 Task: Monitor real estate trends in Denver, Colorado, to see changes in median home prices.
Action: Mouse moved to (347, 208)
Screenshot: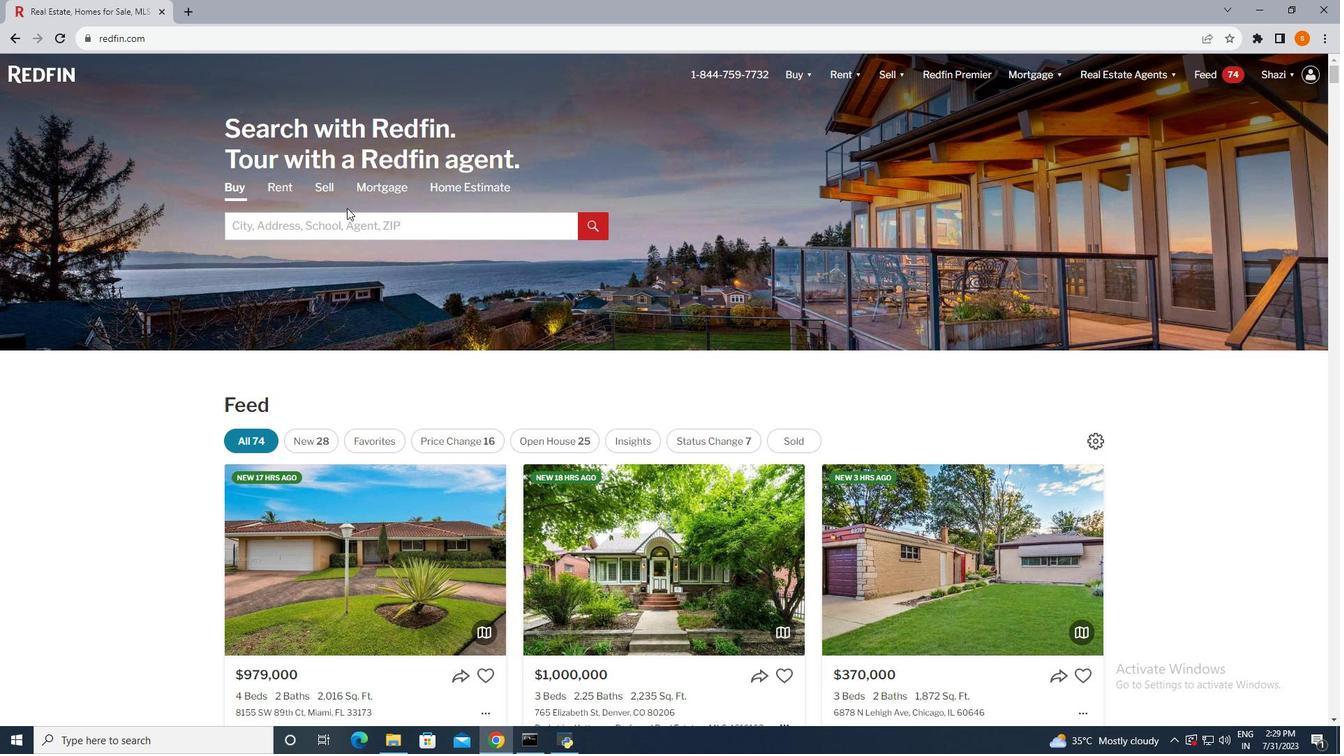 
Action: Mouse pressed left at (347, 208)
Screenshot: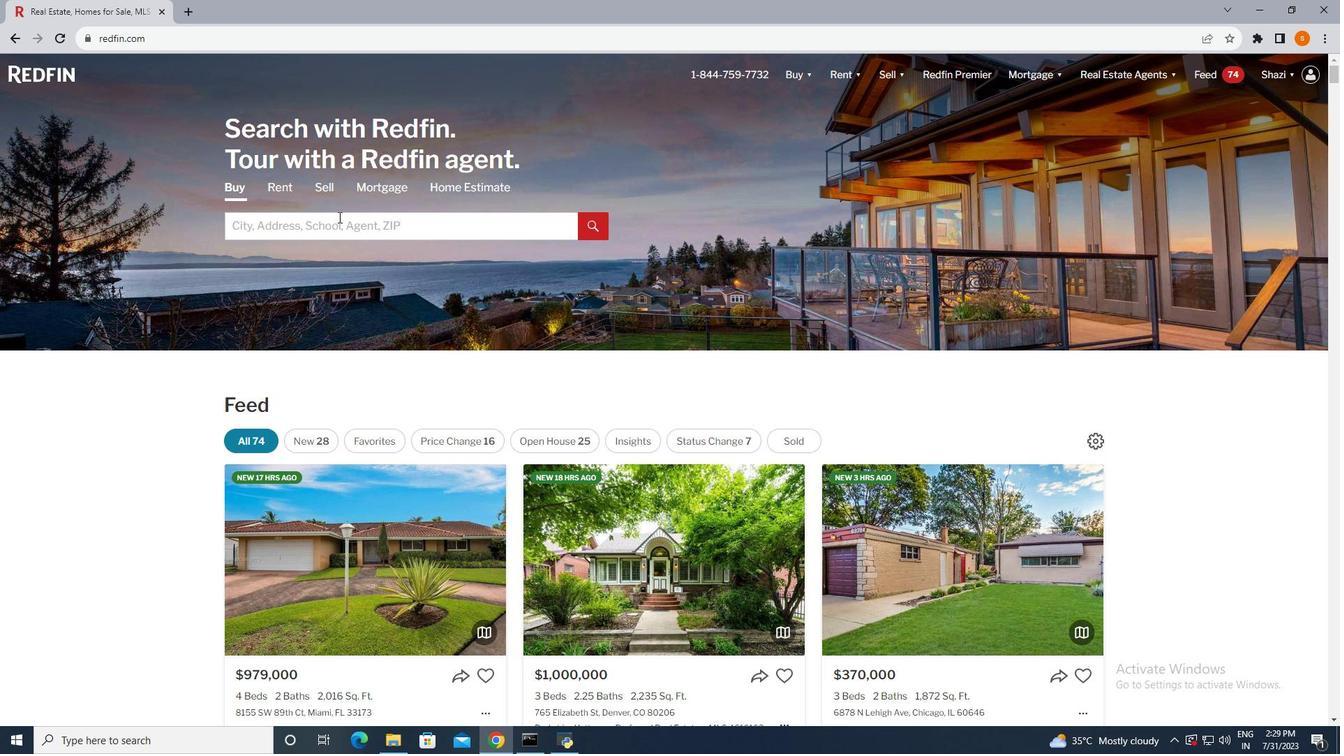 
Action: Mouse moved to (330, 228)
Screenshot: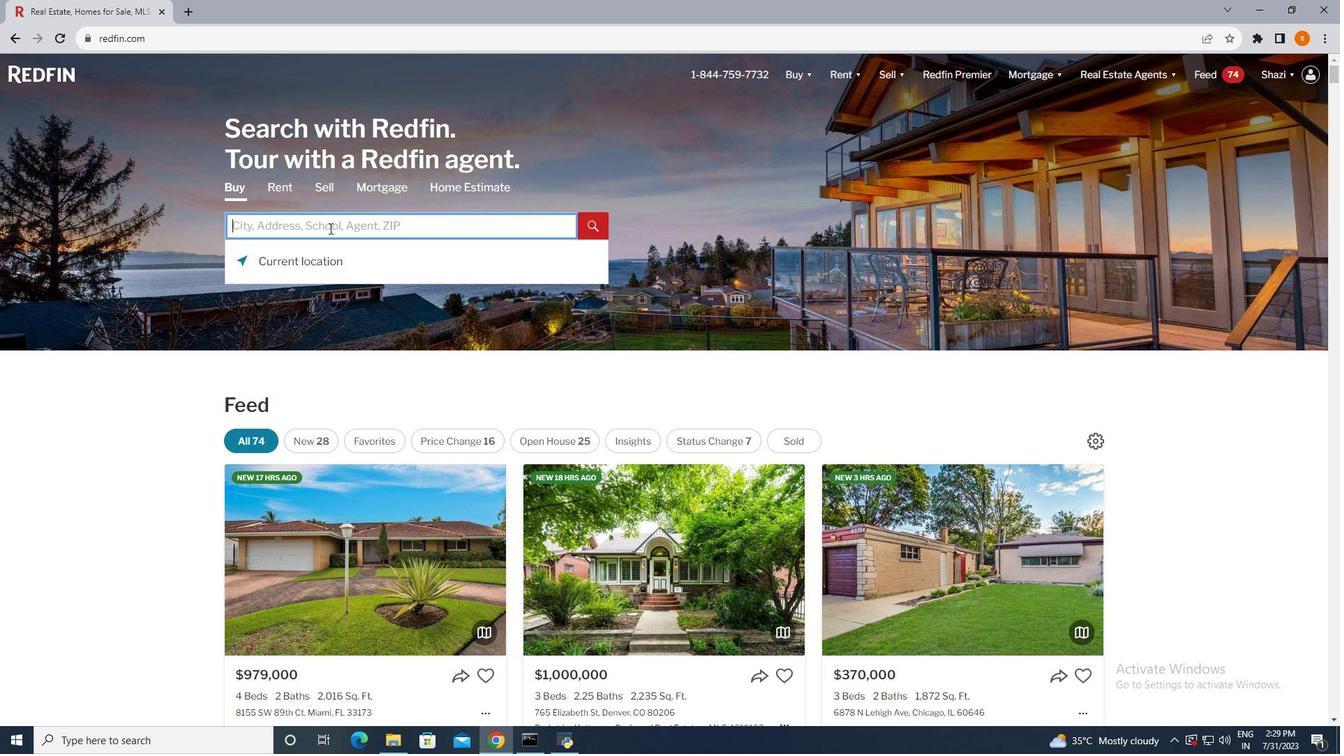 
Action: Mouse pressed left at (330, 228)
Screenshot: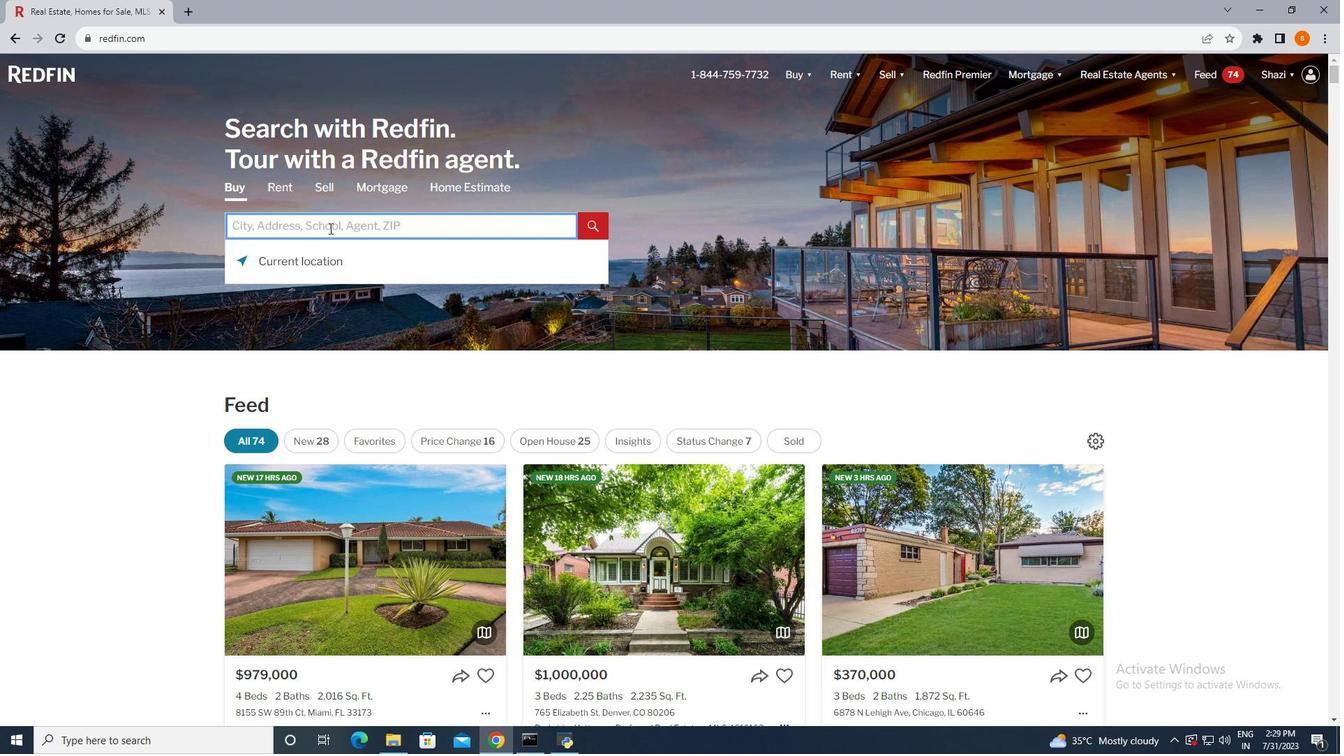 
Action: Mouse moved to (329, 228)
Screenshot: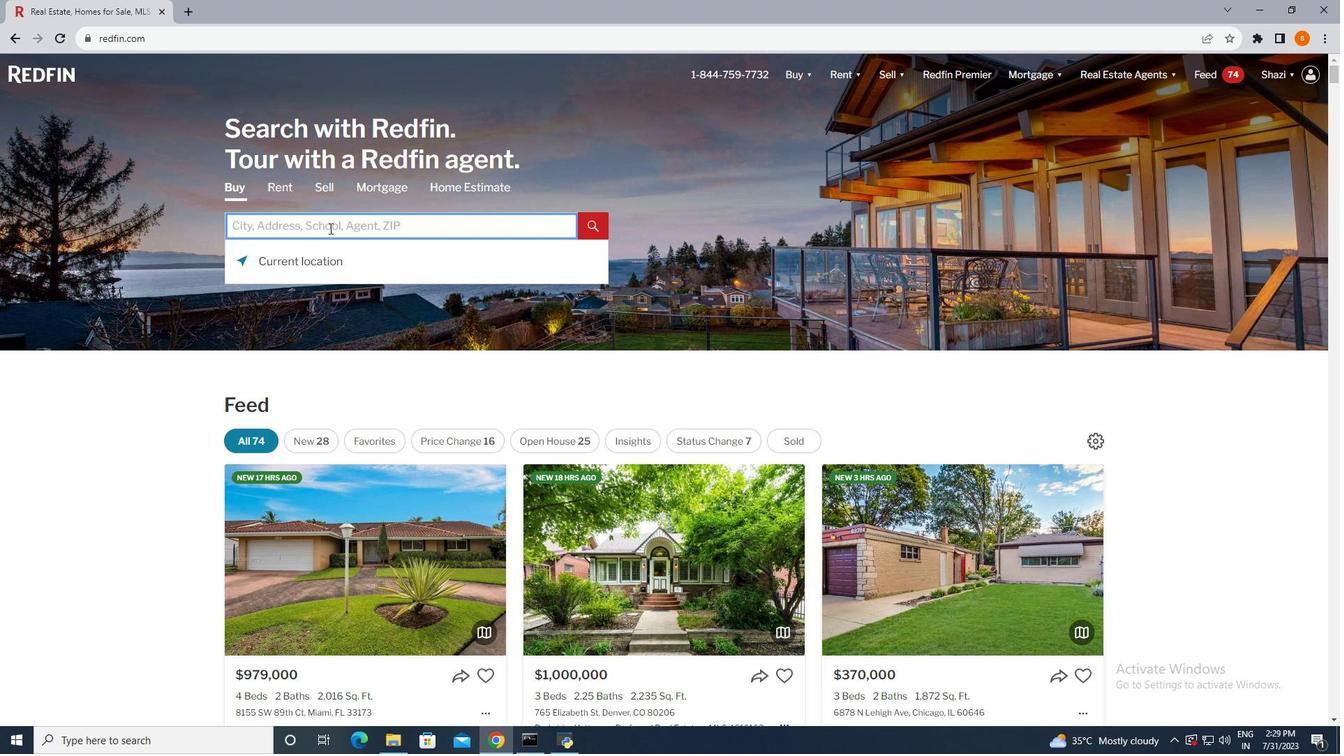 
Action: Key pressed <Key.shift>Denver,<Key.space><Key.shift>Colorado<Key.enter>
Screenshot: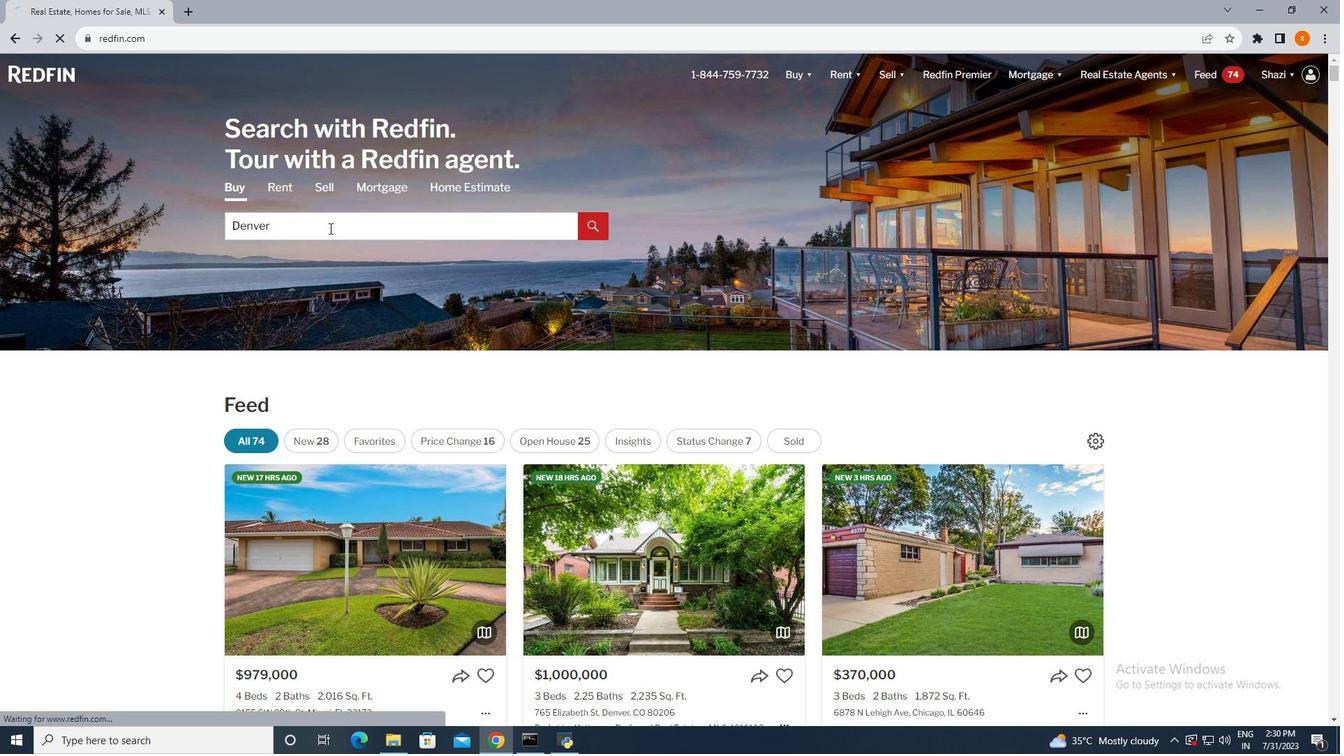 
Action: Mouse moved to (1108, 215)
Screenshot: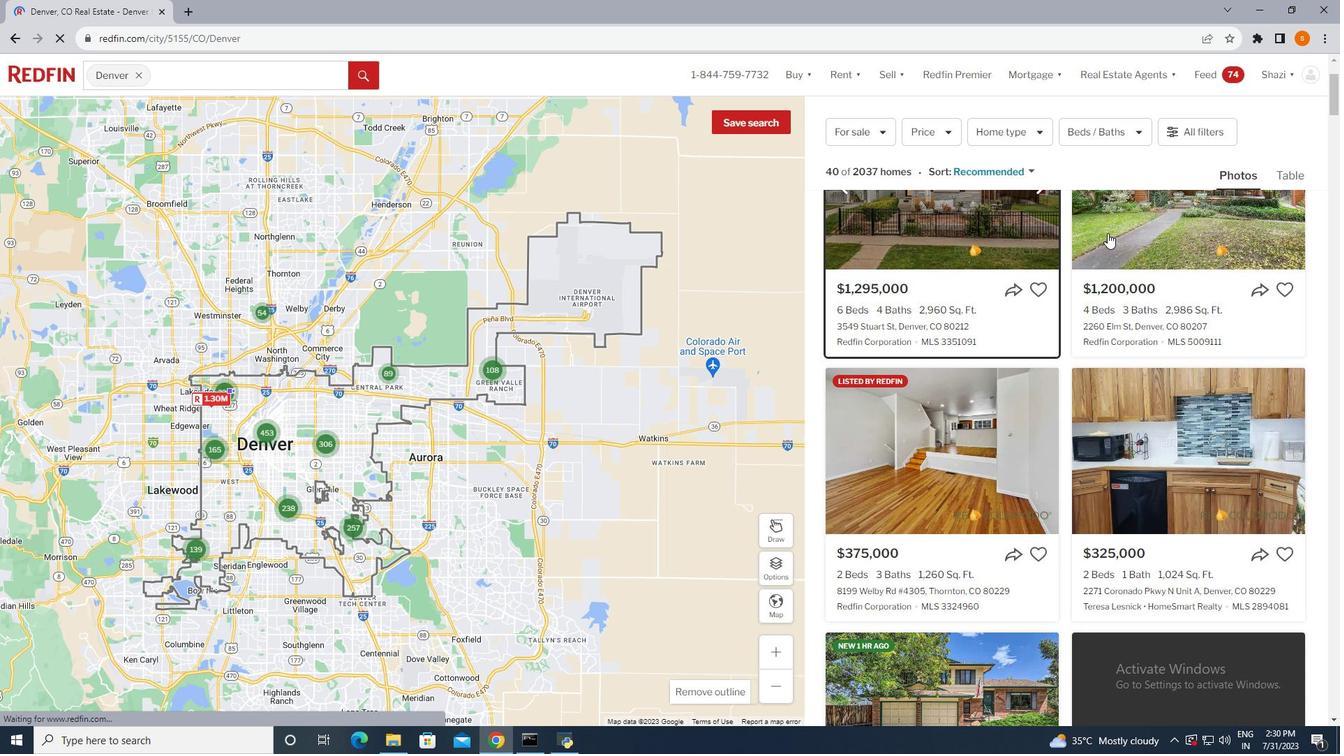 
Action: Mouse scrolled (1108, 214) with delta (0, 0)
Screenshot: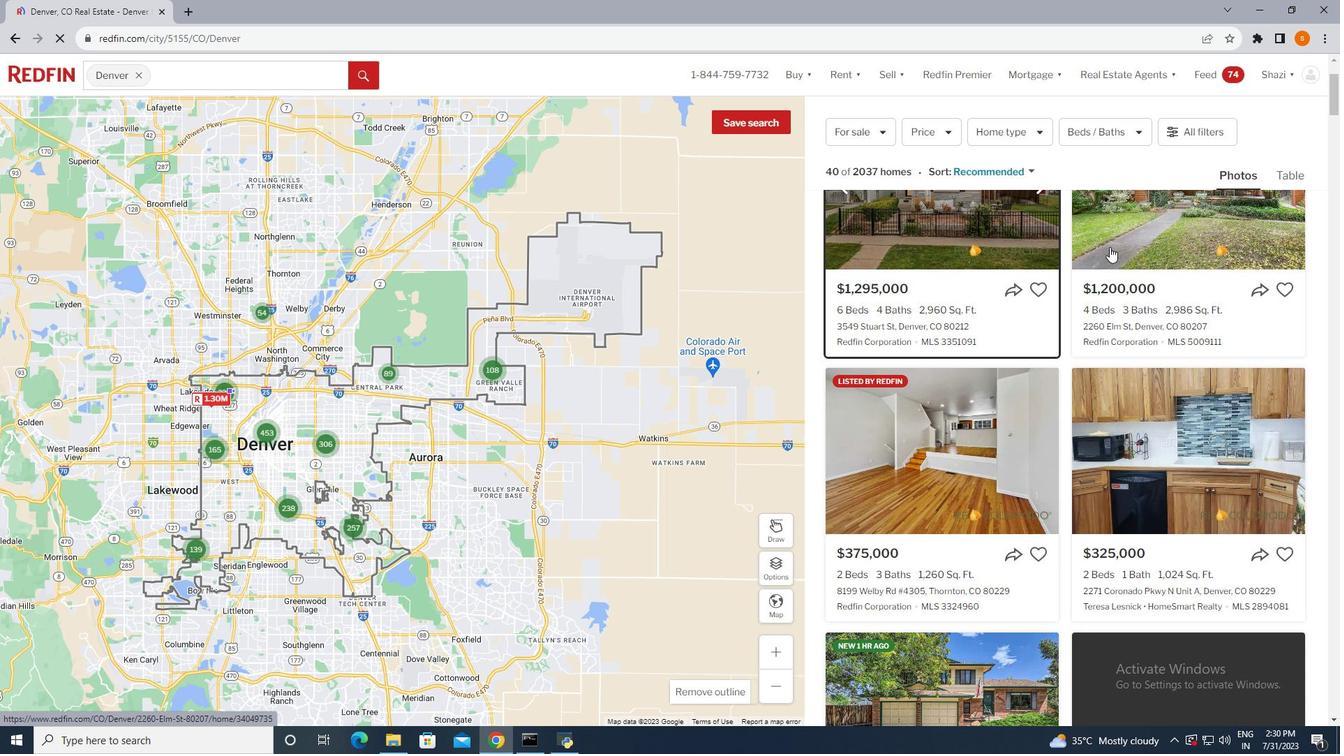 
Action: Mouse scrolled (1108, 214) with delta (0, 0)
Screenshot: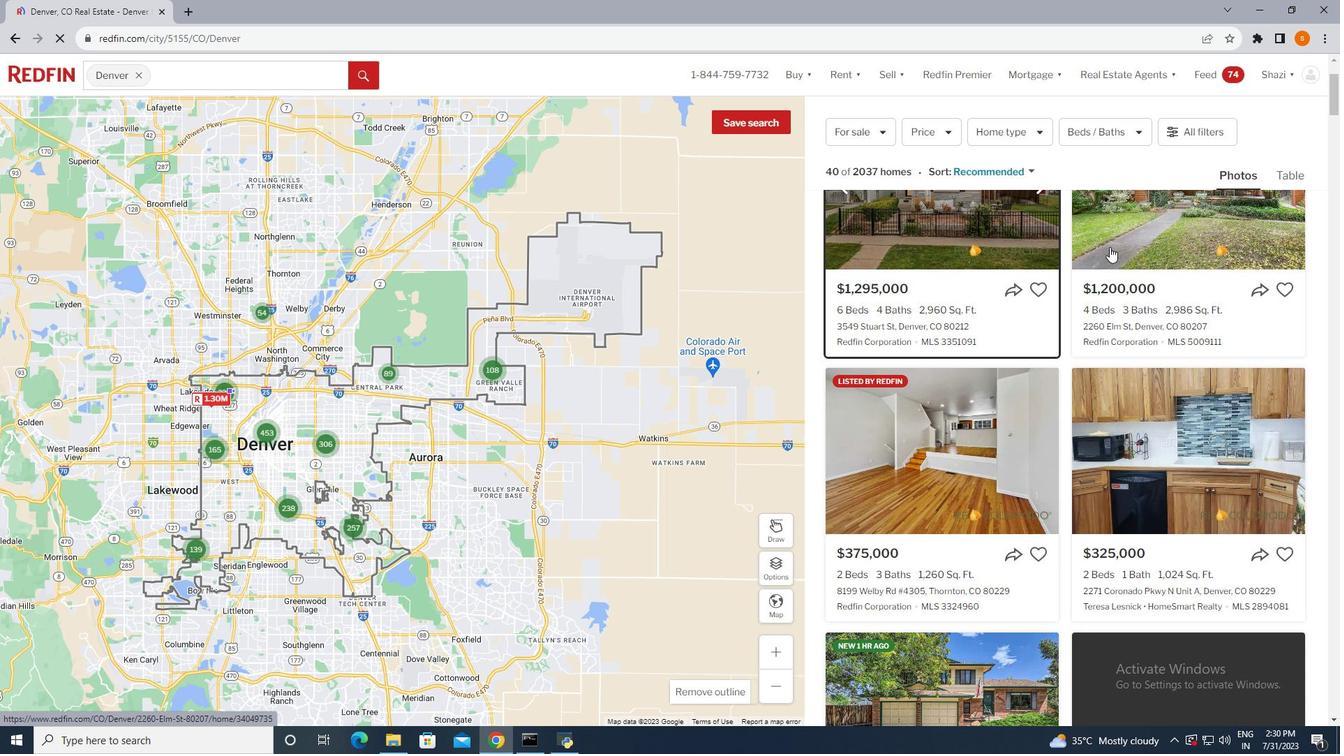 
Action: Mouse moved to (1110, 247)
Screenshot: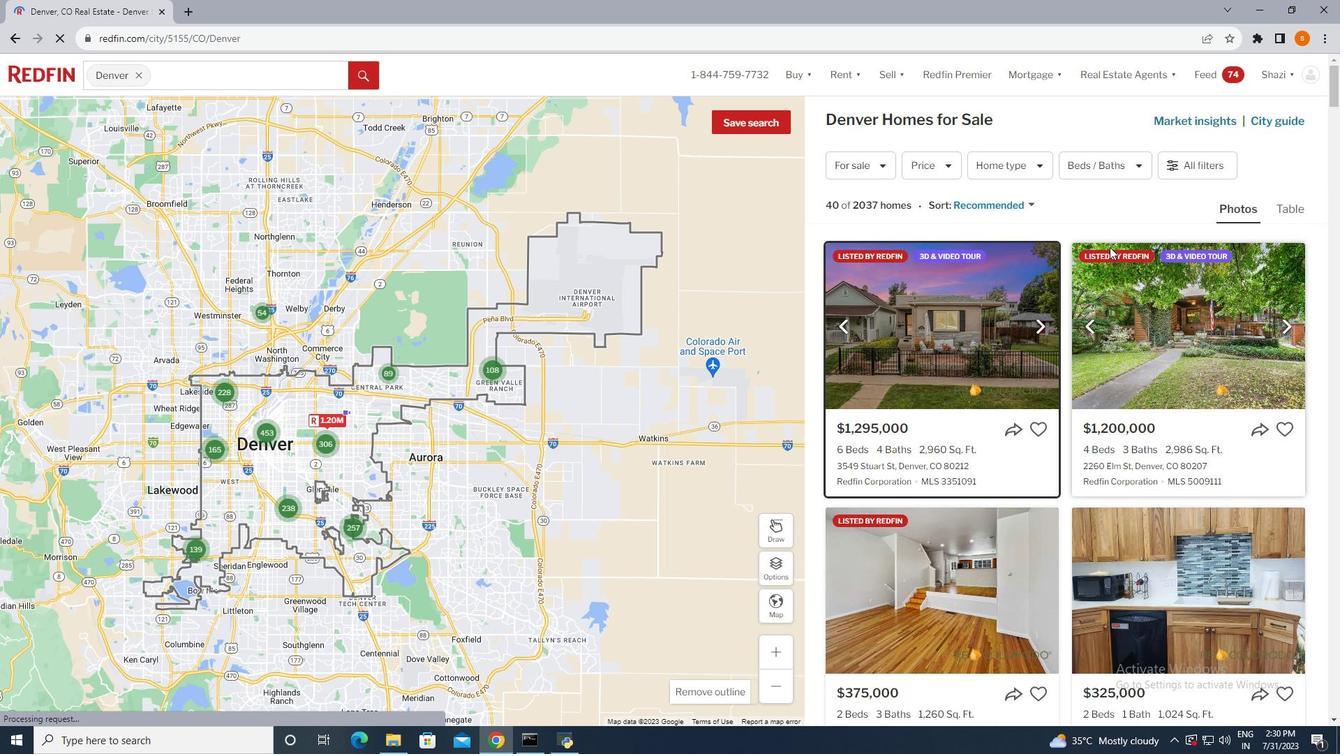 
Action: Mouse scrolled (1110, 247) with delta (0, 0)
Screenshot: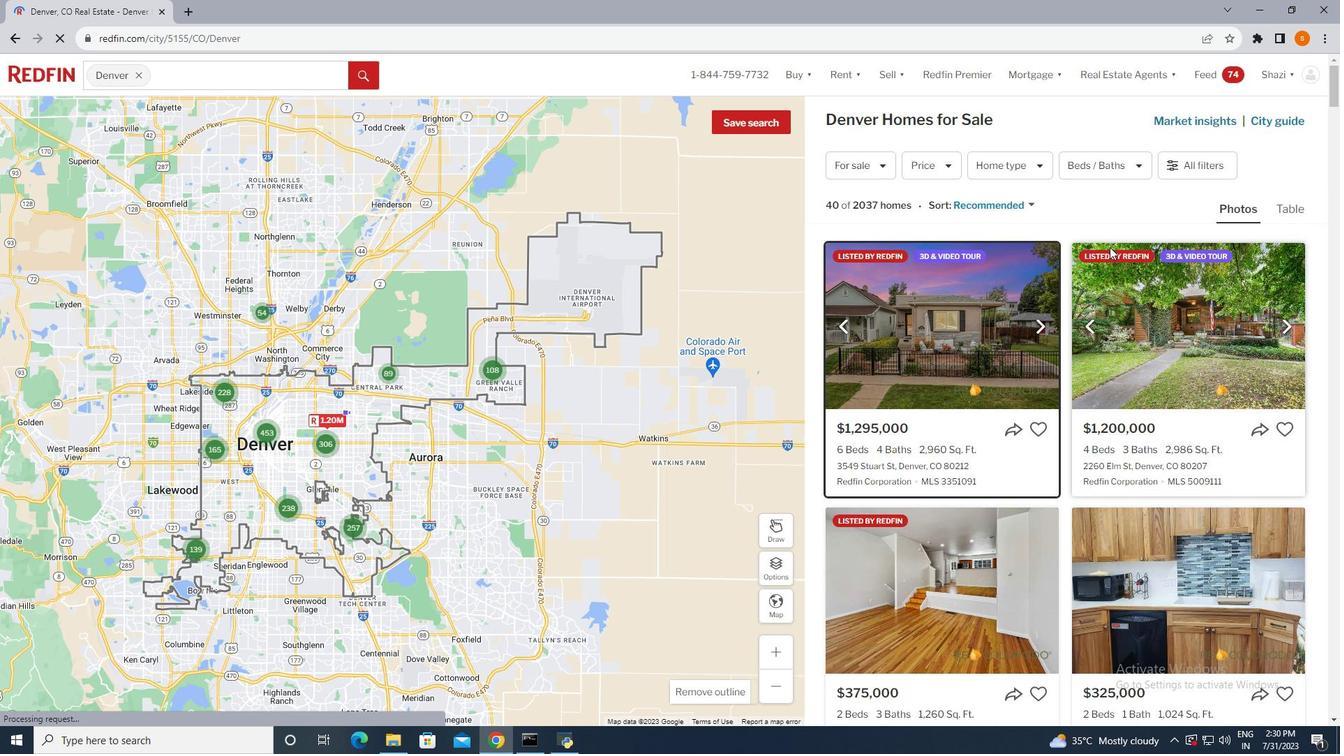 
Action: Mouse scrolled (1110, 247) with delta (0, 0)
Screenshot: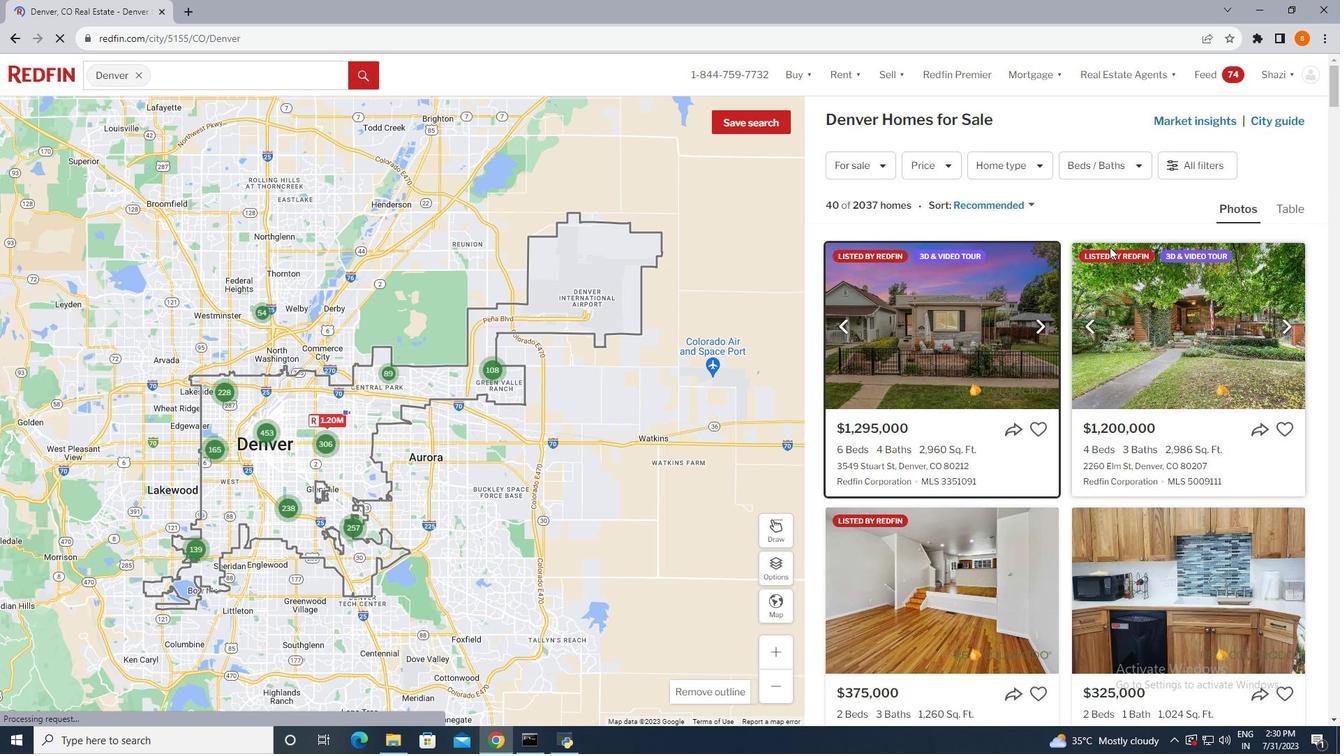 
Action: Mouse moved to (918, 329)
Screenshot: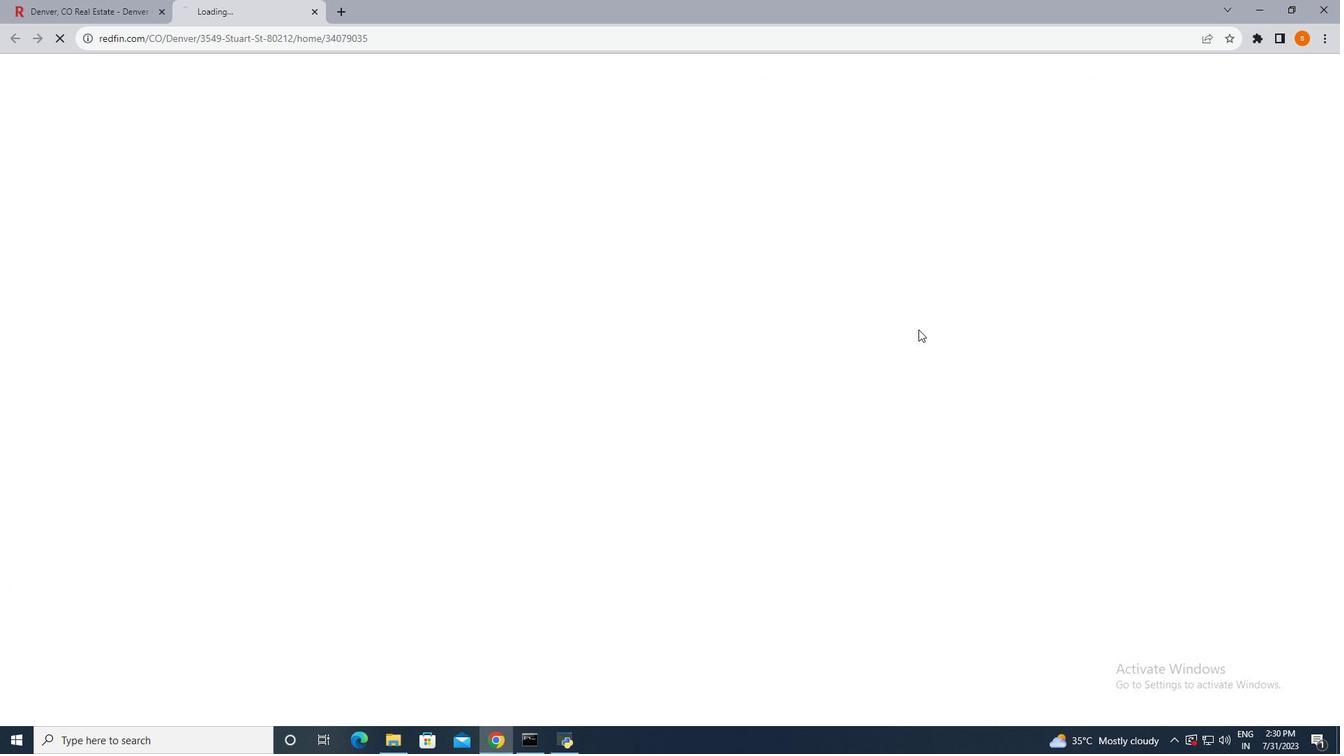 
Action: Mouse pressed left at (918, 329)
Screenshot: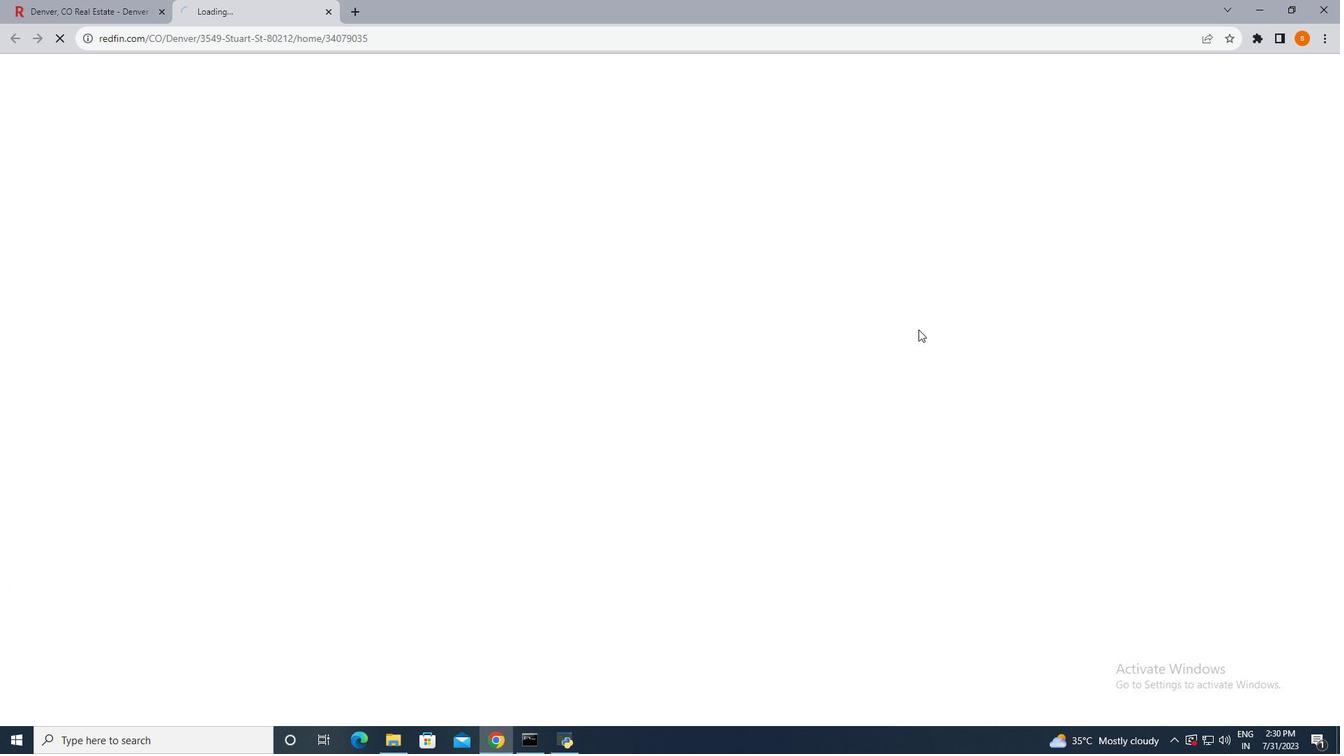 
Action: Mouse moved to (579, 330)
Screenshot: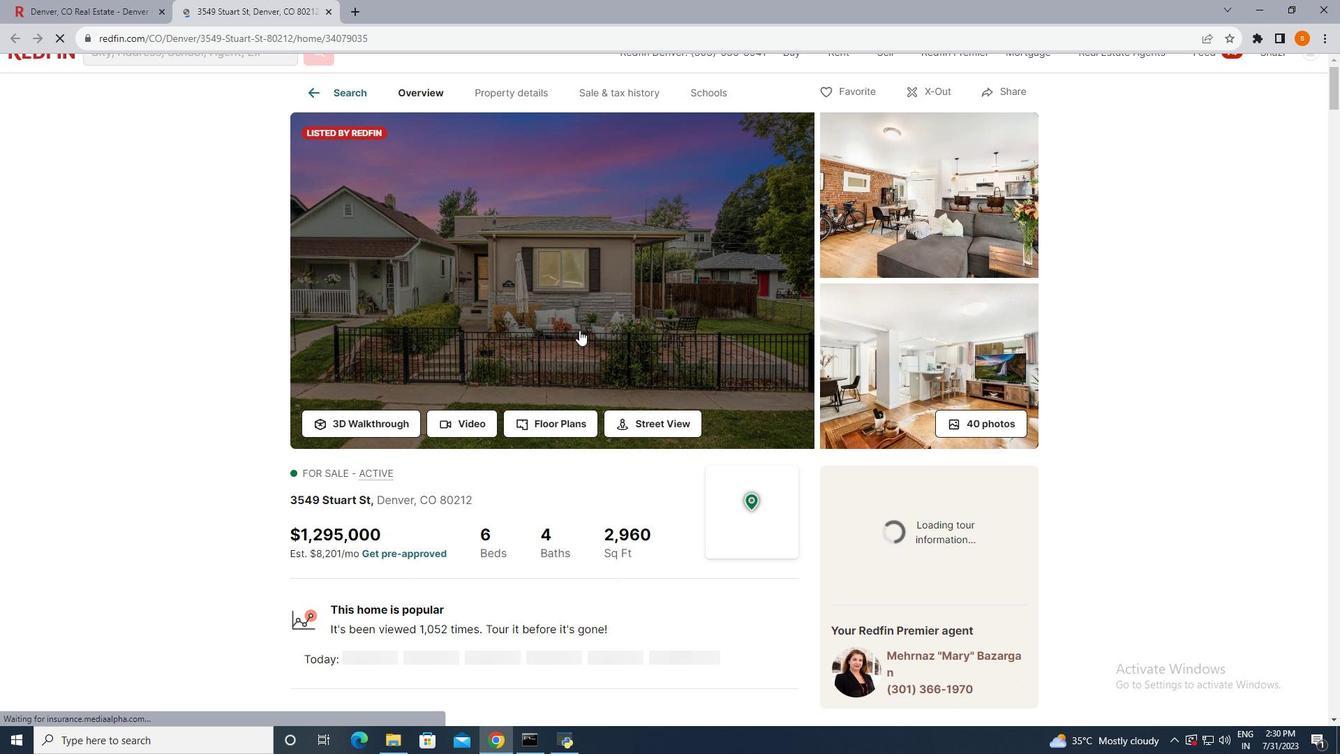 
Action: Mouse scrolled (579, 329) with delta (0, 0)
Screenshot: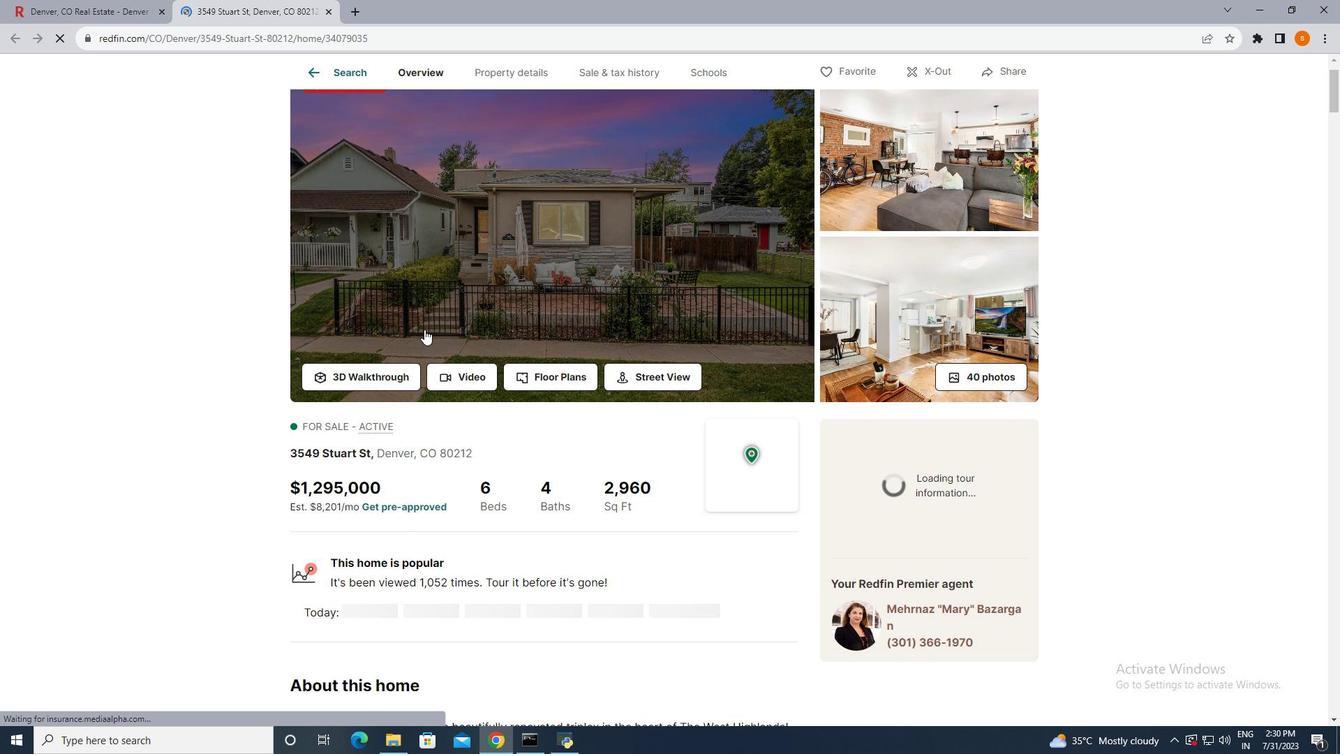 
Action: Mouse moved to (446, 373)
Screenshot: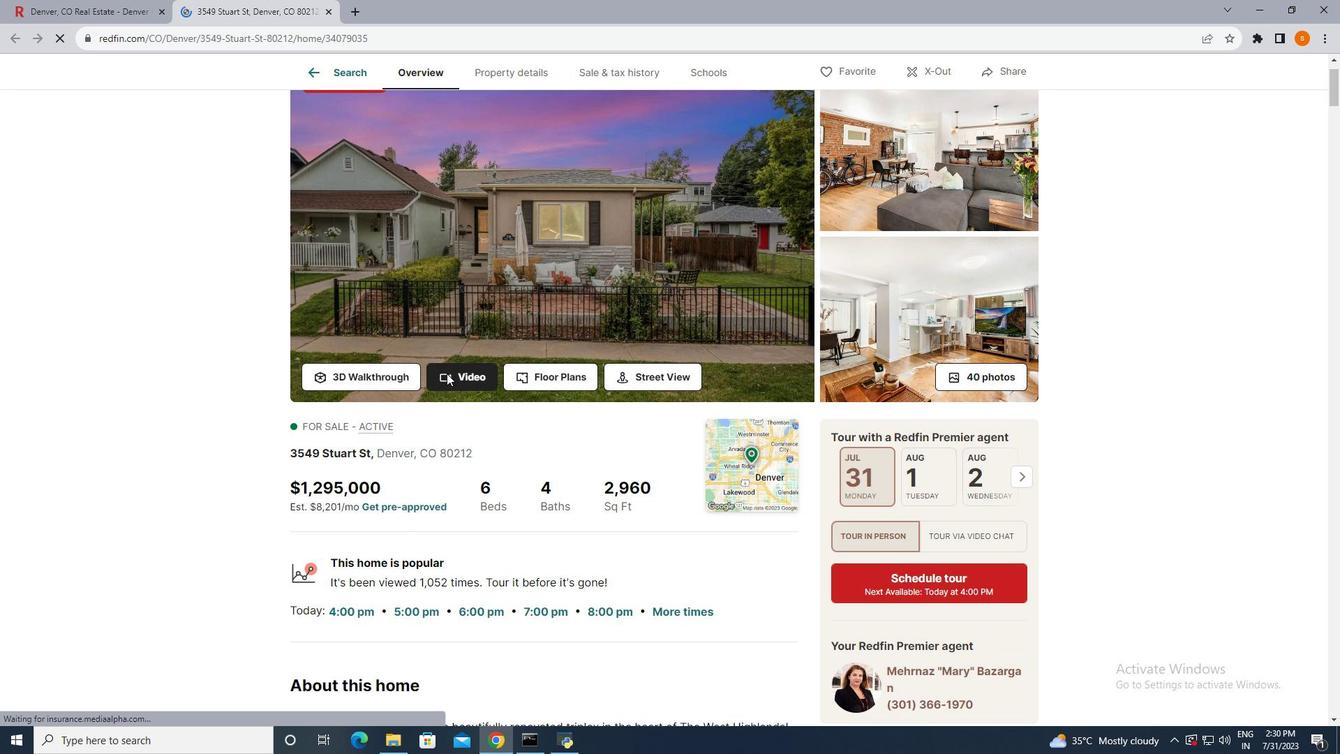 
Action: Mouse pressed left at (446, 373)
Screenshot: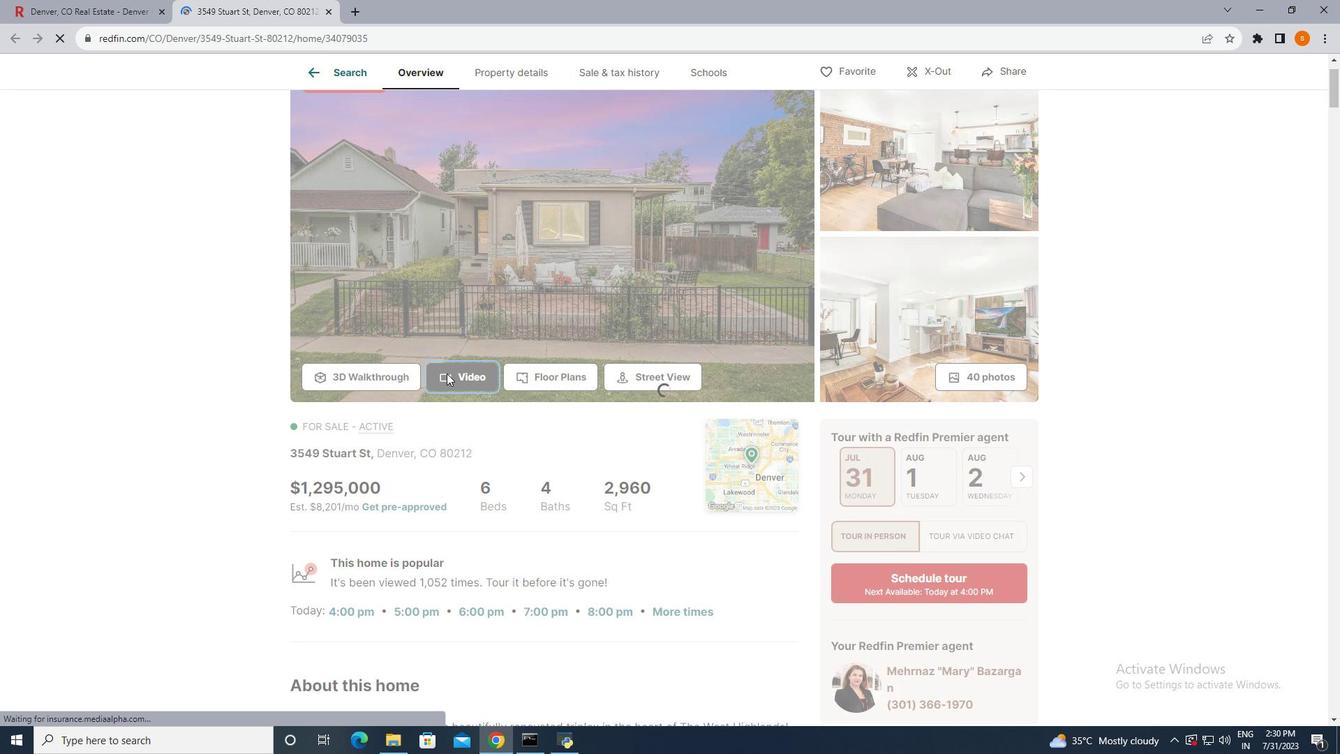 
Action: Mouse moved to (1293, 92)
Screenshot: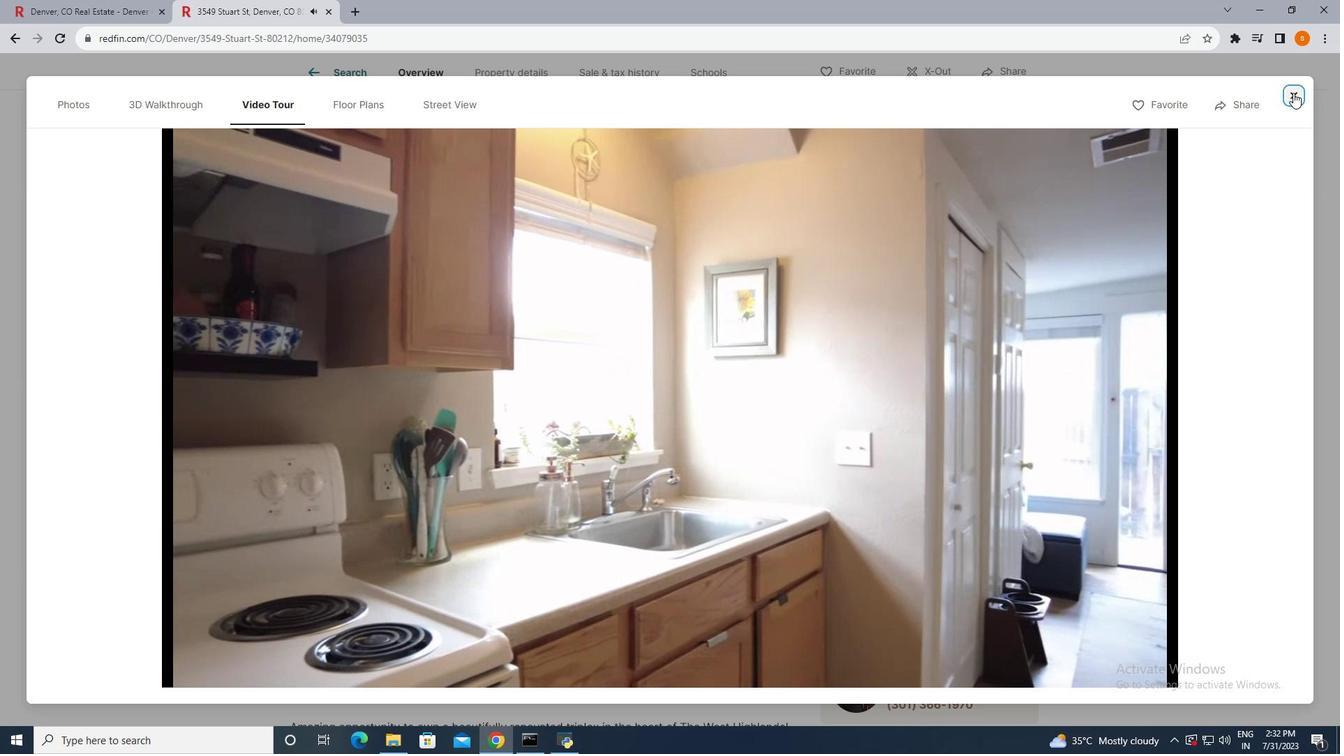 
Action: Mouse pressed left at (1293, 92)
Screenshot: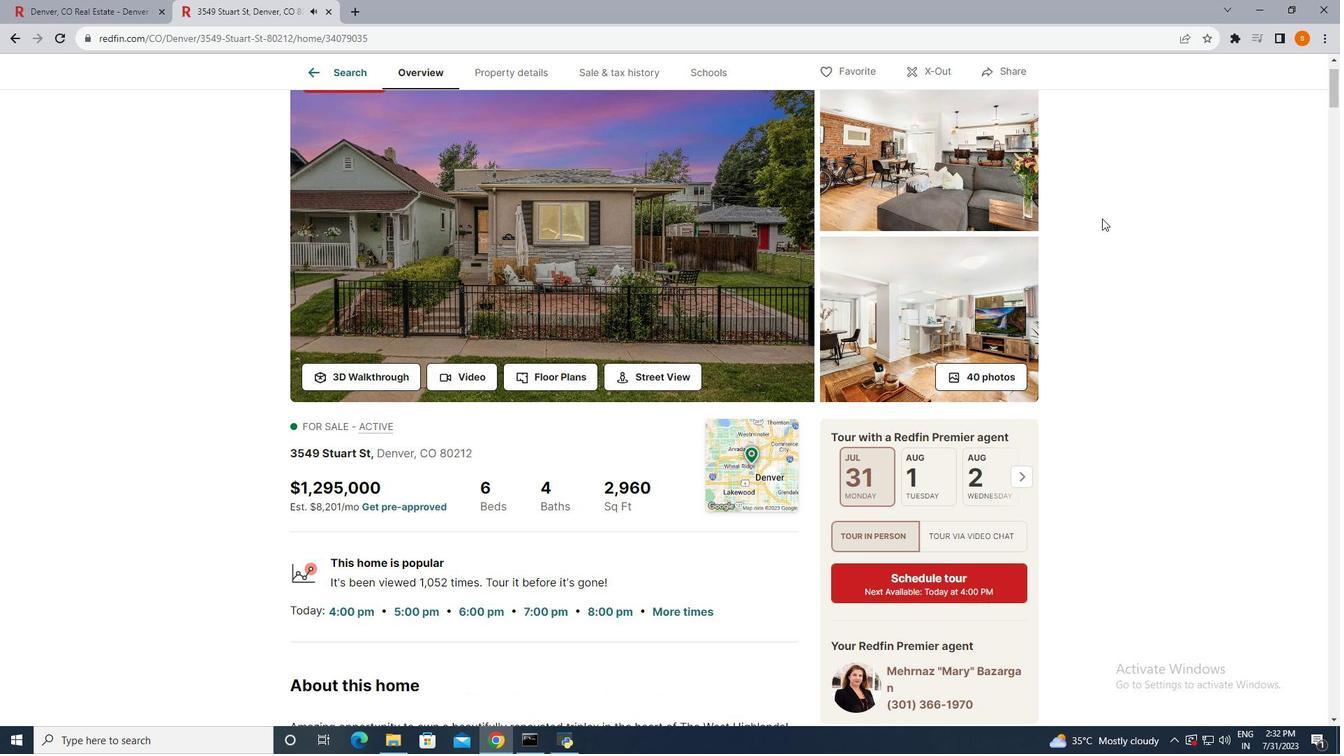 
Action: Mouse moved to (481, 78)
Screenshot: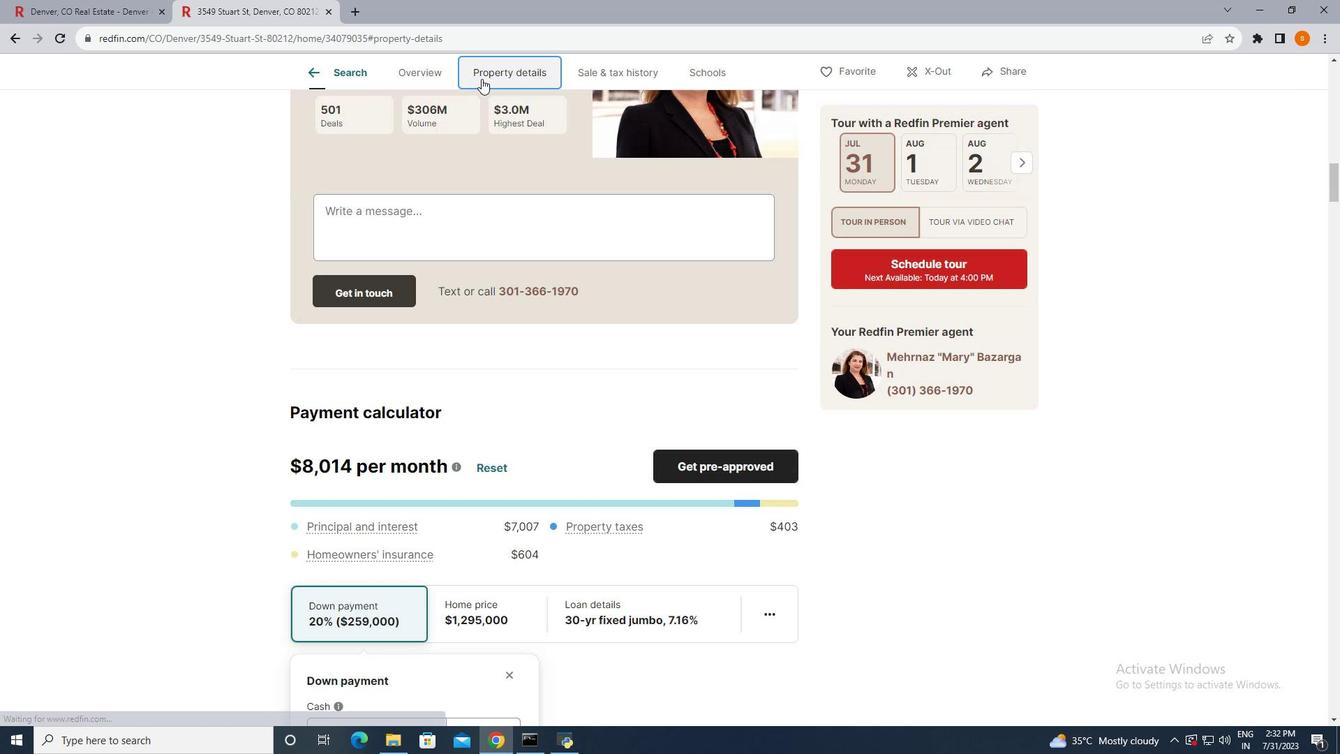 
Action: Mouse pressed left at (481, 78)
Screenshot: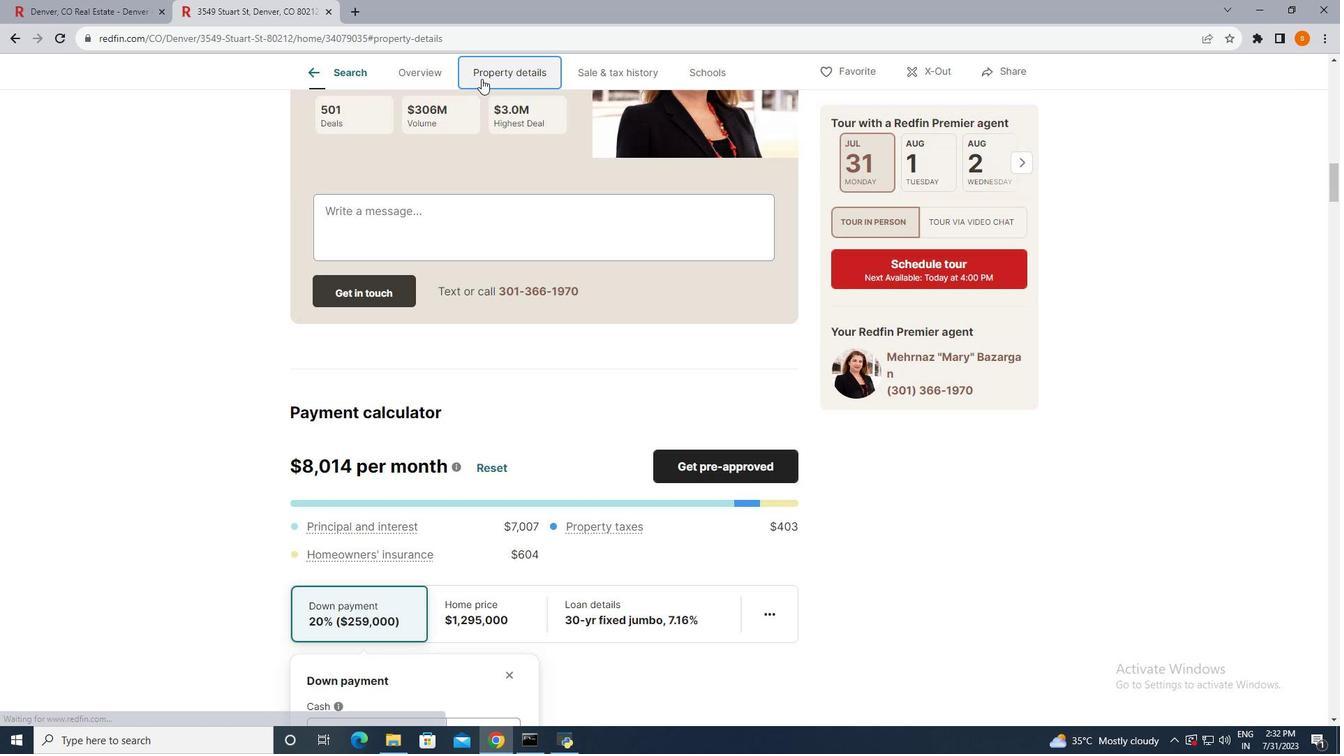 
Action: Mouse moved to (462, 407)
Screenshot: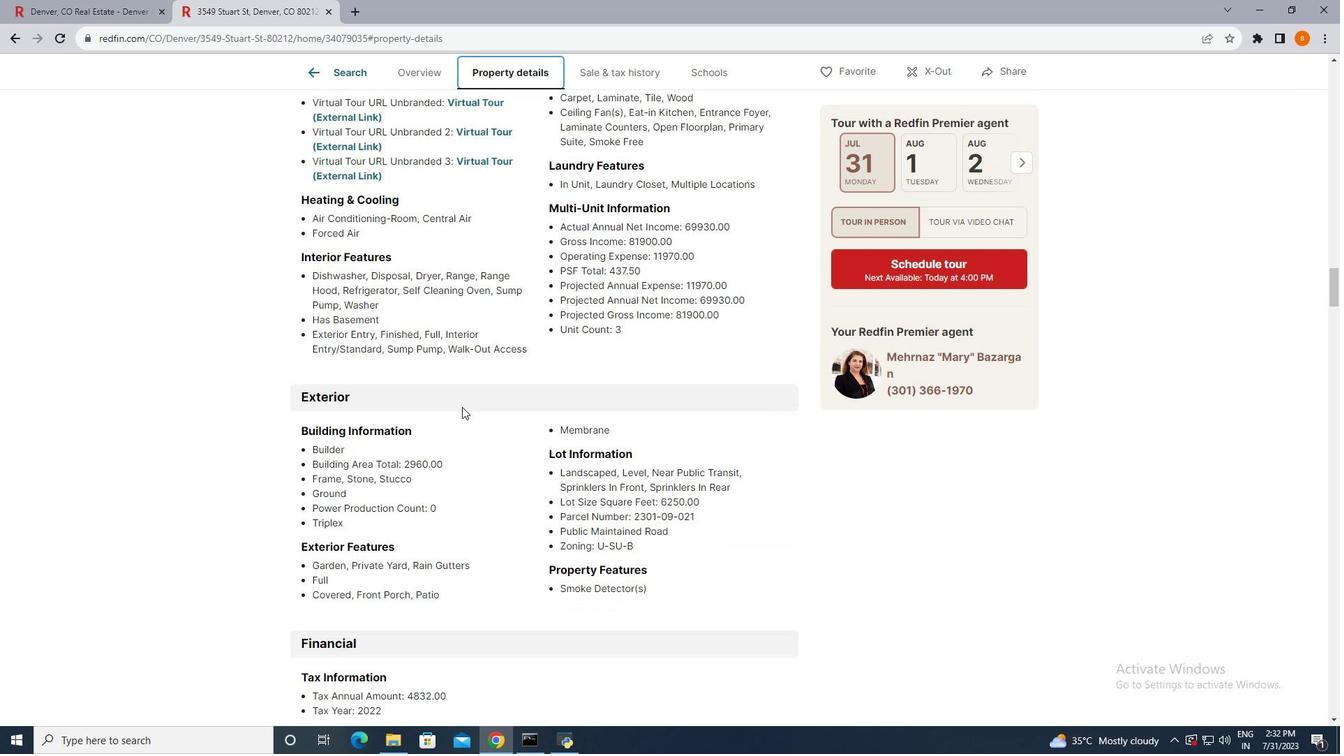 
Action: Mouse scrolled (462, 406) with delta (0, 0)
Screenshot: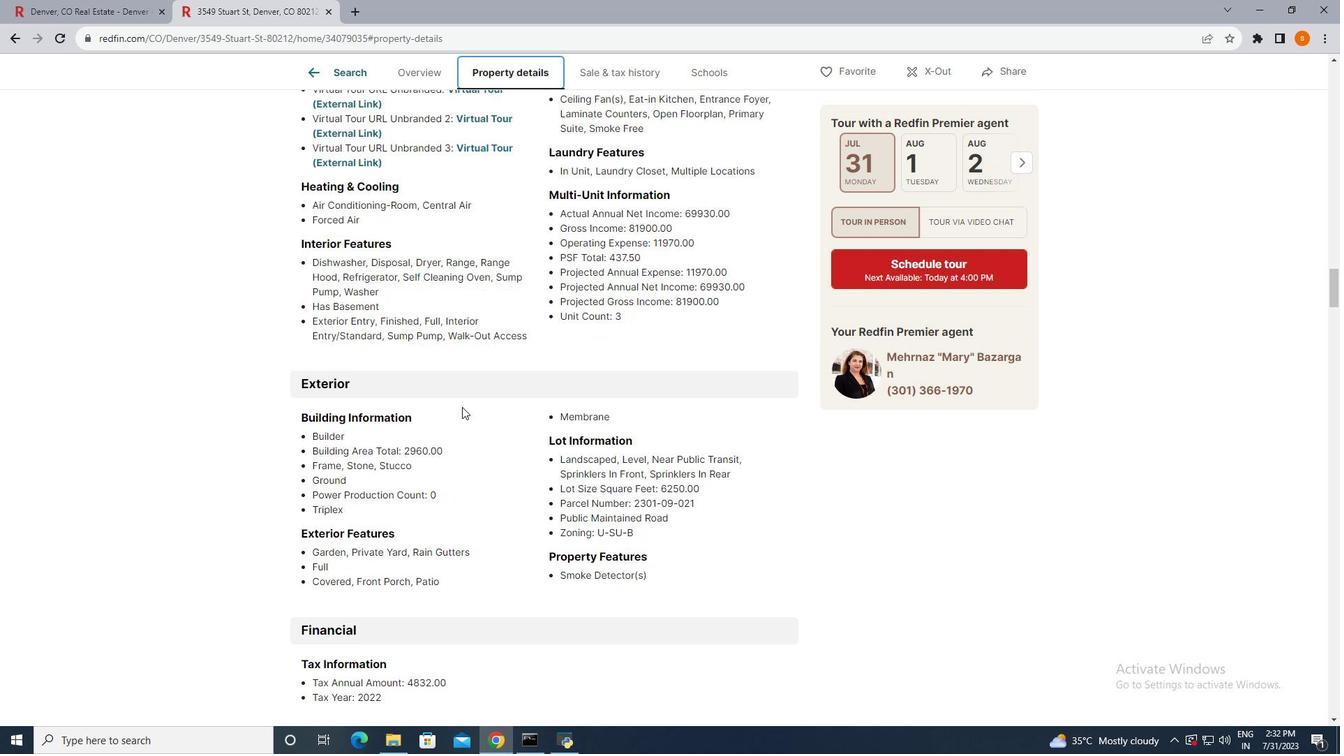 
Action: Mouse scrolled (462, 406) with delta (0, 0)
Screenshot: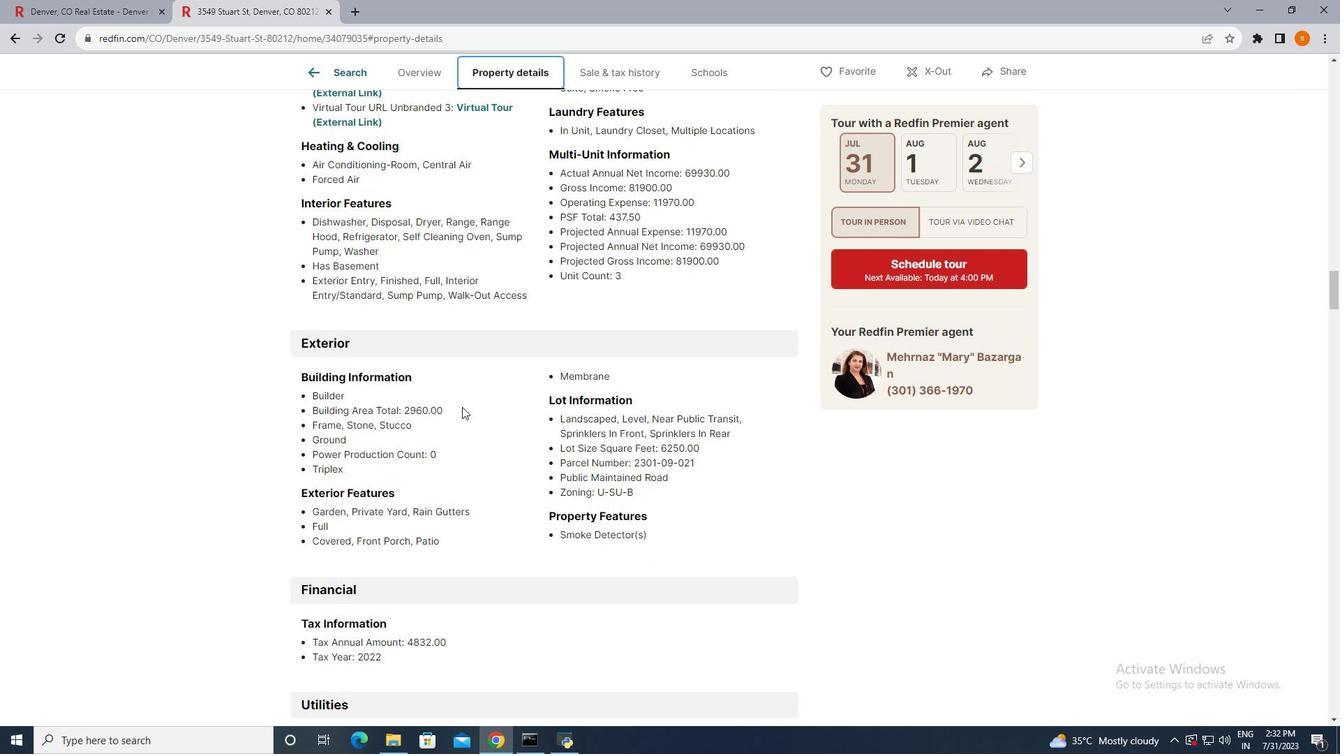 
Action: Mouse scrolled (462, 406) with delta (0, 0)
Screenshot: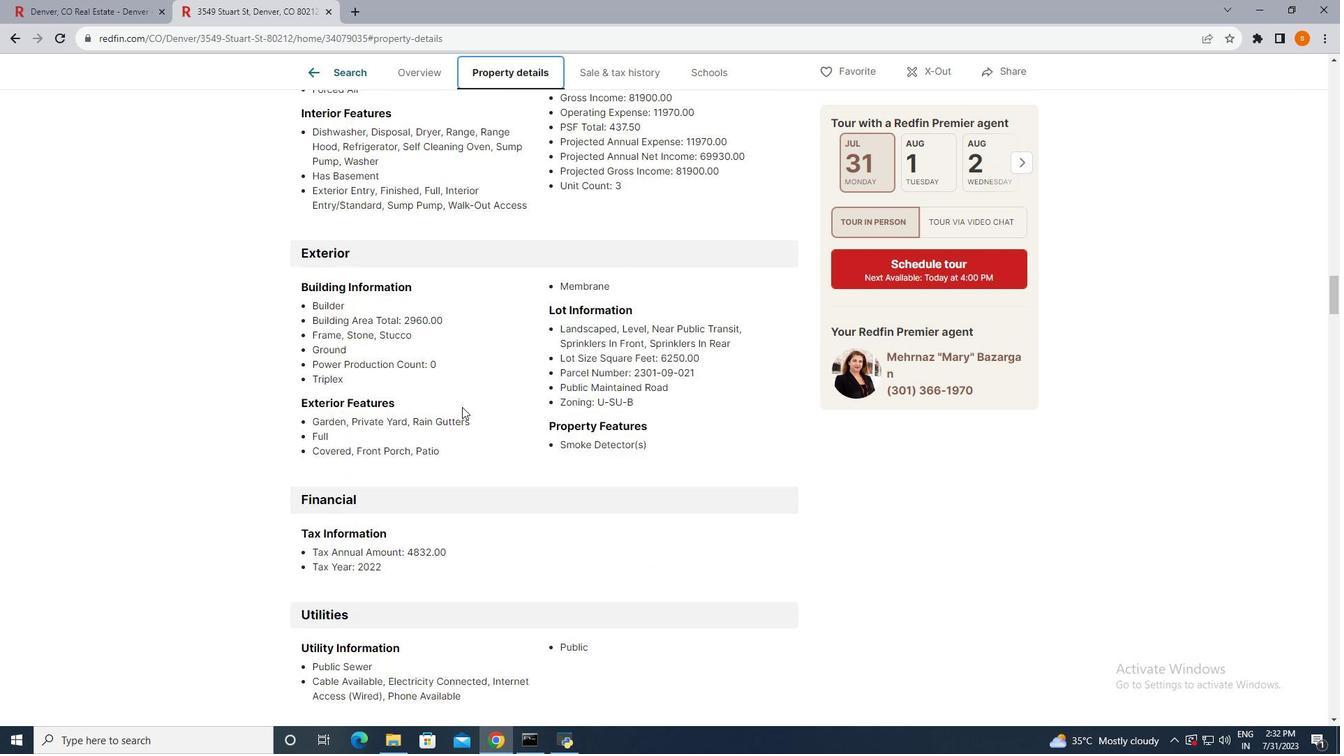 
Action: Mouse scrolled (462, 406) with delta (0, 0)
Screenshot: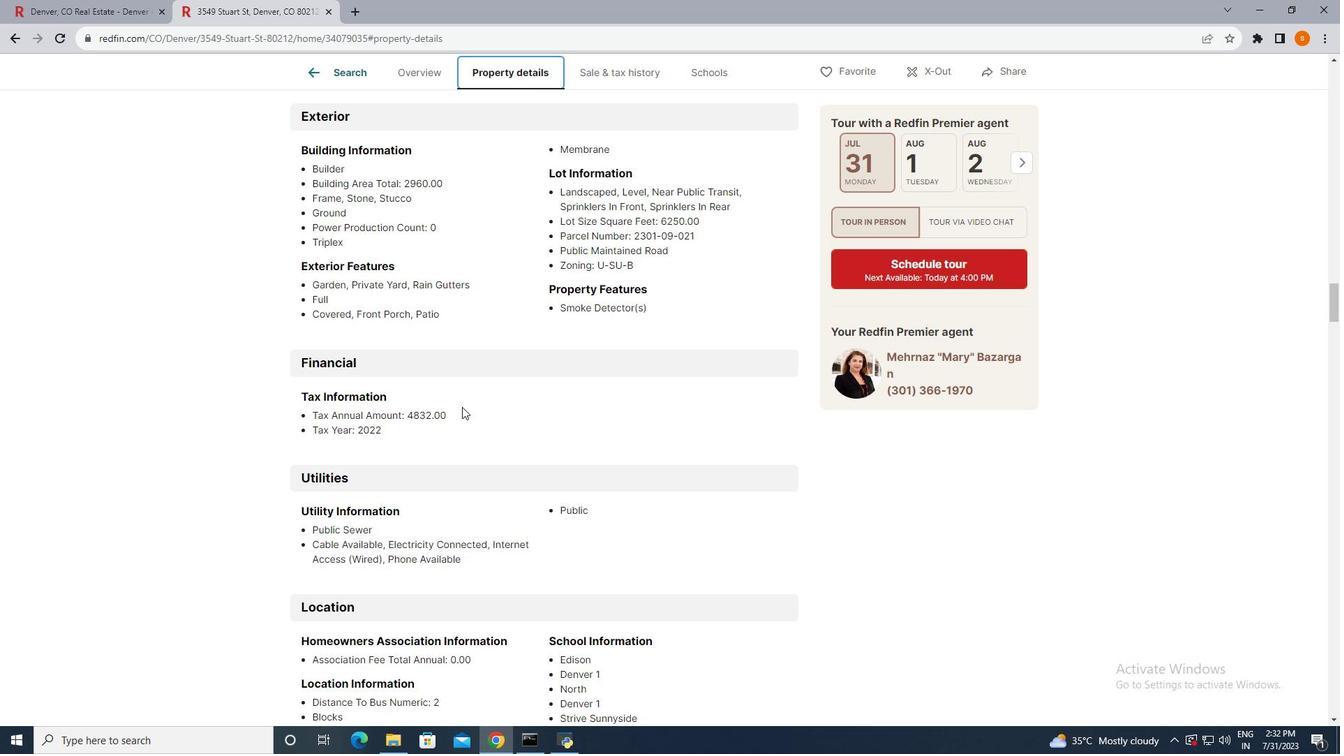 
Action: Mouse scrolled (462, 406) with delta (0, 0)
Screenshot: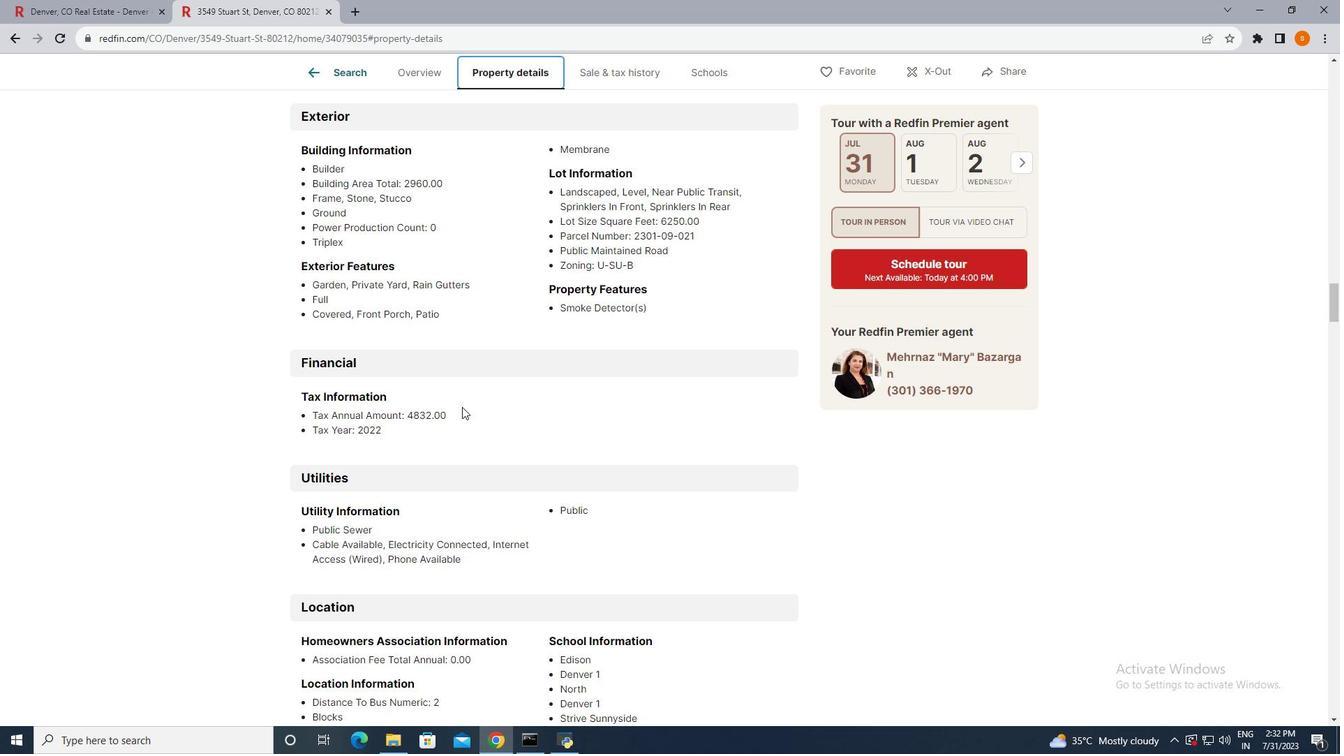
Action: Mouse scrolled (462, 406) with delta (0, 0)
Screenshot: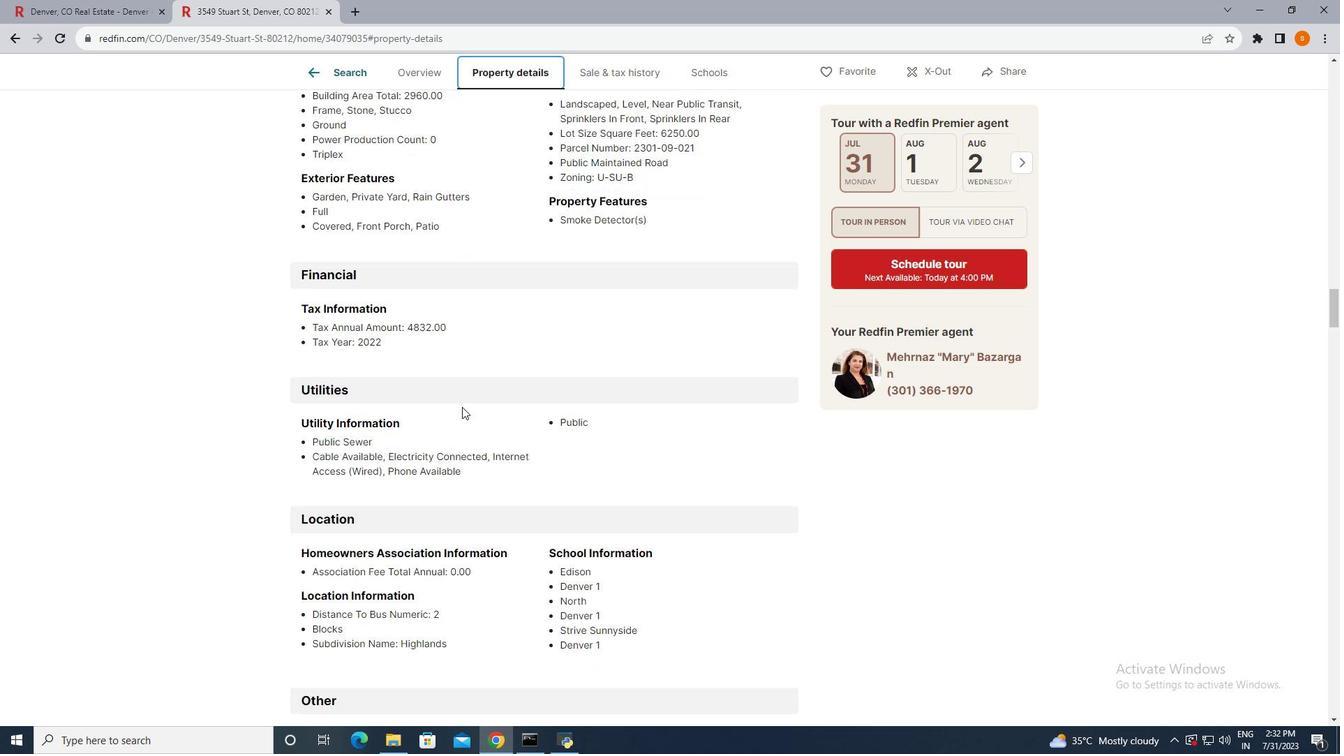 
Action: Mouse scrolled (462, 406) with delta (0, 0)
Screenshot: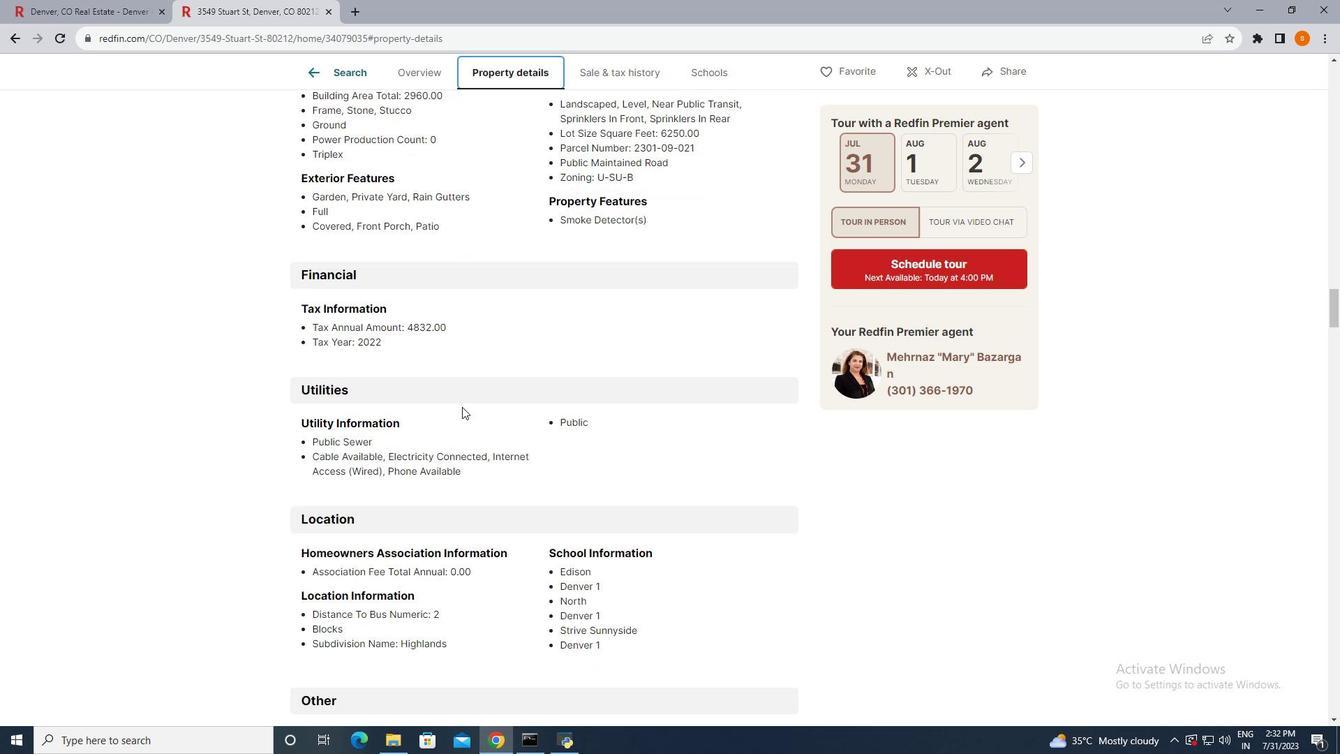 
Action: Mouse scrolled (462, 406) with delta (0, 0)
Screenshot: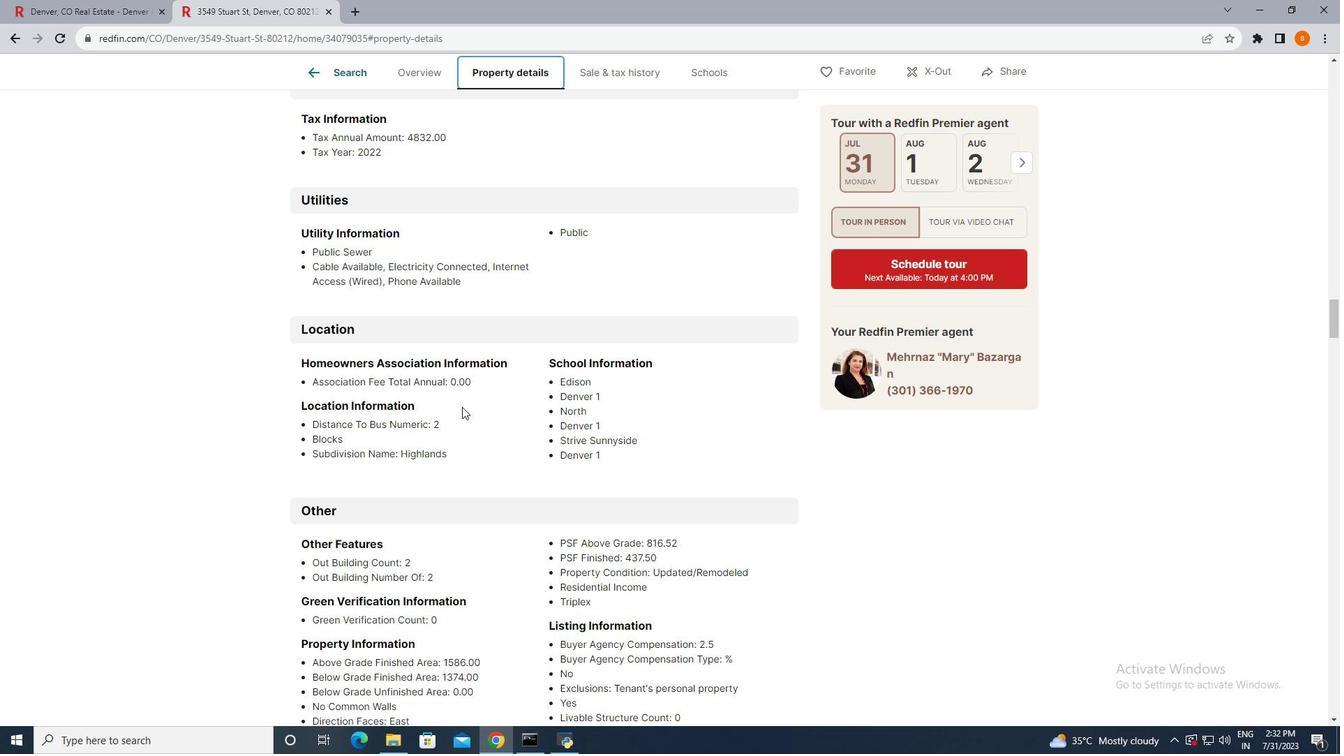 
Action: Mouse scrolled (462, 406) with delta (0, 0)
Screenshot: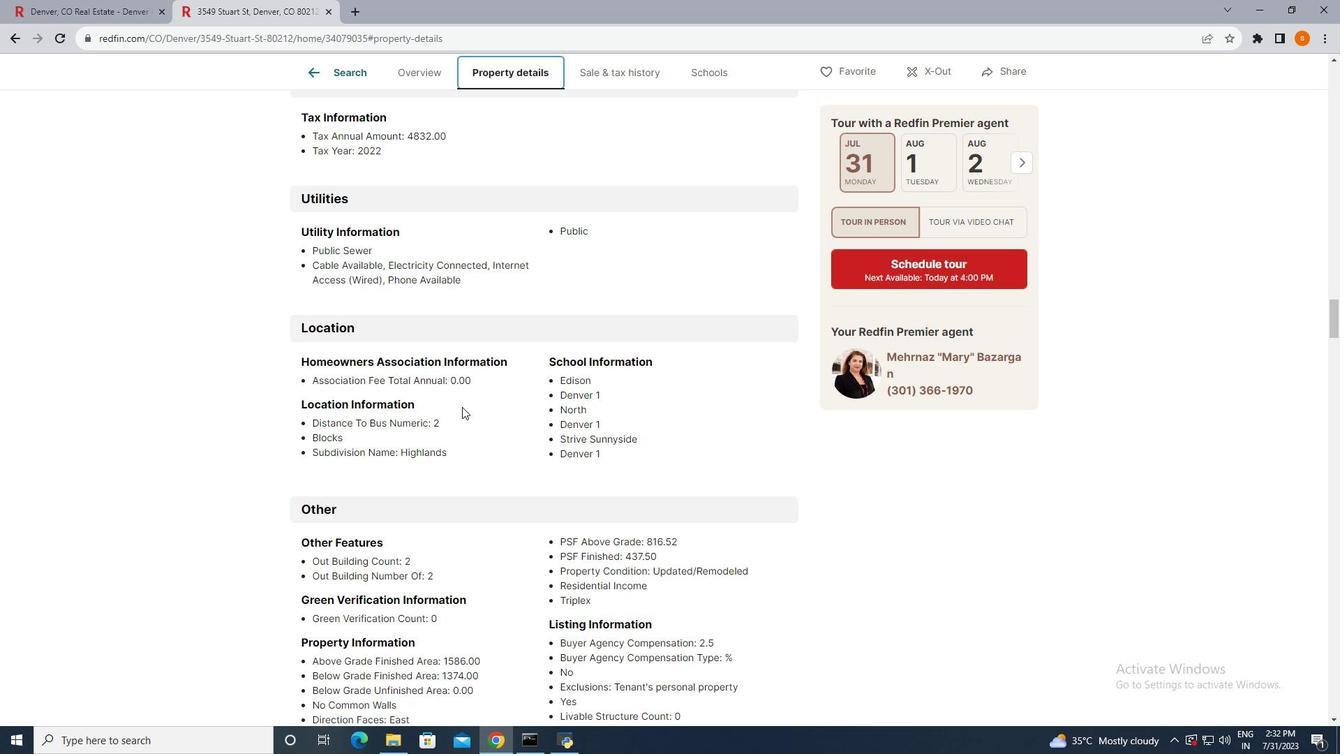 
Action: Mouse scrolled (462, 406) with delta (0, 0)
Screenshot: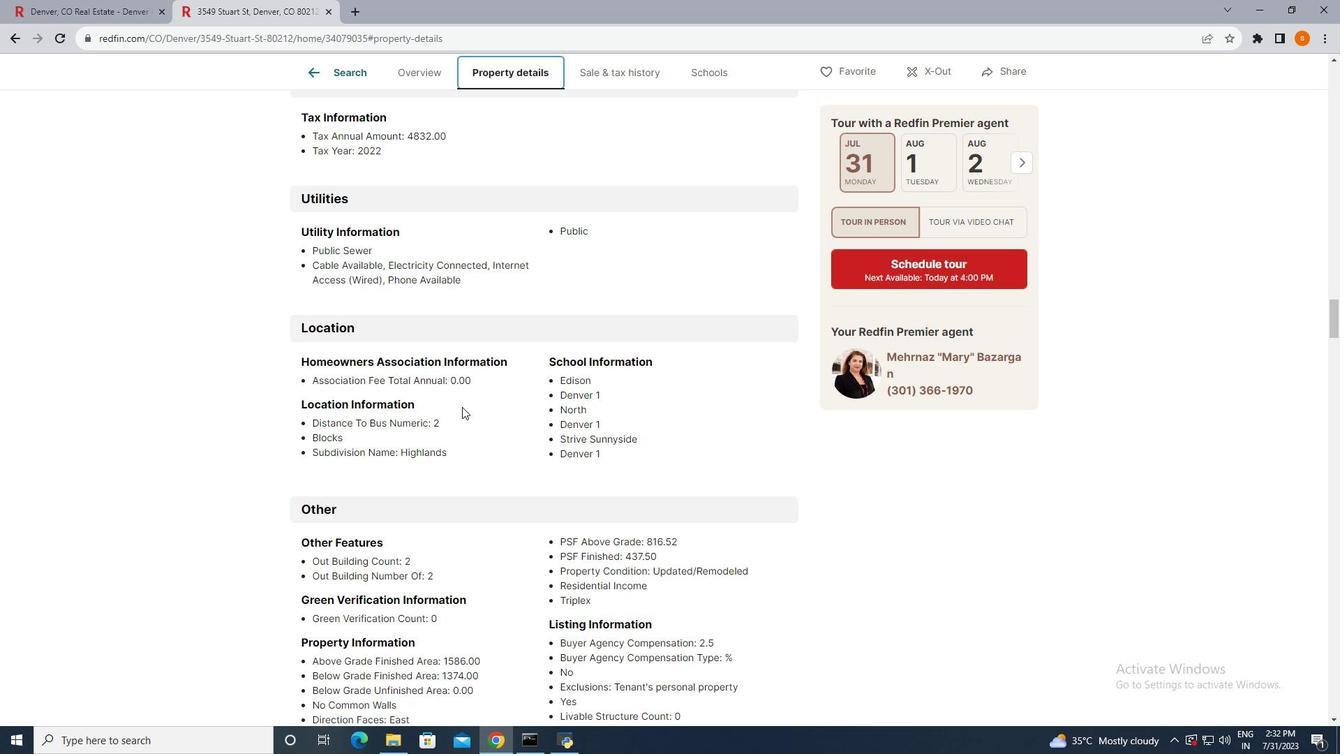 
Action: Mouse scrolled (462, 406) with delta (0, 0)
Screenshot: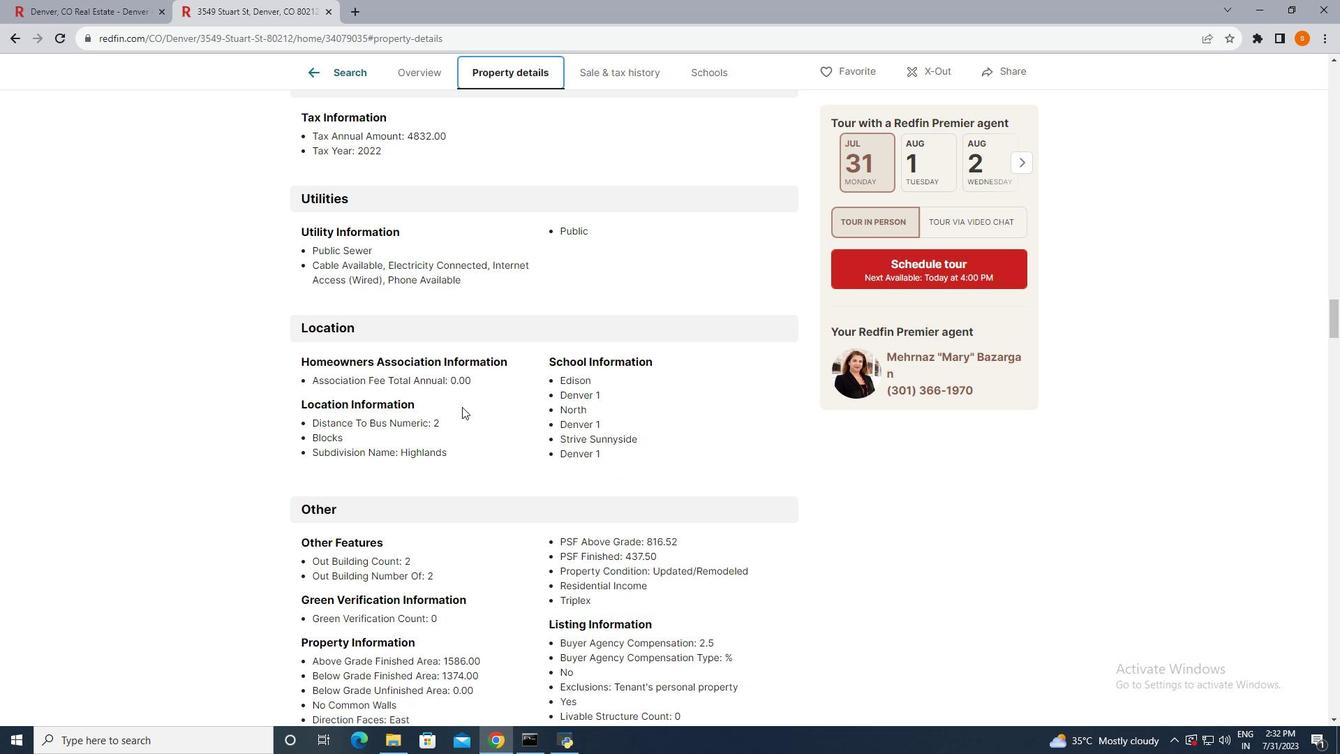 
Action: Mouse scrolled (462, 406) with delta (0, 0)
Screenshot: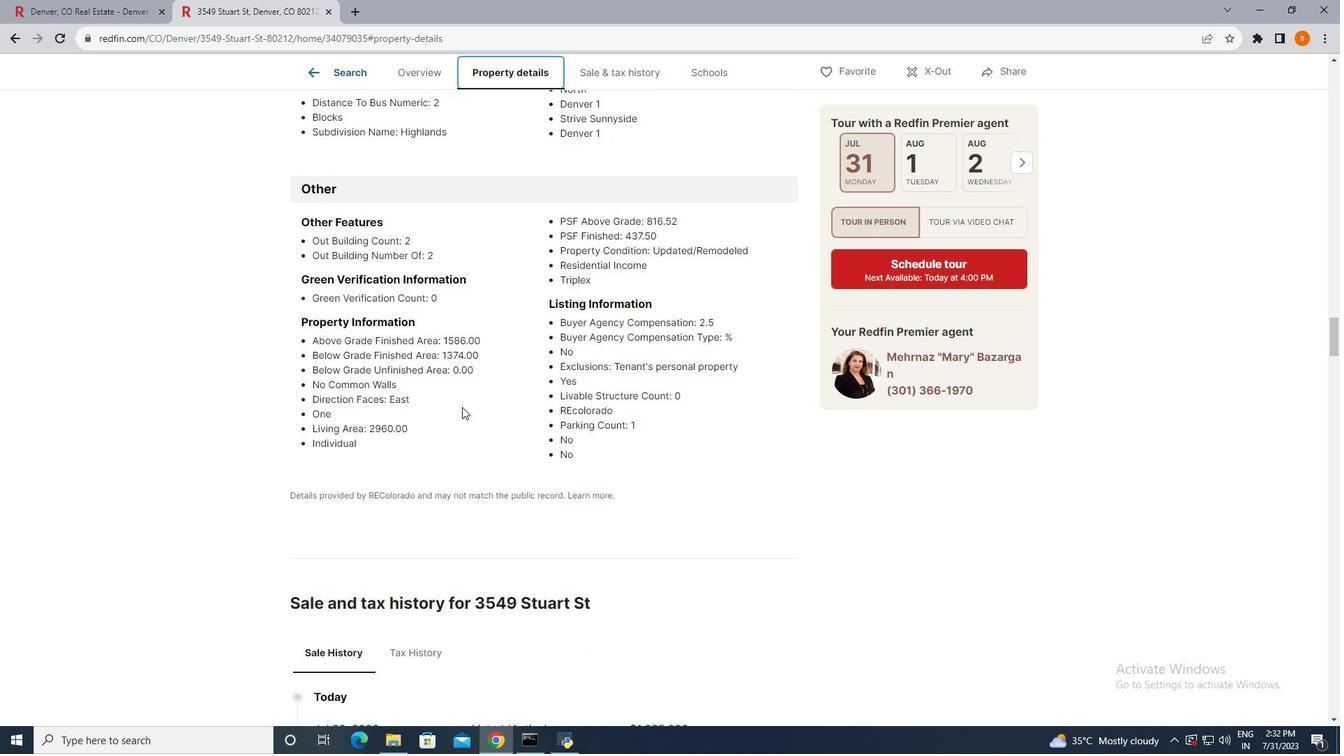 
Action: Mouse scrolled (462, 406) with delta (0, 0)
Screenshot: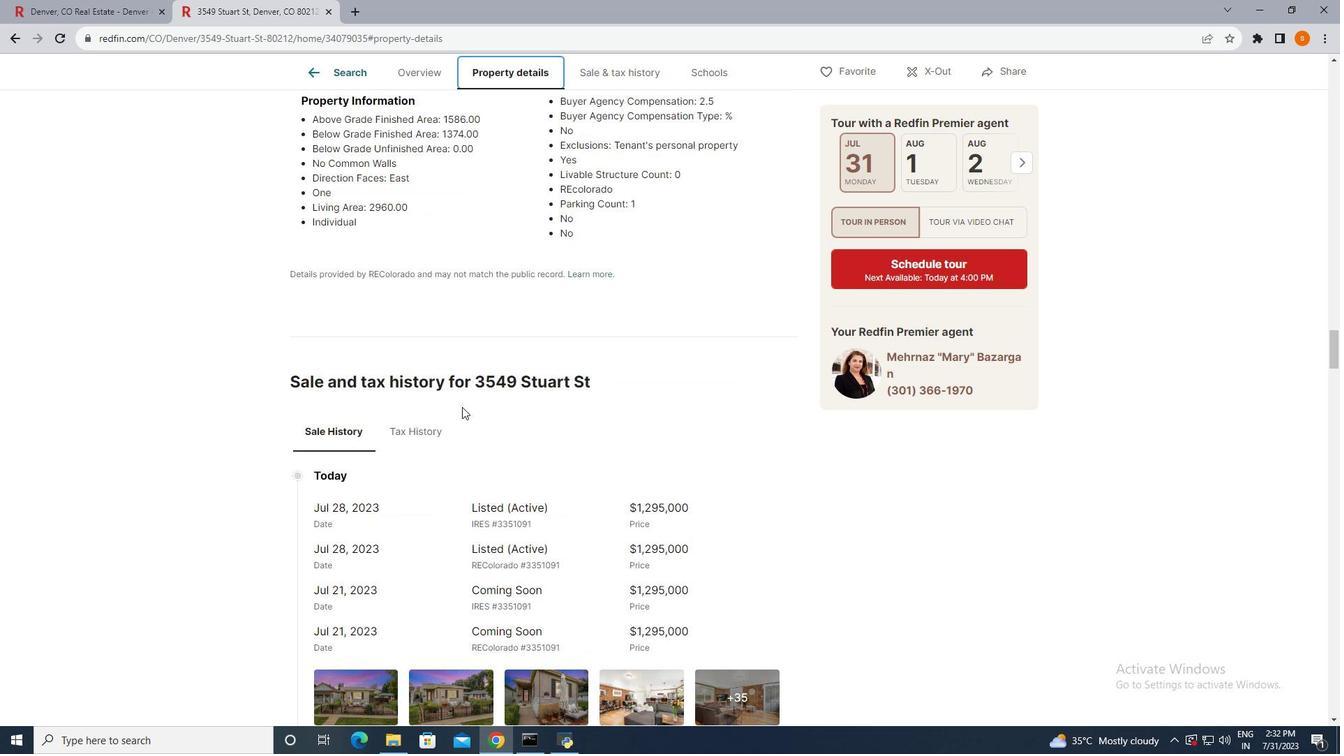 
Action: Mouse scrolled (462, 406) with delta (0, 0)
Screenshot: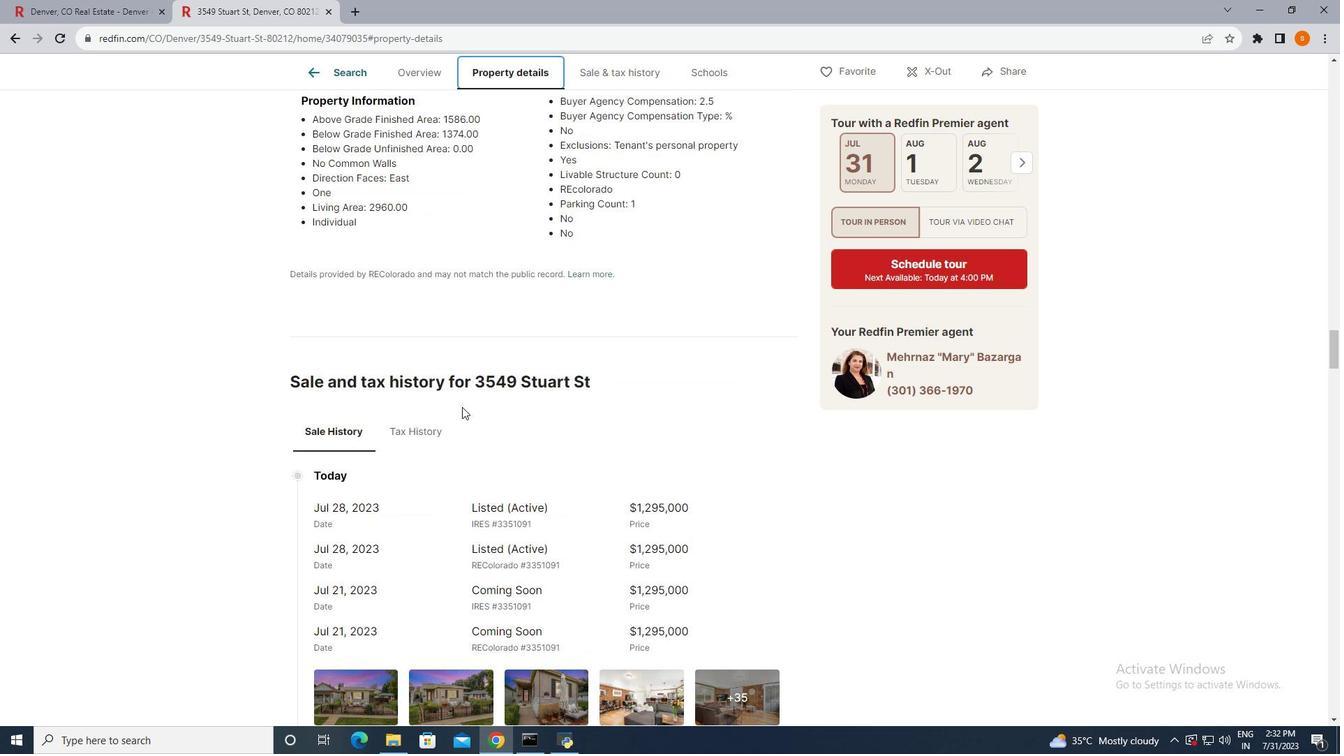 
Action: Mouse scrolled (462, 406) with delta (0, 0)
Screenshot: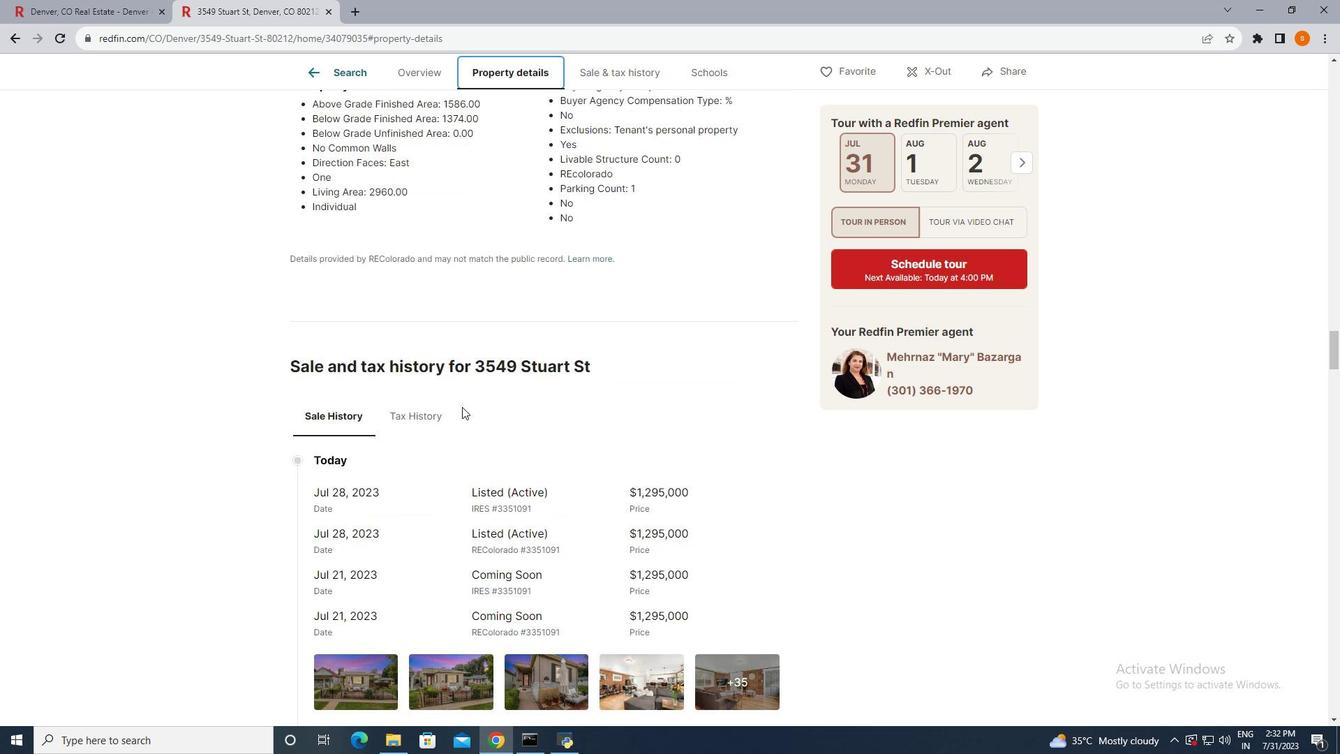 
Action: Mouse scrolled (462, 406) with delta (0, 0)
Screenshot: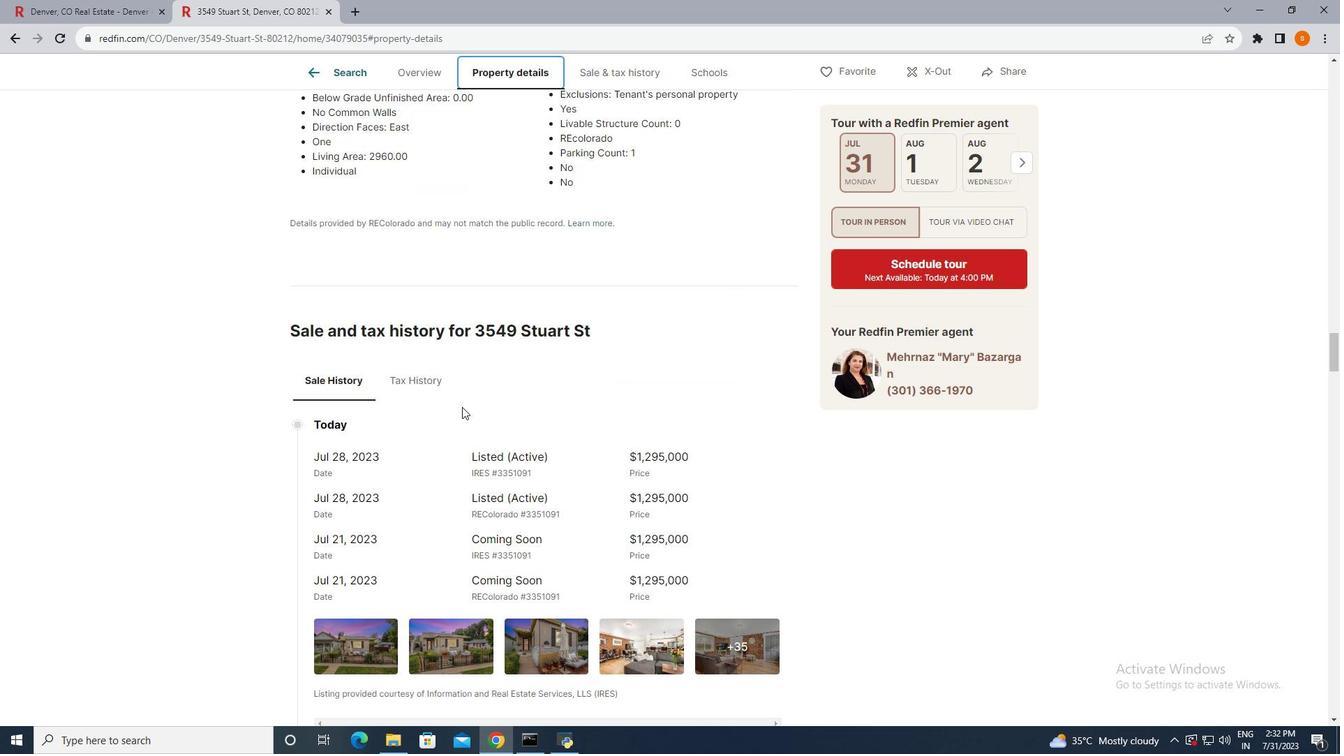 
Action: Mouse scrolled (462, 406) with delta (0, 0)
Screenshot: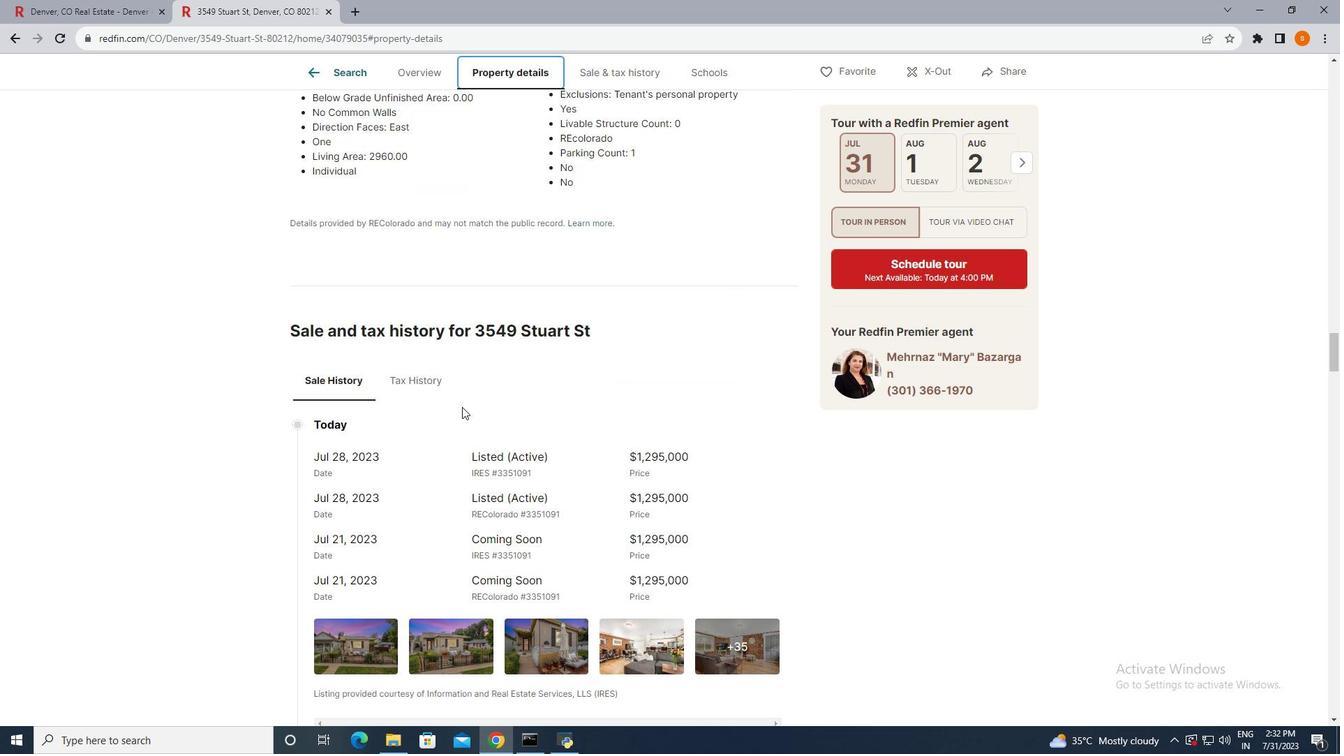 
Action: Mouse scrolled (462, 406) with delta (0, 0)
Screenshot: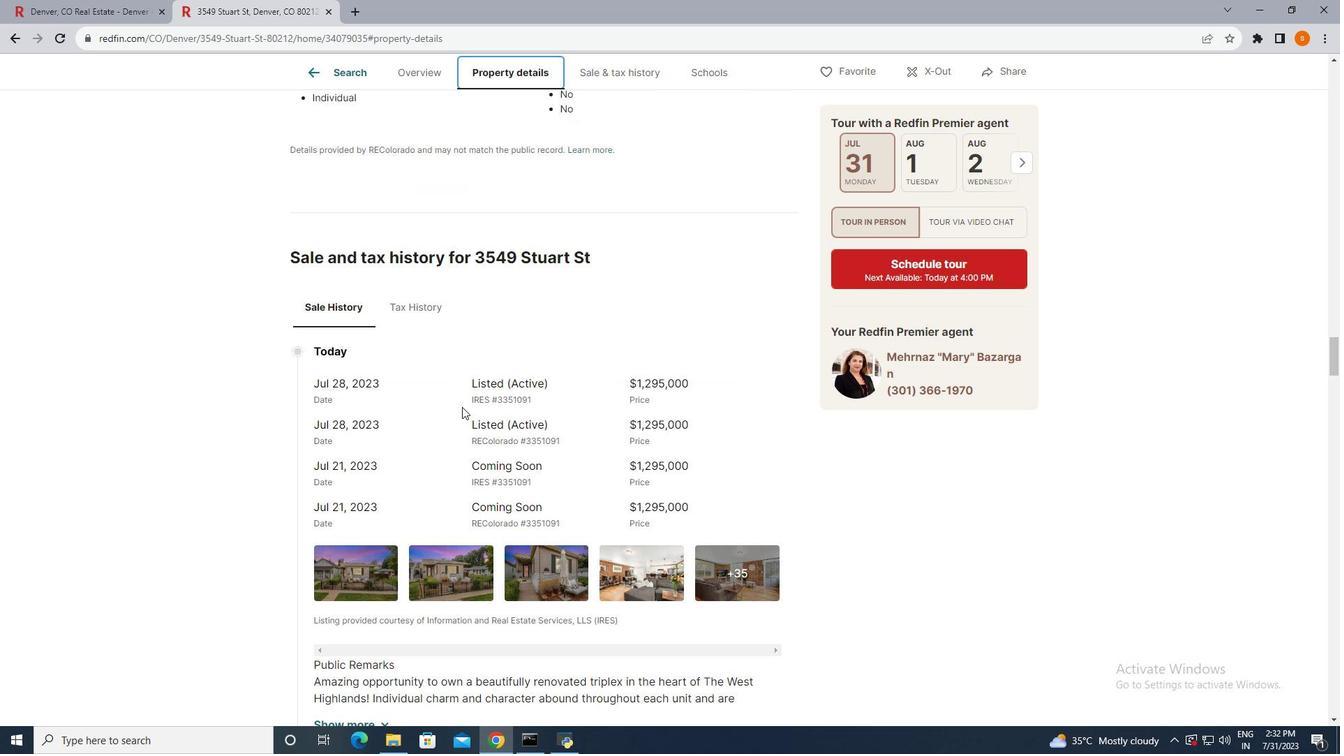 
Action: Mouse scrolled (462, 406) with delta (0, 0)
Screenshot: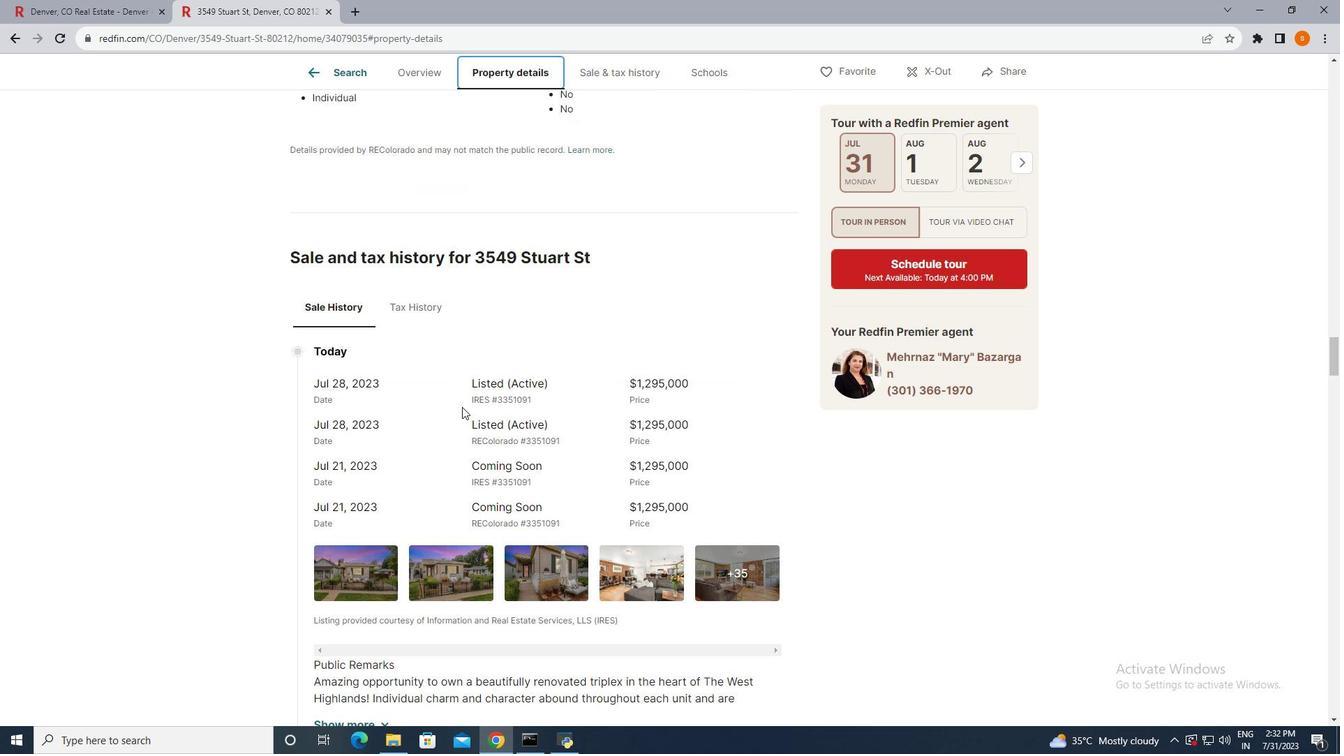 
Action: Mouse scrolled (462, 406) with delta (0, 0)
Screenshot: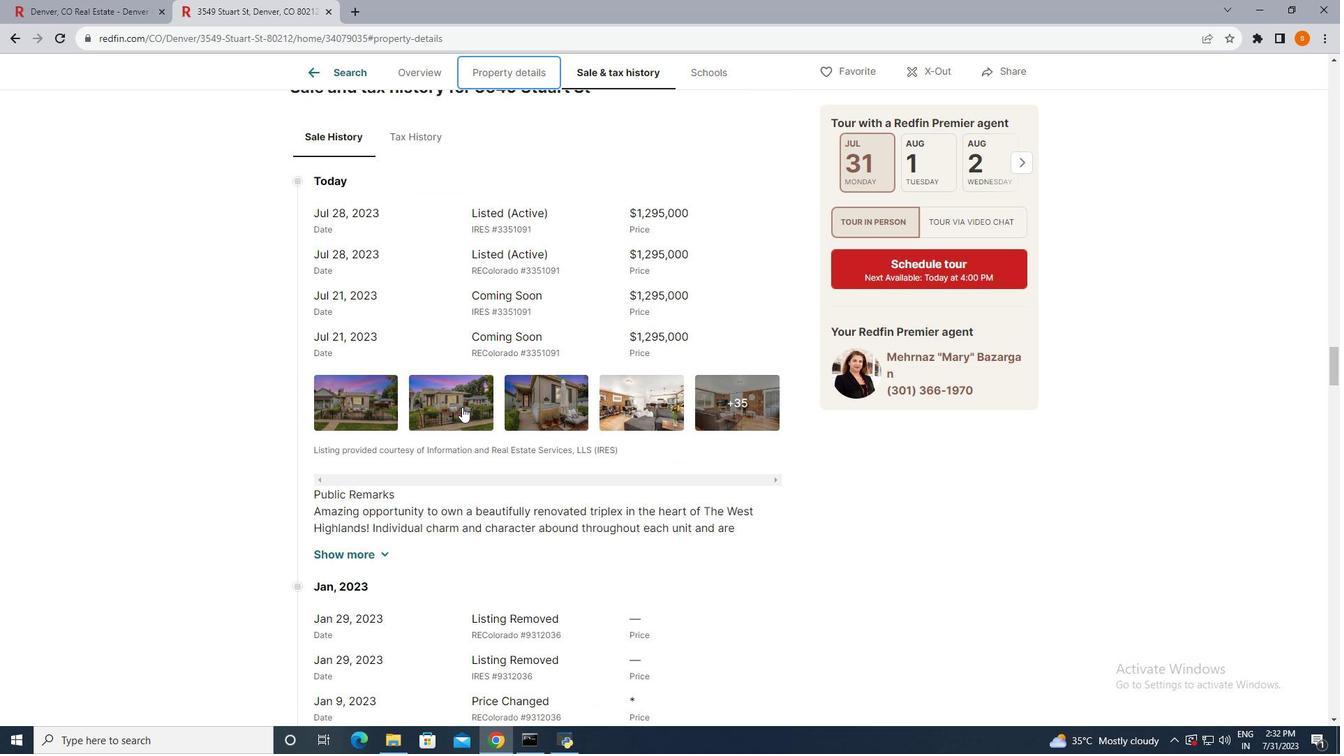 
Action: Mouse scrolled (462, 406) with delta (0, 0)
Screenshot: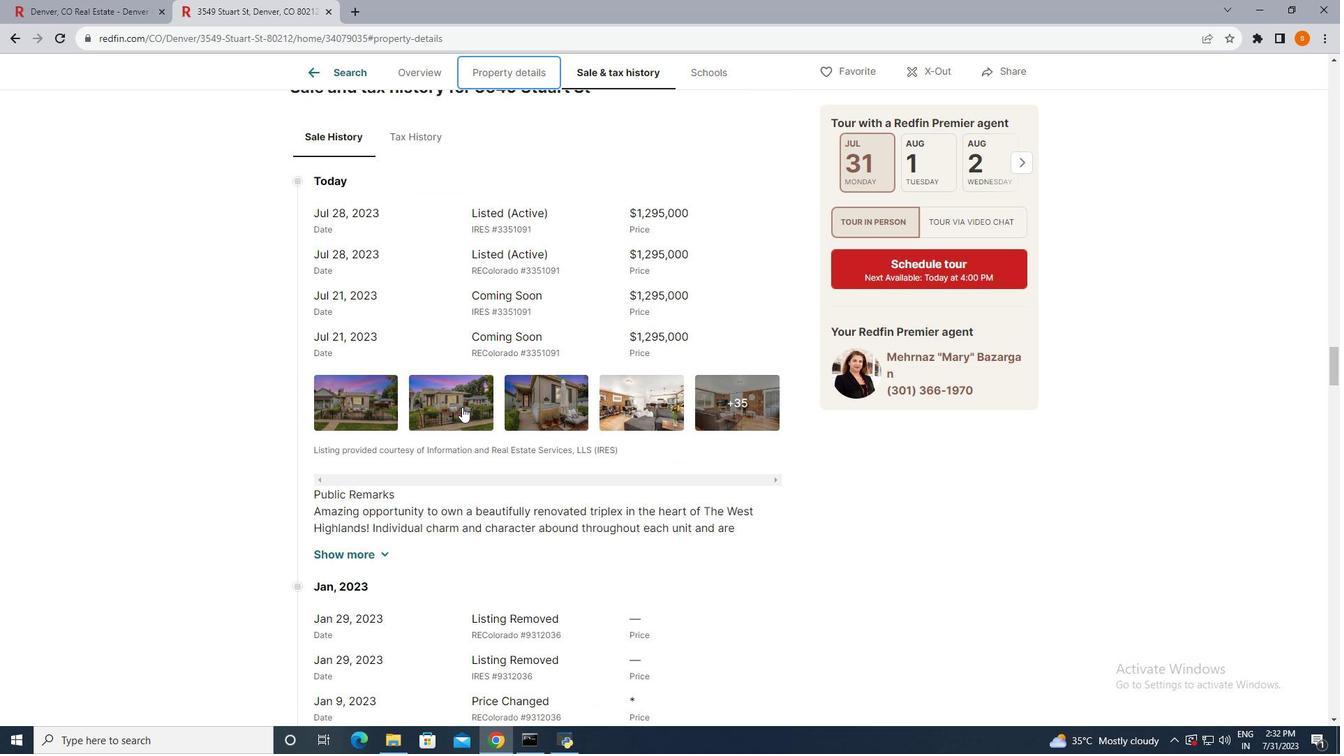 
Action: Mouse scrolled (462, 406) with delta (0, 0)
Screenshot: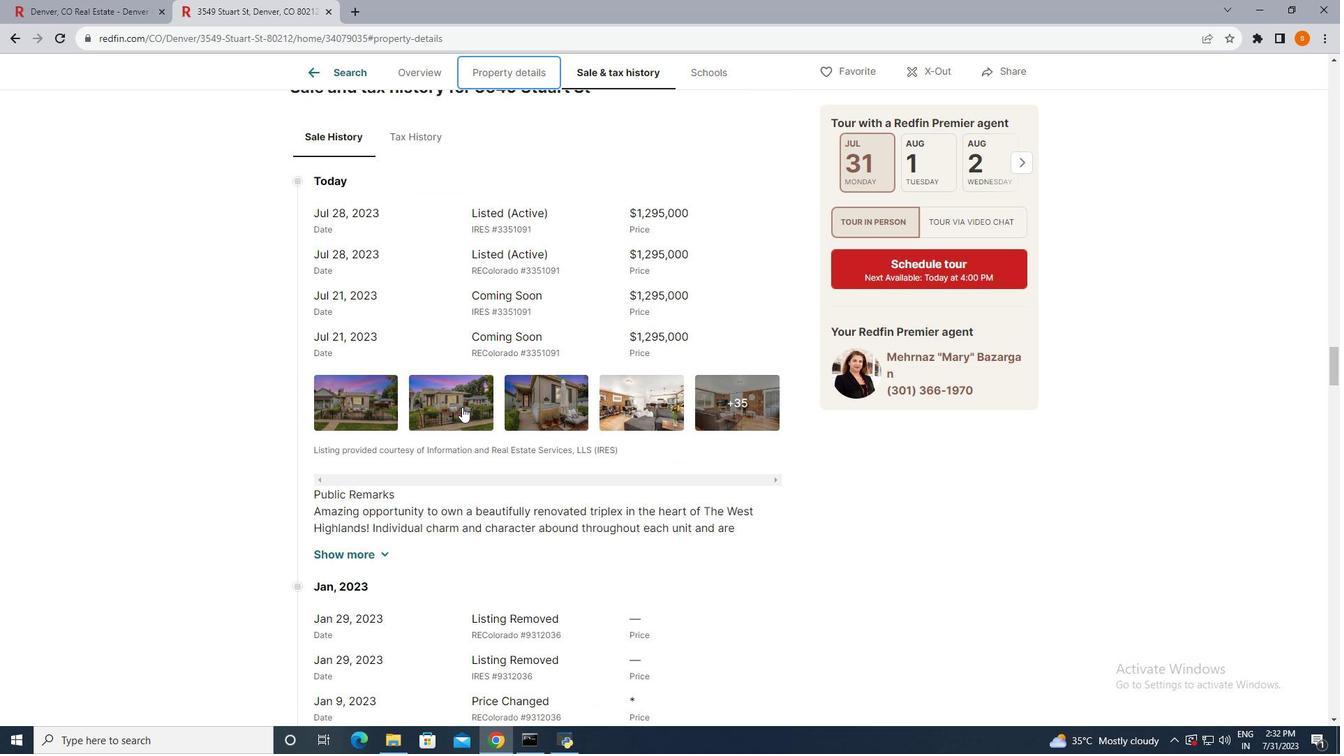 
Action: Mouse scrolled (462, 406) with delta (0, 0)
Screenshot: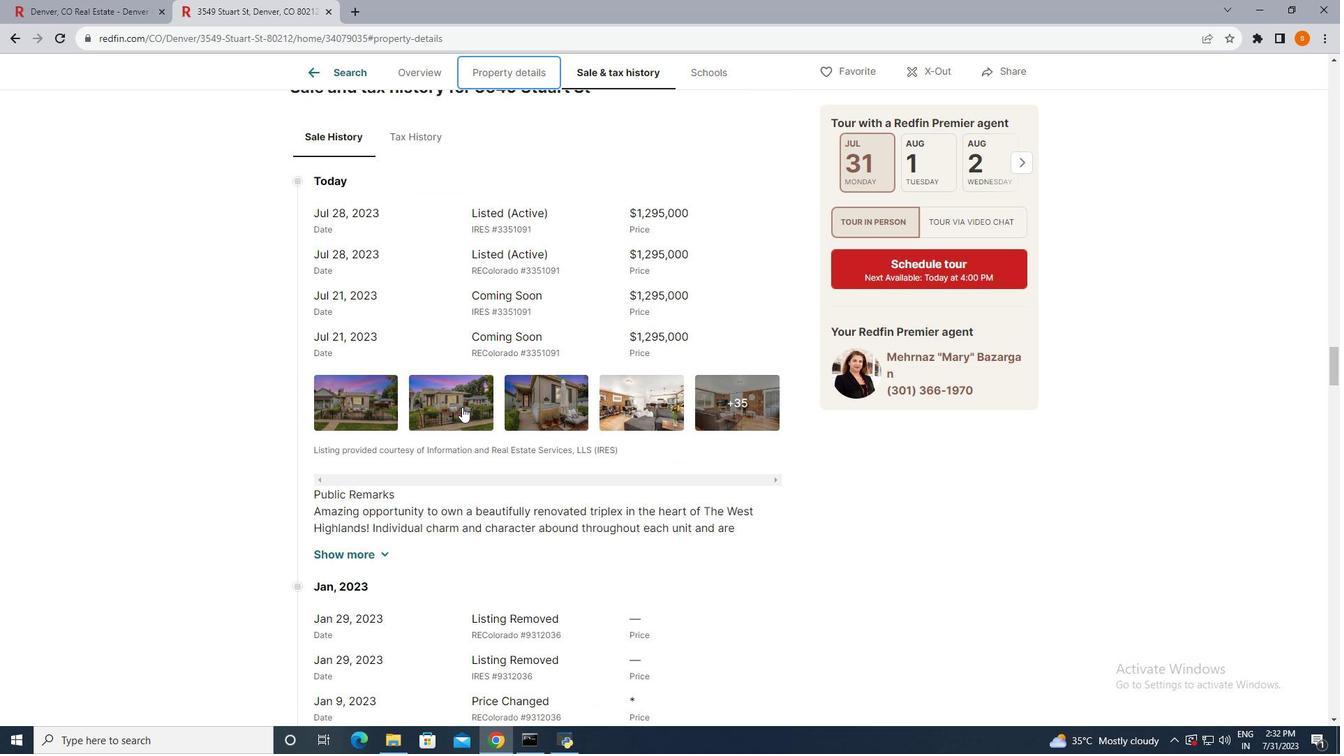 
Action: Mouse scrolled (462, 406) with delta (0, 0)
Screenshot: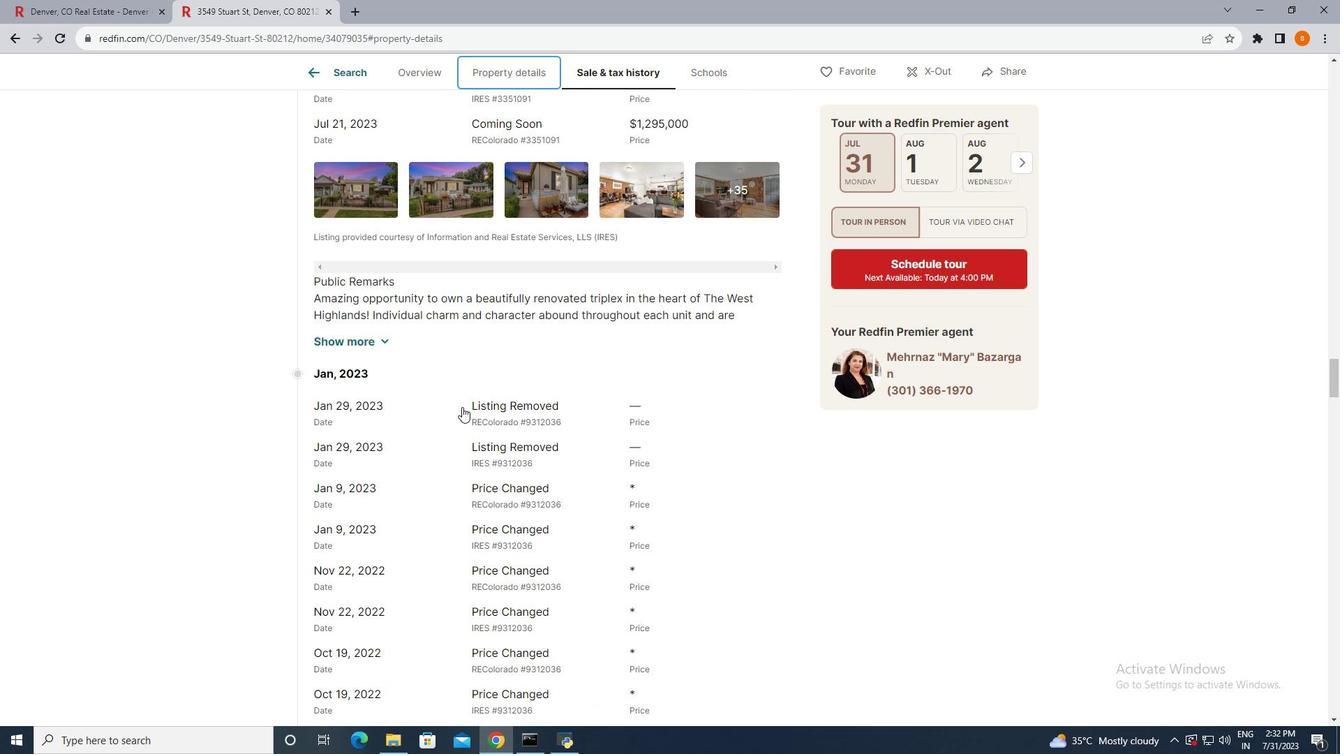 
Action: Mouse scrolled (462, 406) with delta (0, 0)
Screenshot: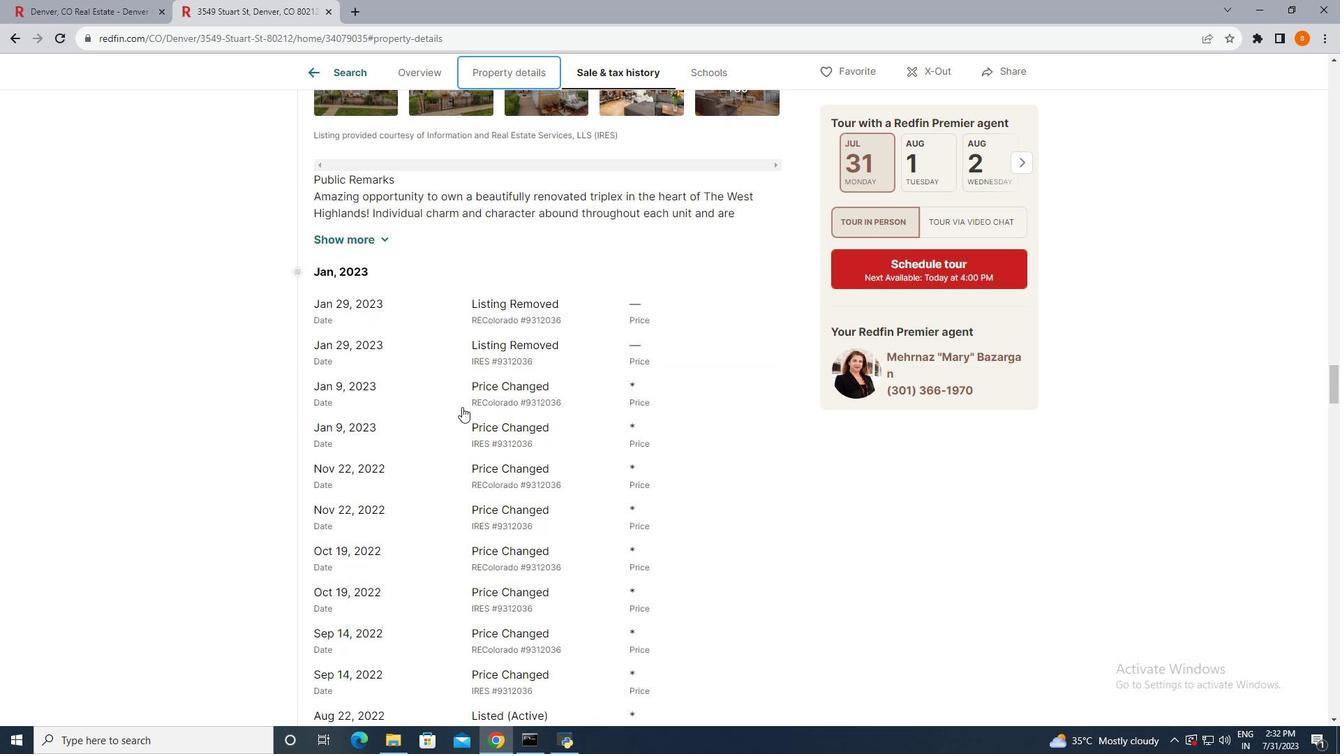 
Action: Mouse scrolled (462, 406) with delta (0, 0)
Screenshot: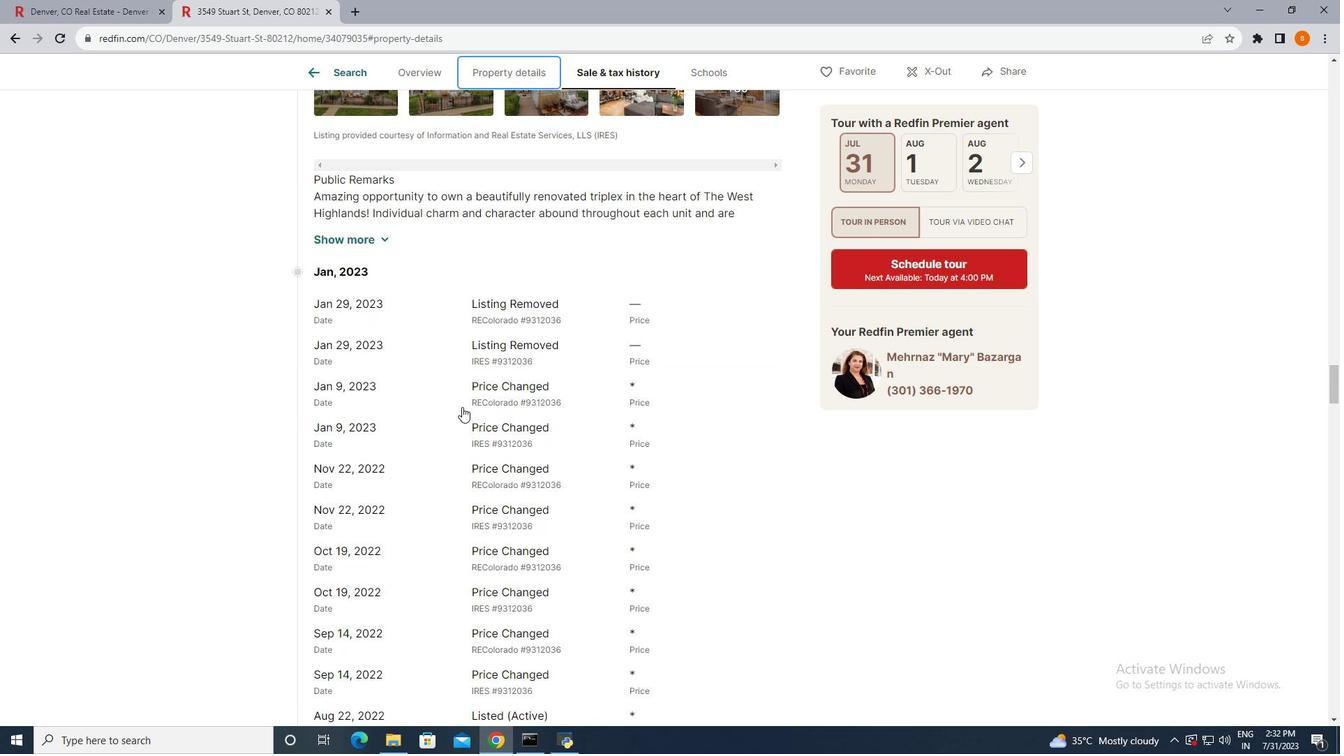 
Action: Mouse scrolled (462, 406) with delta (0, 0)
Screenshot: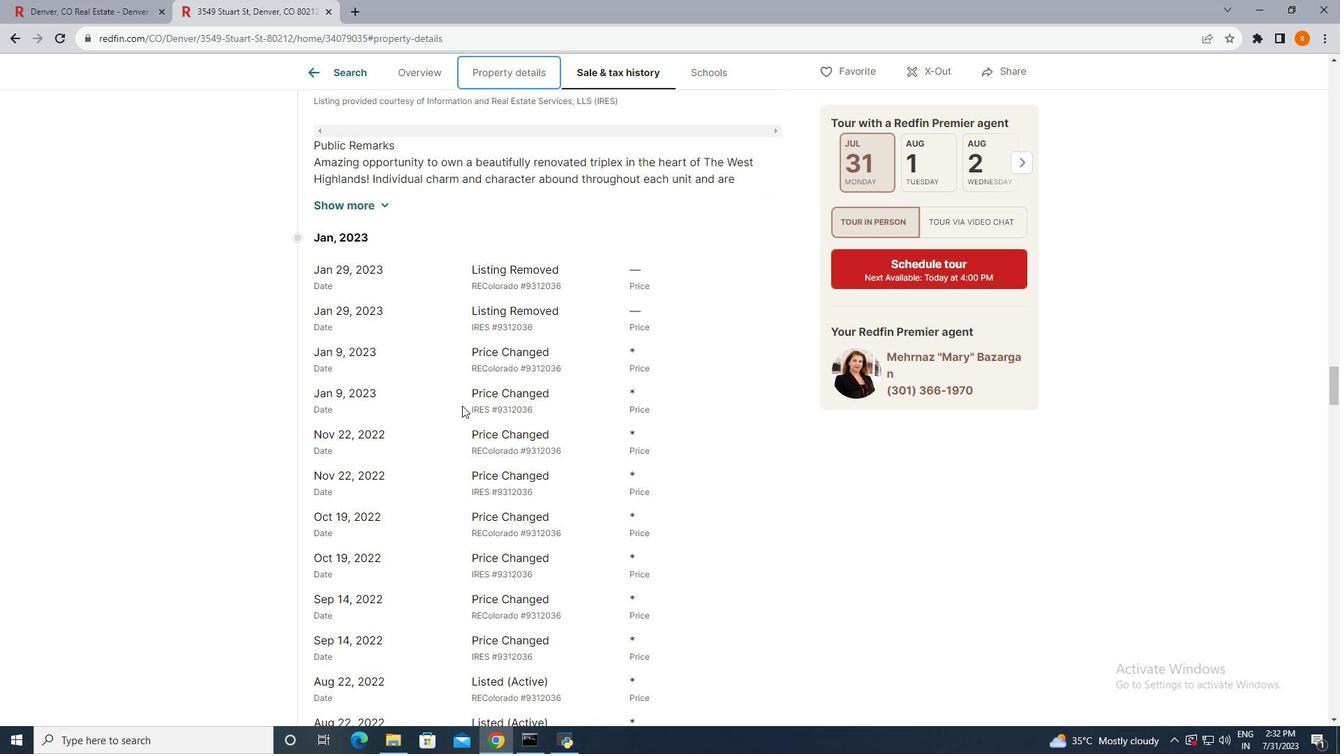
Action: Mouse scrolled (462, 406) with delta (0, 0)
Screenshot: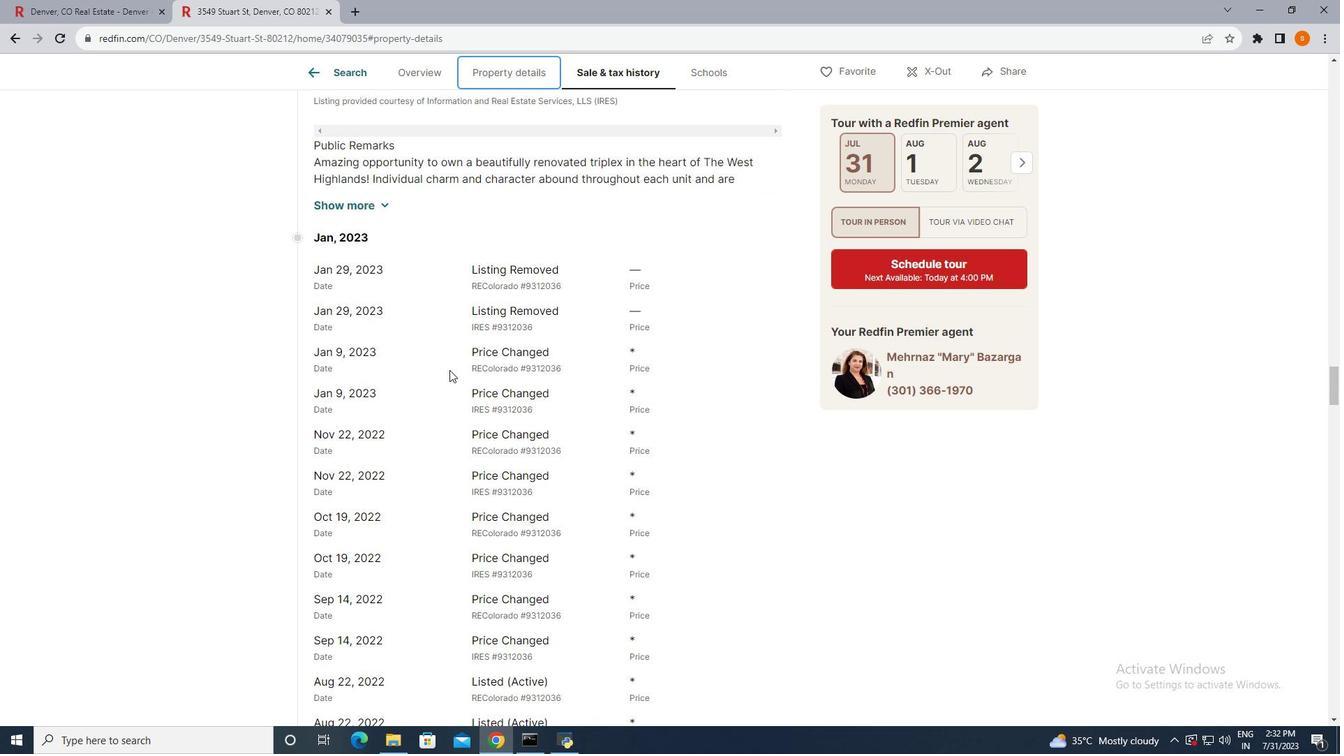
Action: Mouse moved to (372, 201)
Screenshot: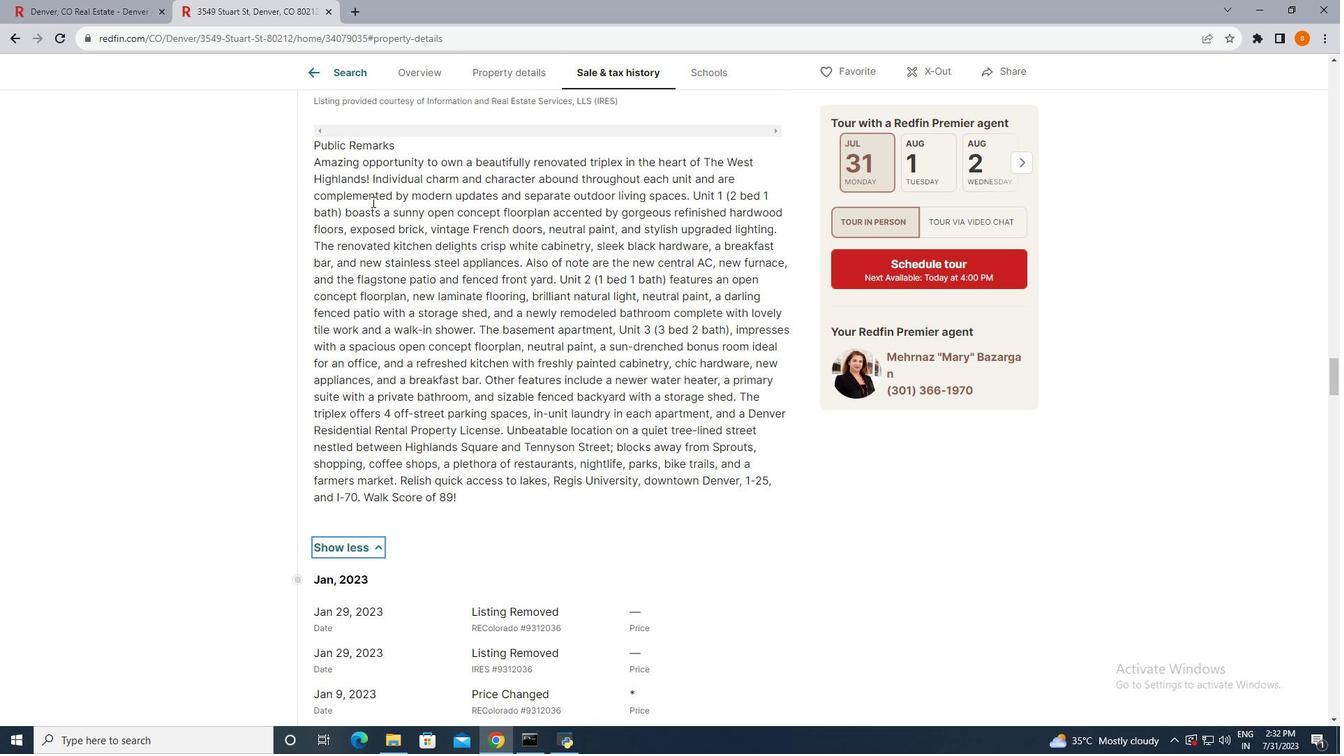
Action: Mouse pressed left at (372, 201)
Screenshot: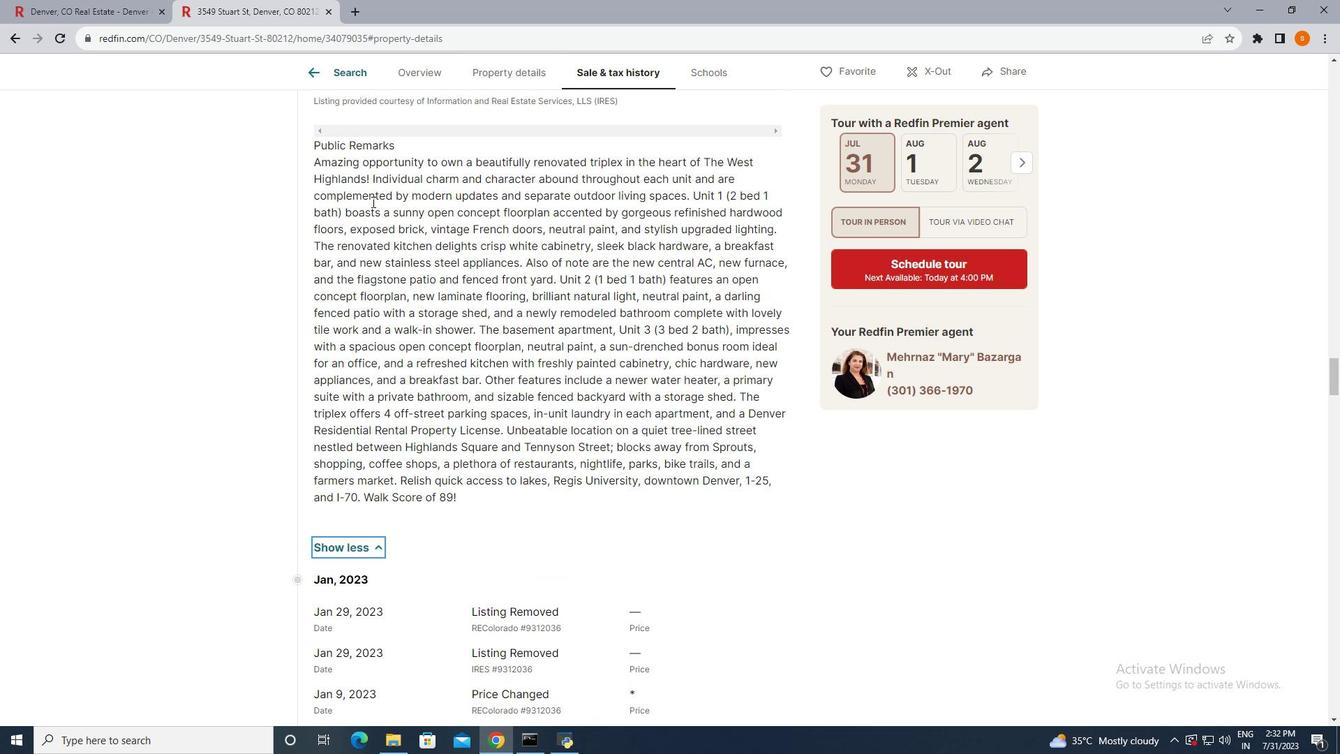 
Action: Mouse moved to (390, 338)
Screenshot: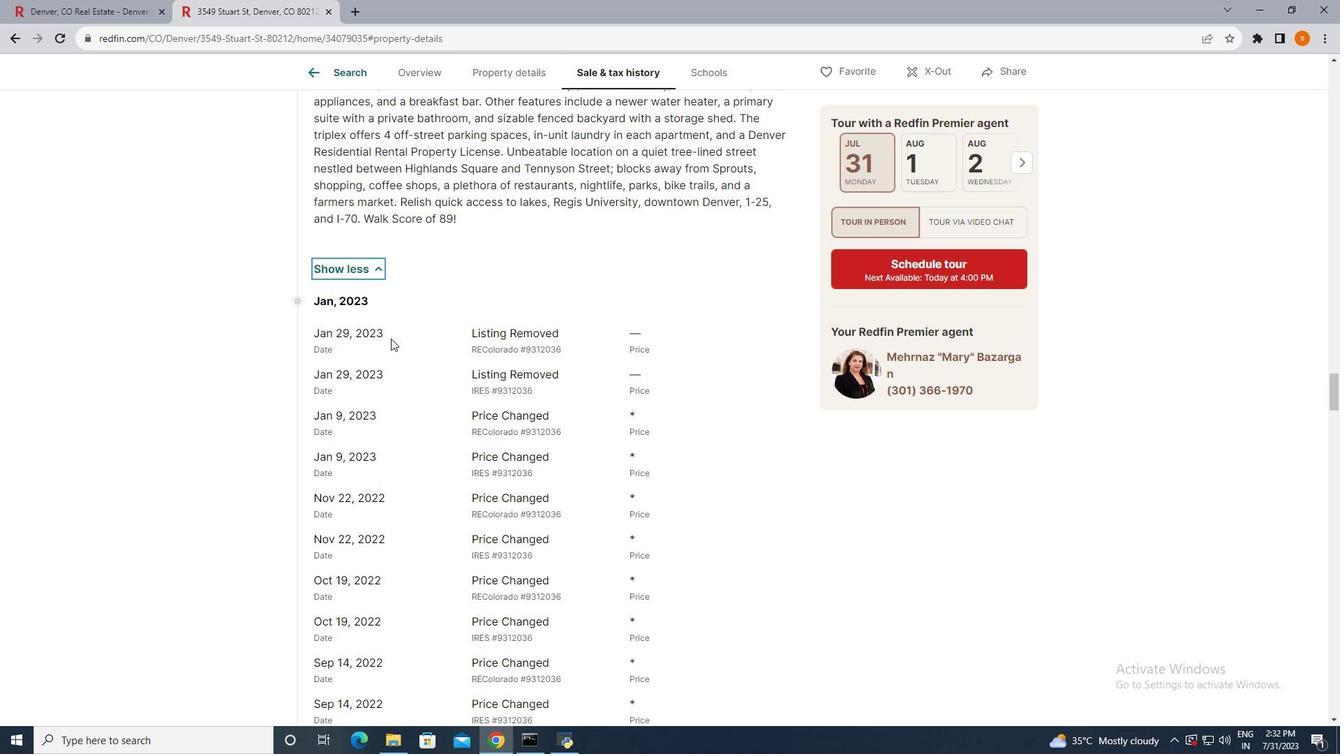 
Action: Mouse scrolled (390, 337) with delta (0, 0)
Screenshot: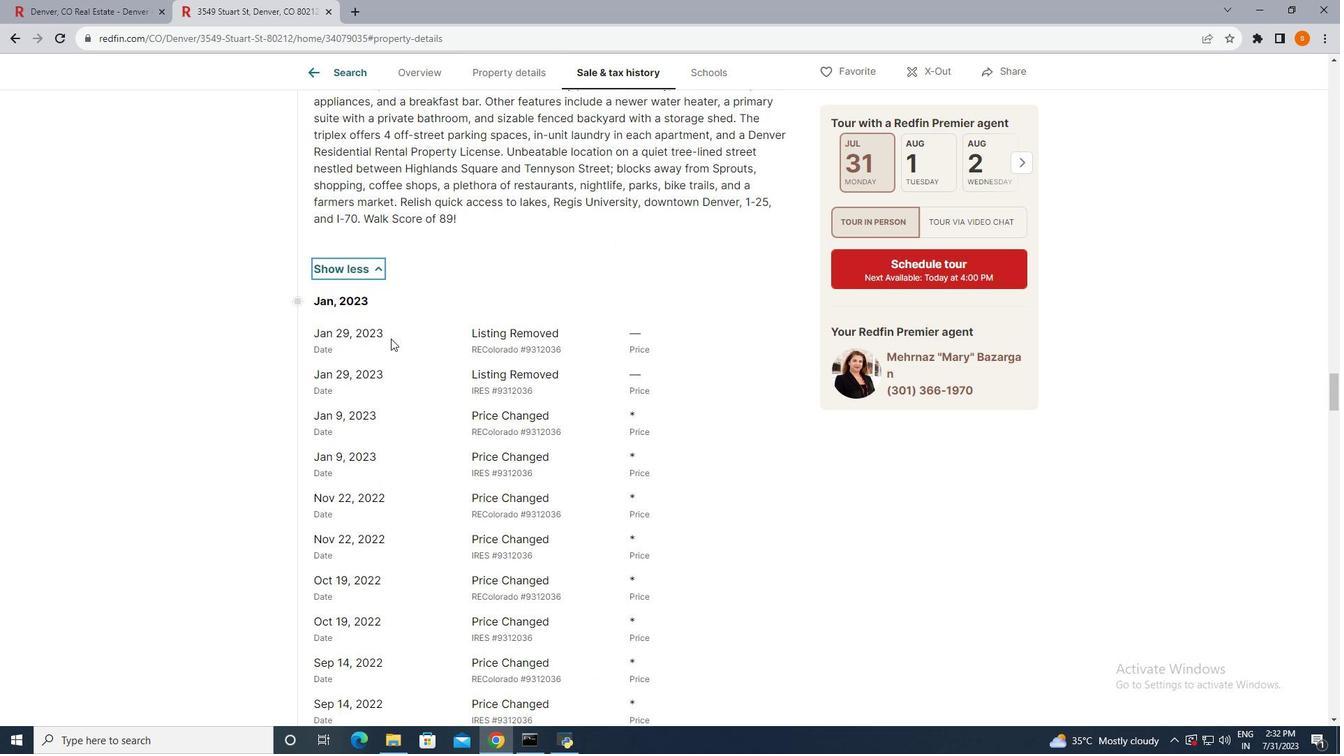 
Action: Mouse scrolled (390, 337) with delta (0, 0)
Screenshot: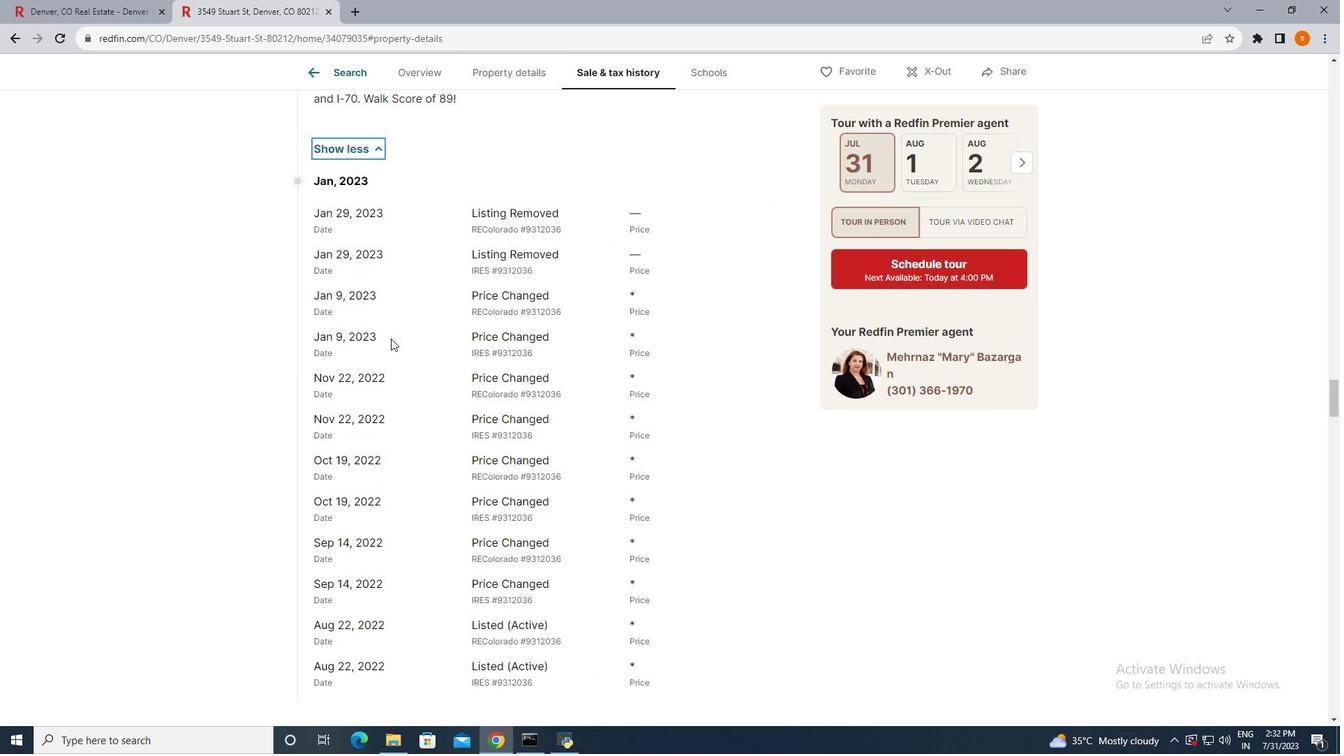 
Action: Mouse scrolled (390, 337) with delta (0, 0)
Screenshot: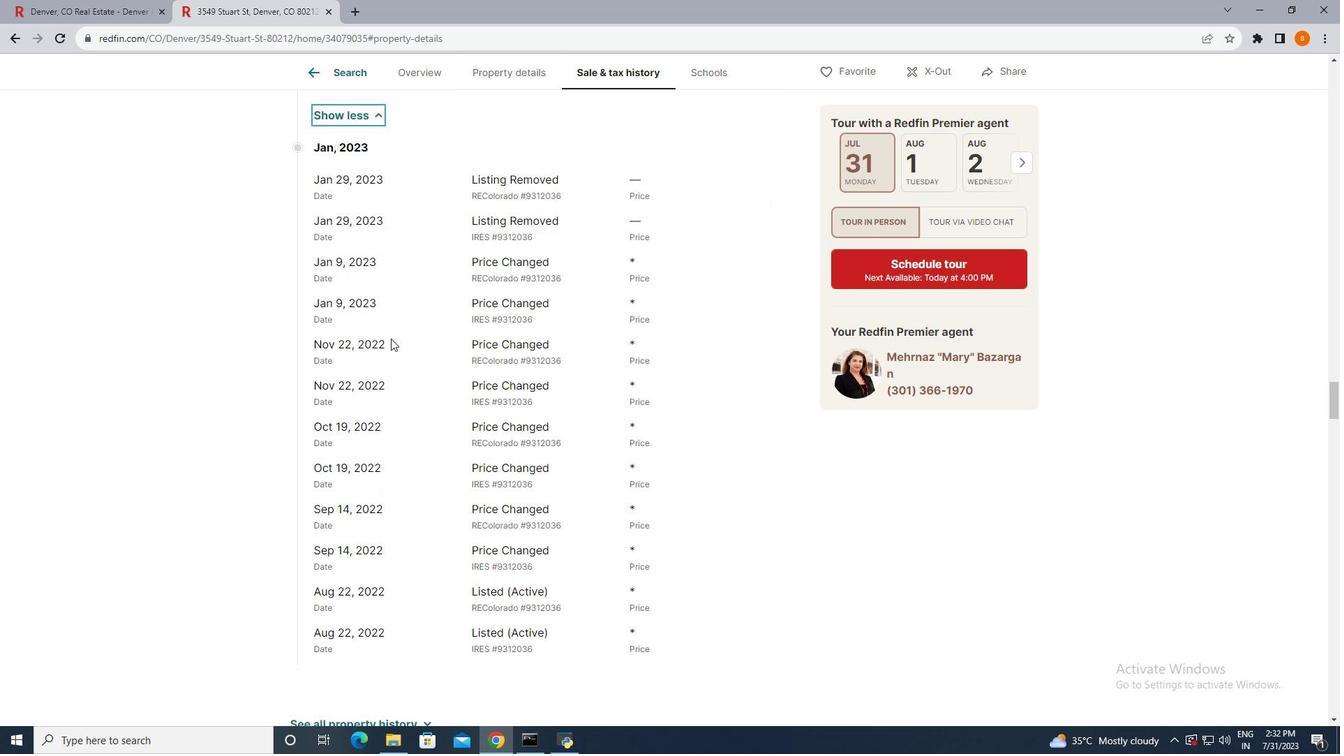 
Action: Mouse scrolled (390, 337) with delta (0, 0)
Screenshot: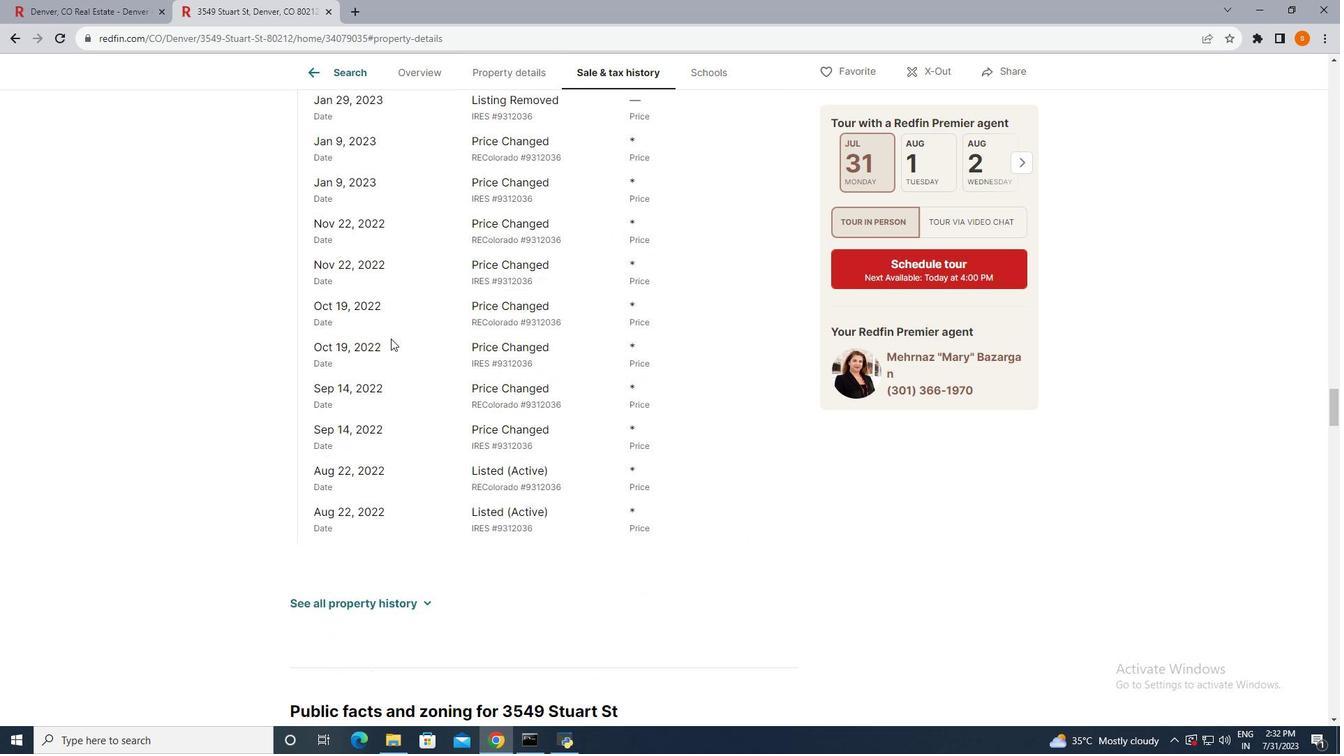 
Action: Mouse scrolled (390, 337) with delta (0, 0)
Screenshot: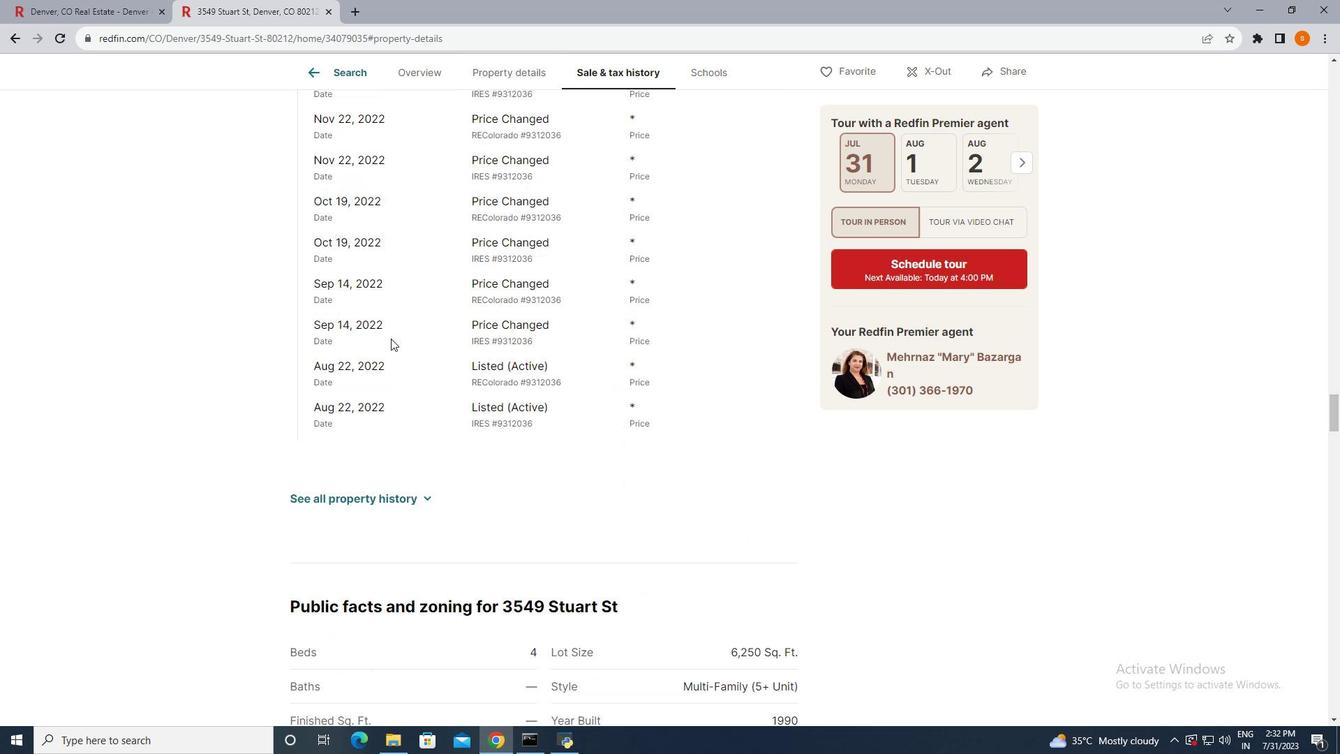 
Action: Mouse scrolled (390, 337) with delta (0, 0)
Screenshot: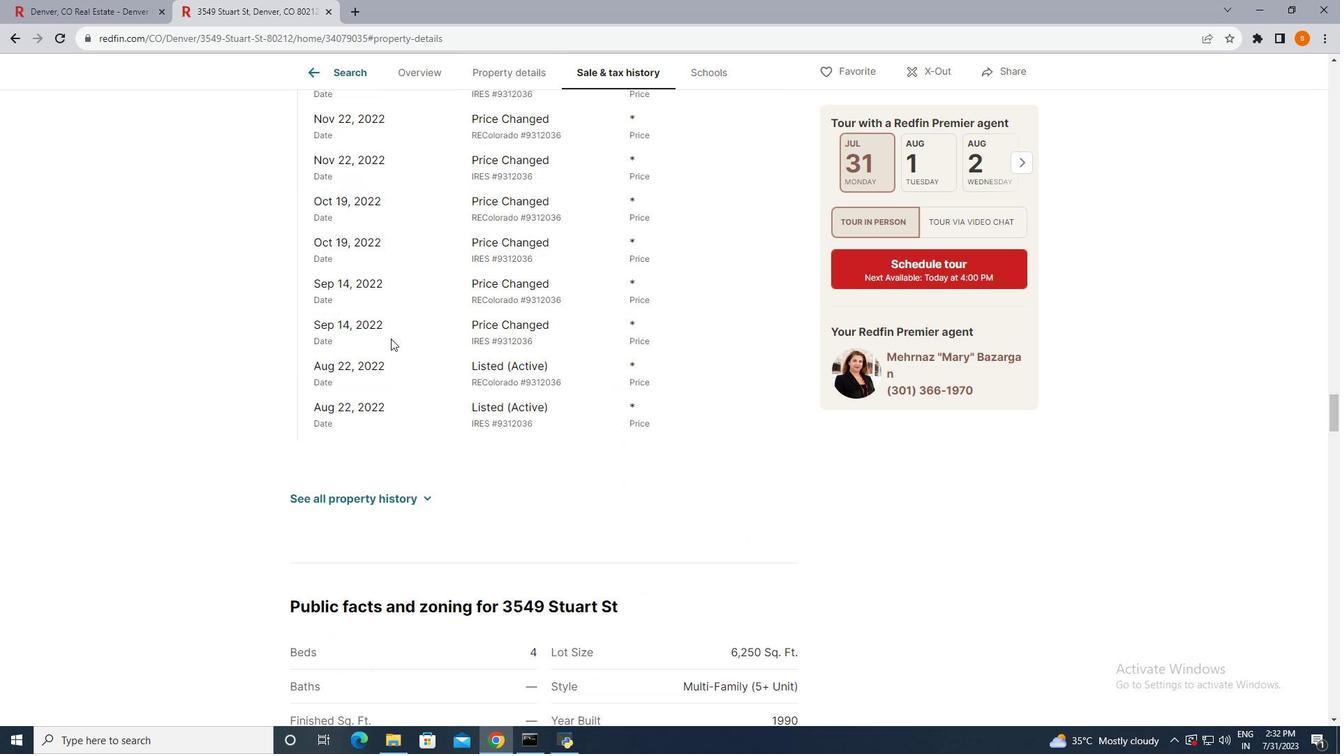 
Action: Mouse scrolled (390, 337) with delta (0, 0)
Screenshot: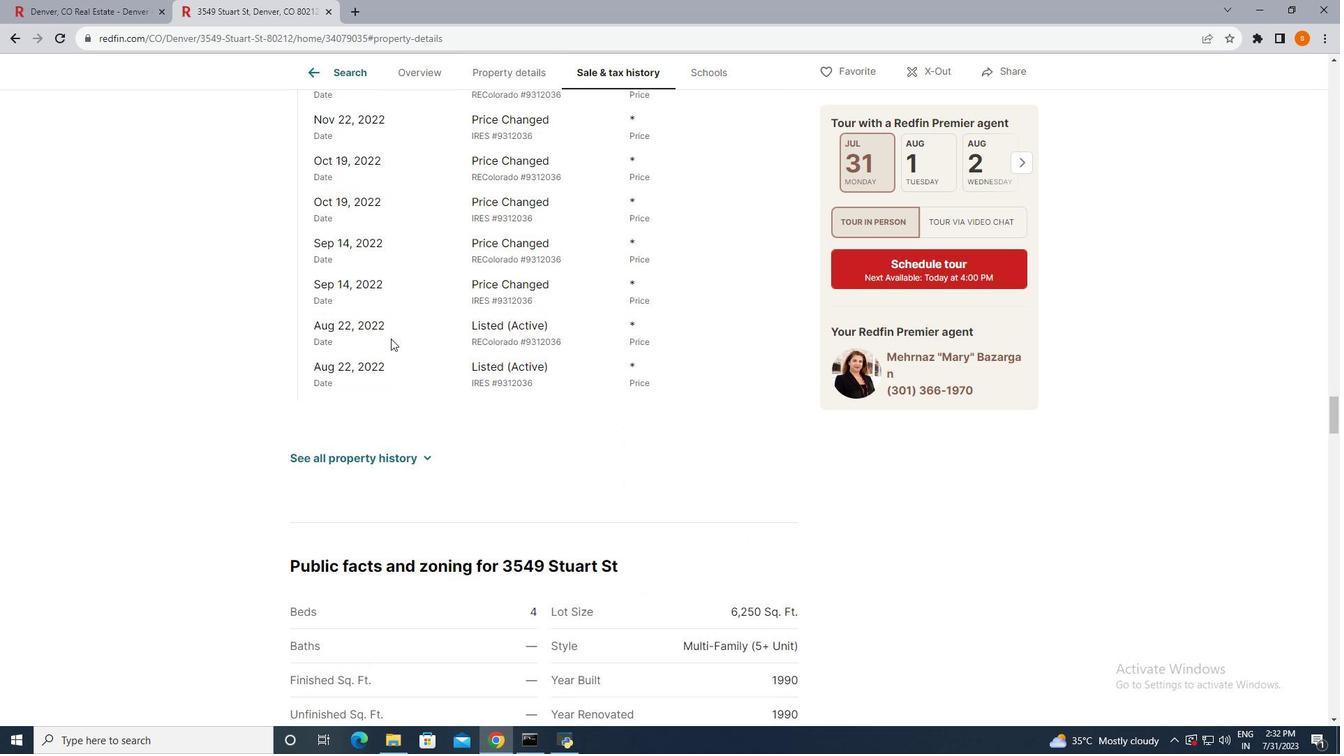 
Action: Mouse scrolled (390, 337) with delta (0, 0)
Screenshot: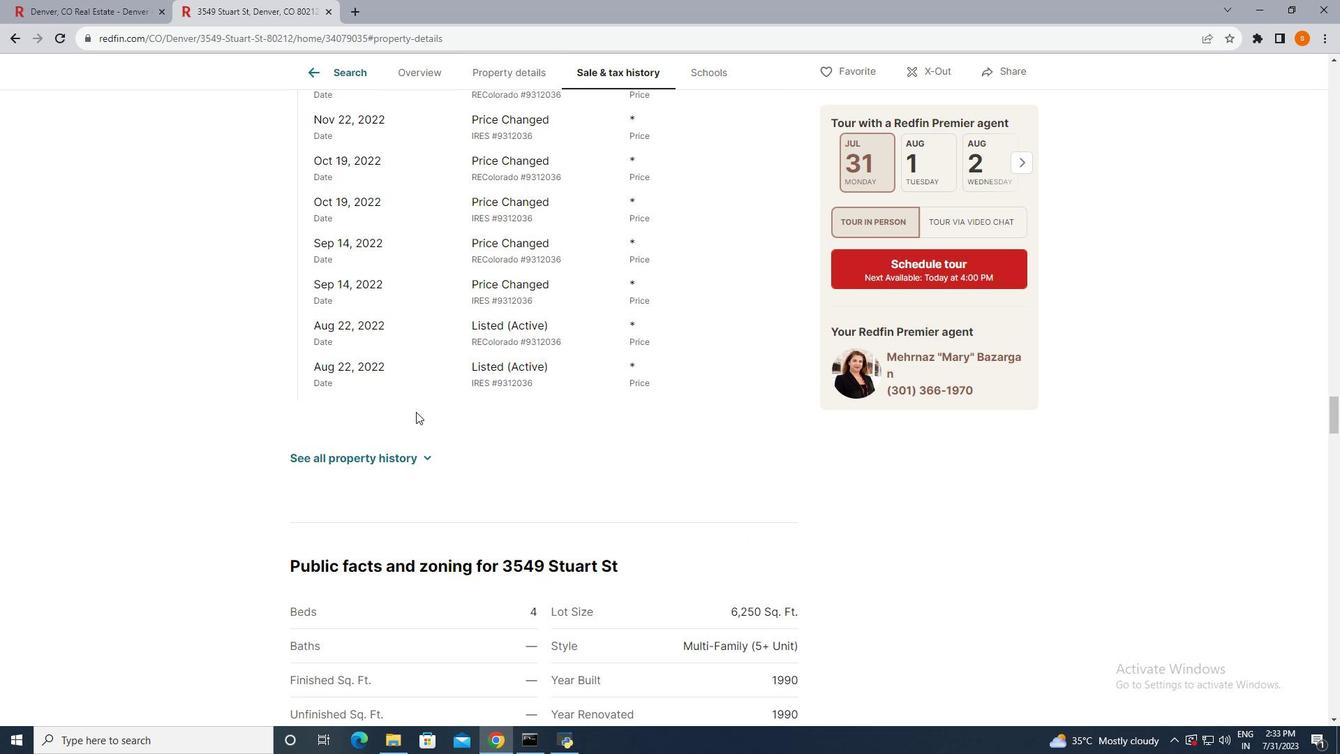 
Action: Mouse scrolled (390, 337) with delta (0, 0)
Screenshot: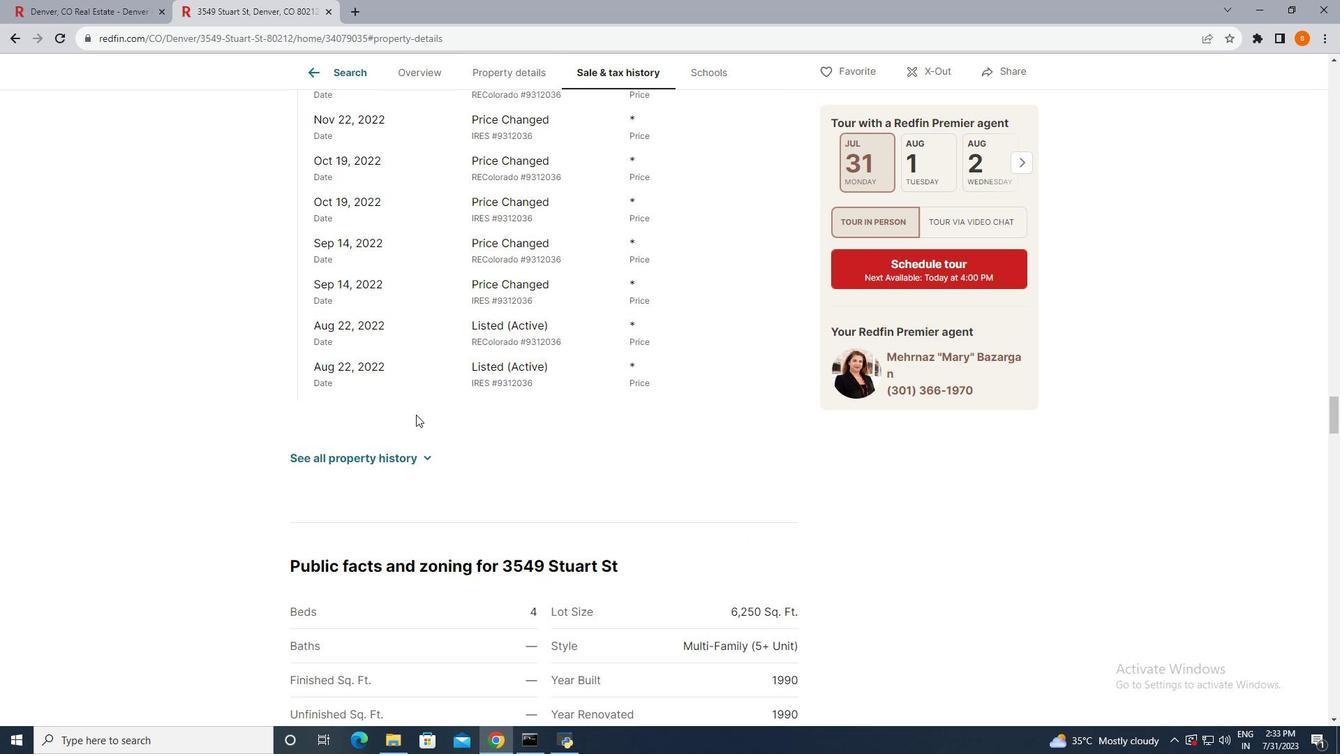 
Action: Mouse scrolled (390, 337) with delta (0, 0)
Screenshot: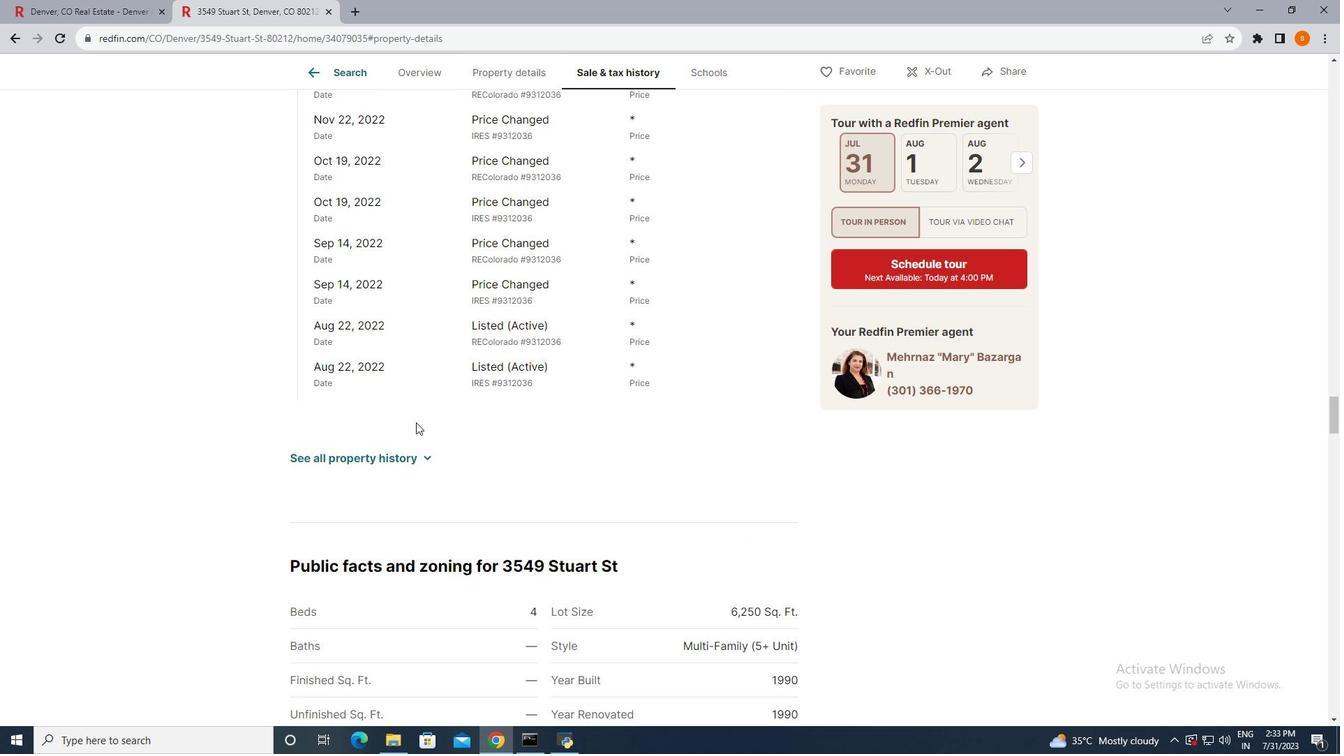 
Action: Mouse moved to (414, 448)
Screenshot: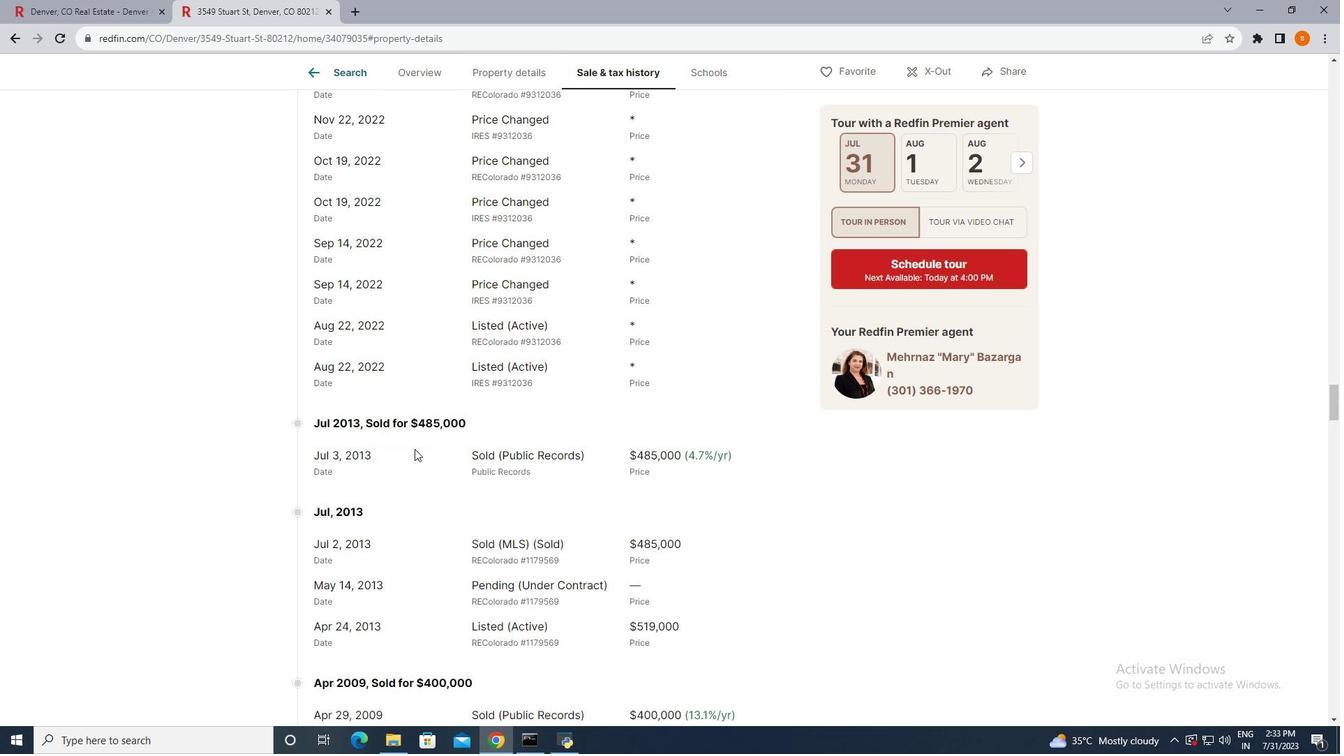 
Action: Mouse pressed left at (414, 448)
Screenshot: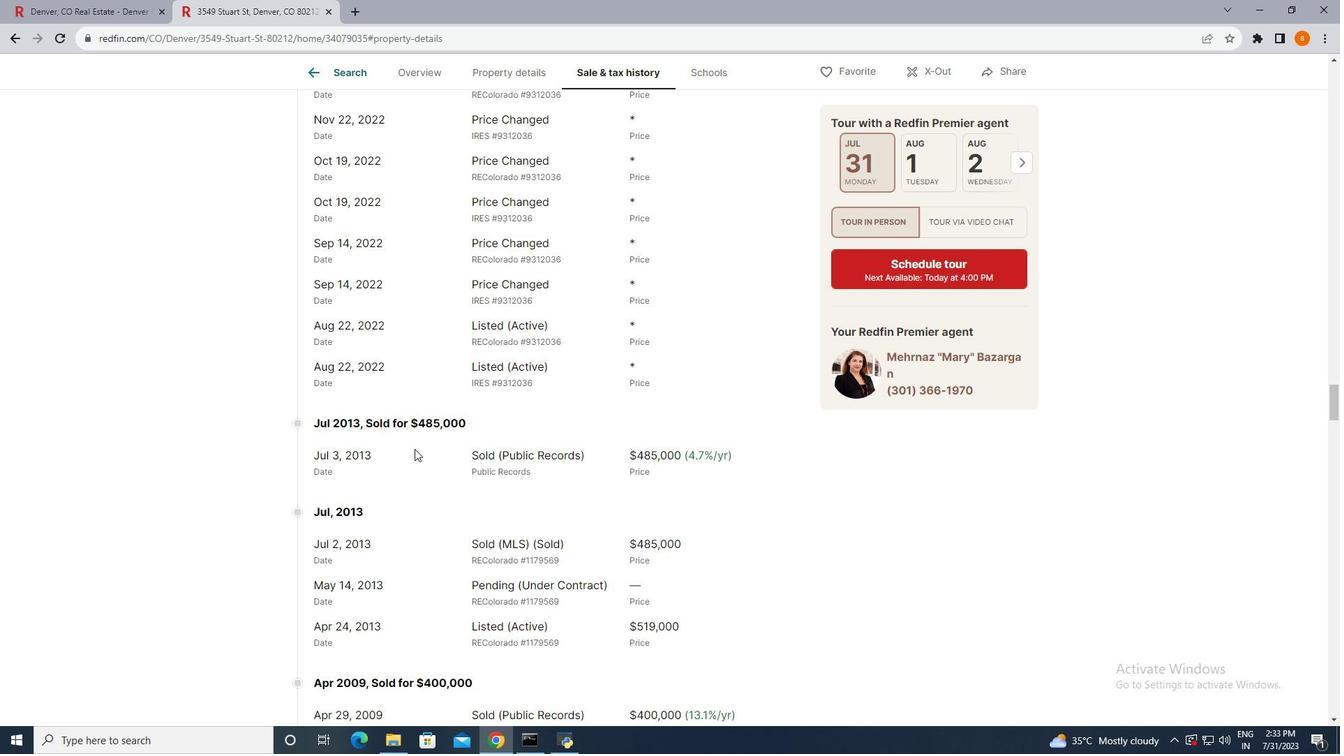 
Action: Mouse moved to (437, 432)
Screenshot: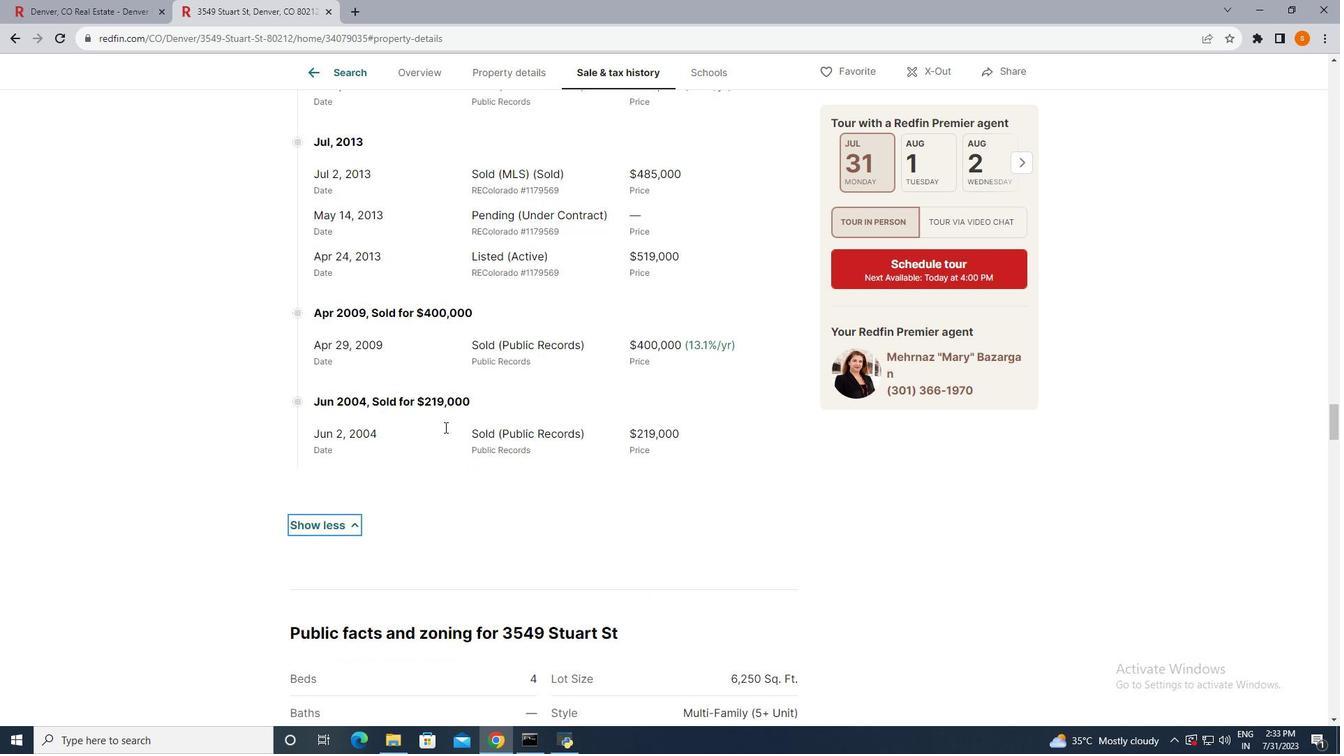 
Action: Mouse scrolled (437, 431) with delta (0, 0)
Screenshot: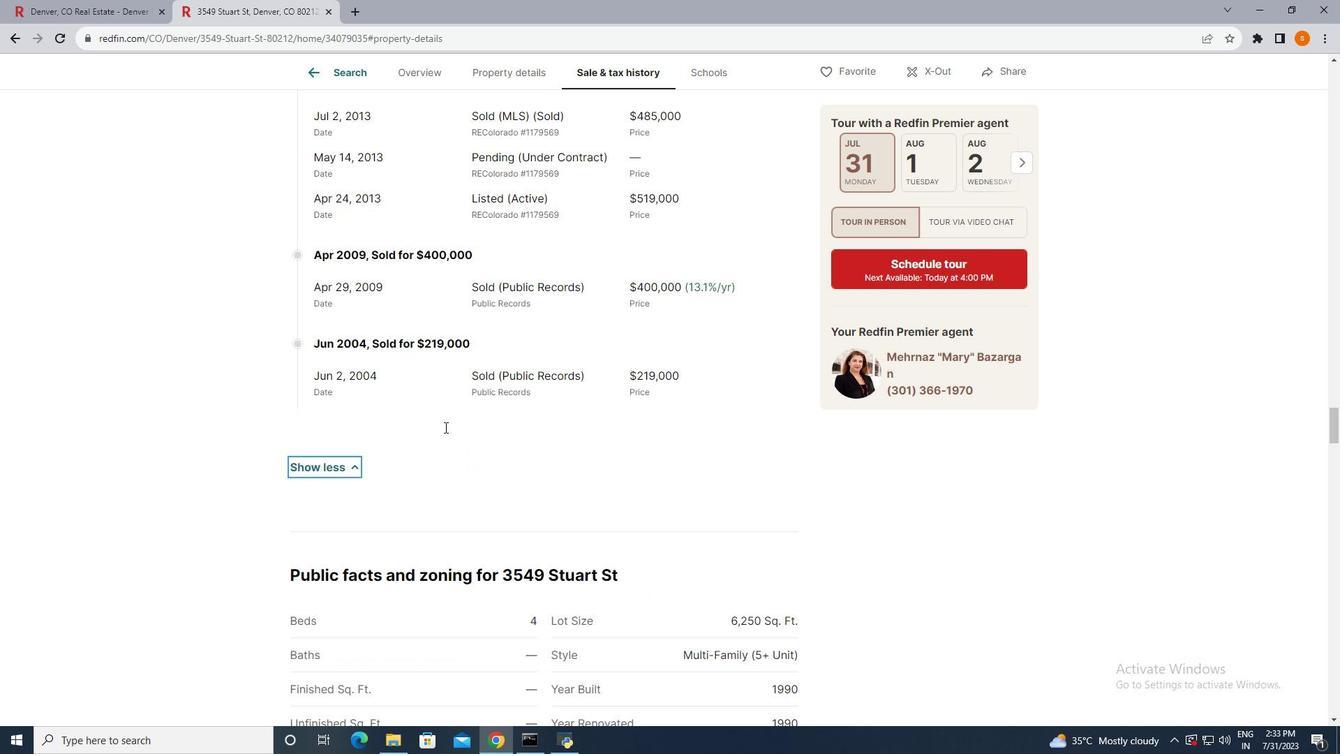 
Action: Mouse scrolled (437, 431) with delta (0, 0)
Screenshot: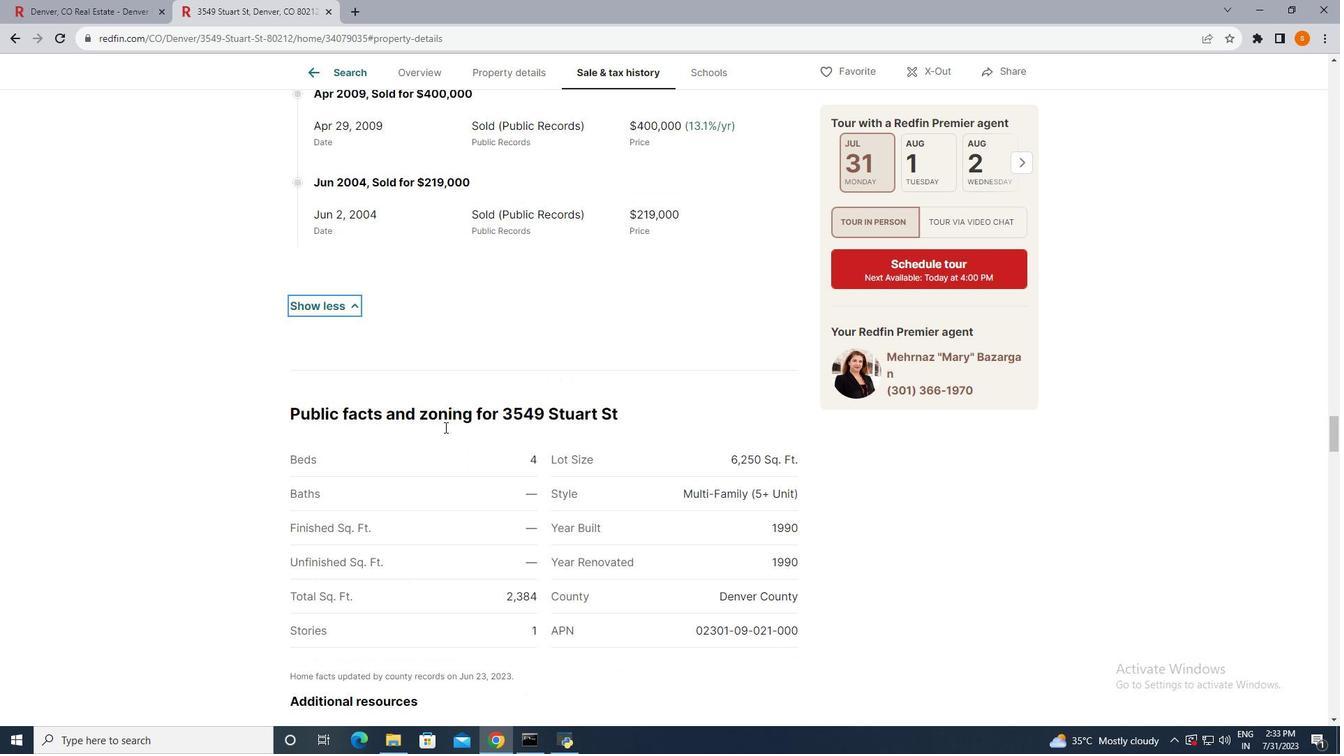 
Action: Mouse scrolled (437, 431) with delta (0, 0)
Screenshot: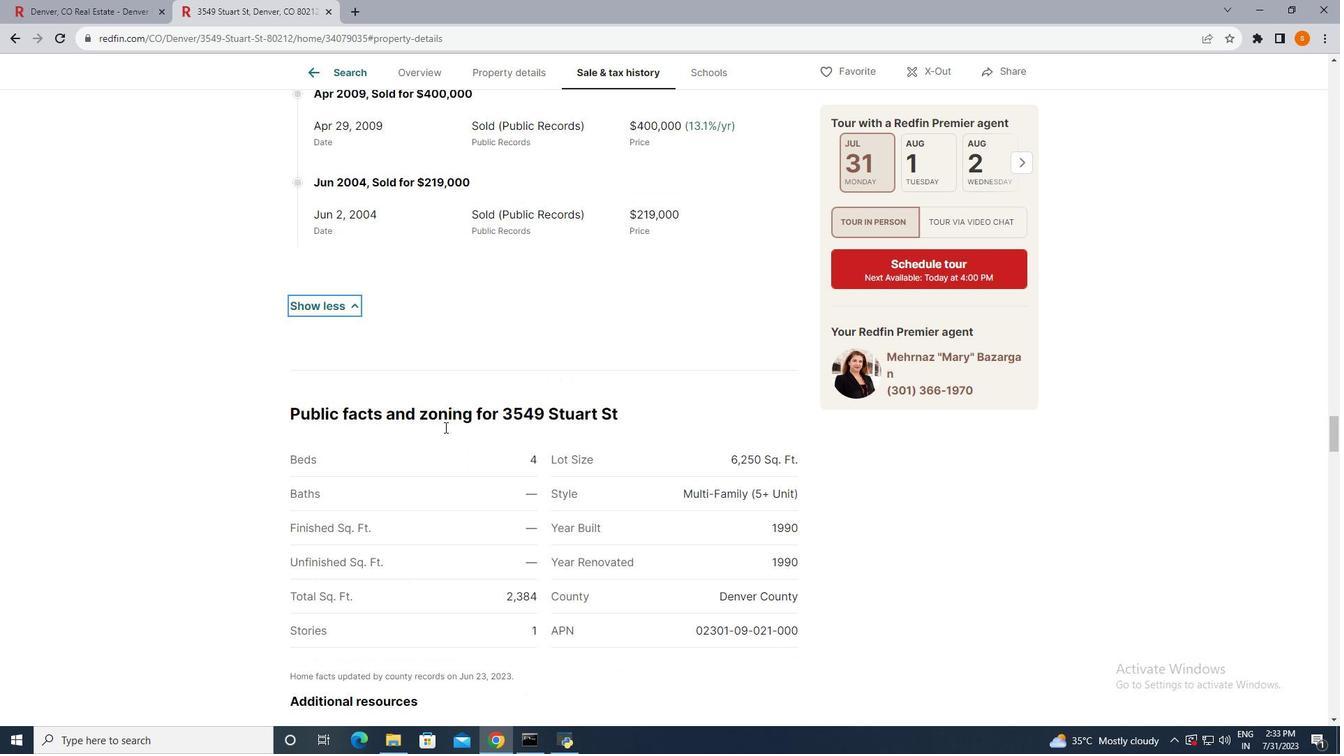 
Action: Mouse scrolled (437, 431) with delta (0, 0)
Screenshot: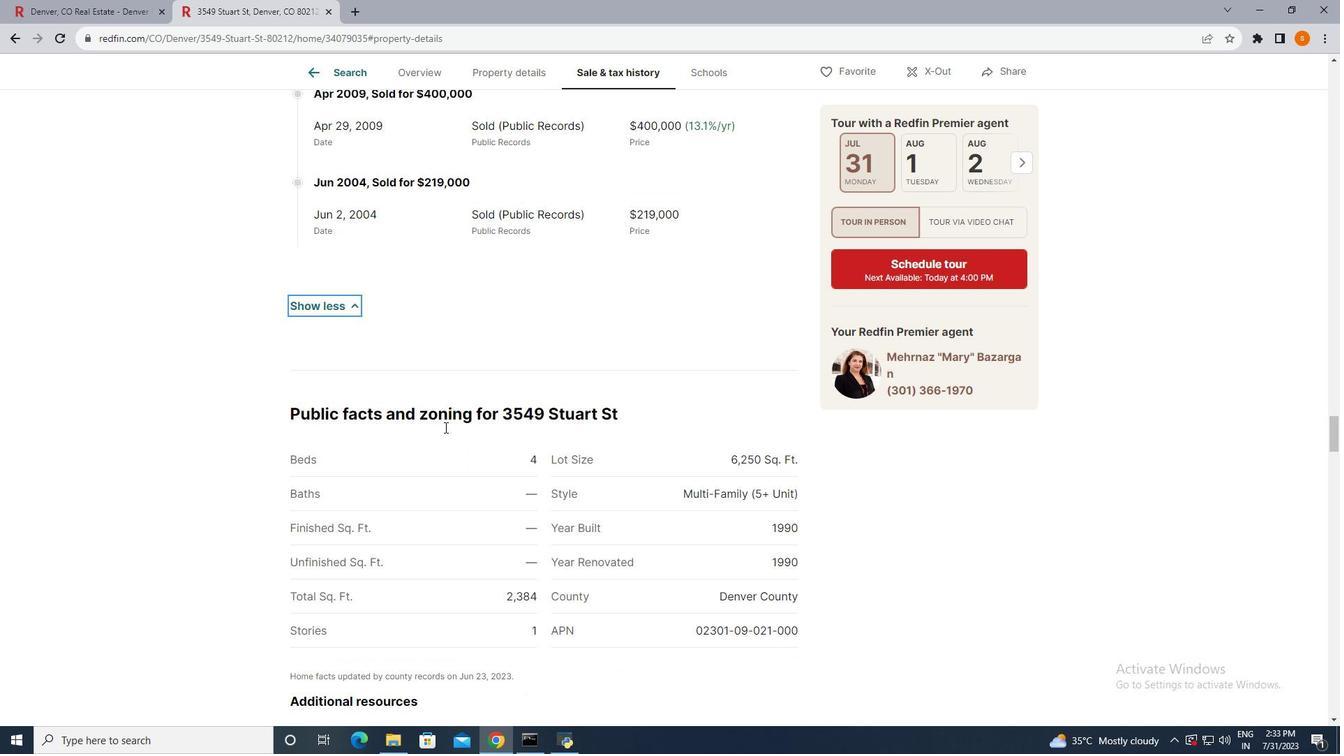 
Action: Mouse scrolled (437, 431) with delta (0, 0)
Screenshot: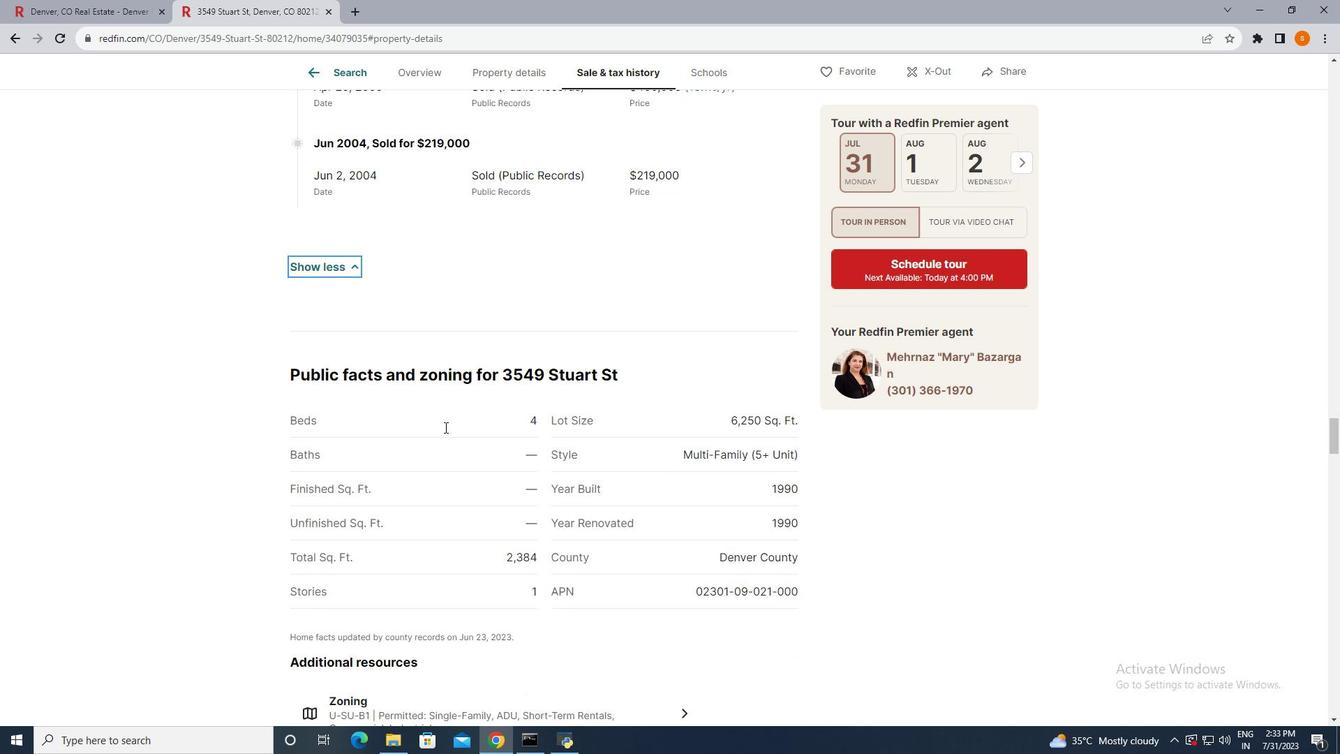 
Action: Mouse moved to (444, 427)
Screenshot: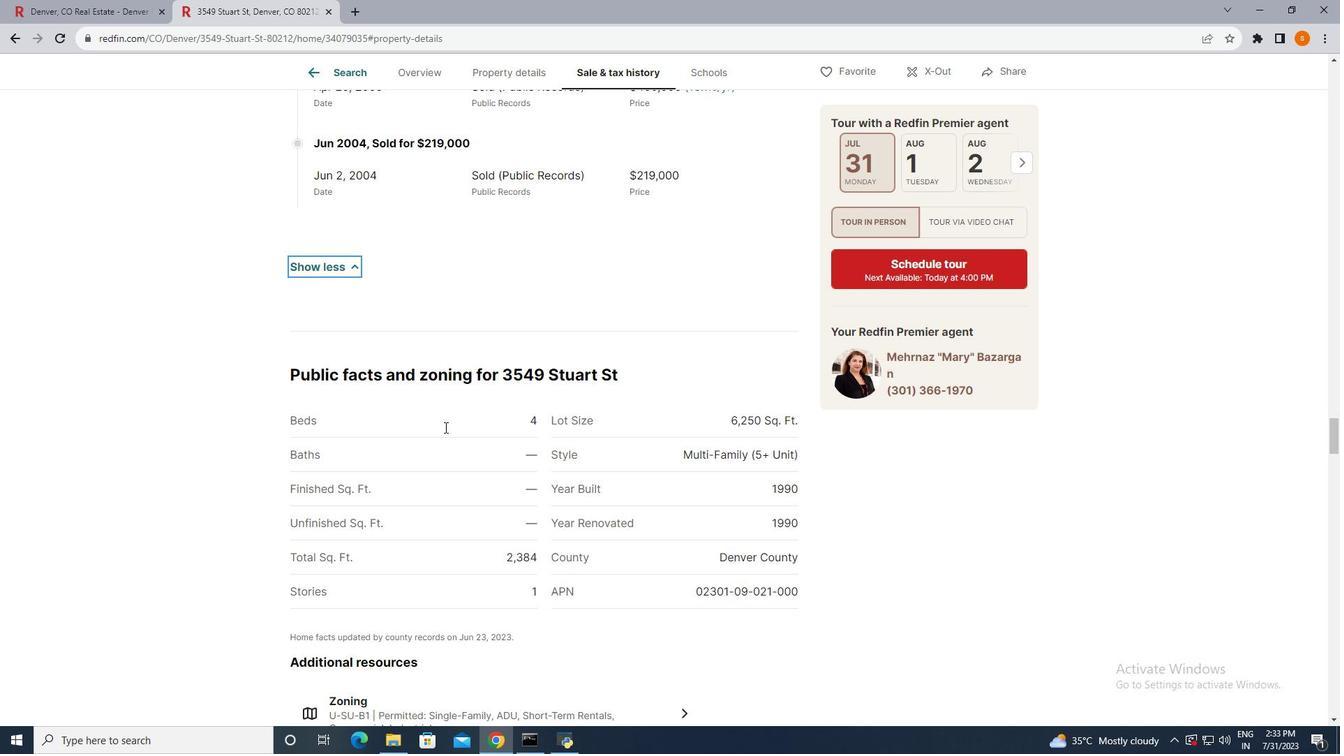 
Action: Mouse scrolled (444, 426) with delta (0, 0)
Screenshot: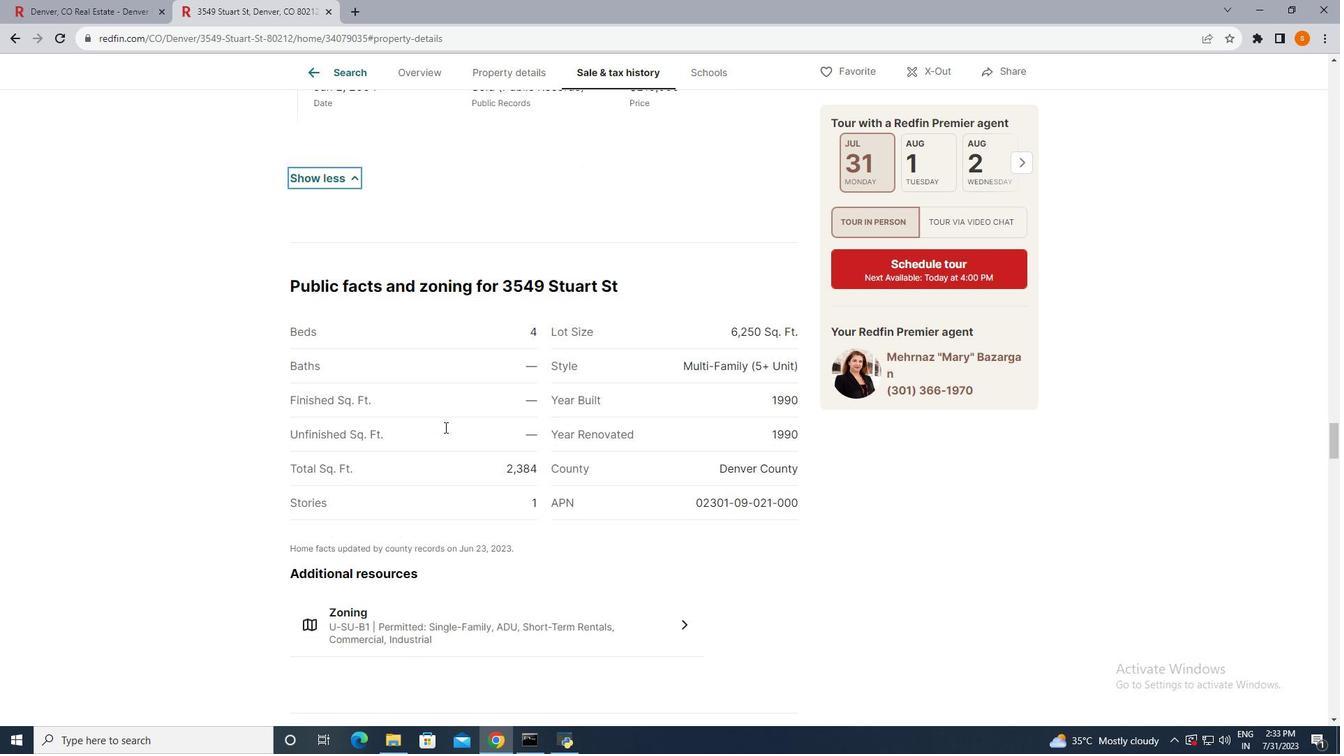 
Action: Mouse scrolled (444, 426) with delta (0, 0)
Screenshot: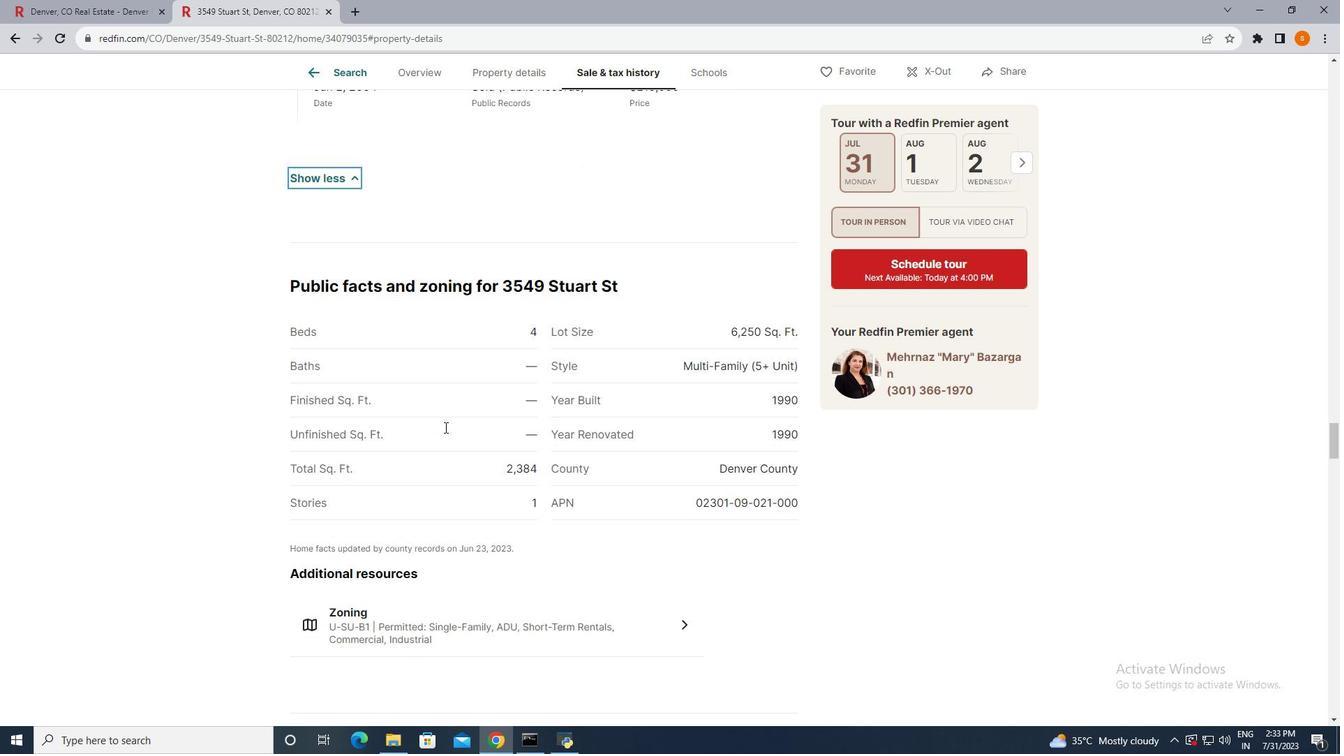
Action: Mouse scrolled (444, 426) with delta (0, 0)
Screenshot: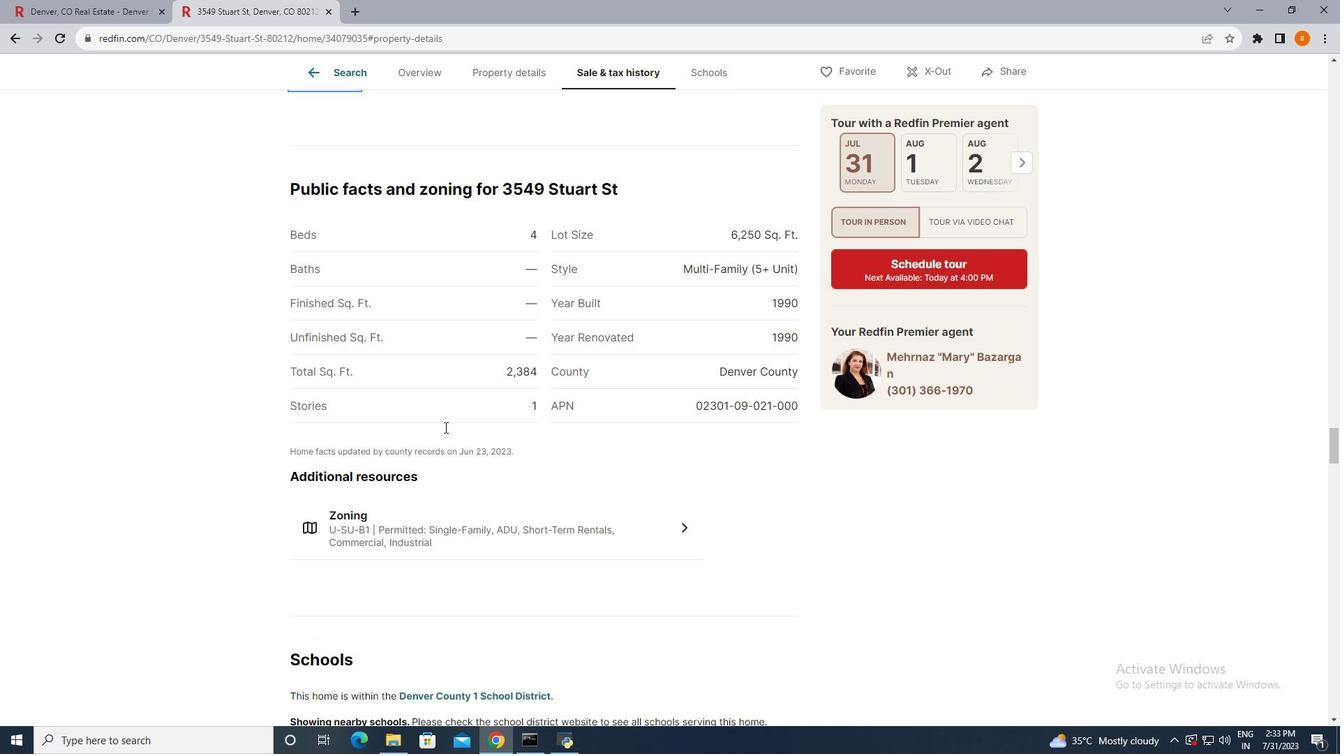 
Action: Mouse scrolled (444, 426) with delta (0, 0)
Screenshot: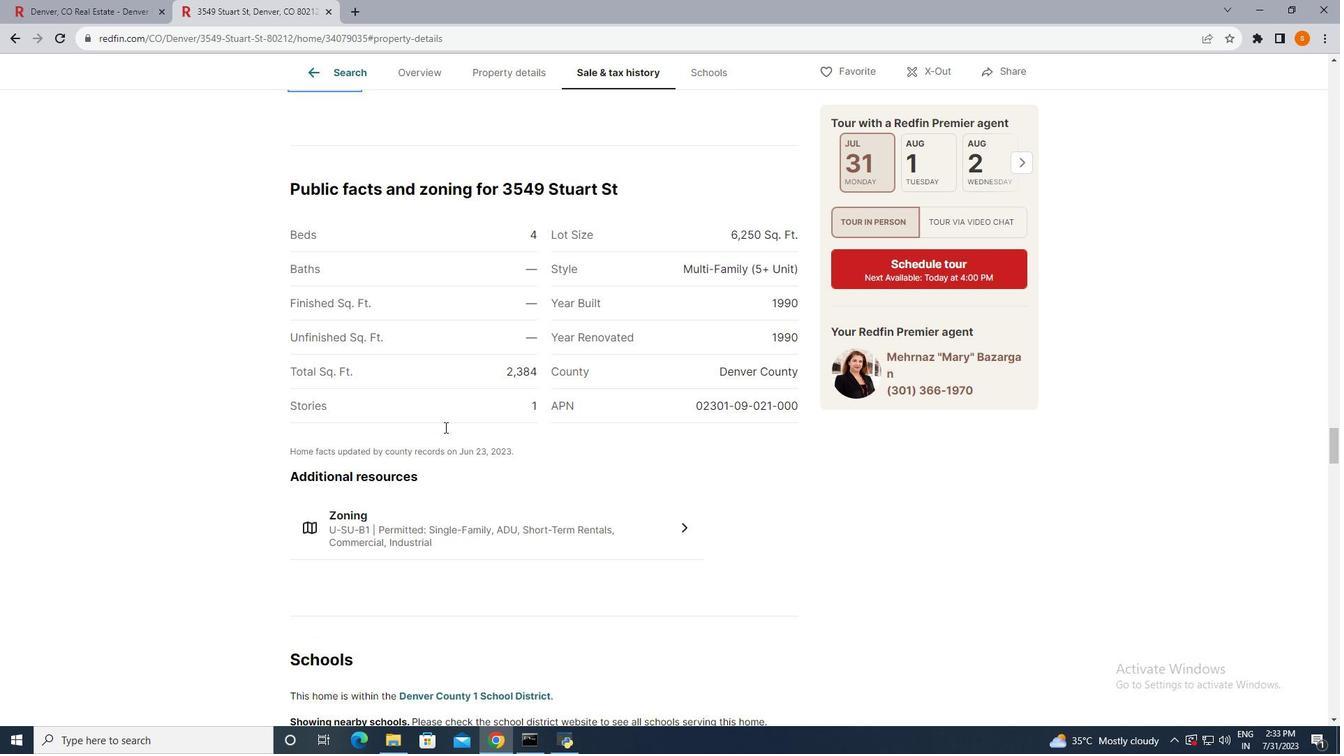 
Action: Mouse scrolled (444, 426) with delta (0, 0)
Screenshot: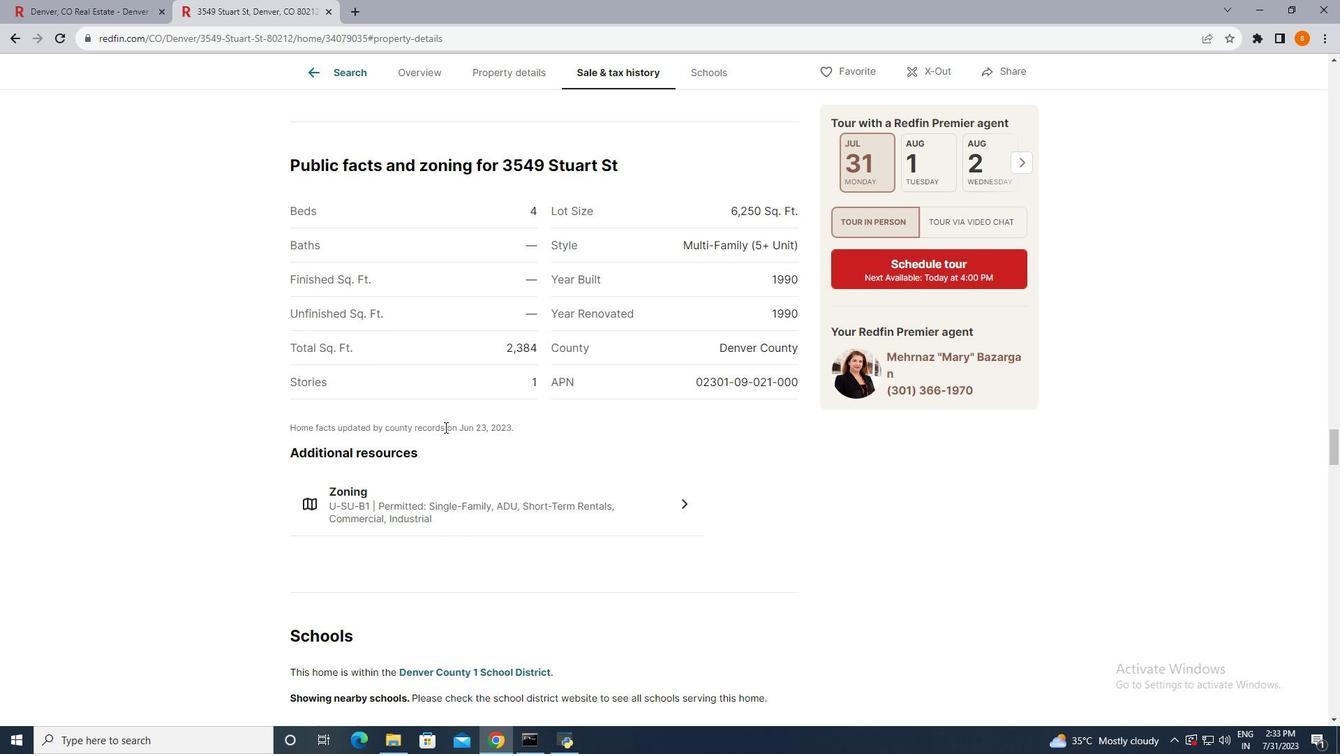 
Action: Mouse scrolled (444, 426) with delta (0, 0)
Screenshot: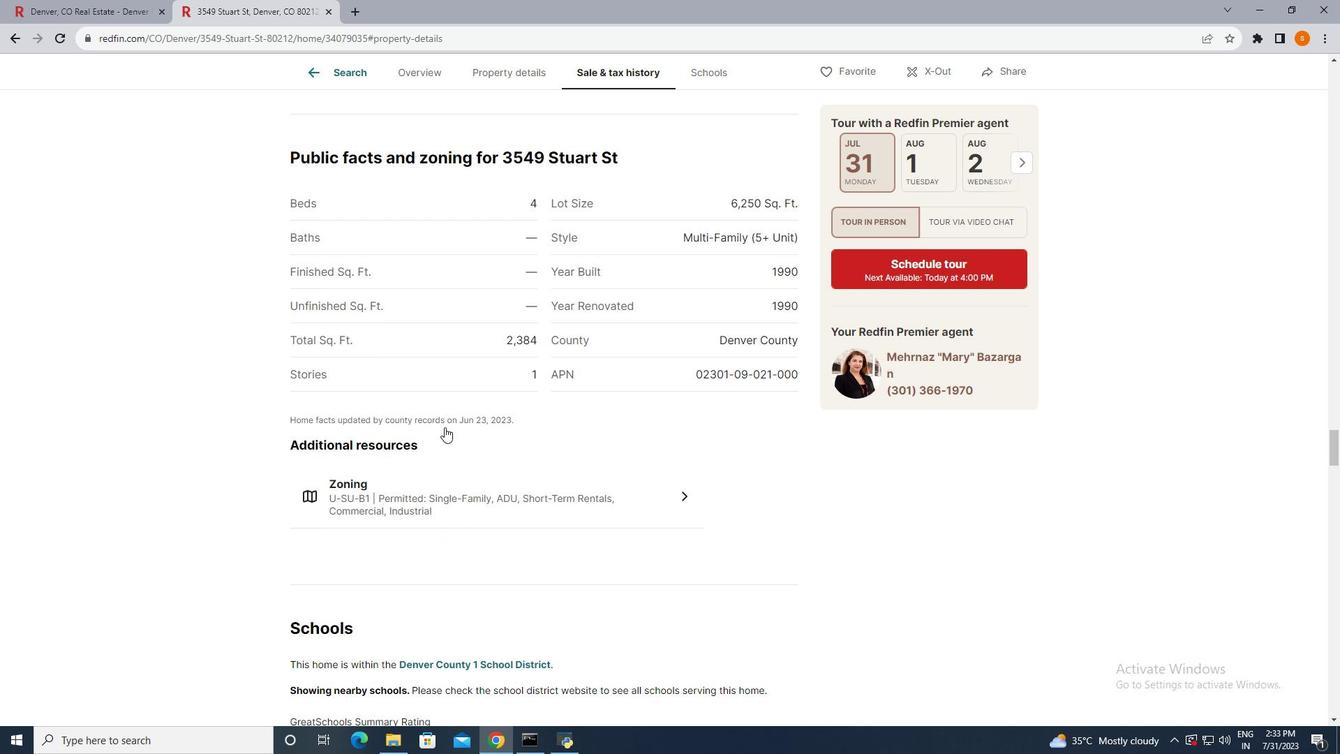 
Action: Mouse scrolled (444, 426) with delta (0, 0)
Screenshot: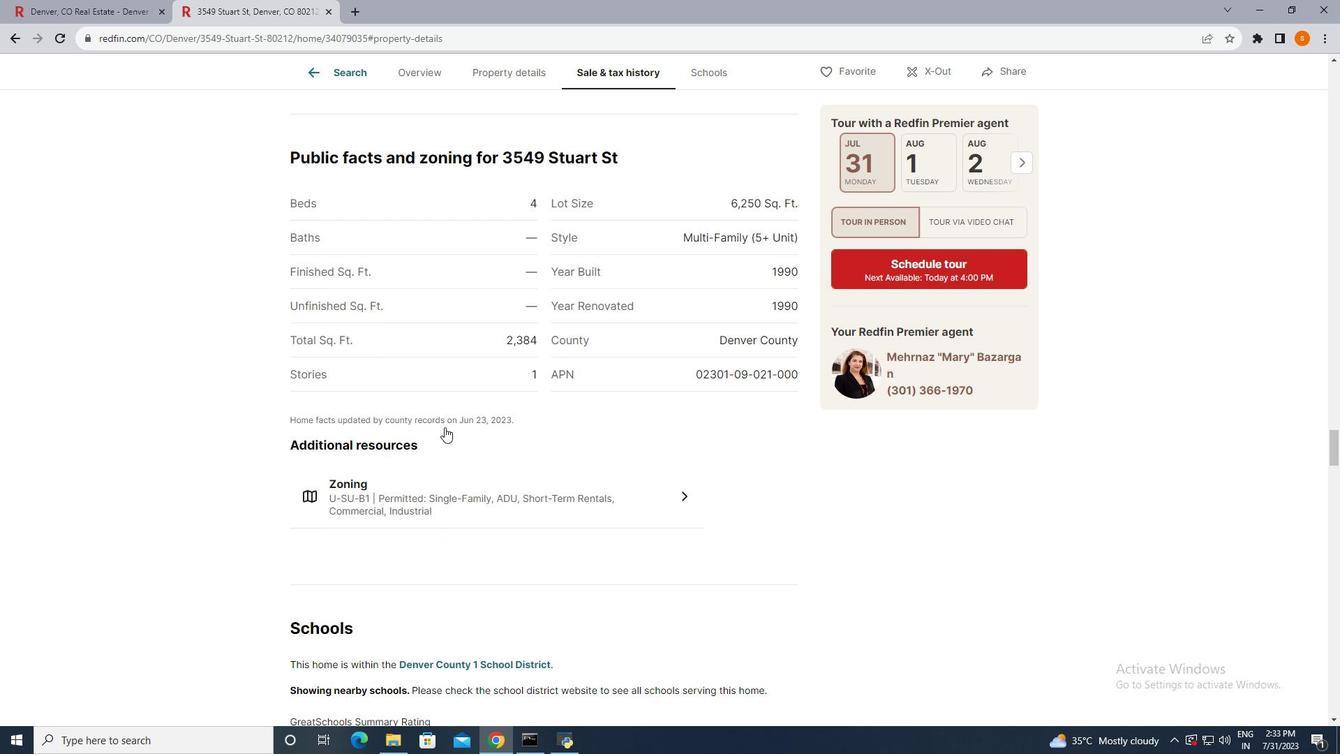 
Action: Mouse scrolled (444, 426) with delta (0, 0)
Screenshot: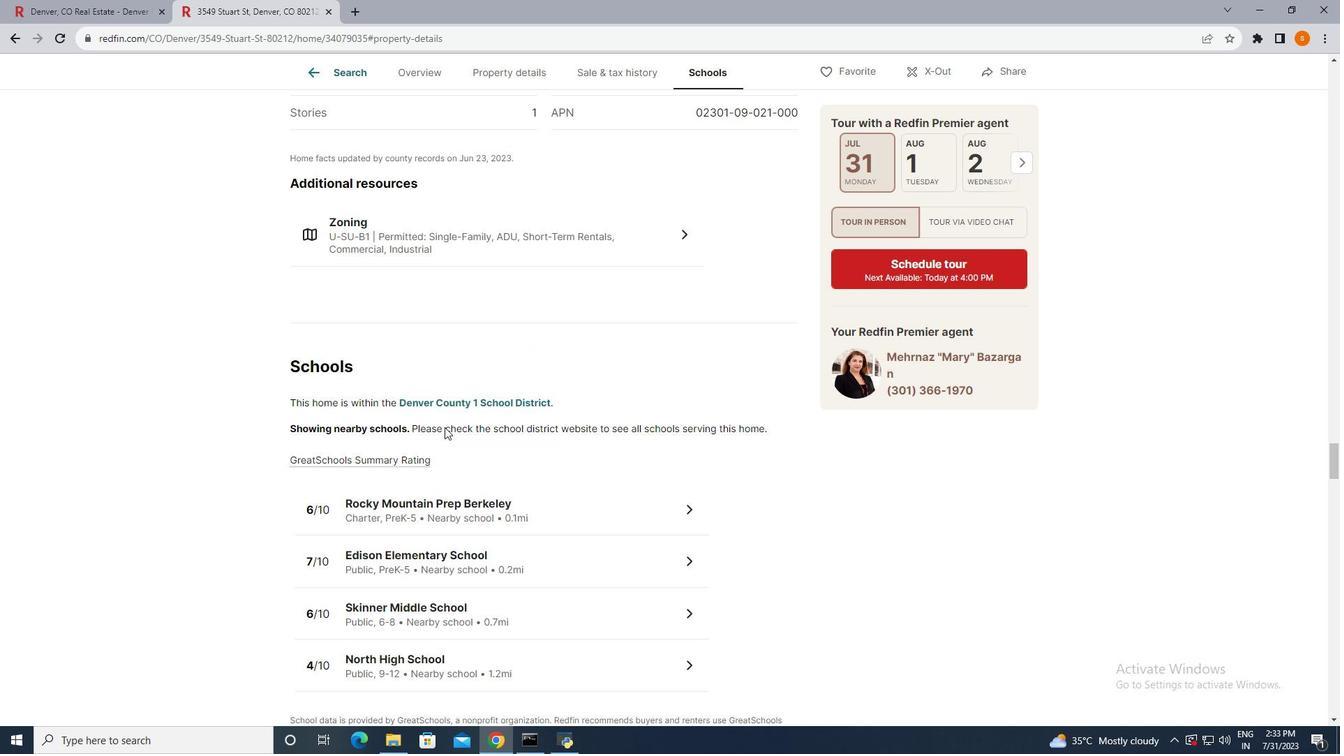 
Action: Mouse scrolled (444, 426) with delta (0, 0)
Screenshot: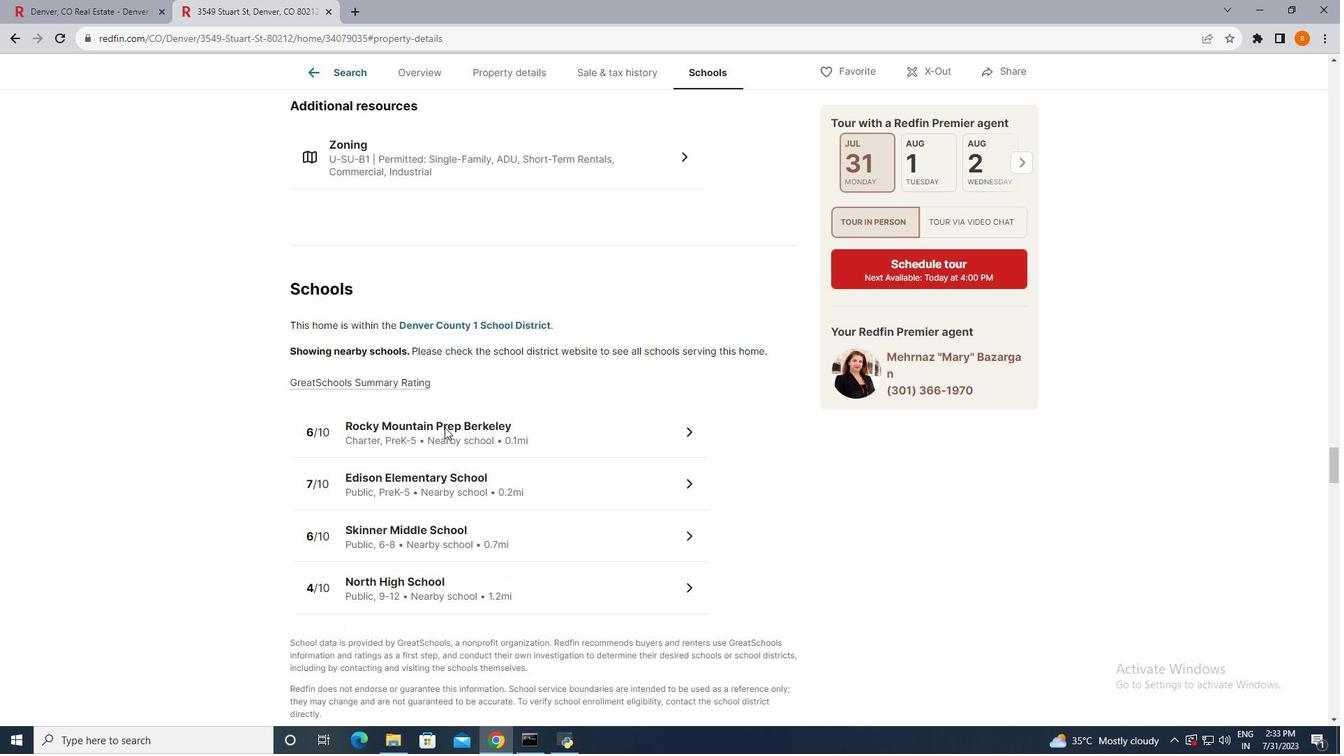 
Action: Mouse scrolled (444, 426) with delta (0, 0)
Screenshot: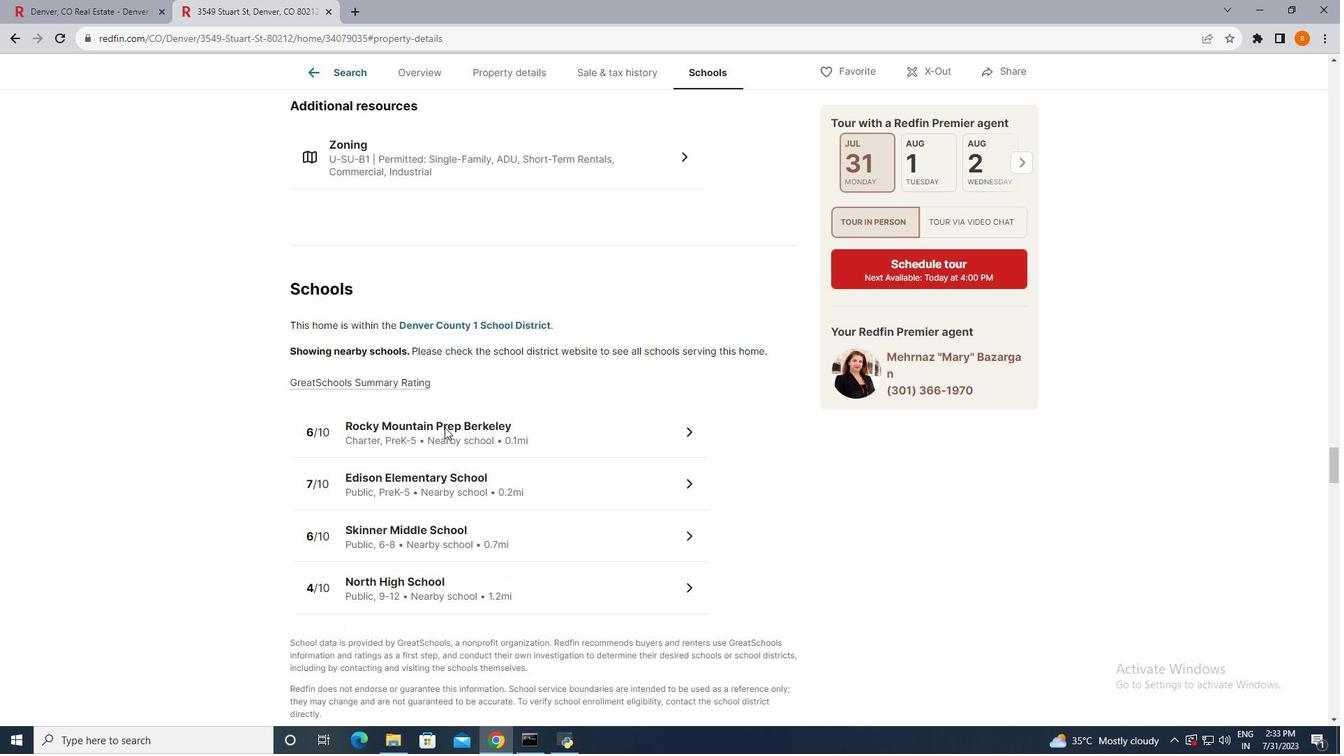
Action: Mouse scrolled (444, 426) with delta (0, 0)
Screenshot: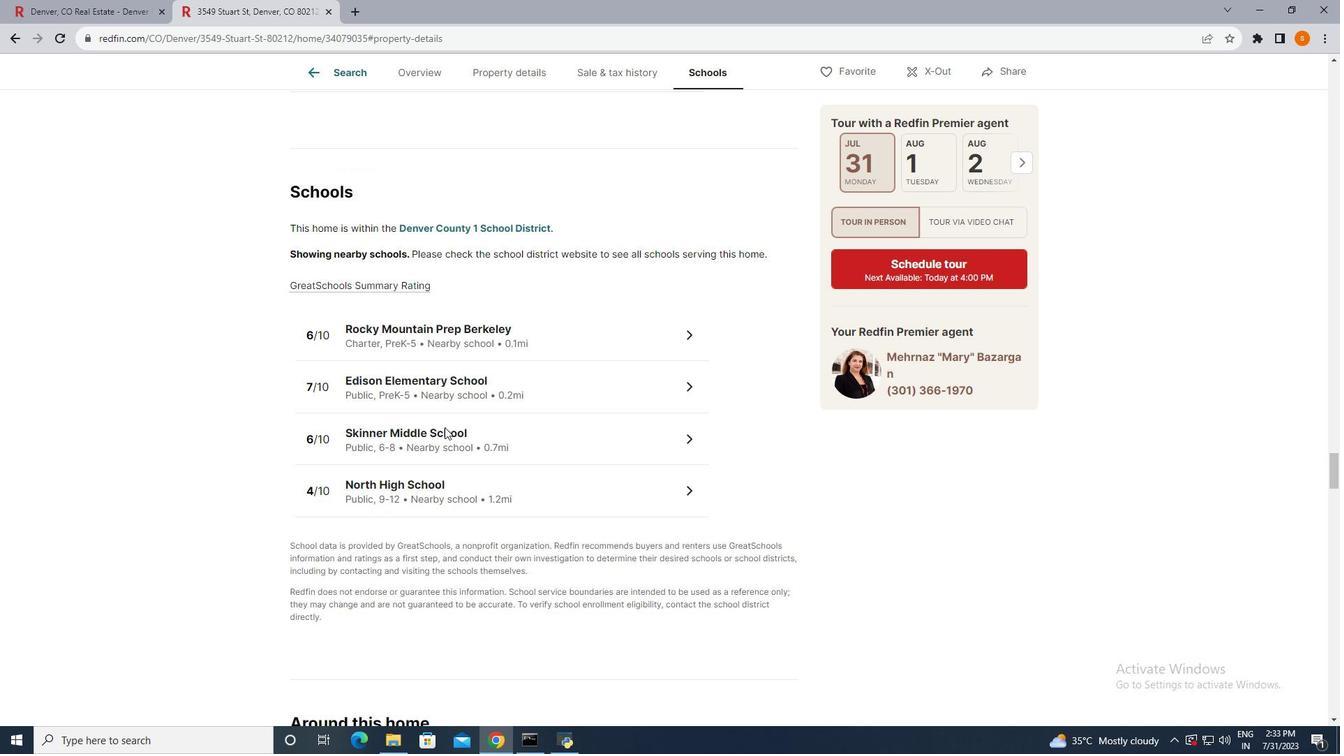 
Action: Mouse scrolled (444, 426) with delta (0, 0)
Screenshot: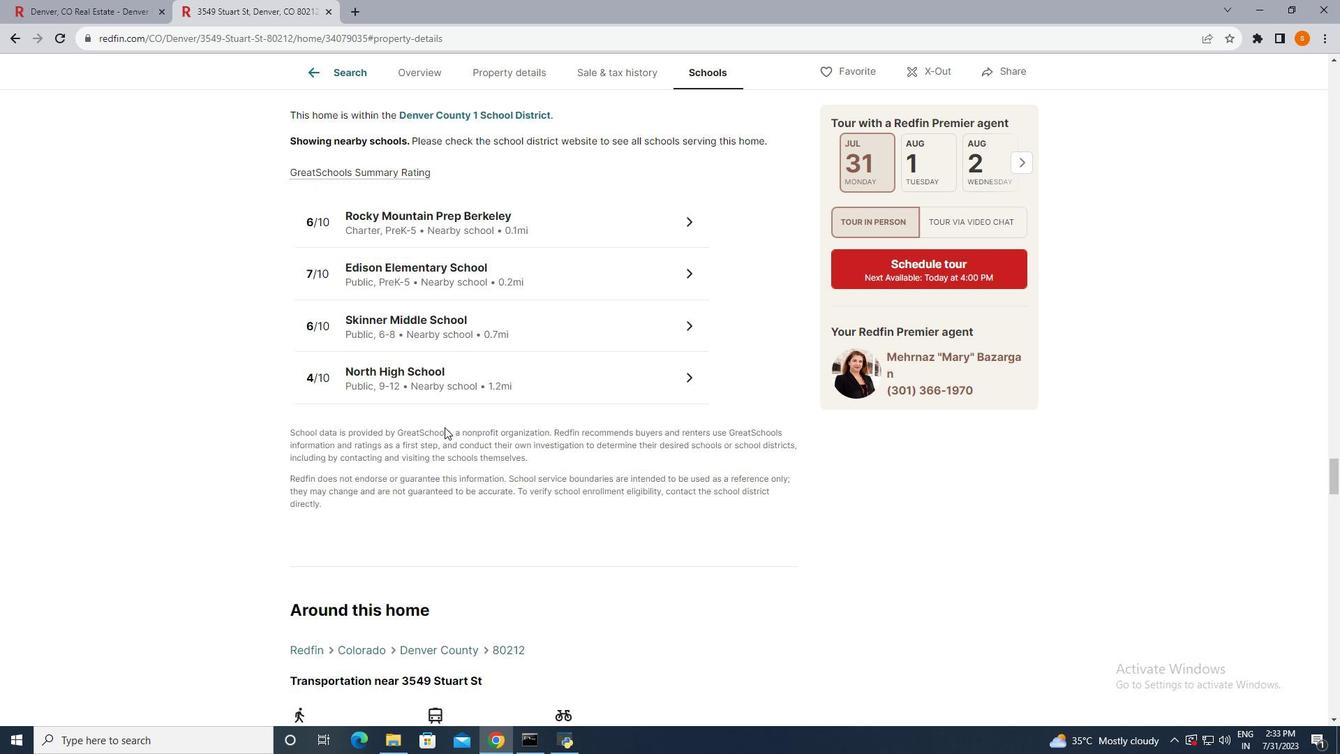 
Action: Mouse scrolled (444, 426) with delta (0, 0)
Screenshot: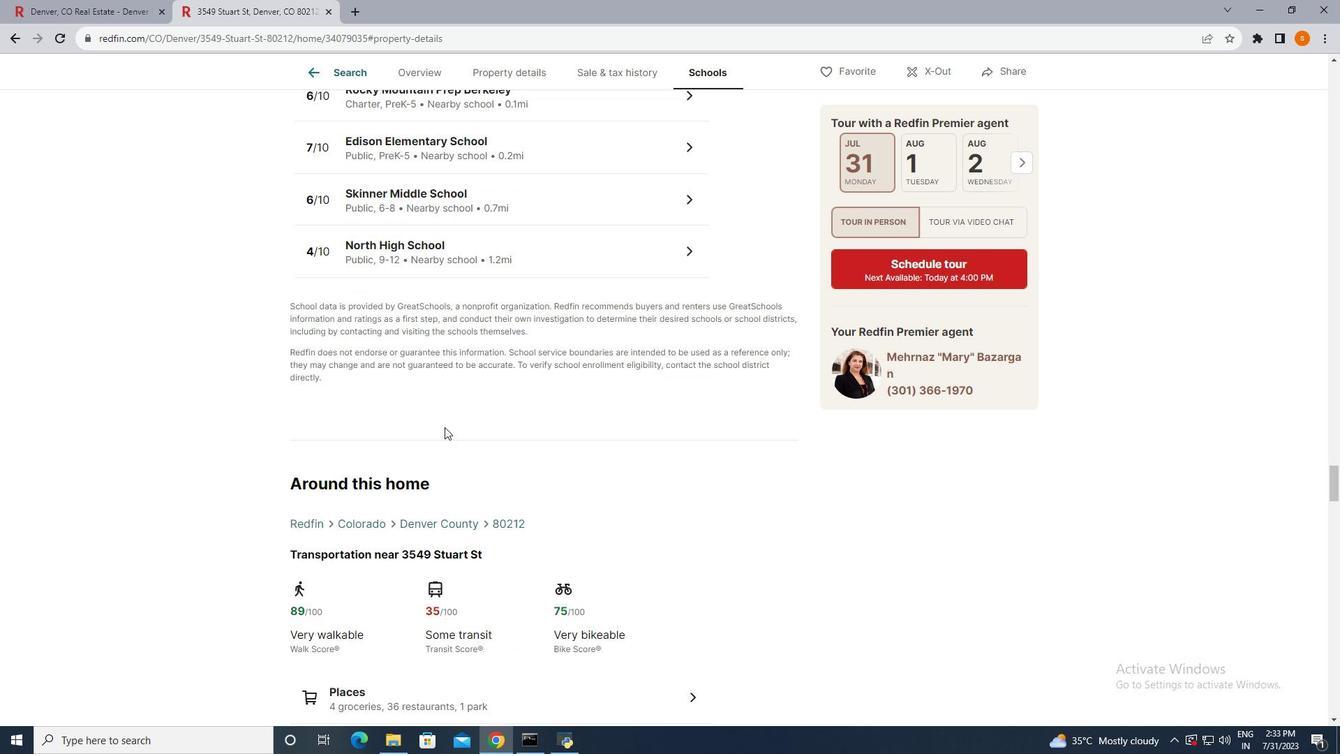 
Action: Mouse scrolled (444, 426) with delta (0, 0)
Screenshot: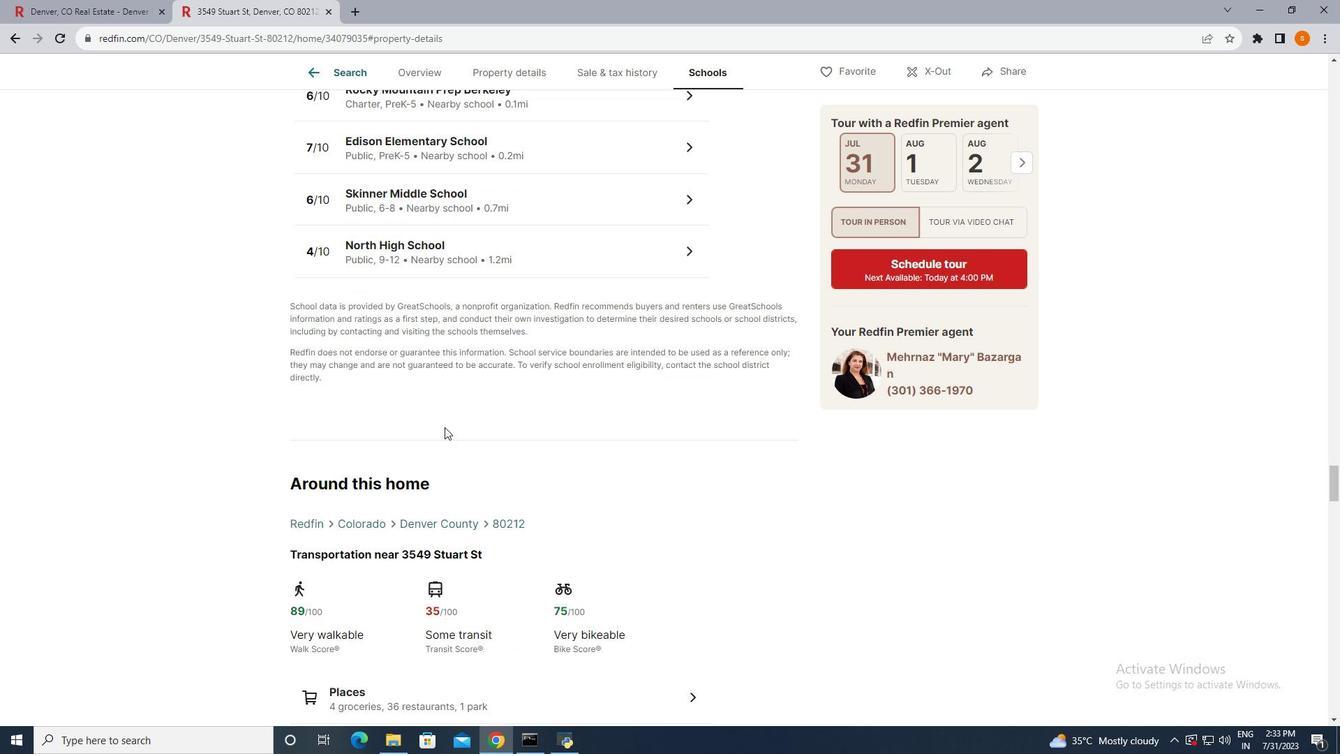 
Action: Mouse scrolled (444, 426) with delta (0, 0)
Screenshot: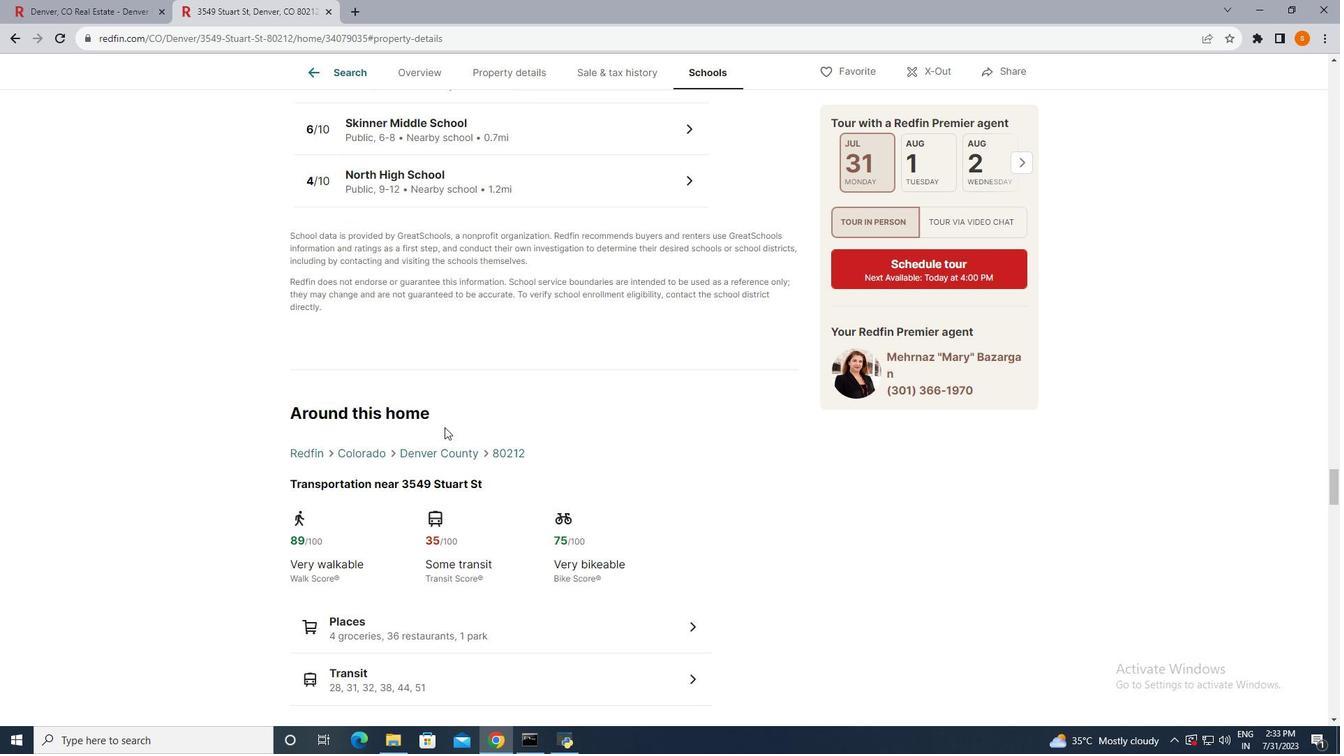 
Action: Mouse scrolled (444, 426) with delta (0, 0)
Screenshot: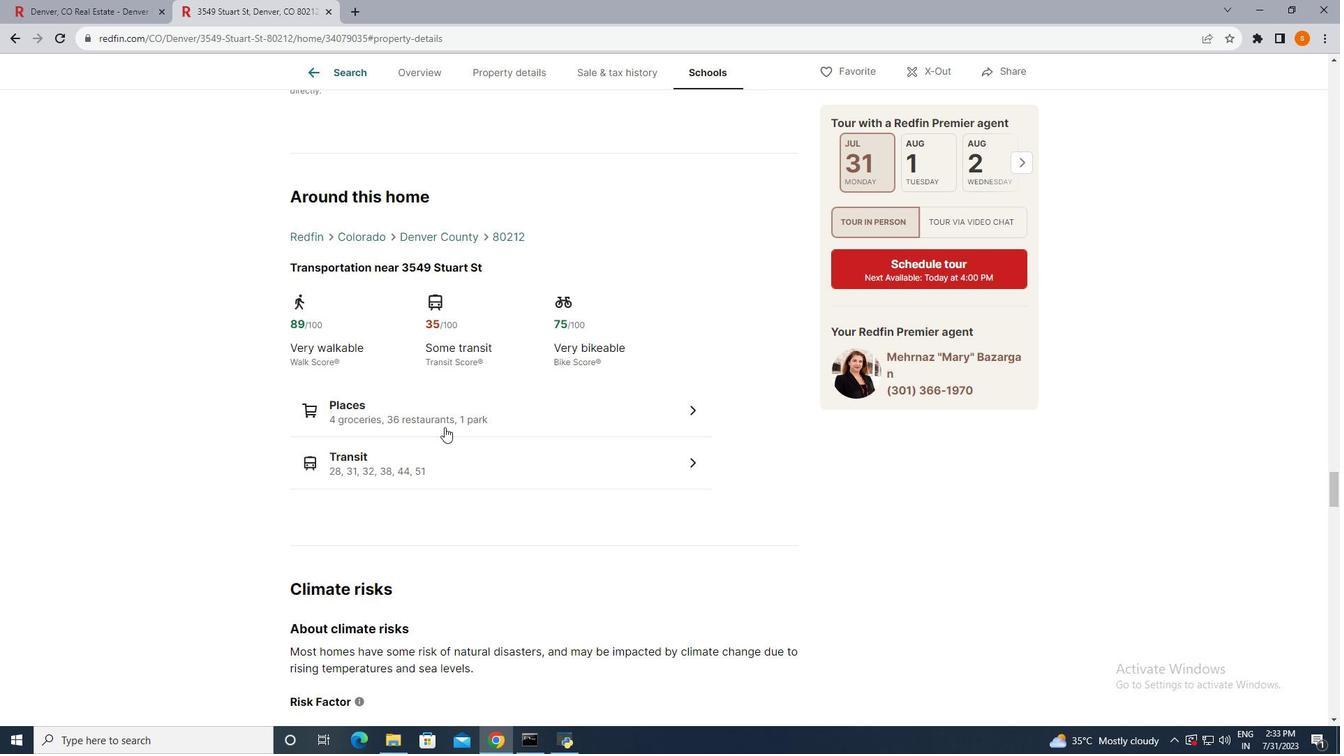 
Action: Mouse scrolled (444, 426) with delta (0, 0)
Screenshot: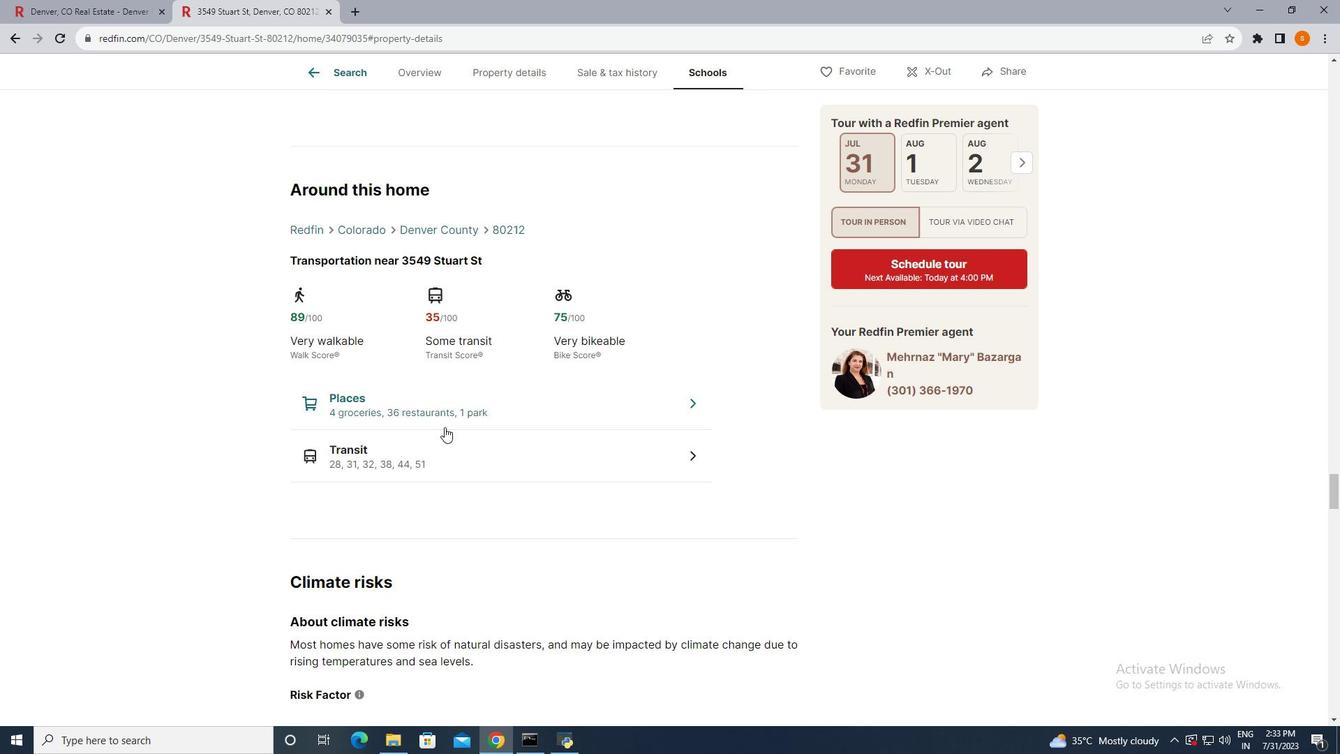 
Action: Mouse scrolled (444, 426) with delta (0, 0)
Screenshot: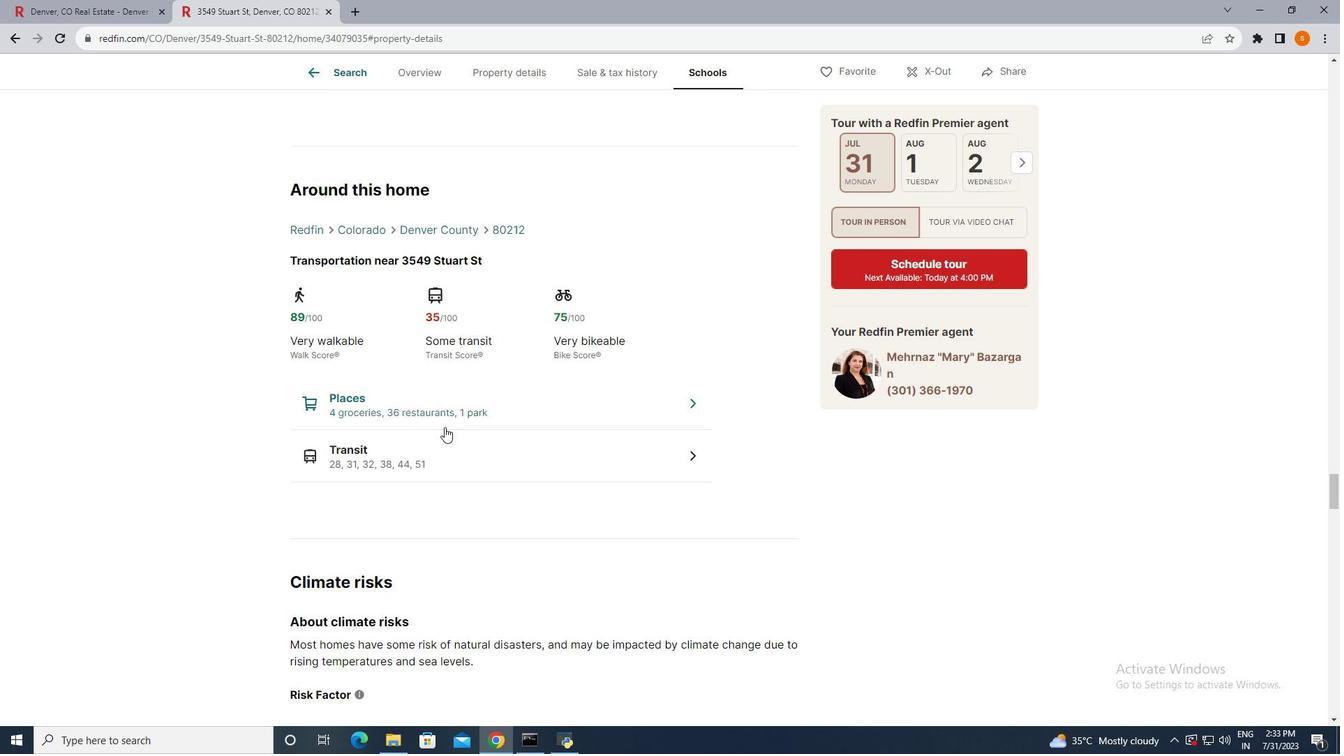 
Action: Mouse scrolled (444, 426) with delta (0, 0)
Screenshot: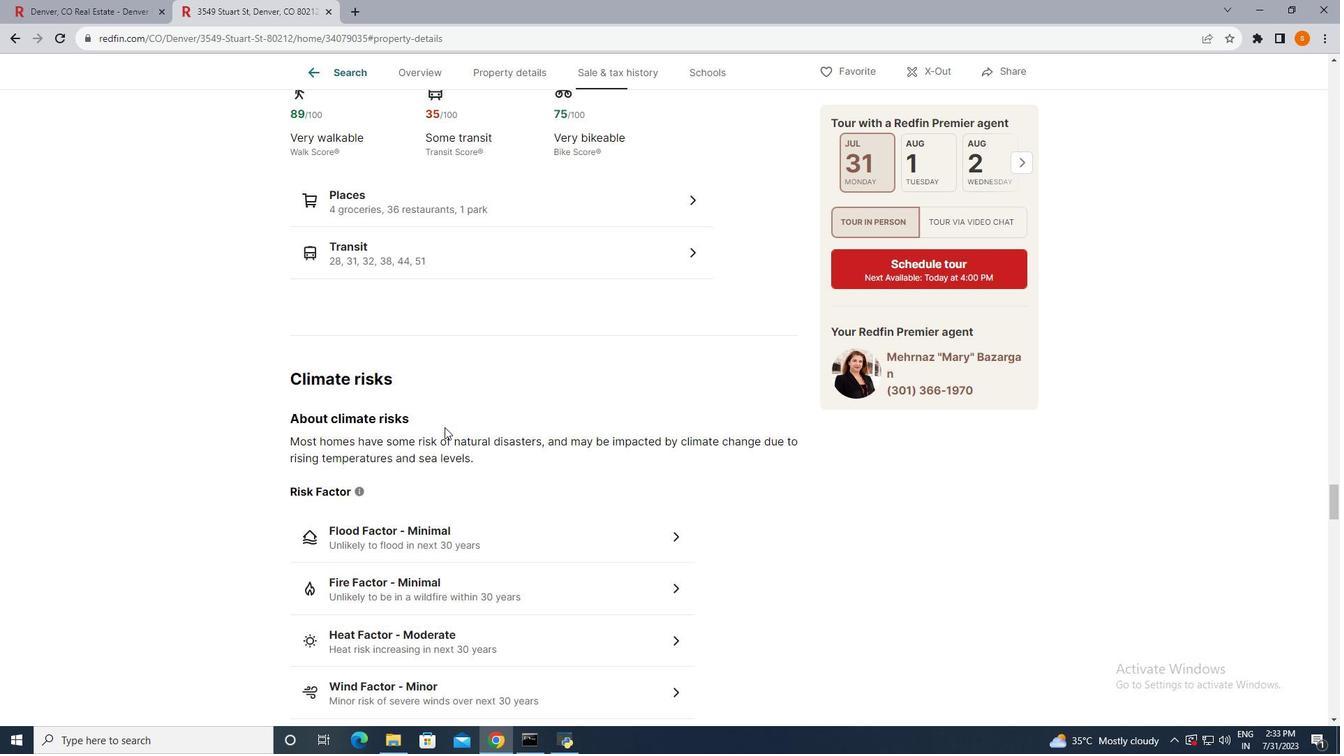 
Action: Mouse scrolled (444, 426) with delta (0, 0)
Screenshot: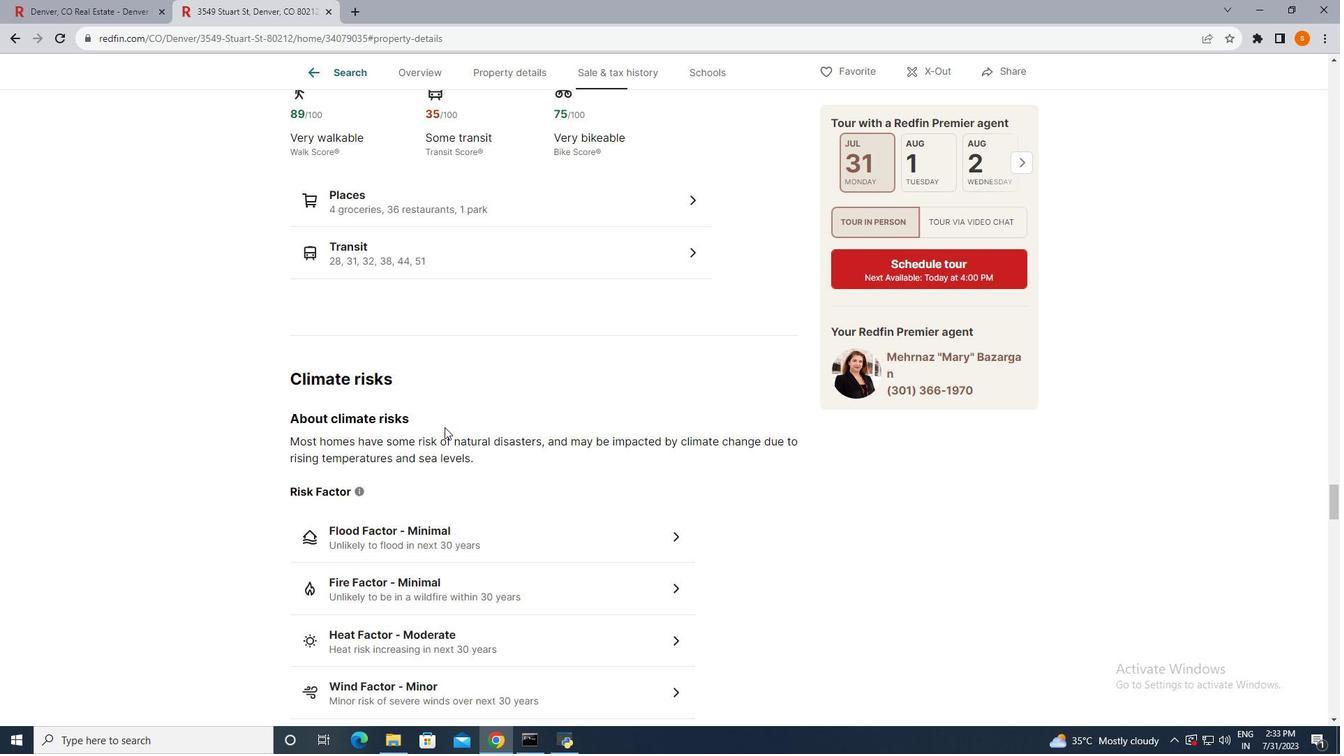 
Action: Mouse scrolled (444, 426) with delta (0, 0)
Screenshot: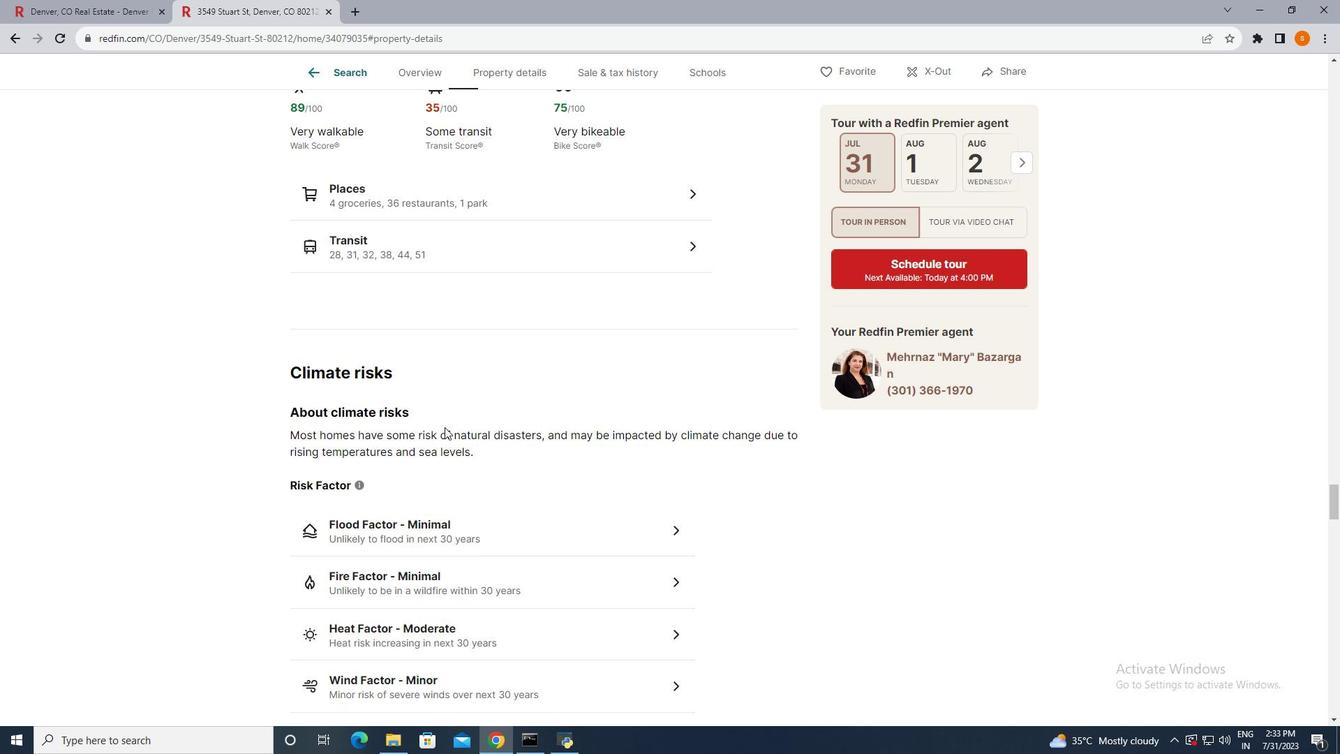 
Action: Mouse scrolled (444, 426) with delta (0, 0)
Screenshot: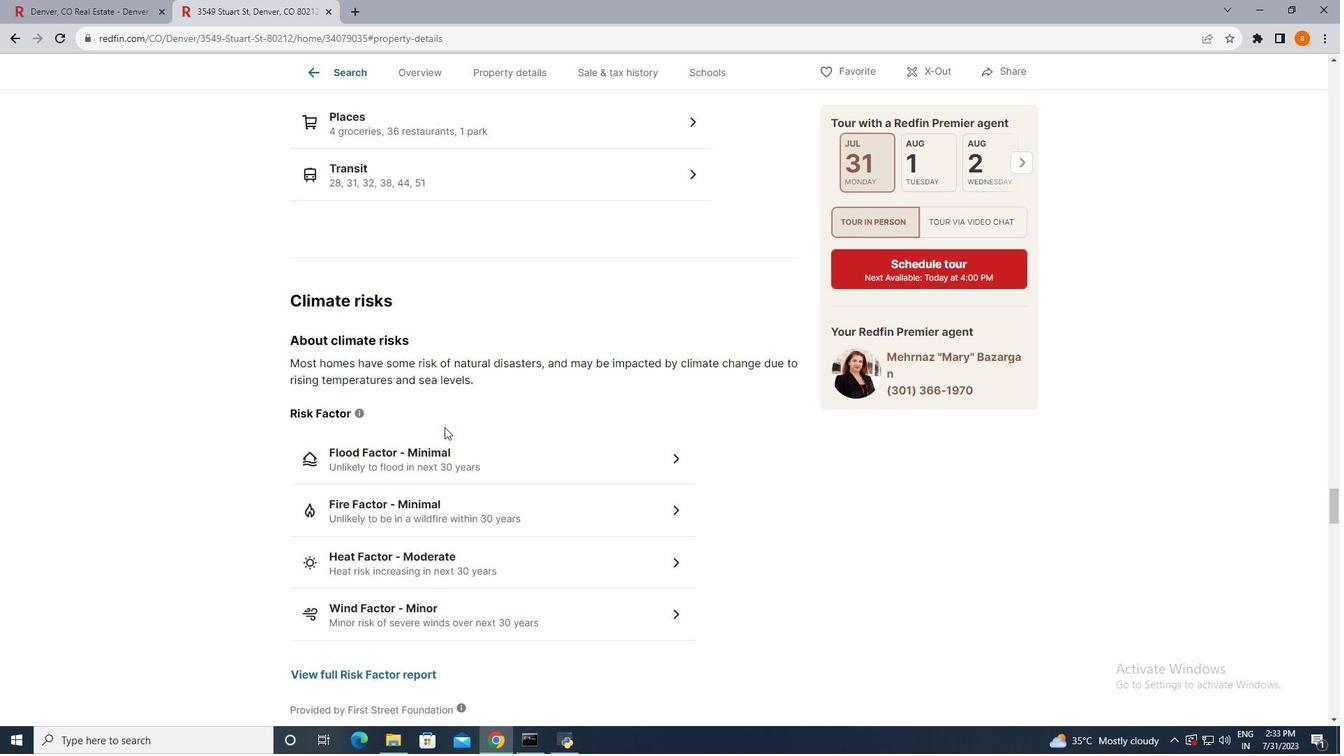 
Action: Mouse scrolled (444, 426) with delta (0, 0)
Screenshot: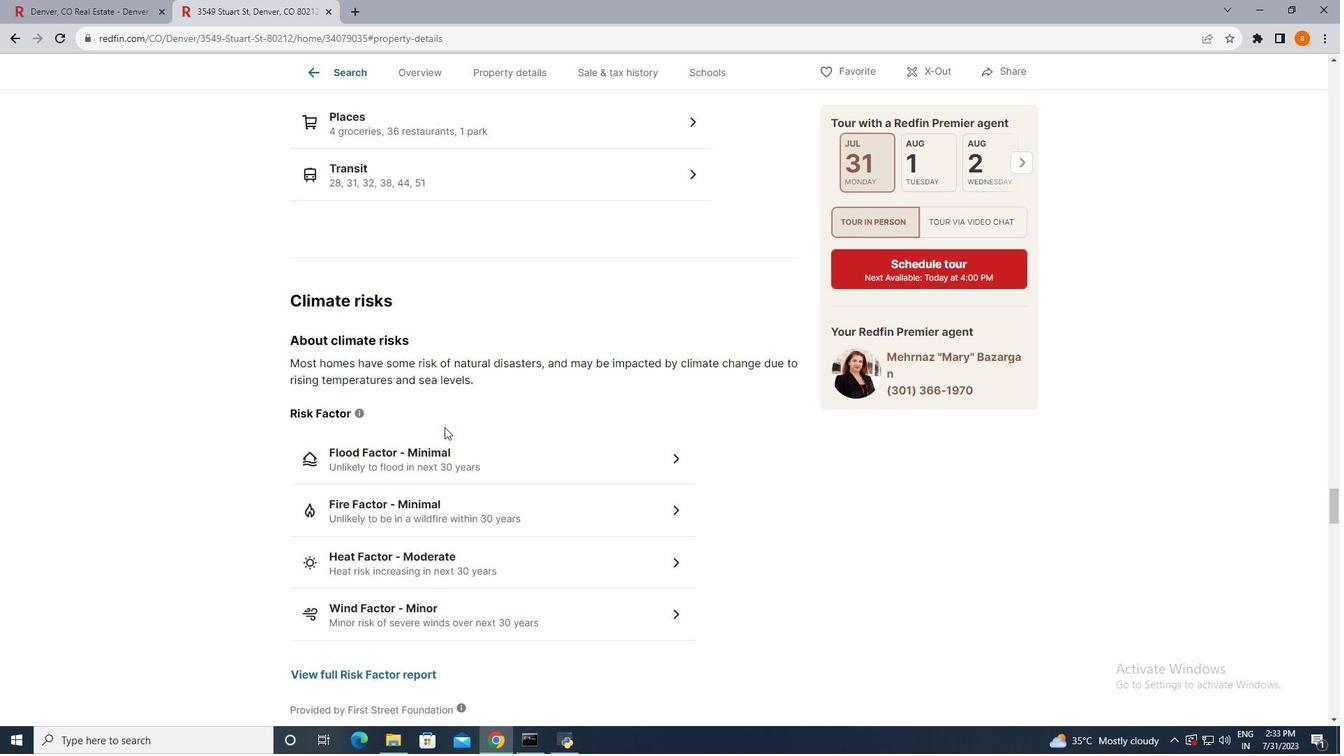 
Action: Mouse scrolled (444, 426) with delta (0, 0)
Screenshot: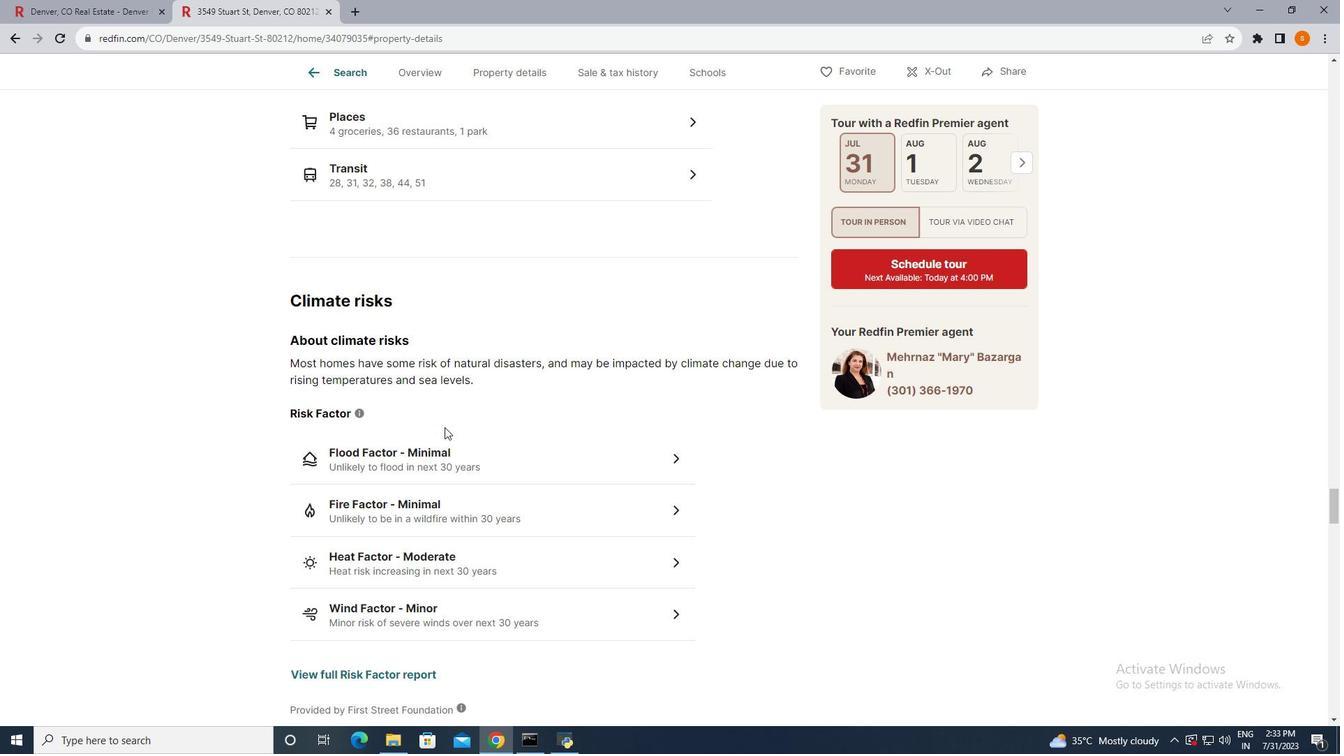 
Action: Mouse scrolled (444, 426) with delta (0, 0)
Screenshot: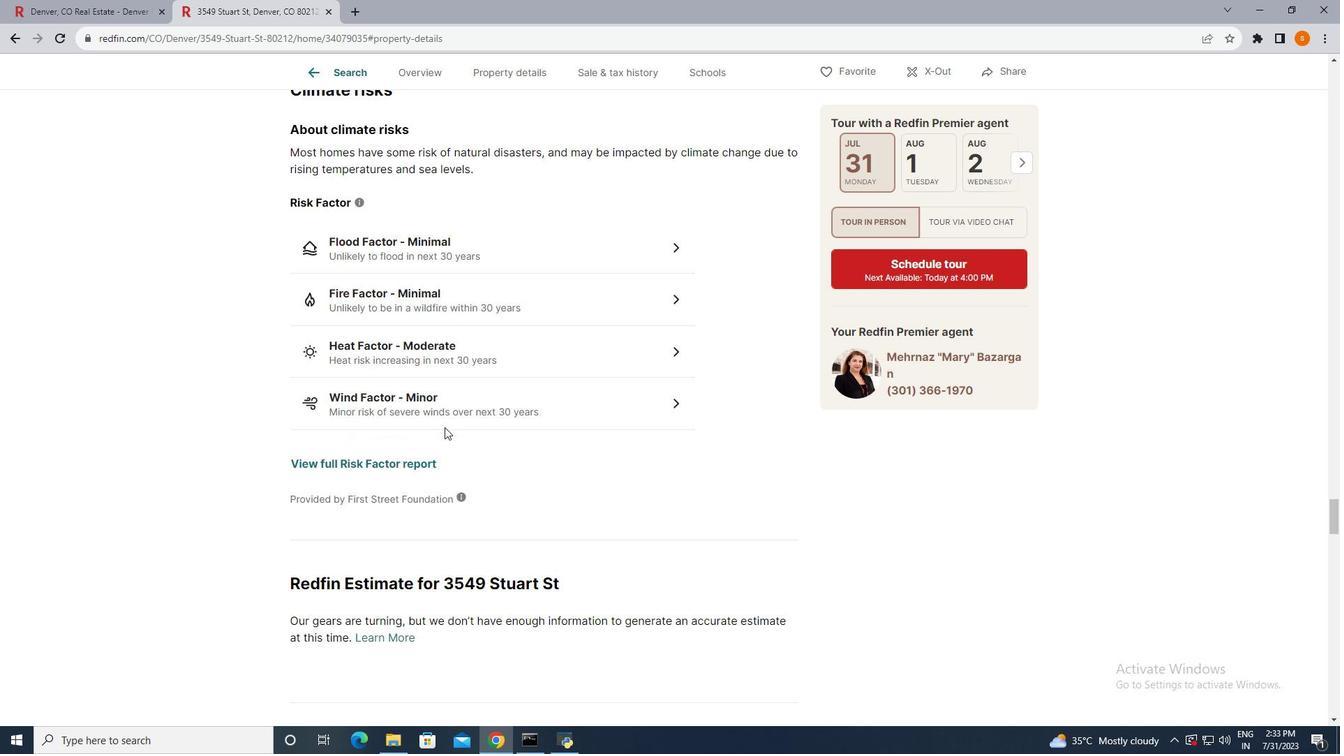 
Action: Mouse scrolled (444, 426) with delta (0, 0)
Screenshot: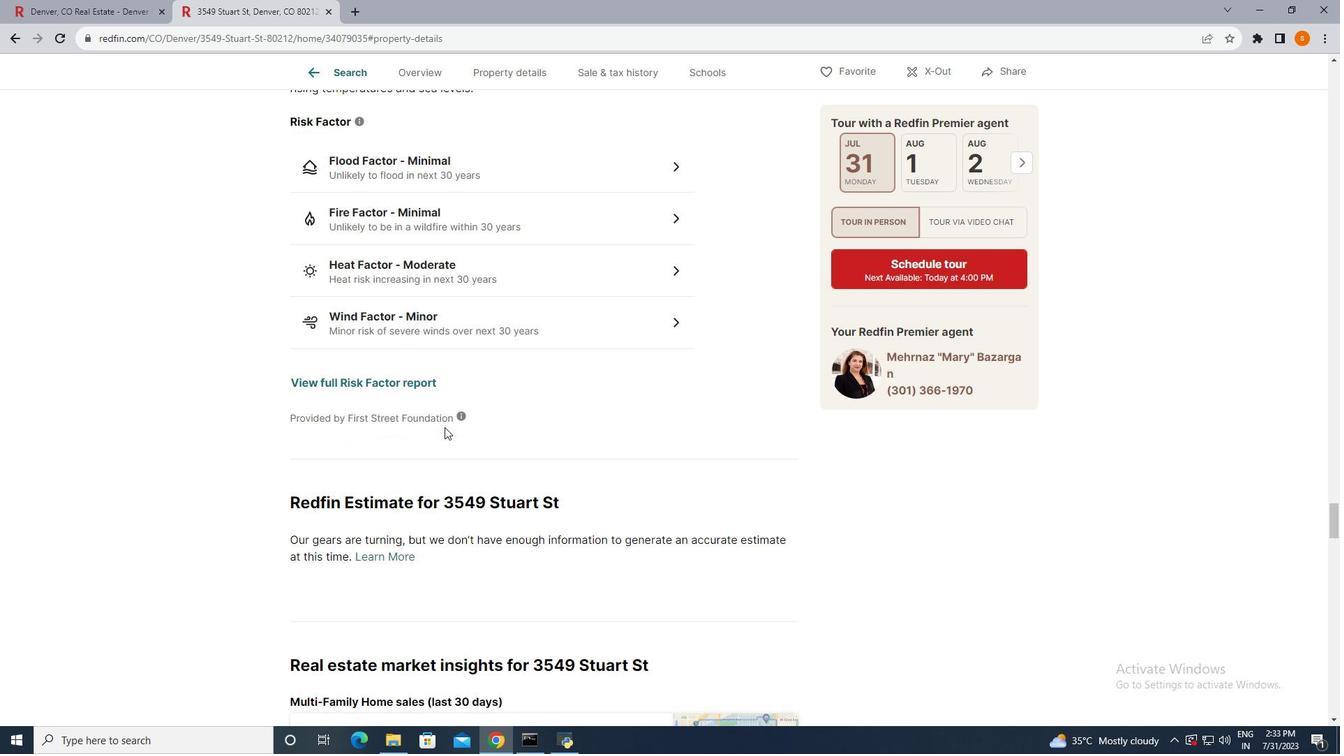 
Action: Mouse scrolled (444, 426) with delta (0, 0)
Screenshot: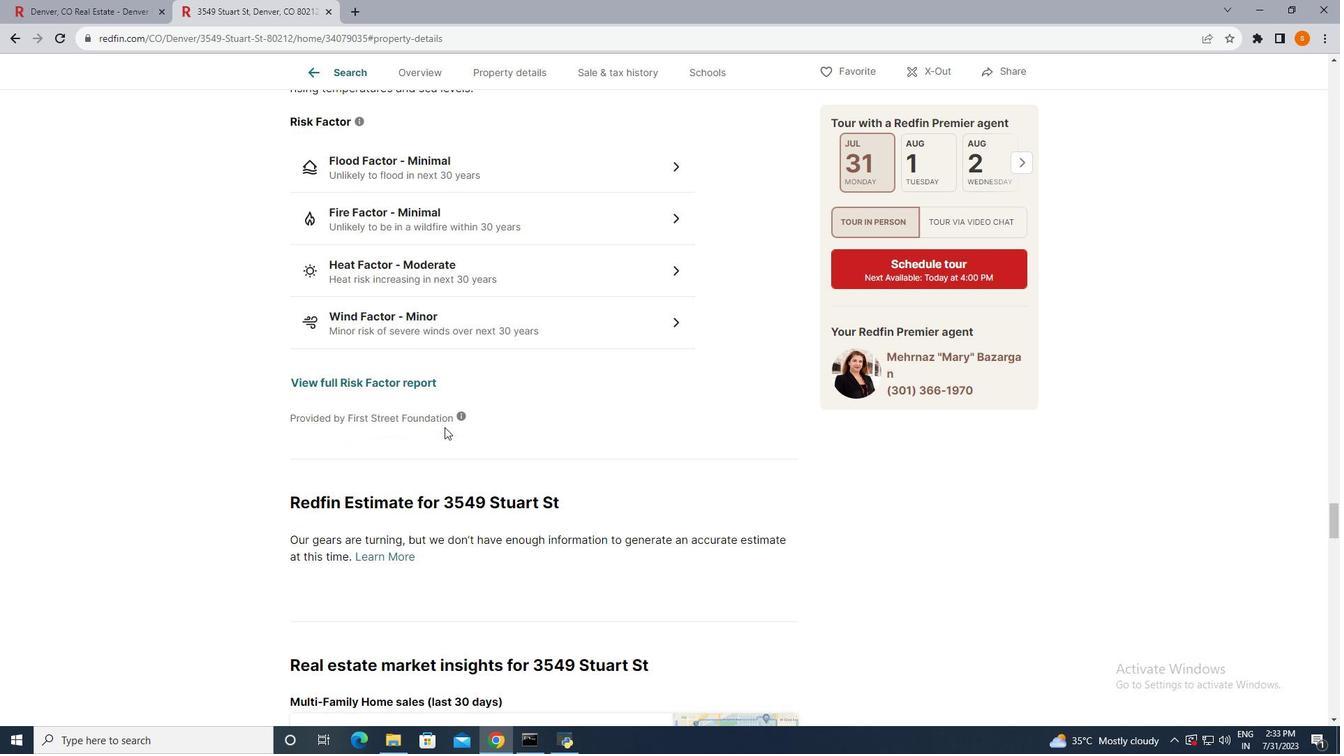 
Action: Mouse scrolled (444, 426) with delta (0, 0)
Screenshot: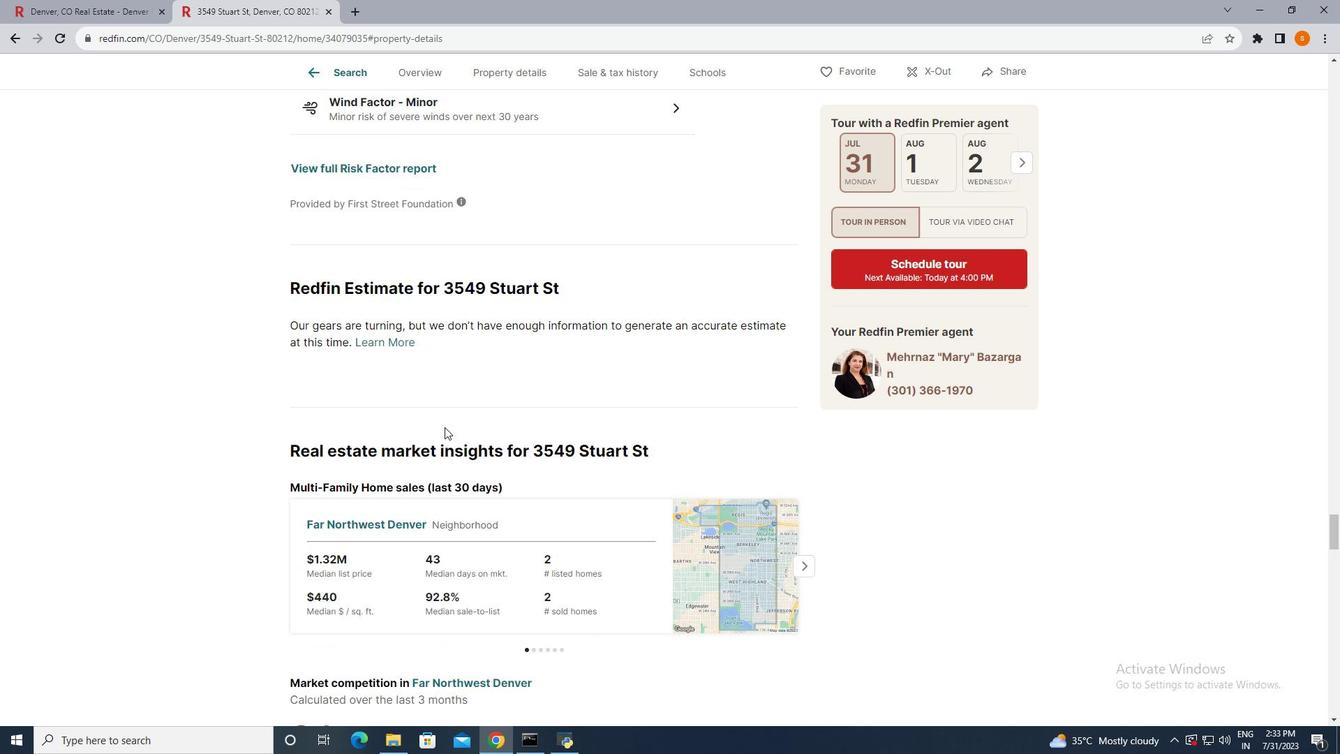 
Action: Mouse scrolled (444, 426) with delta (0, 0)
Screenshot: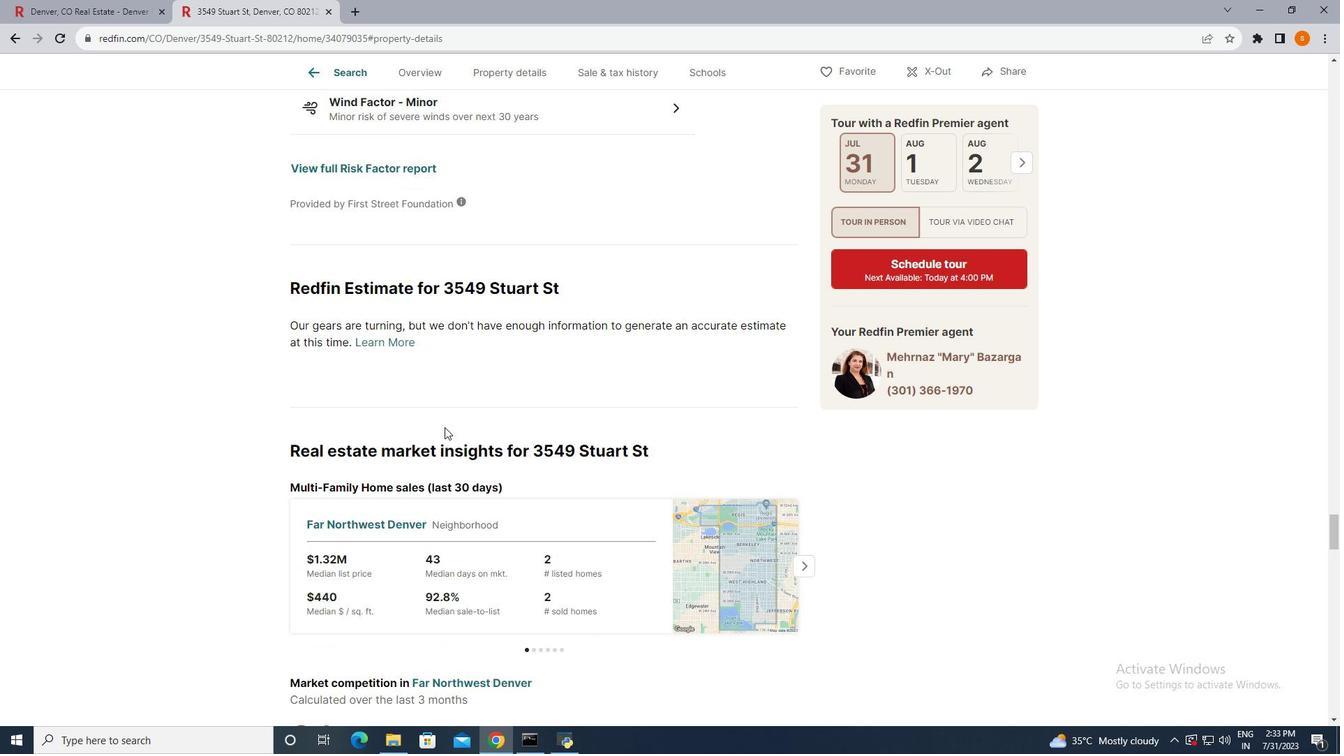 
Action: Mouse scrolled (444, 426) with delta (0, 0)
Screenshot: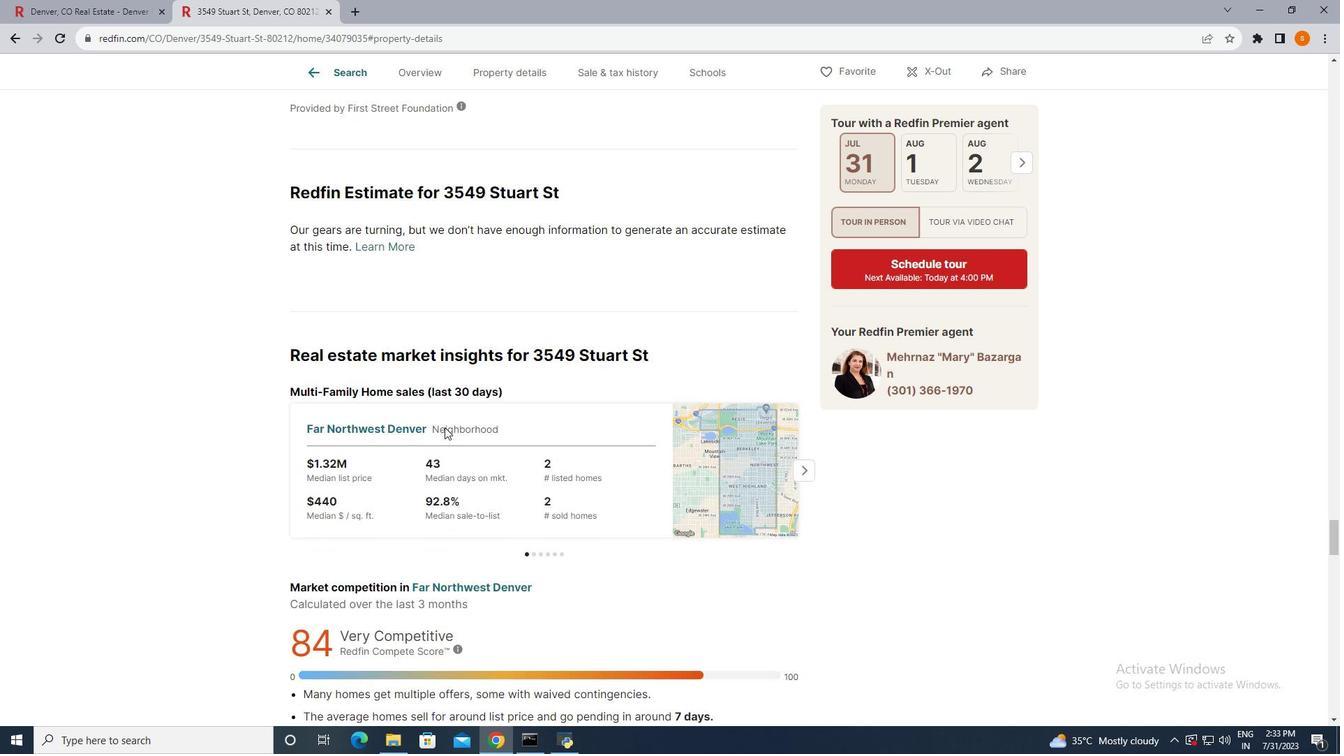 
Action: Mouse scrolled (444, 426) with delta (0, 0)
Screenshot: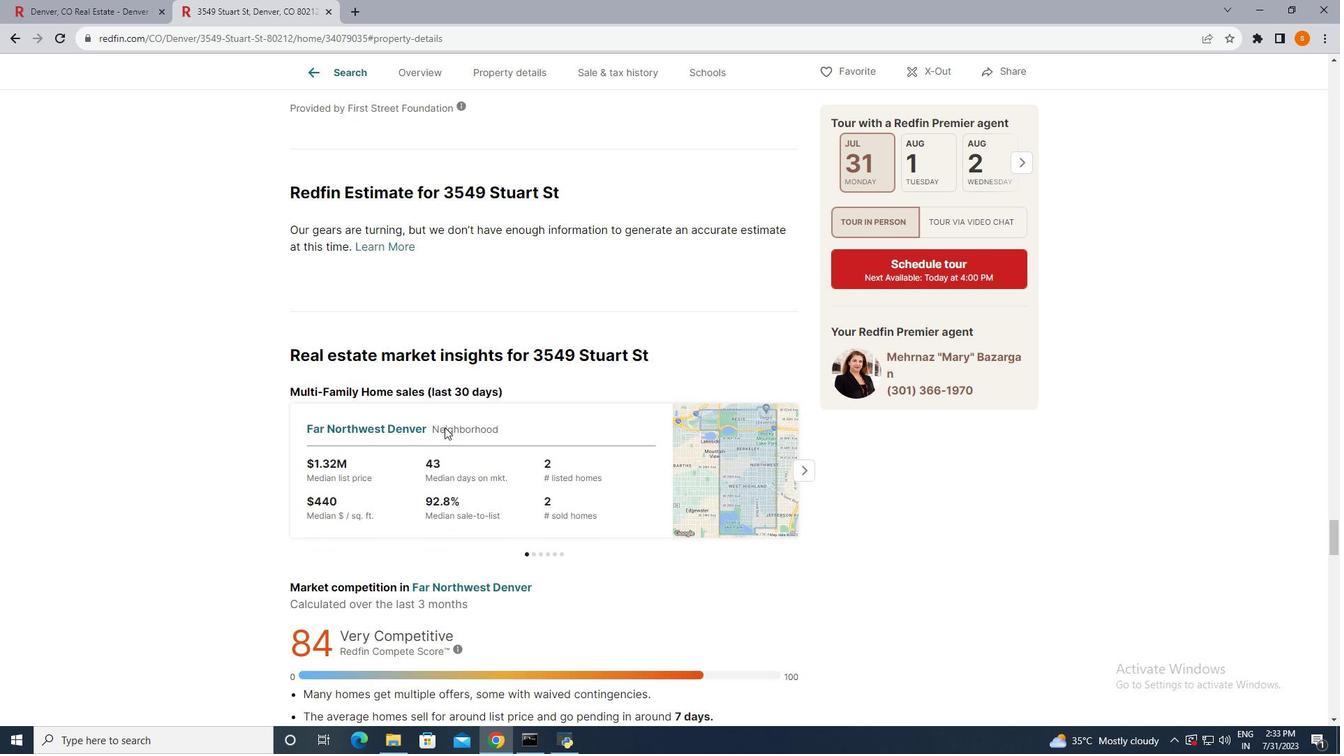 
Action: Mouse scrolled (444, 426) with delta (0, 0)
Screenshot: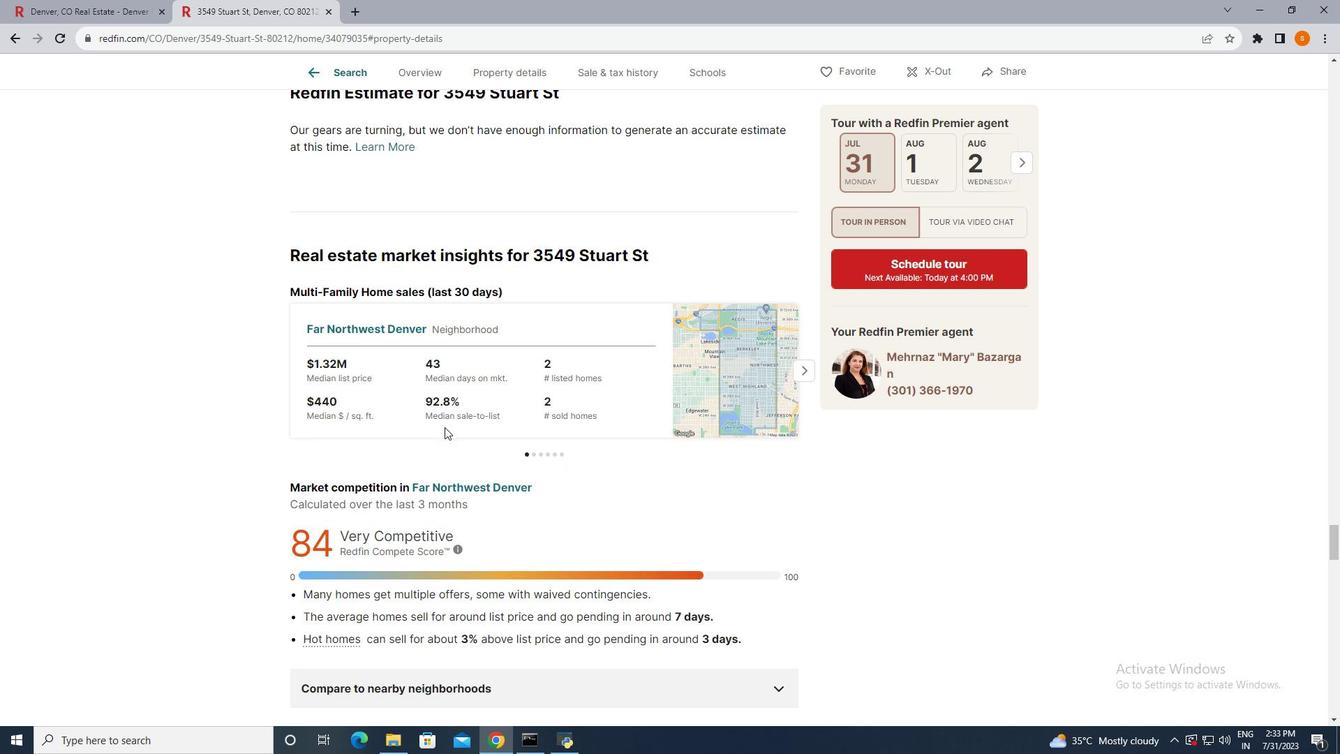 
Action: Mouse scrolled (444, 426) with delta (0, 0)
Screenshot: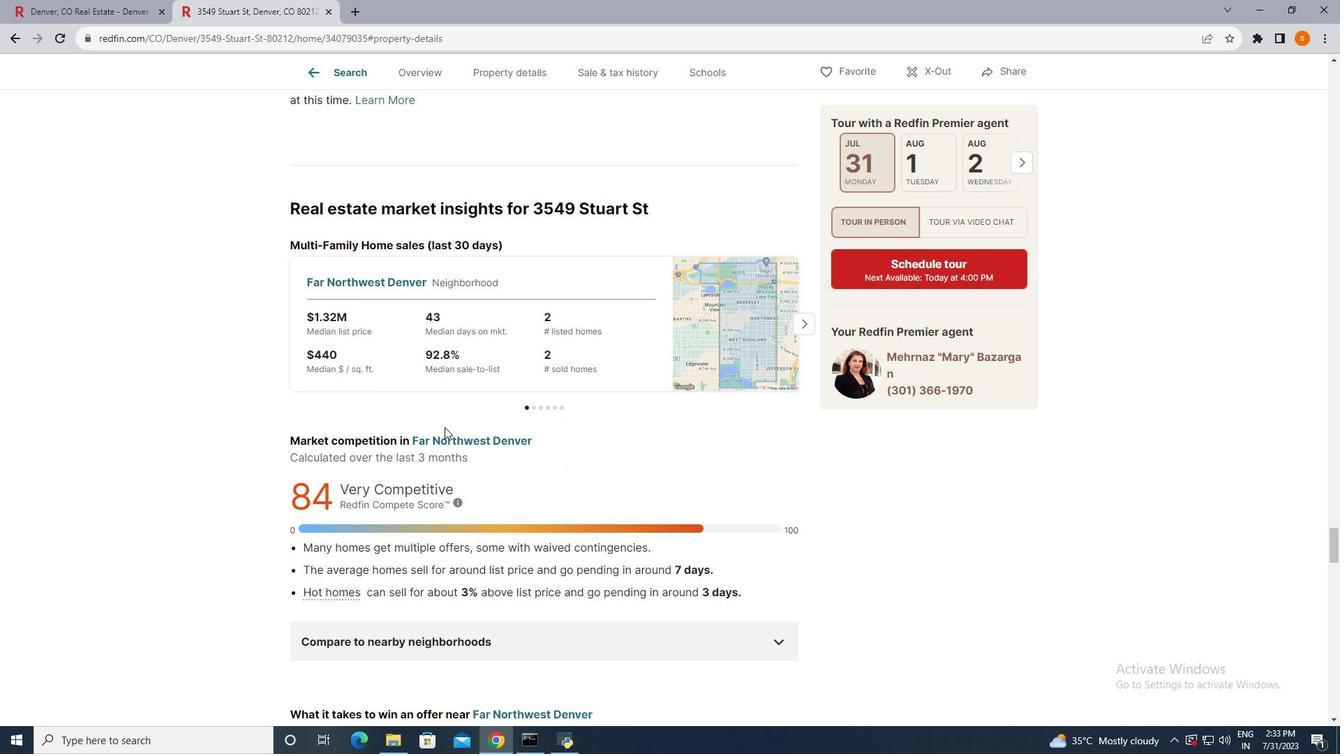 
Action: Mouse scrolled (444, 426) with delta (0, 0)
Screenshot: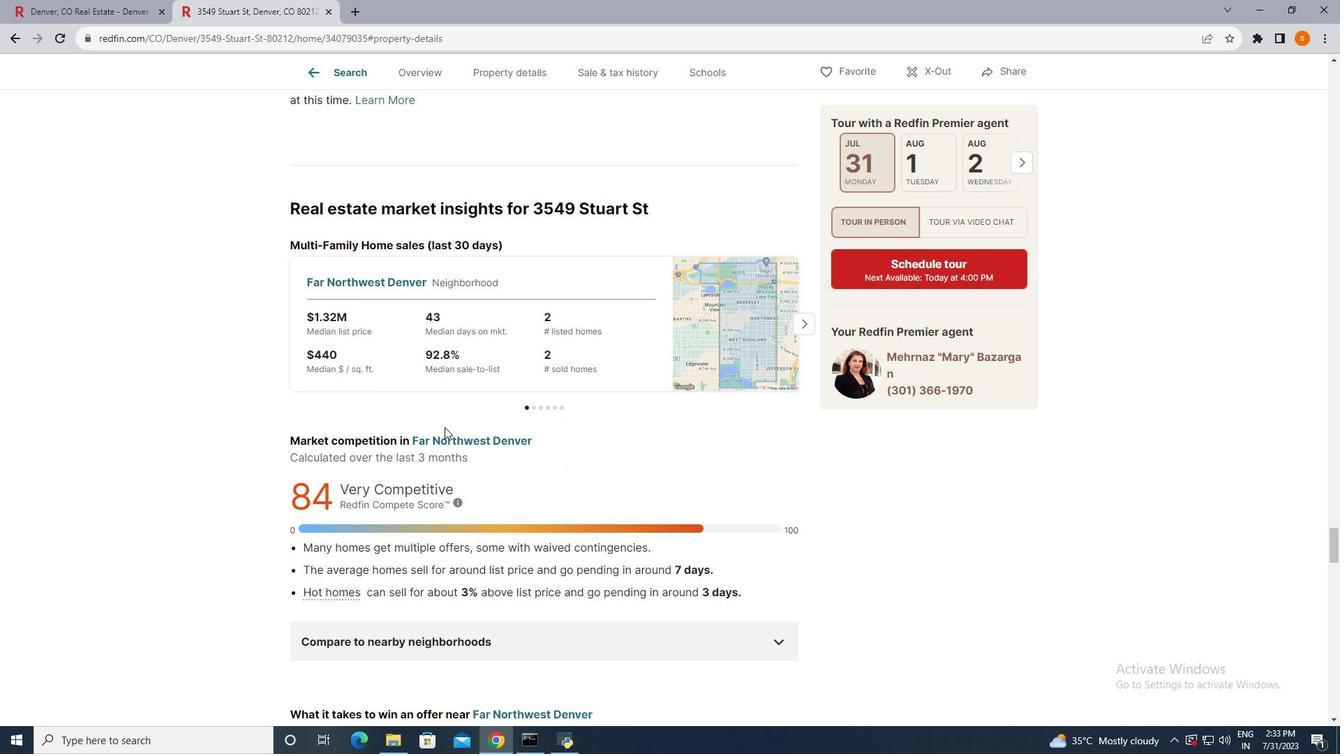 
Action: Mouse scrolled (444, 426) with delta (0, 0)
Screenshot: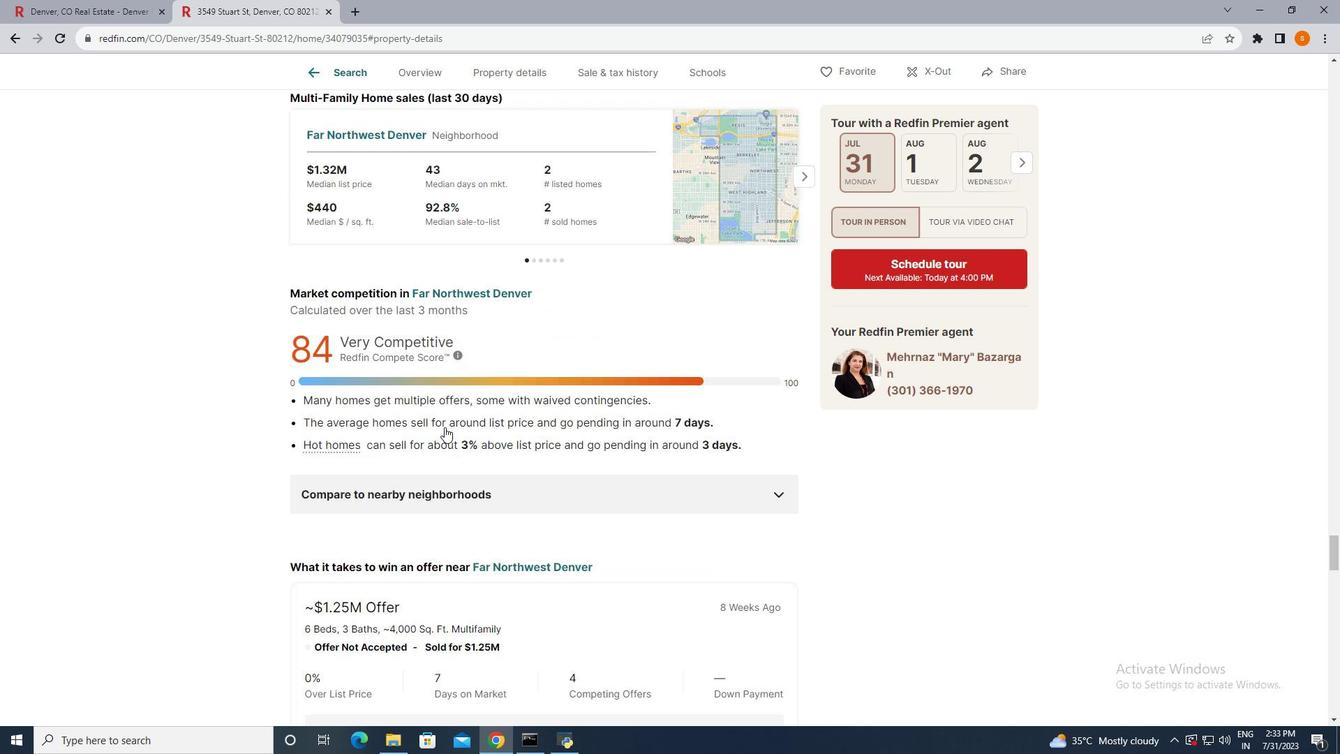 
Action: Mouse scrolled (444, 426) with delta (0, 0)
Screenshot: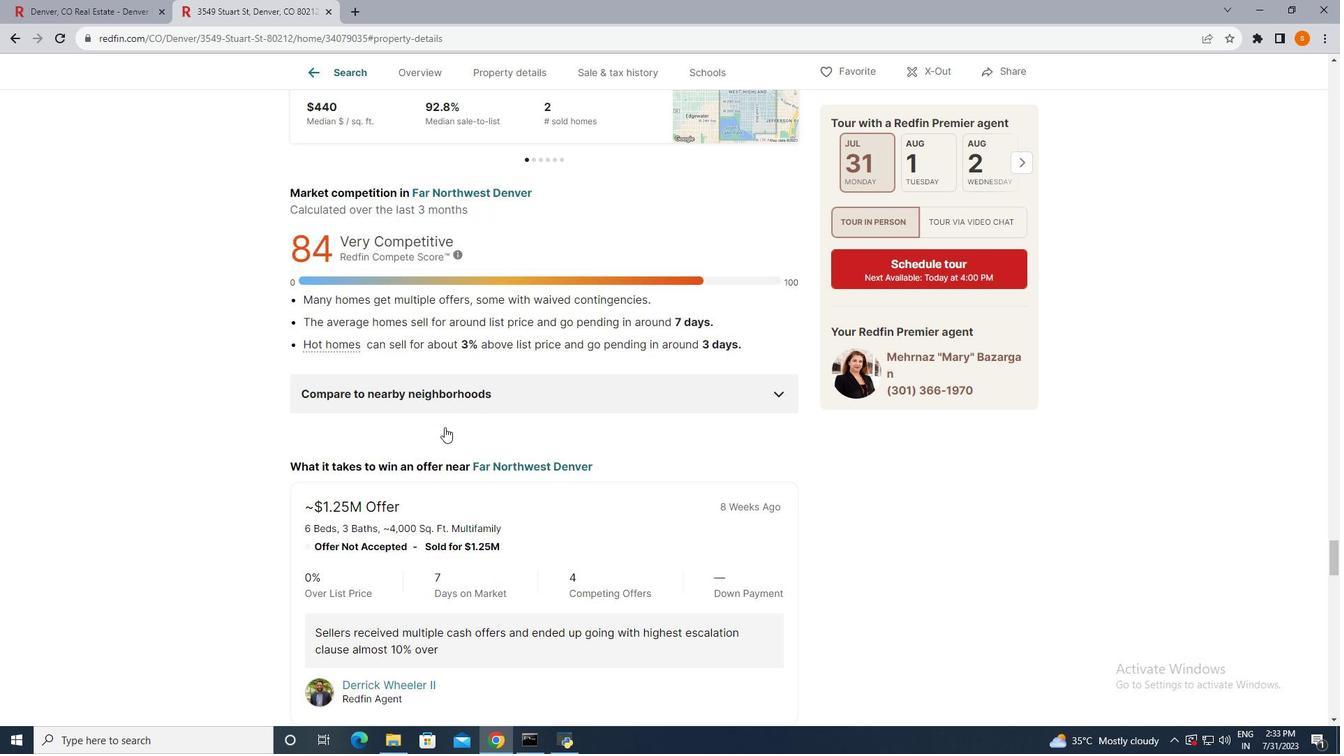 
Action: Mouse scrolled (444, 426) with delta (0, 0)
Screenshot: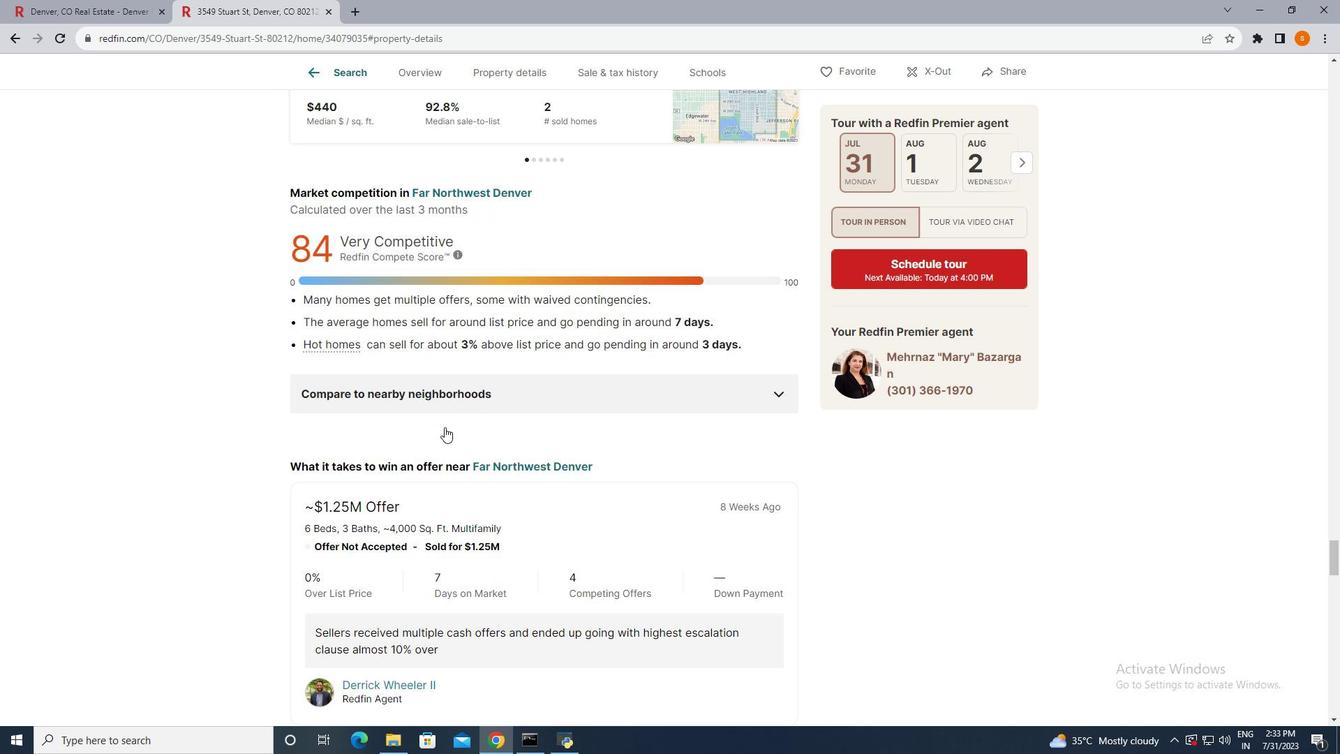 
Action: Mouse scrolled (444, 426) with delta (0, 0)
Screenshot: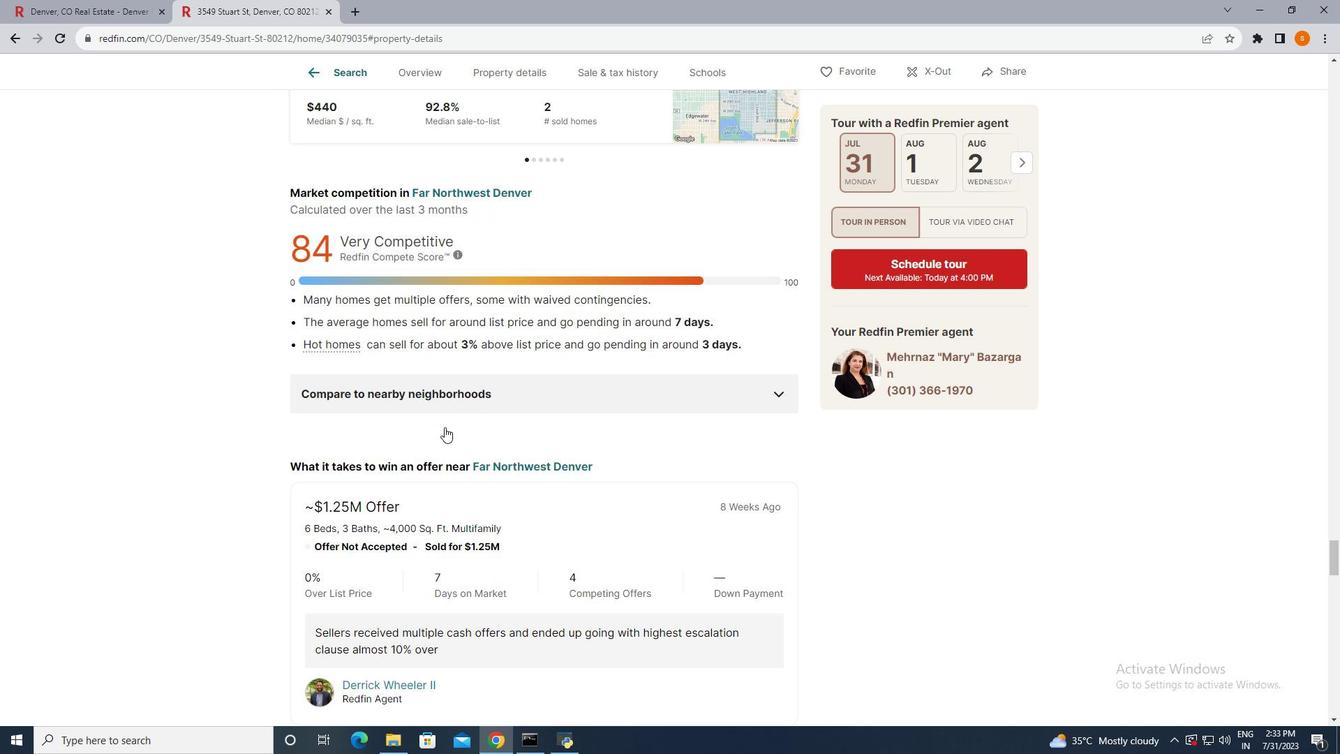
Action: Mouse scrolled (444, 426) with delta (0, 0)
Screenshot: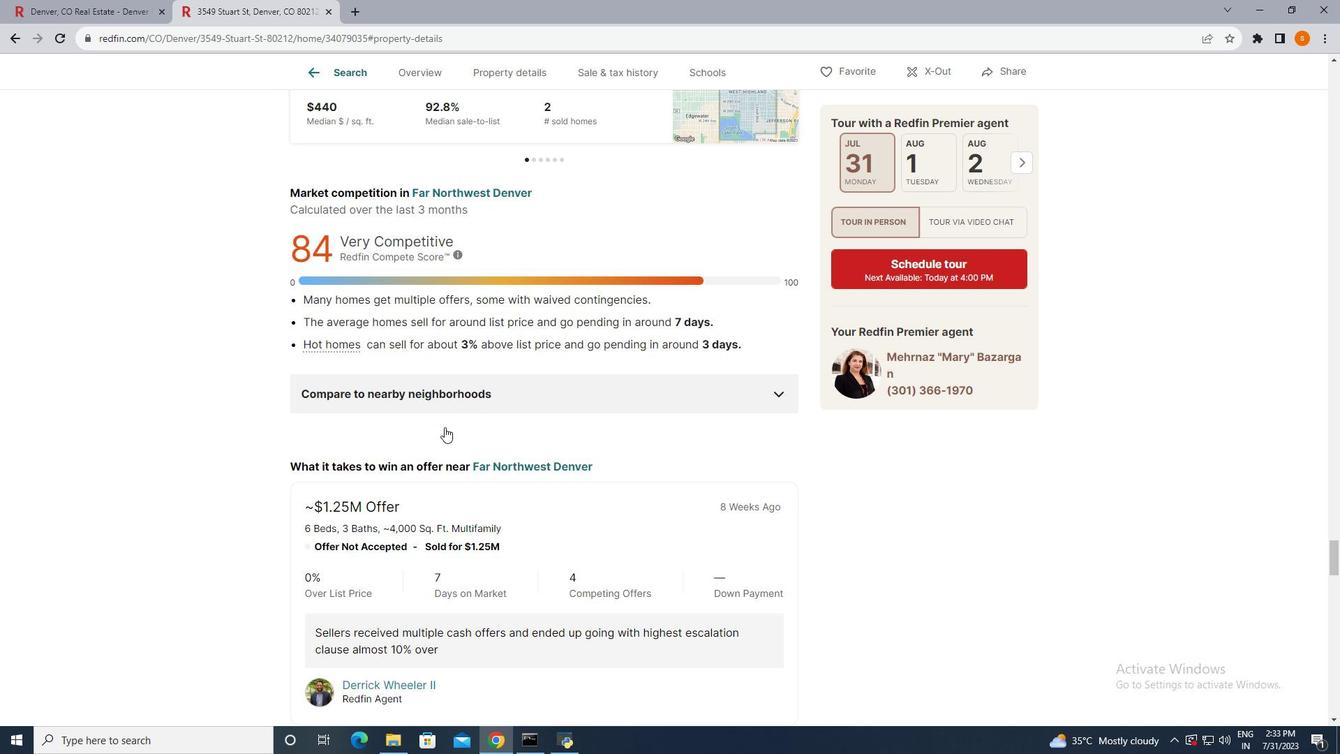 
Action: Mouse scrolled (444, 426) with delta (0, 0)
Screenshot: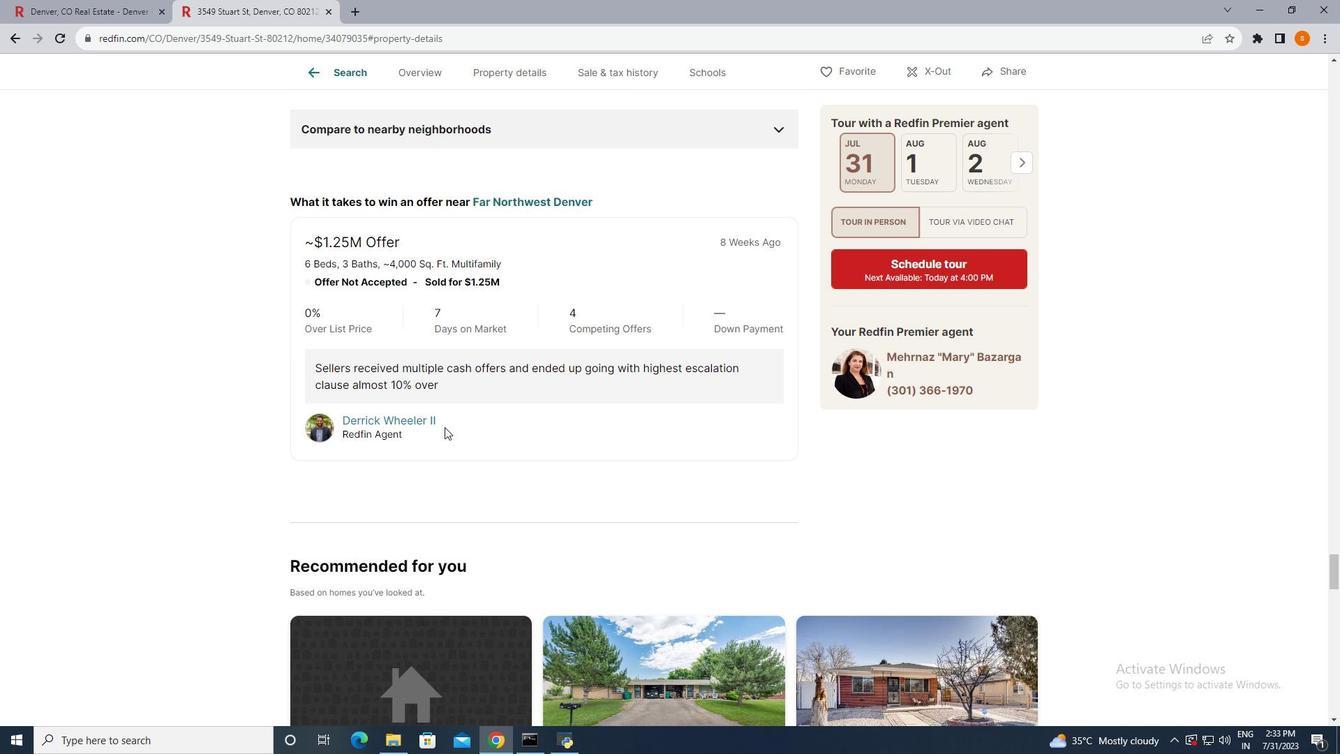 
Action: Mouse scrolled (444, 426) with delta (0, 0)
Screenshot: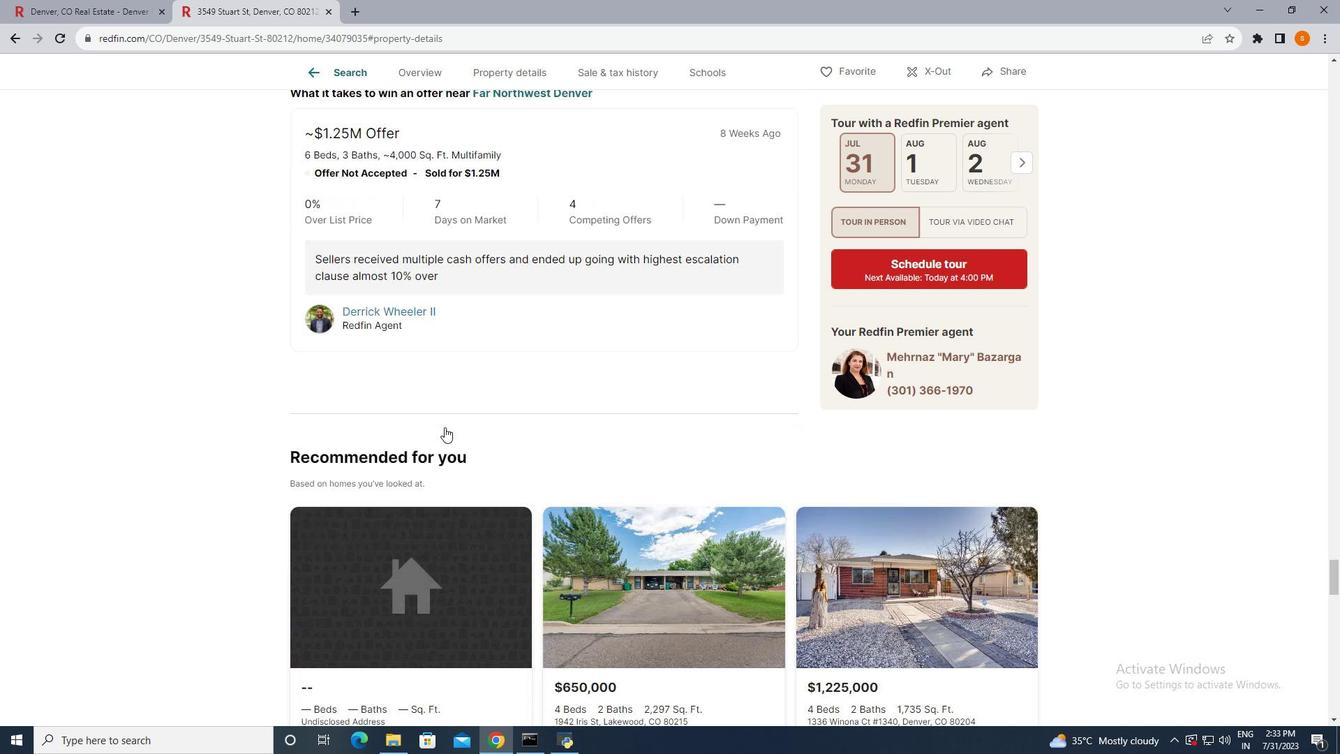 
Action: Mouse scrolled (444, 426) with delta (0, 0)
Screenshot: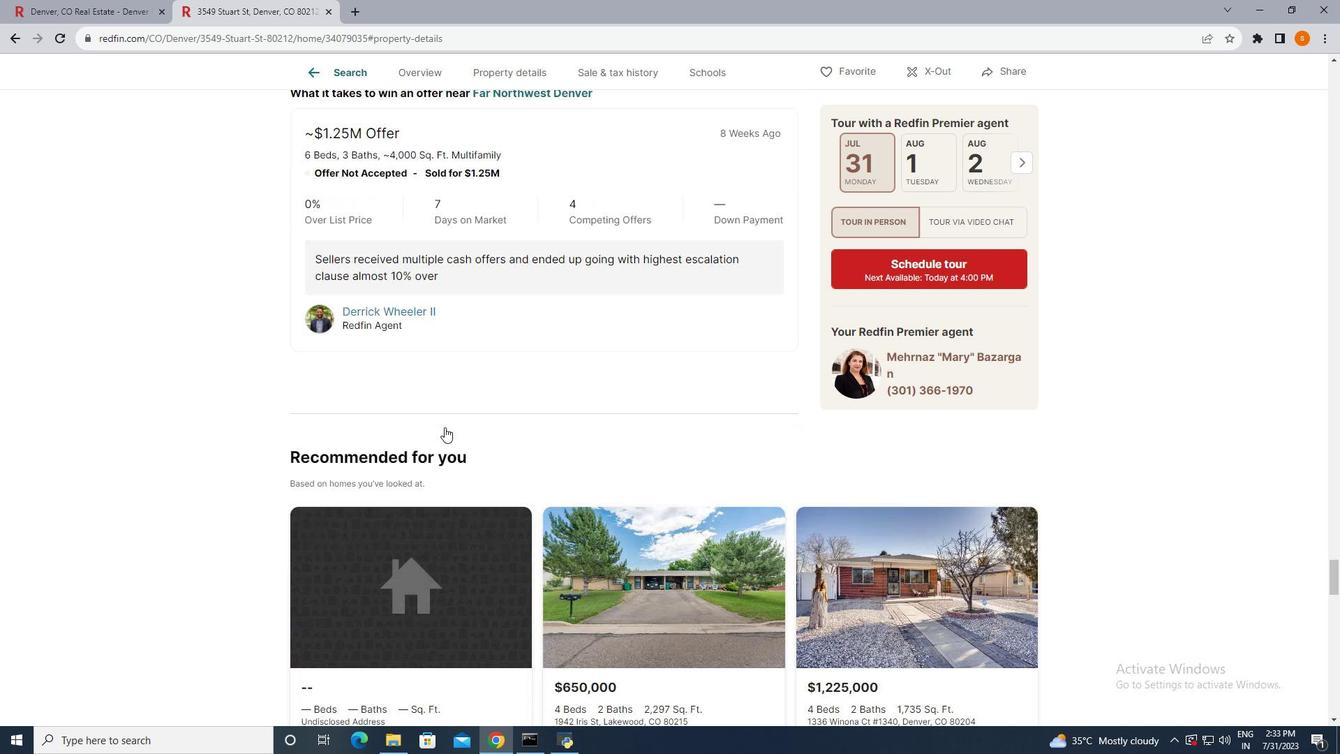 
Action: Mouse scrolled (444, 426) with delta (0, 0)
Screenshot: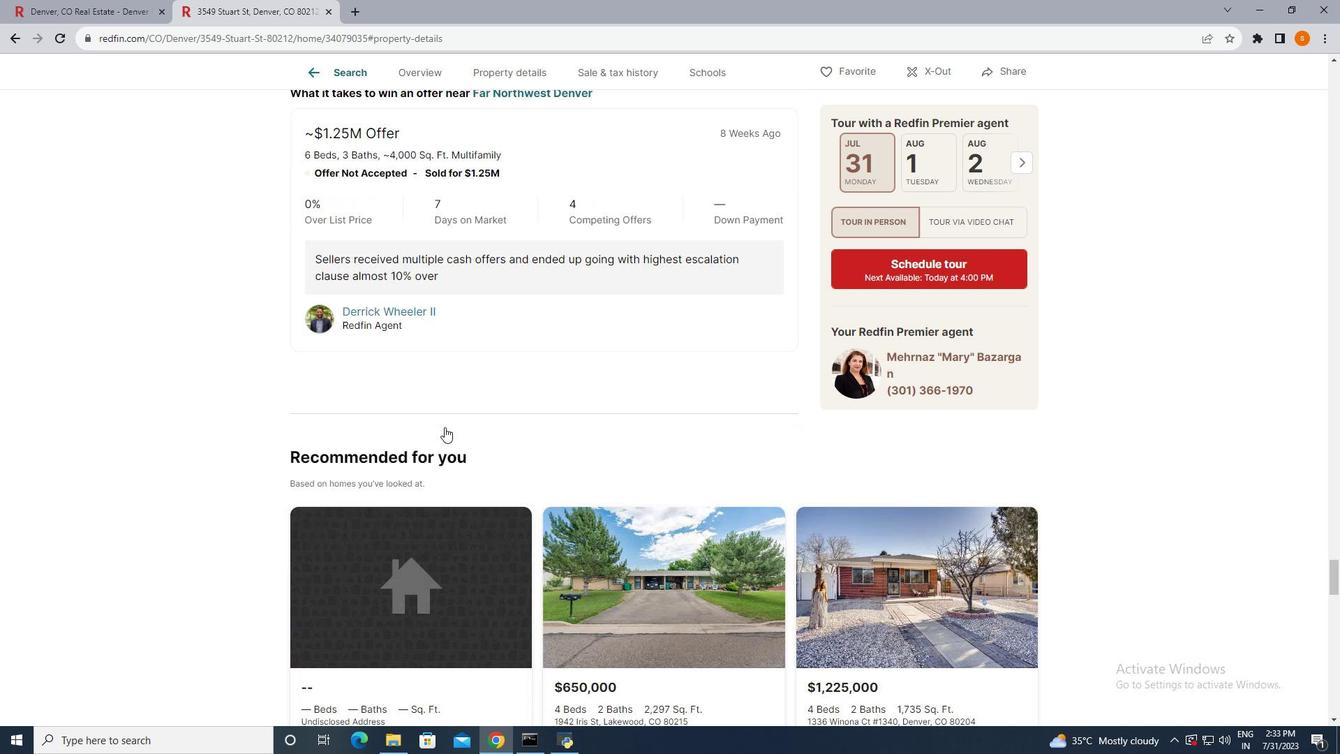 
Action: Mouse scrolled (444, 426) with delta (0, 0)
Screenshot: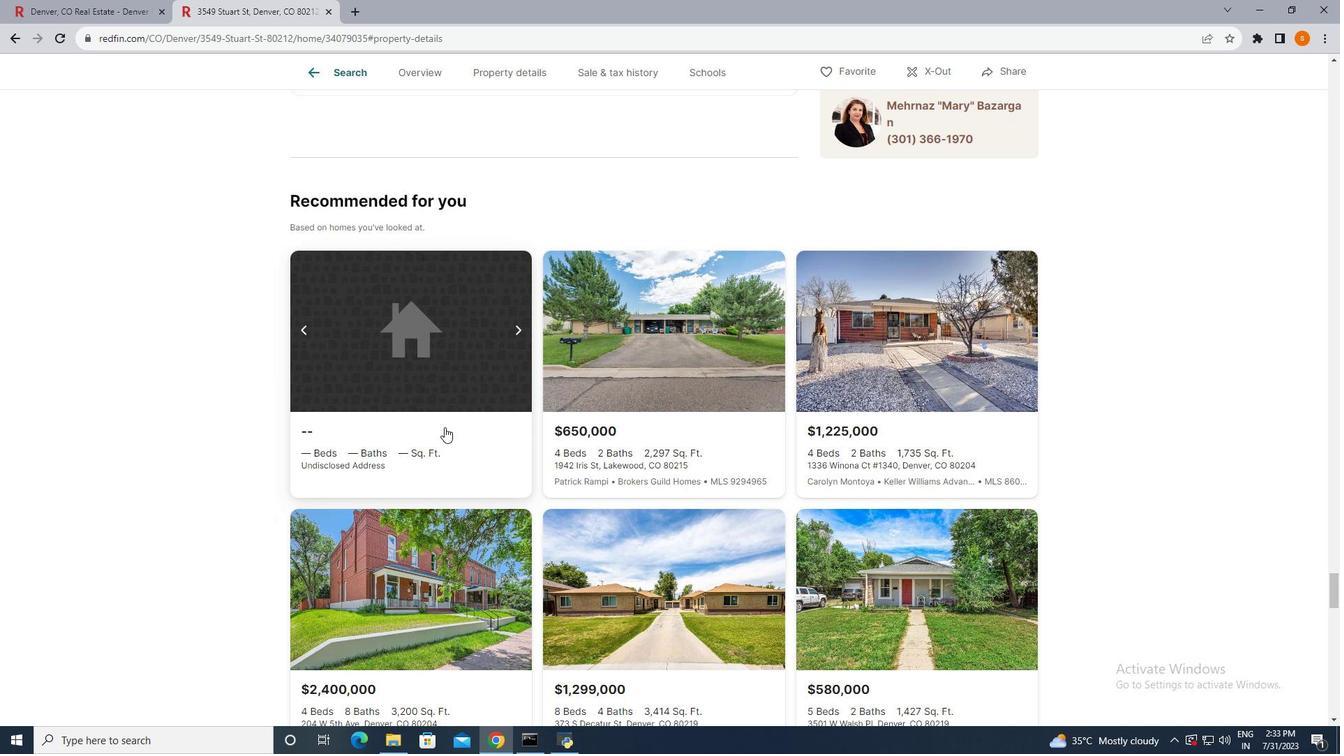 
Action: Mouse scrolled (444, 426) with delta (0, 0)
Screenshot: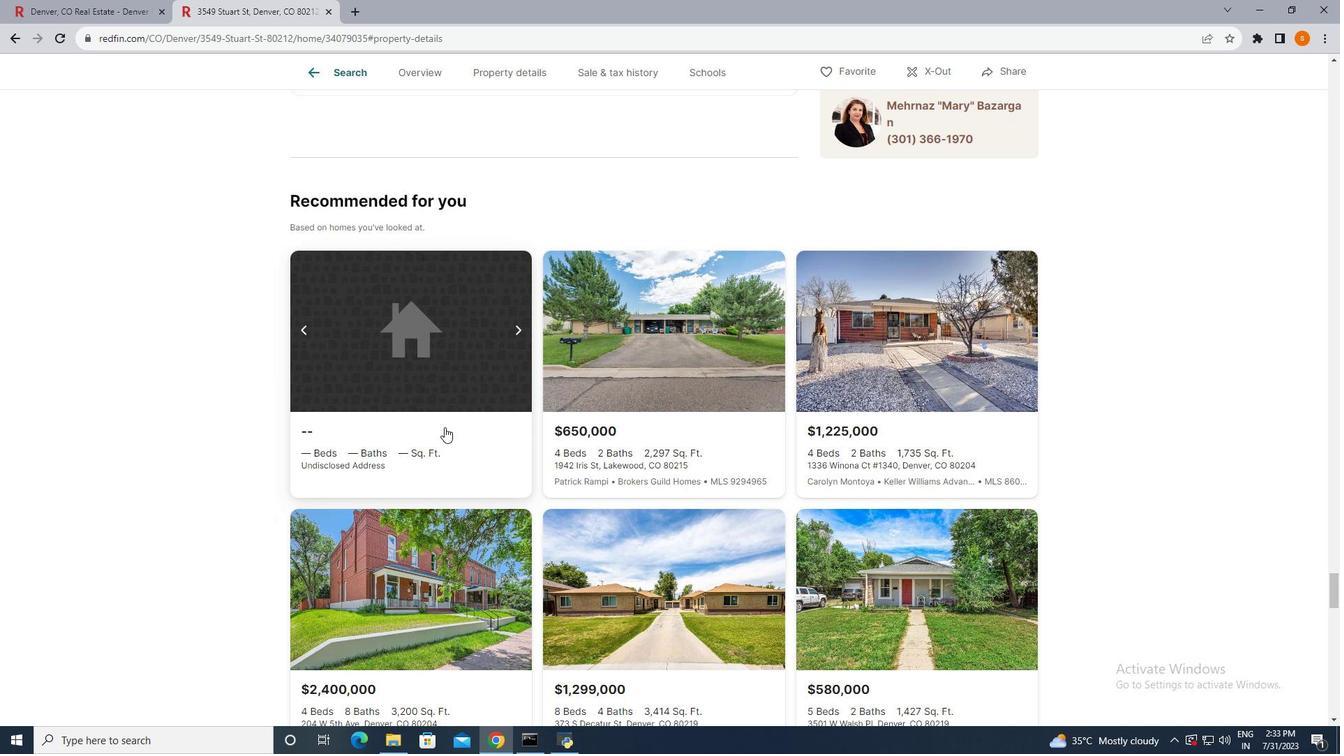 
Action: Mouse scrolled (444, 426) with delta (0, 0)
Screenshot: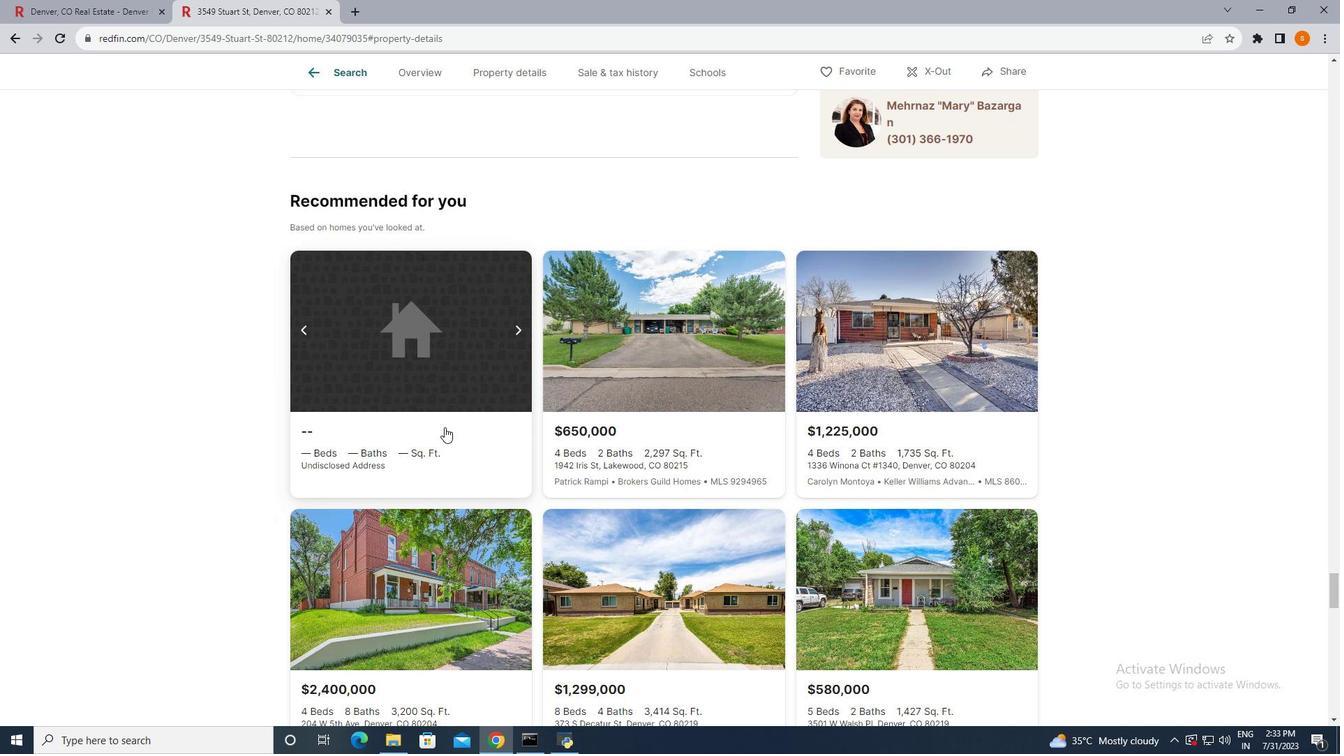 
Action: Mouse scrolled (444, 426) with delta (0, 0)
Screenshot: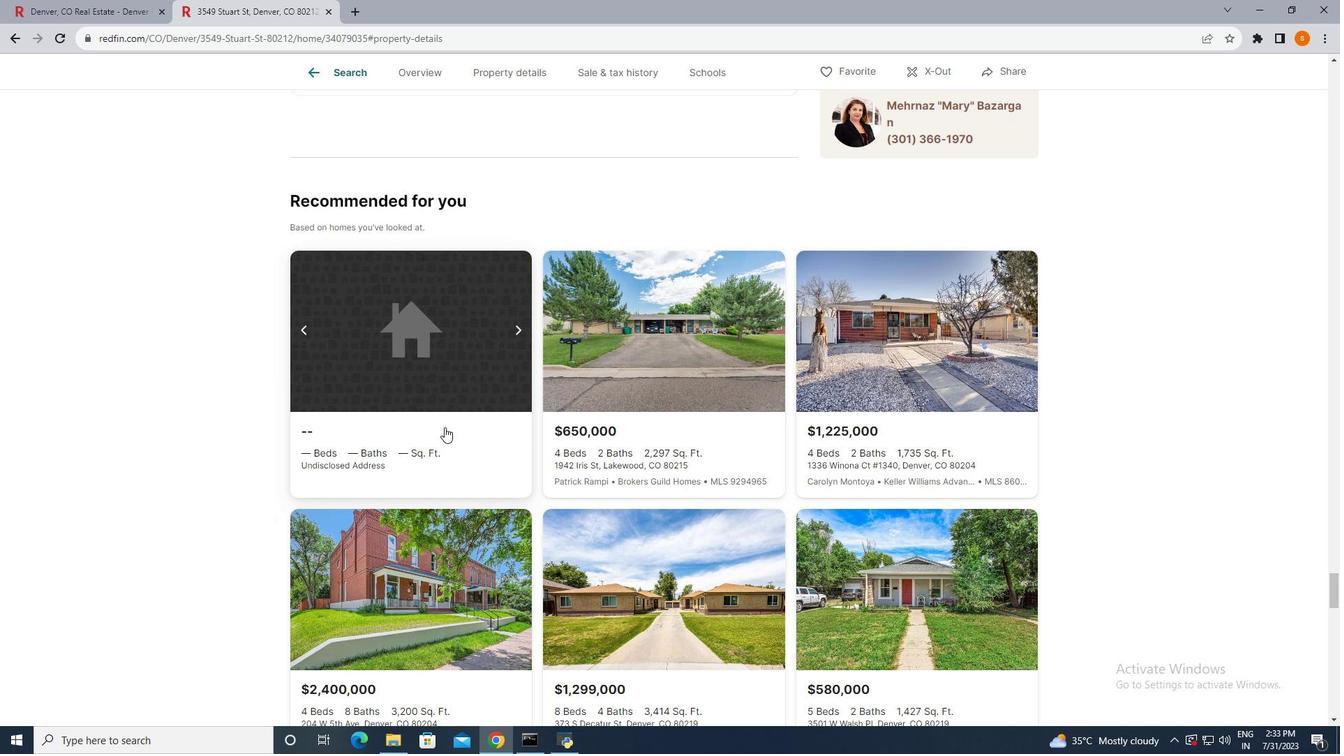 
Action: Mouse scrolled (444, 426) with delta (0, 0)
Screenshot: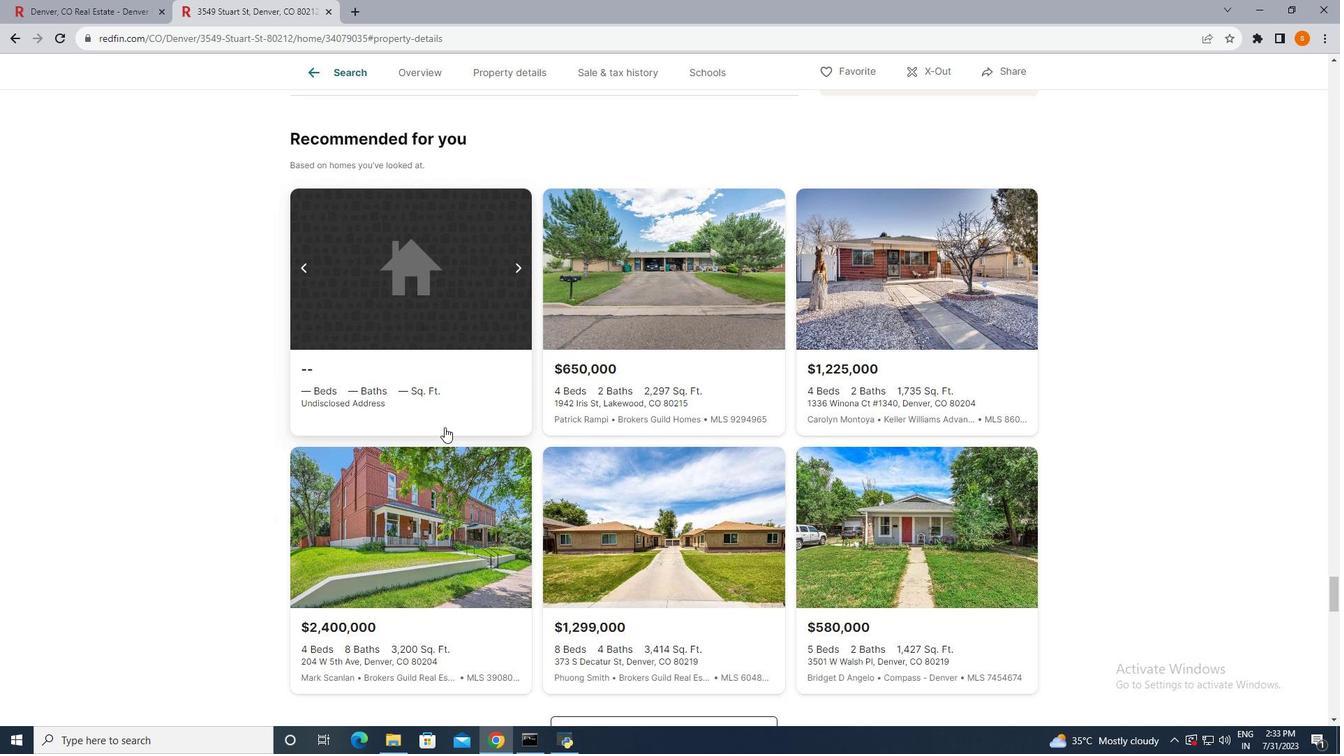 
Action: Mouse scrolled (444, 426) with delta (0, 0)
Screenshot: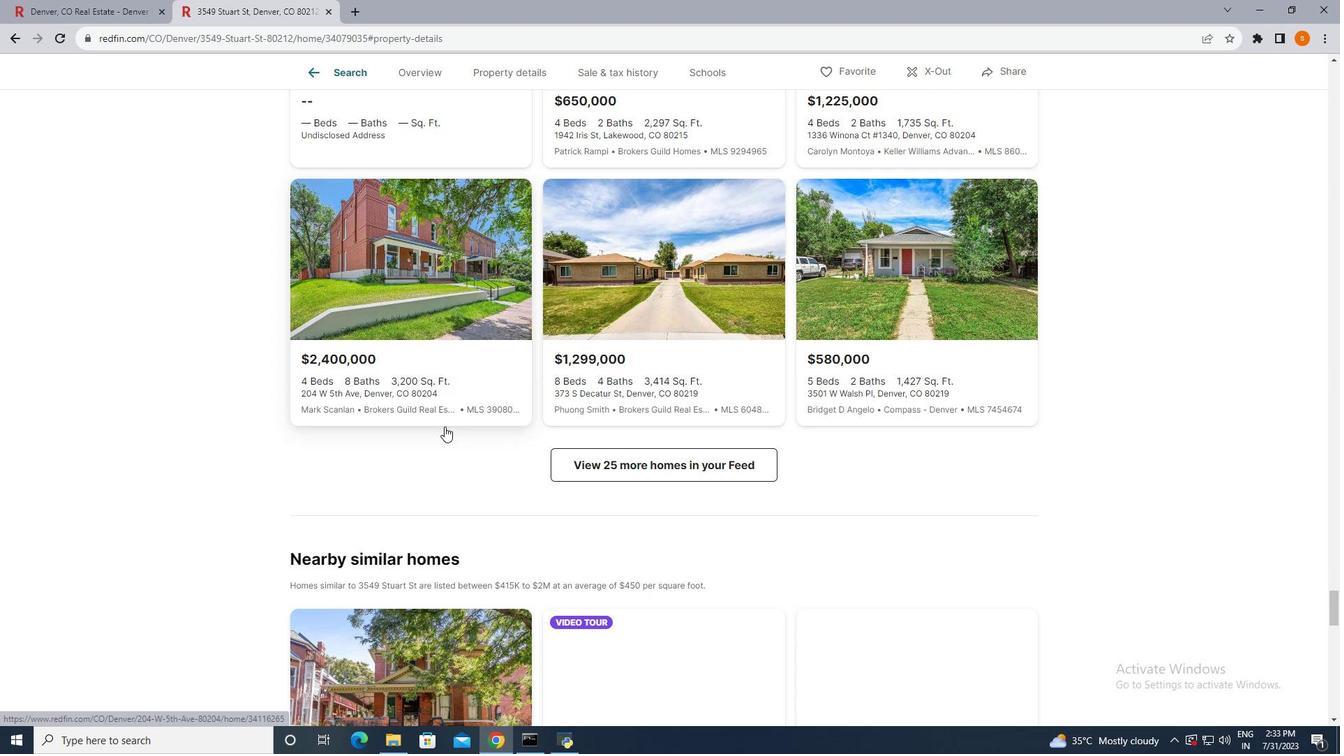 
Action: Mouse scrolled (444, 426) with delta (0, 0)
Screenshot: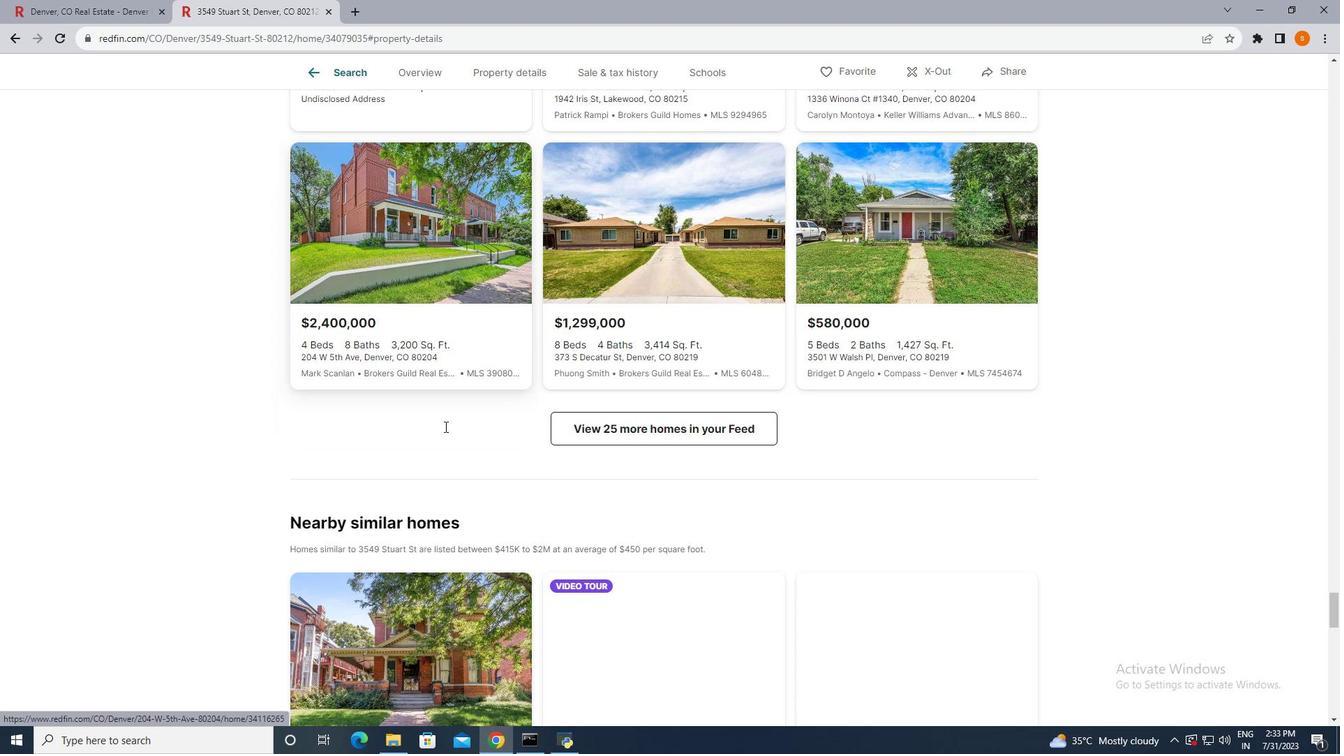 
Action: Mouse scrolled (444, 426) with delta (0, 0)
Screenshot: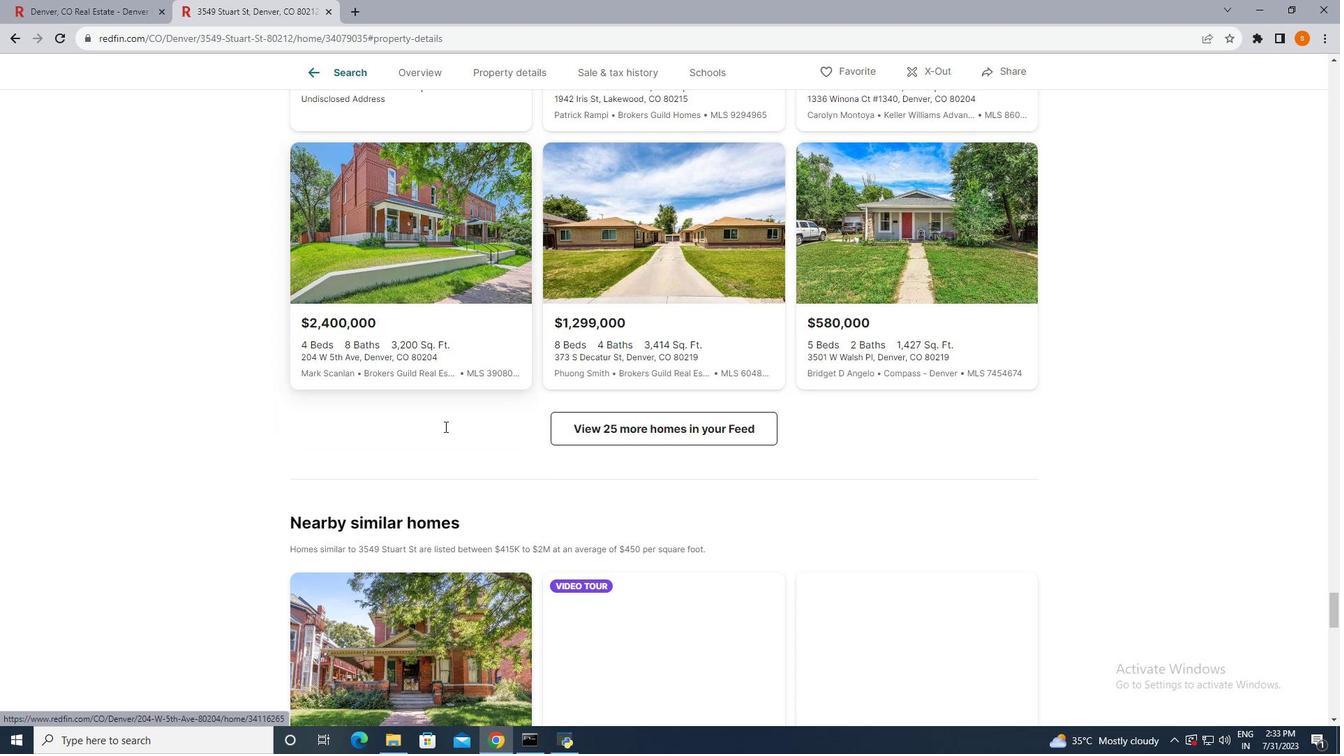 
Action: Mouse scrolled (444, 426) with delta (0, 0)
Screenshot: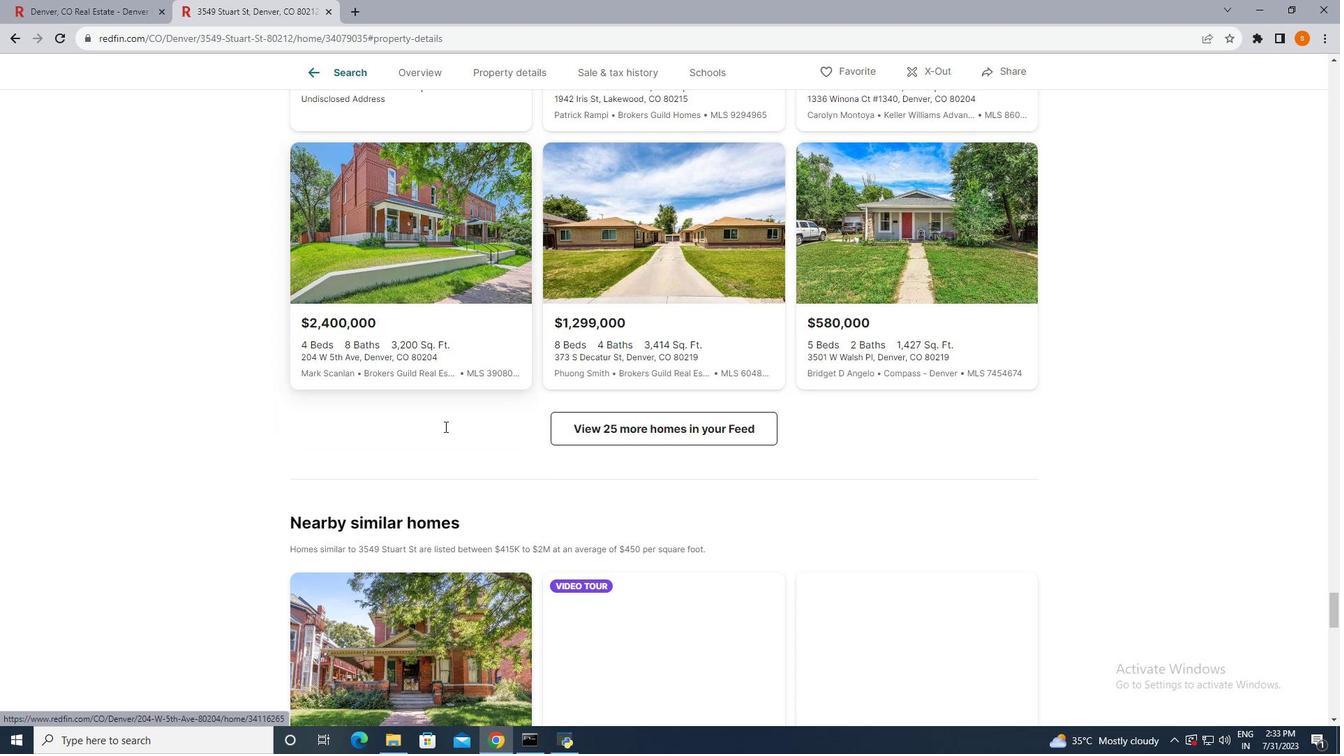 
Action: Mouse scrolled (444, 426) with delta (0, 0)
Screenshot: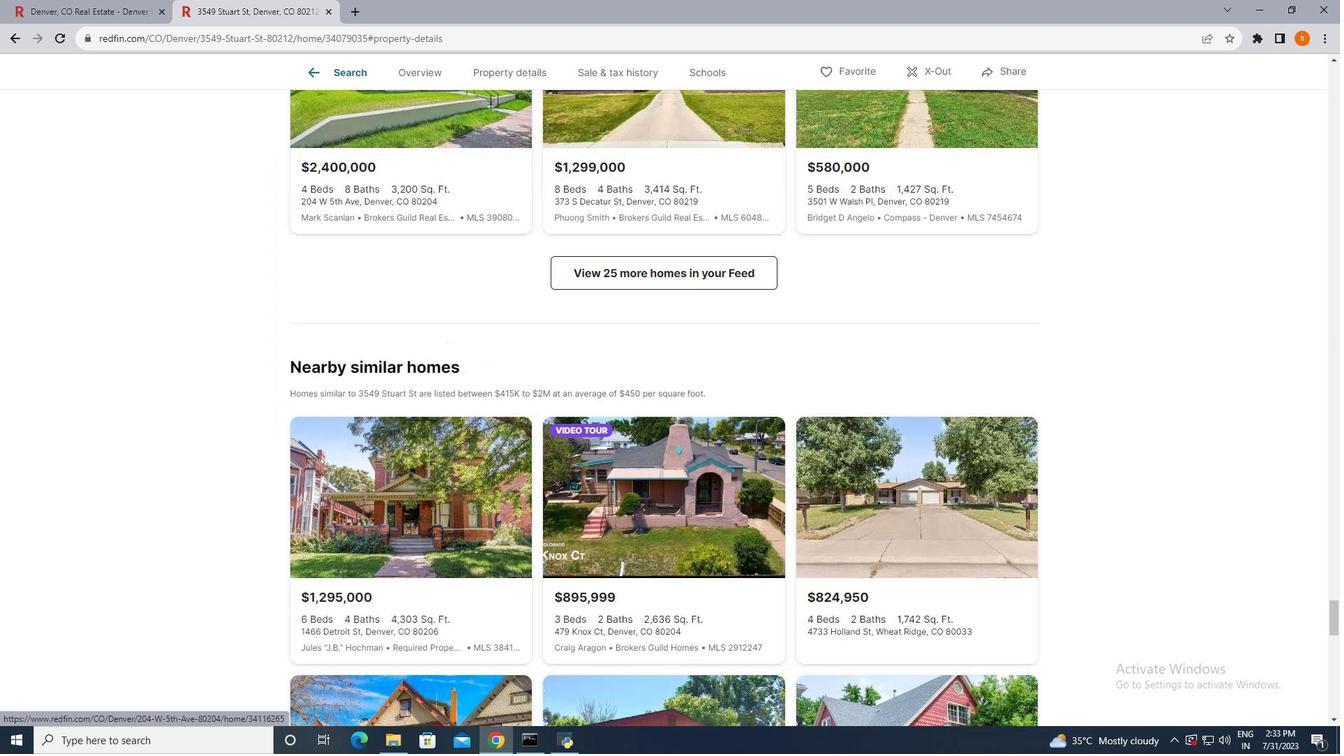 
Action: Mouse moved to (444, 426)
Screenshot: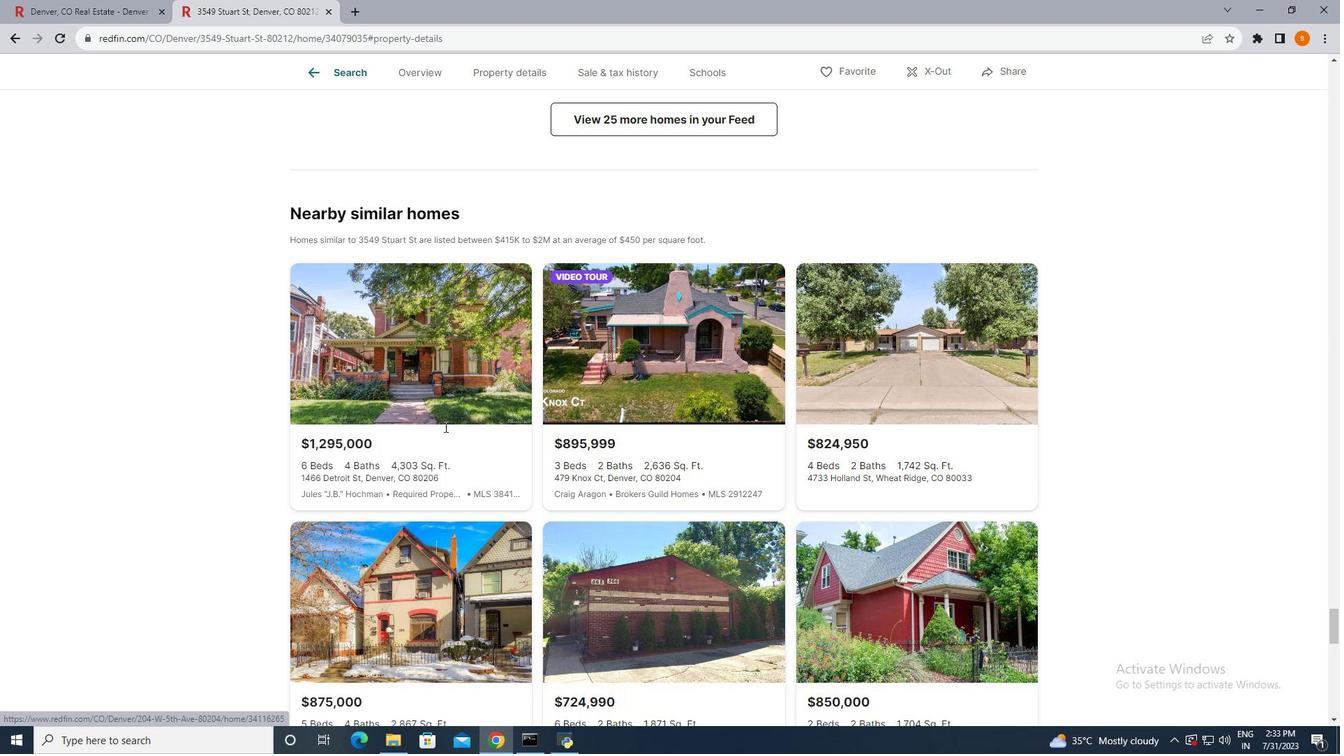 
Action: Mouse scrolled (444, 425) with delta (0, 0)
Screenshot: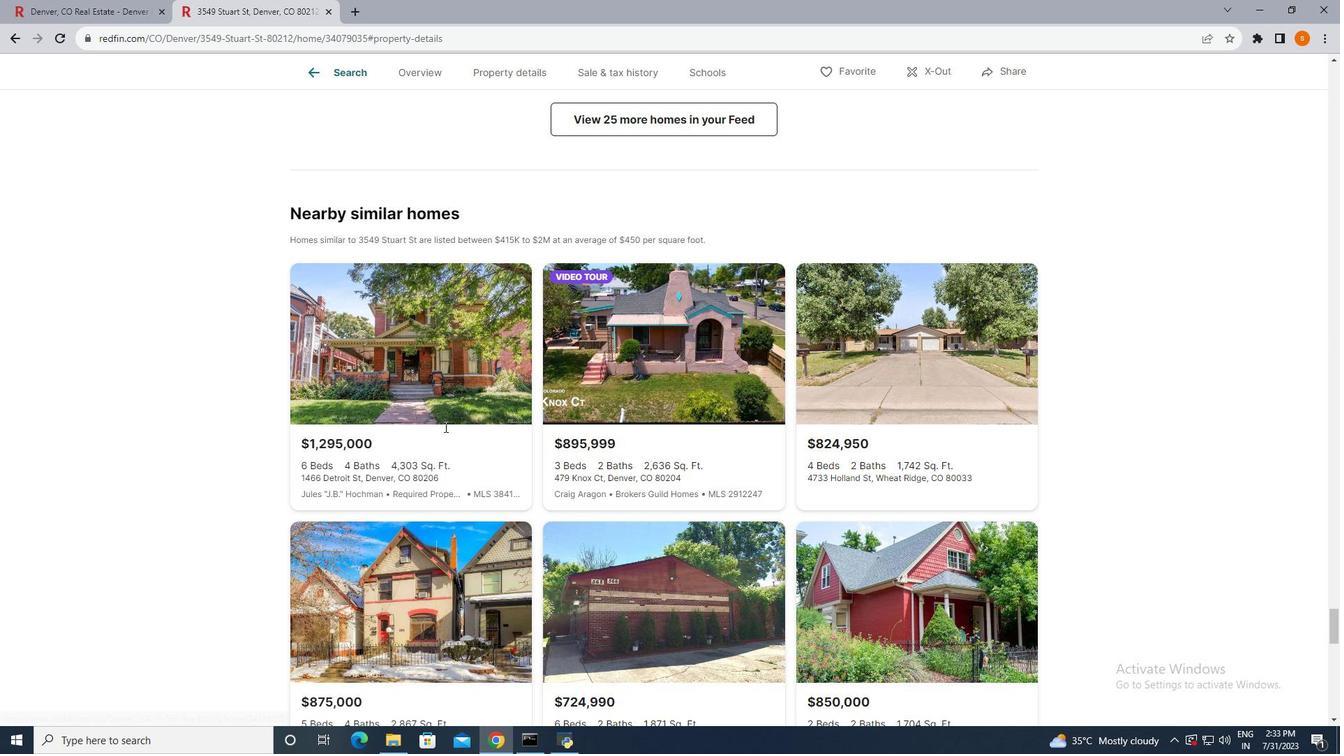 
Action: Mouse scrolled (444, 425) with delta (0, 0)
Screenshot: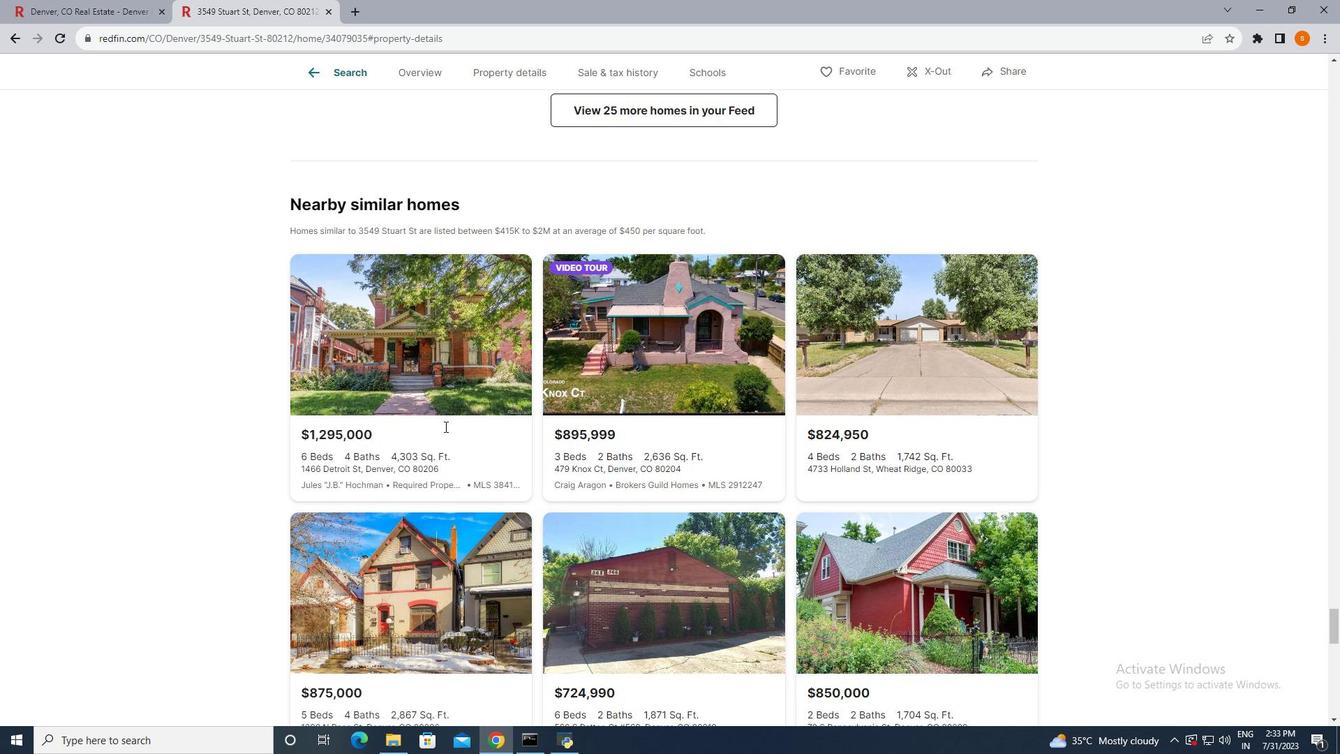 
Action: Mouse scrolled (444, 425) with delta (0, 0)
Screenshot: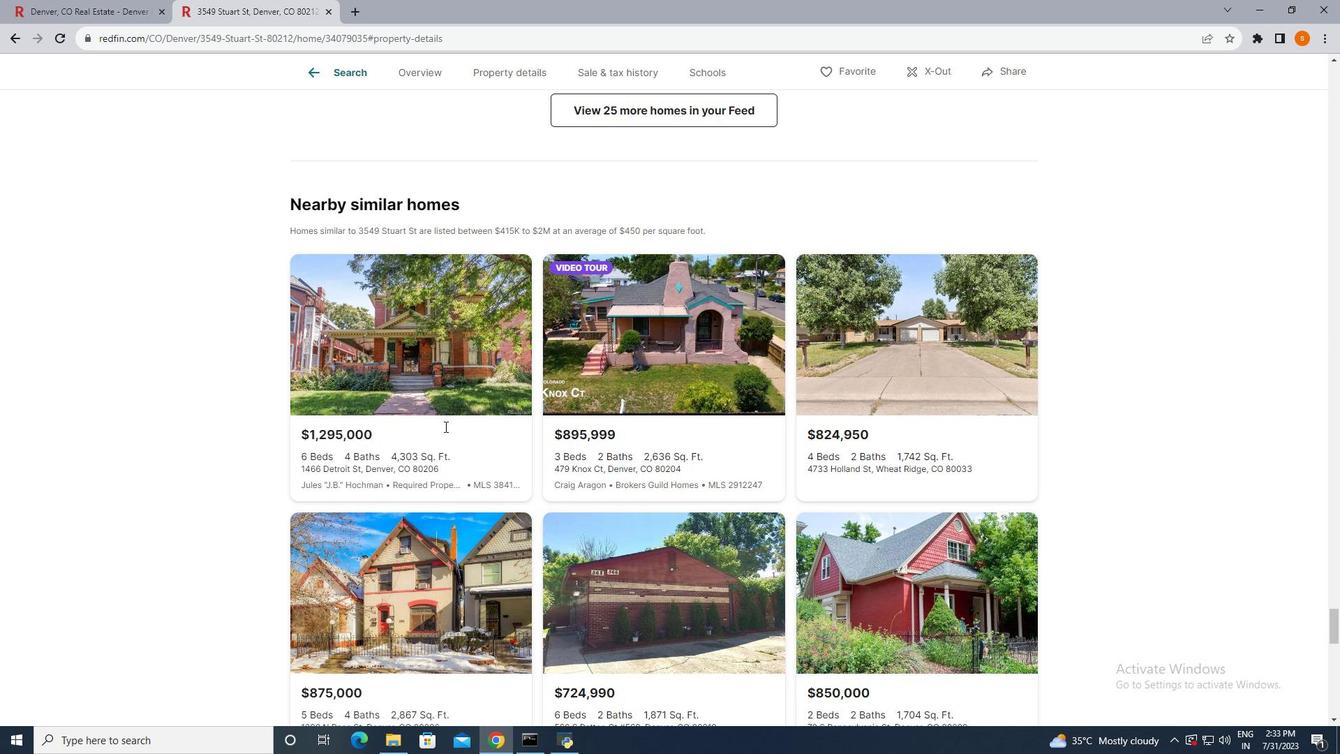 
Action: Mouse scrolled (444, 425) with delta (0, 0)
Screenshot: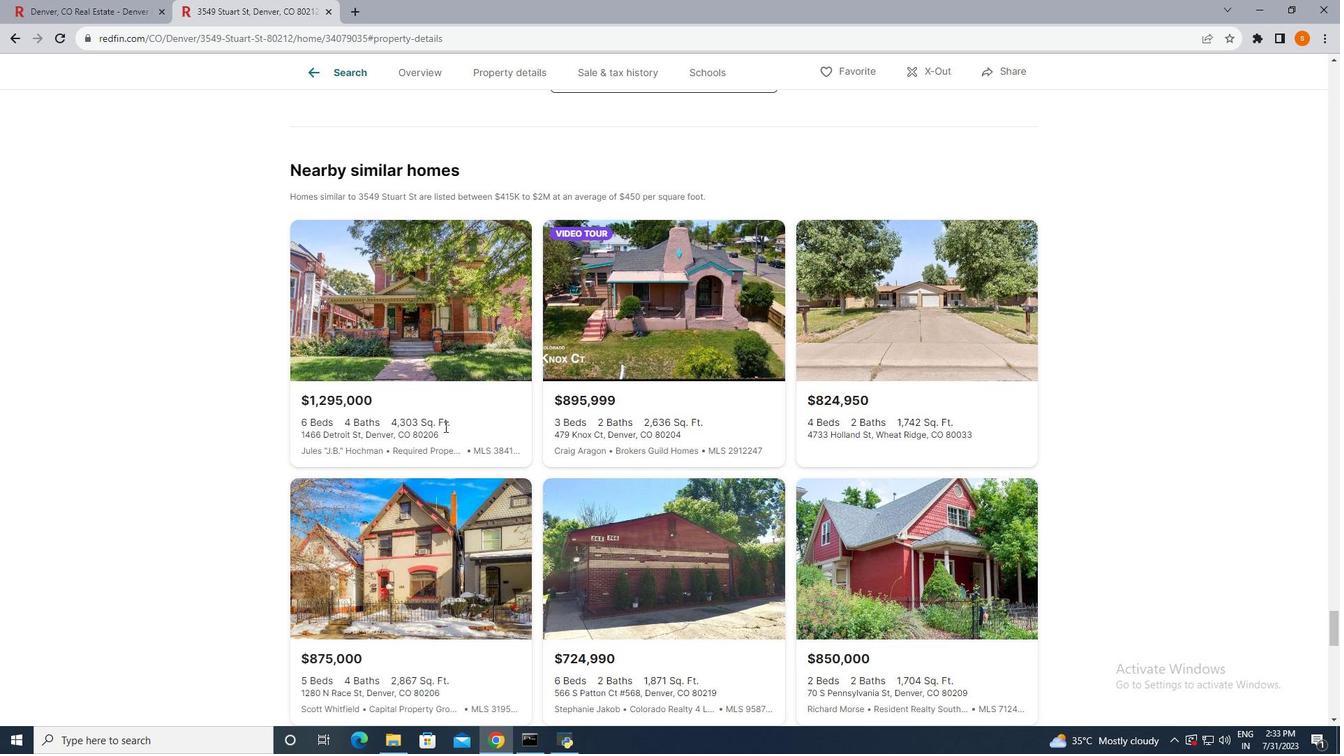 
Action: Mouse scrolled (444, 425) with delta (0, 0)
Screenshot: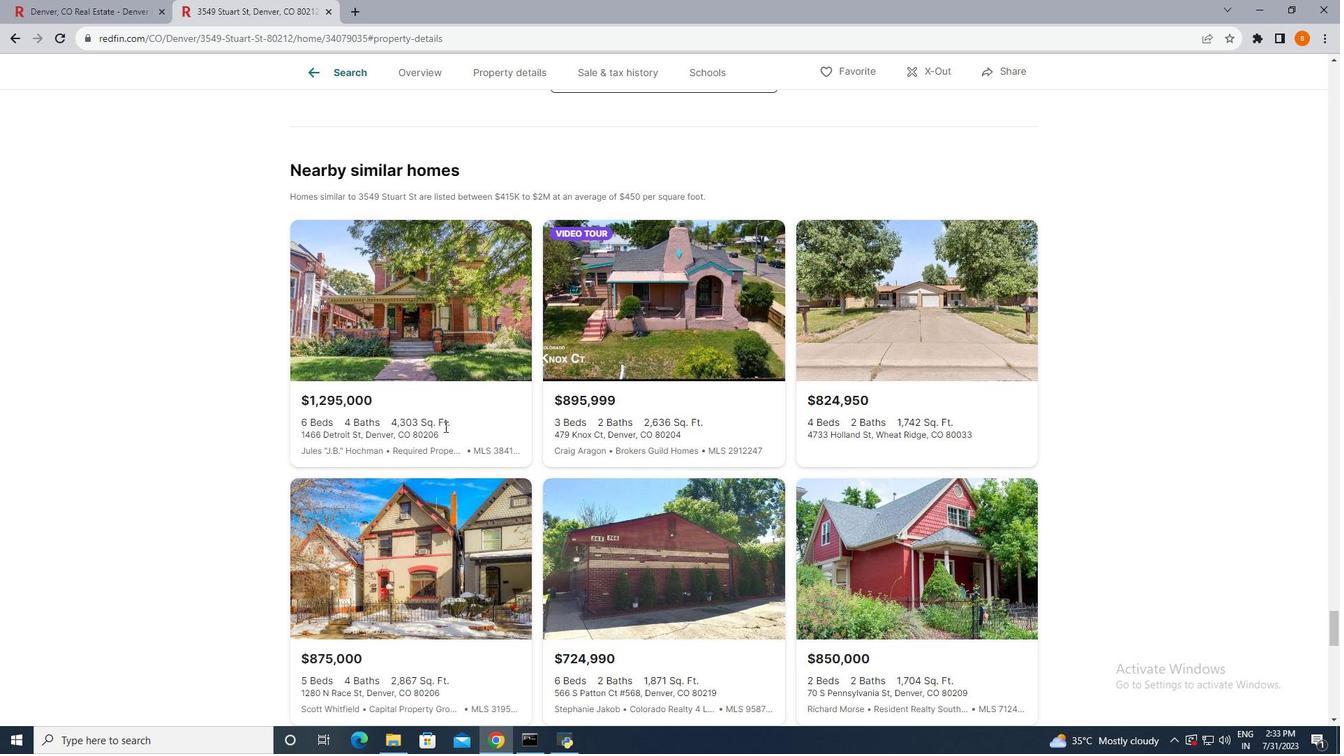 
Action: Mouse scrolled (444, 425) with delta (0, 0)
Screenshot: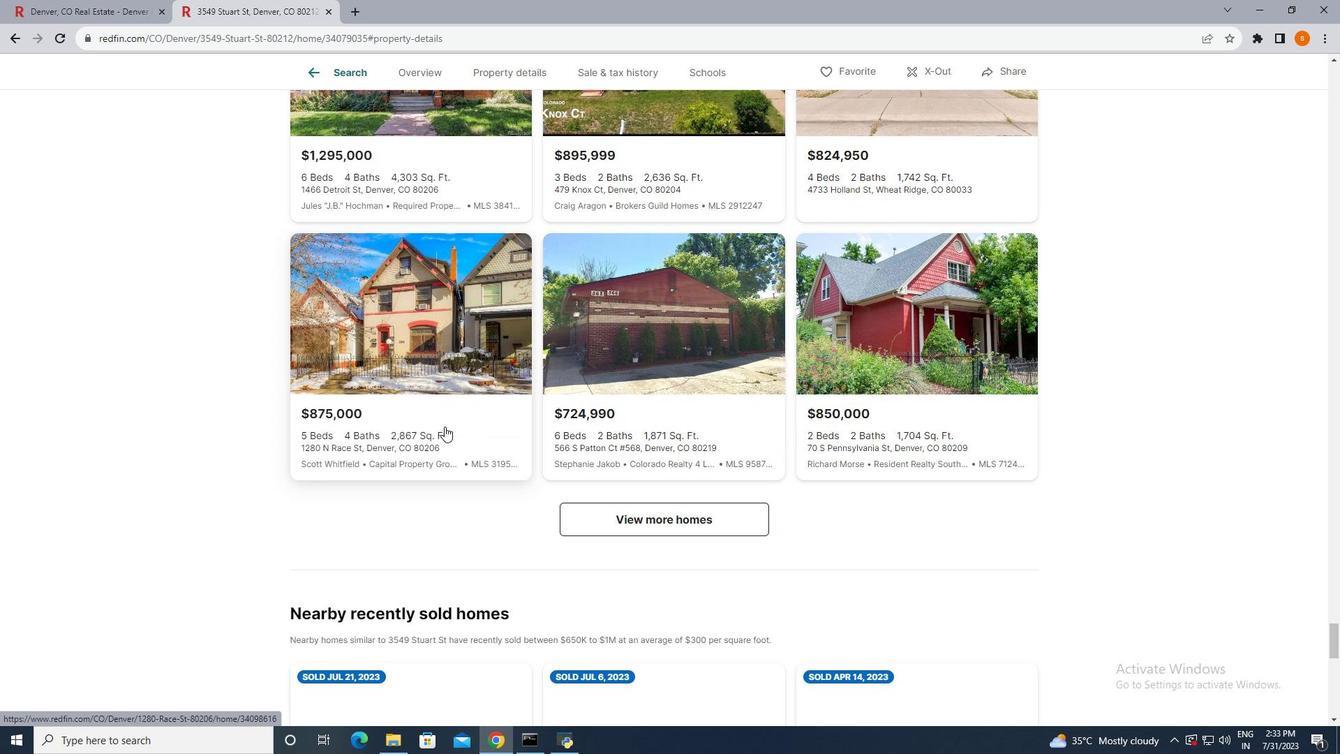 
Action: Mouse scrolled (444, 425) with delta (0, 0)
Screenshot: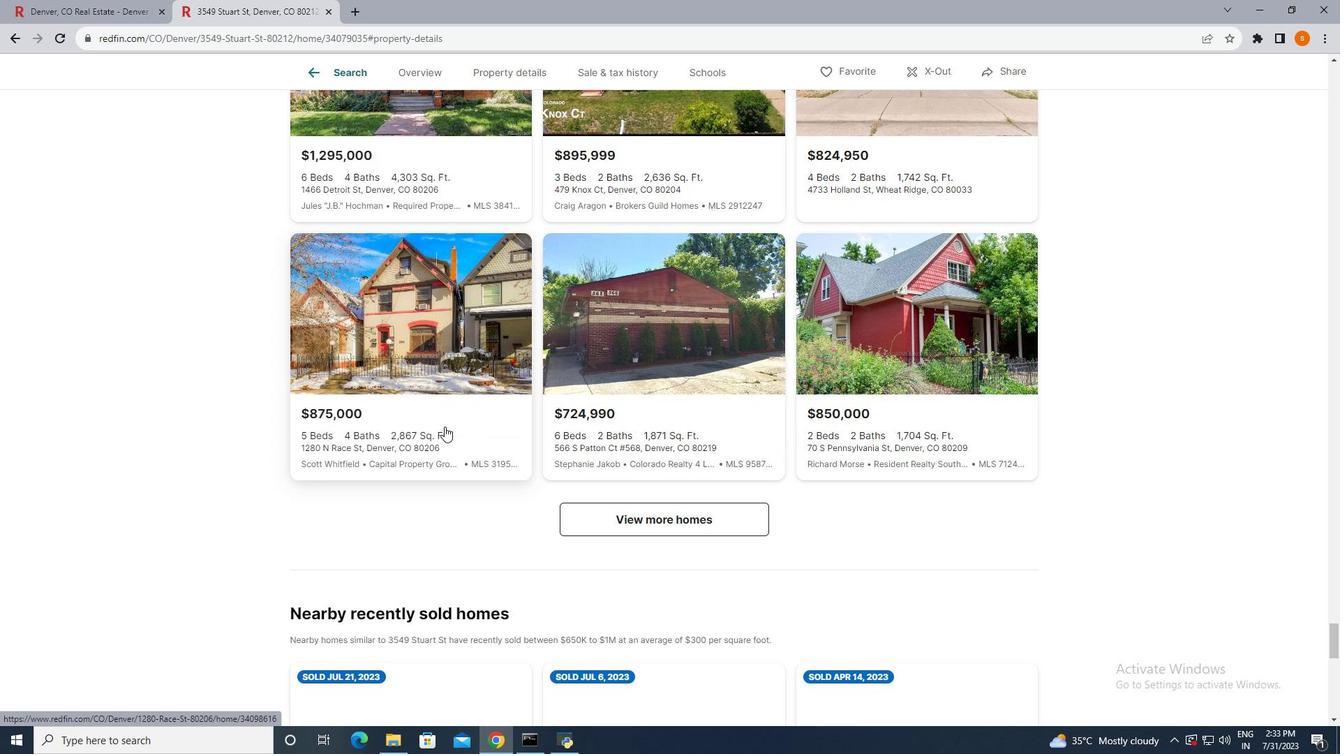 
Action: Mouse scrolled (444, 425) with delta (0, 0)
Screenshot: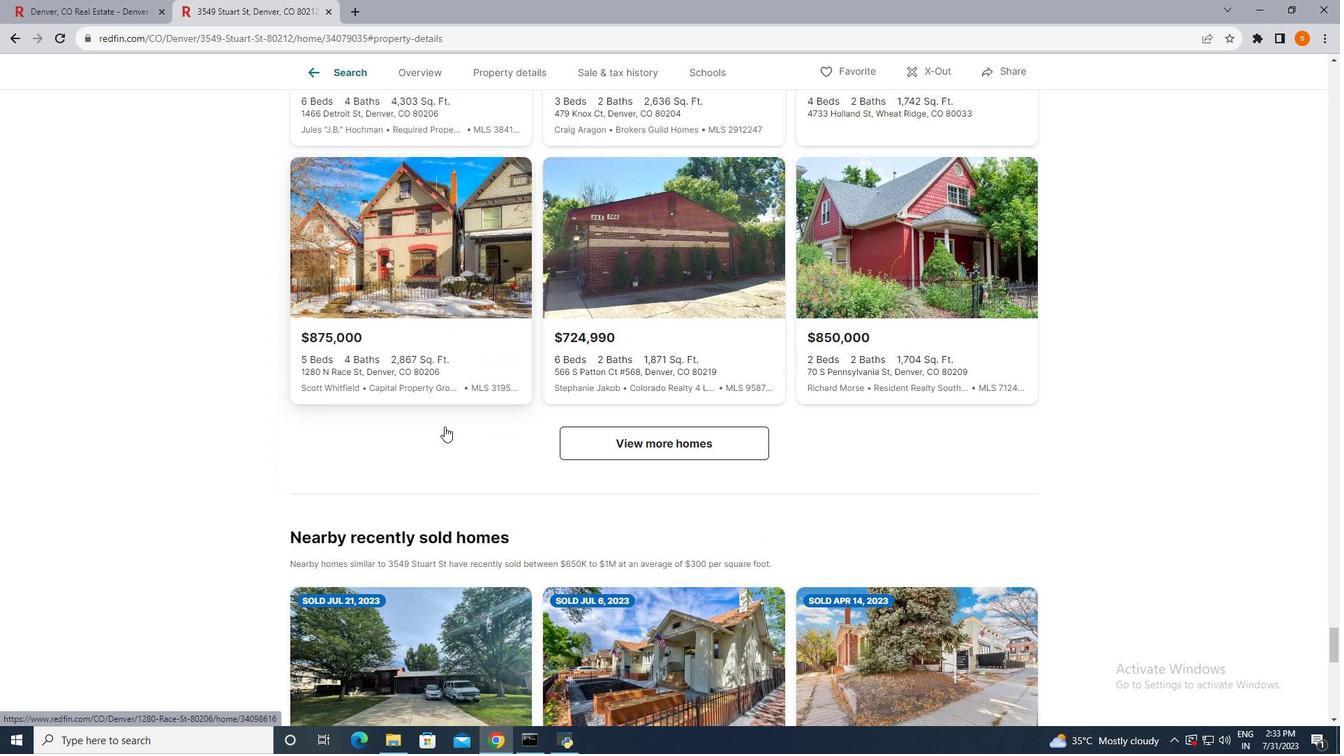 
Action: Mouse scrolled (444, 425) with delta (0, 0)
Screenshot: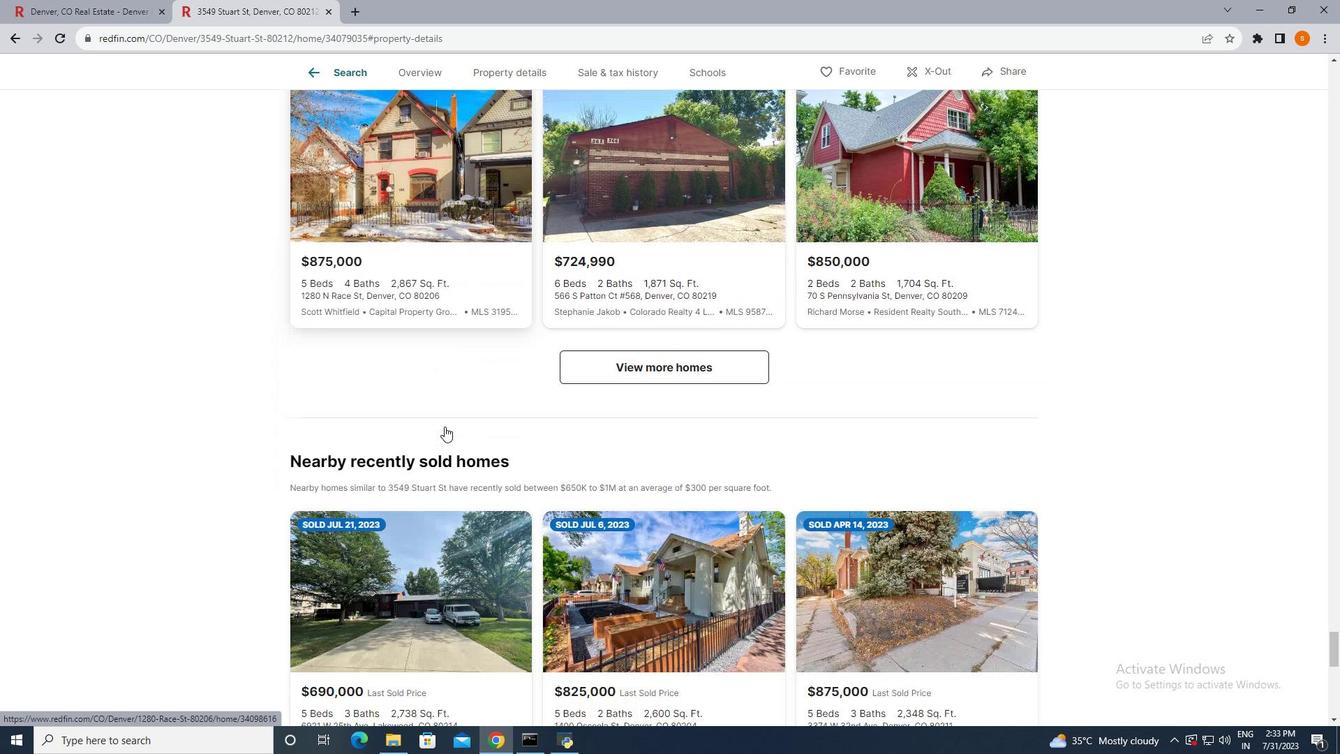 
Action: Mouse scrolled (444, 425) with delta (0, 0)
Screenshot: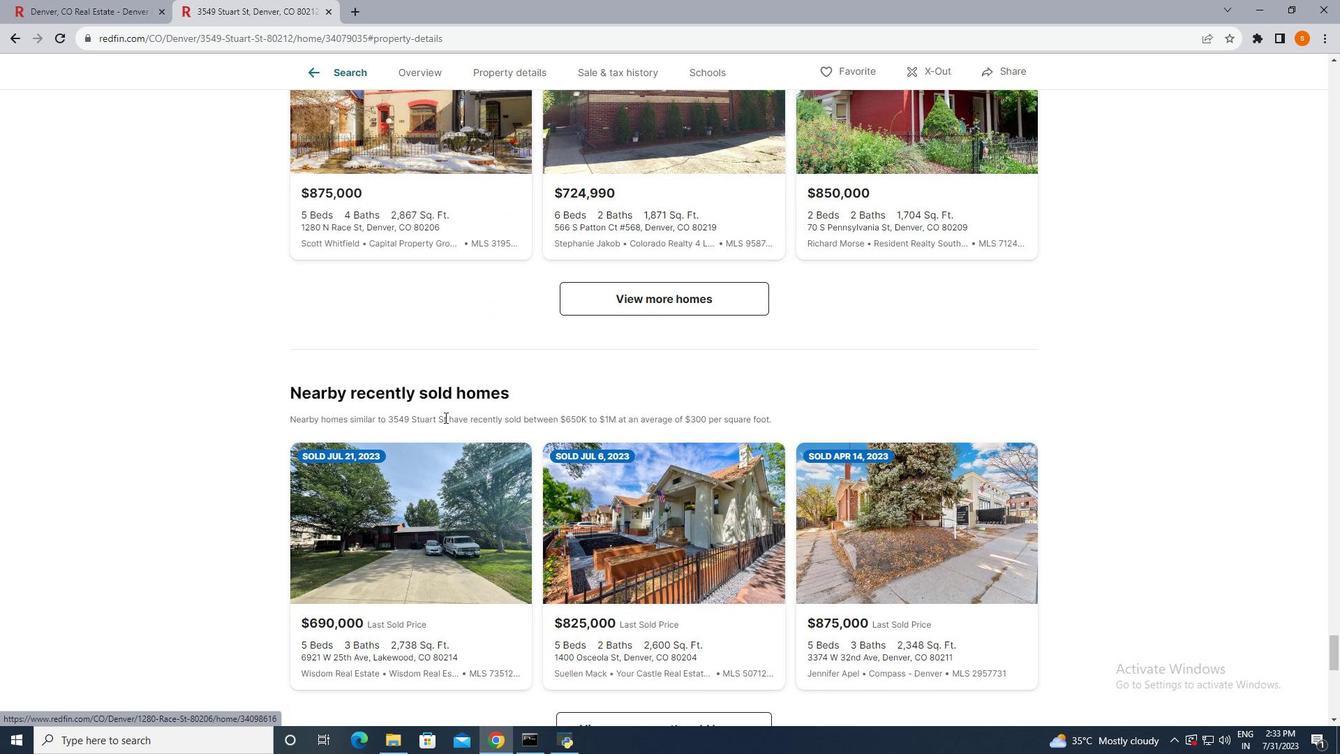 
Action: Mouse scrolled (444, 425) with delta (0, 0)
Screenshot: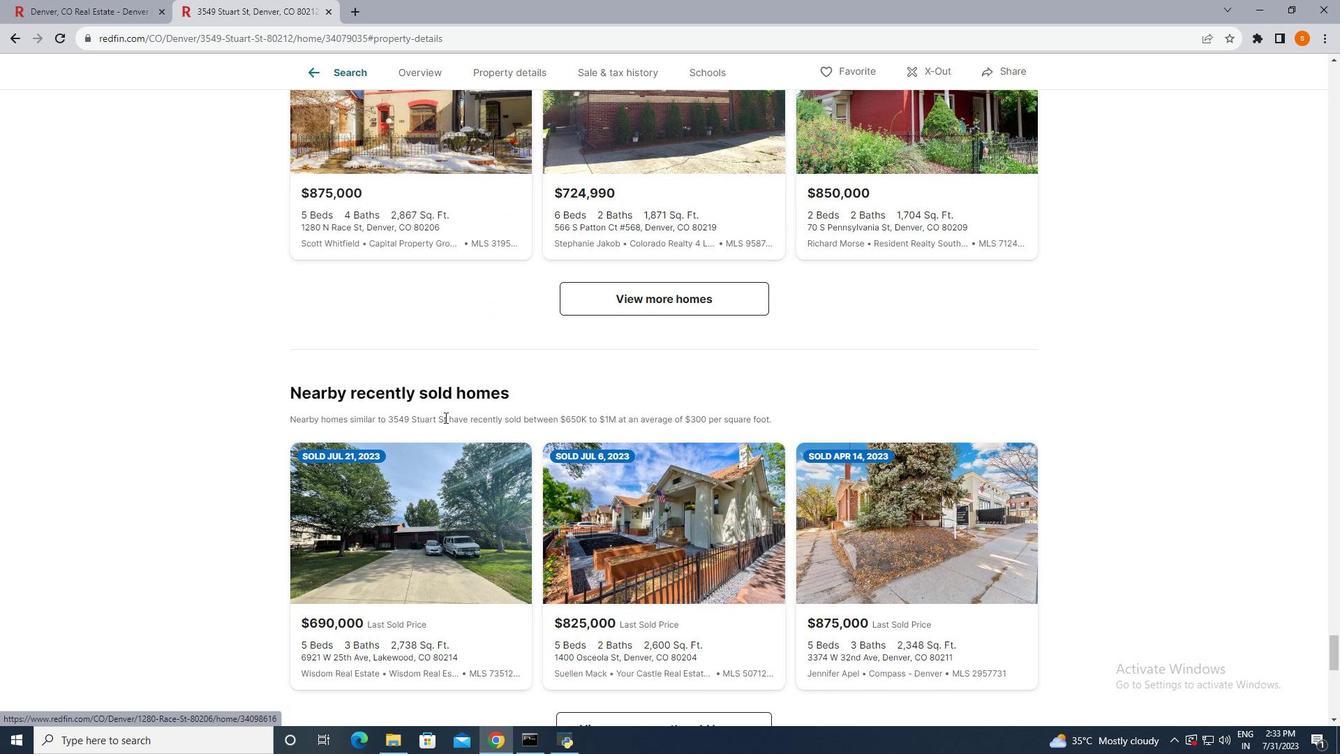 
Action: Mouse scrolled (444, 425) with delta (0, 0)
Screenshot: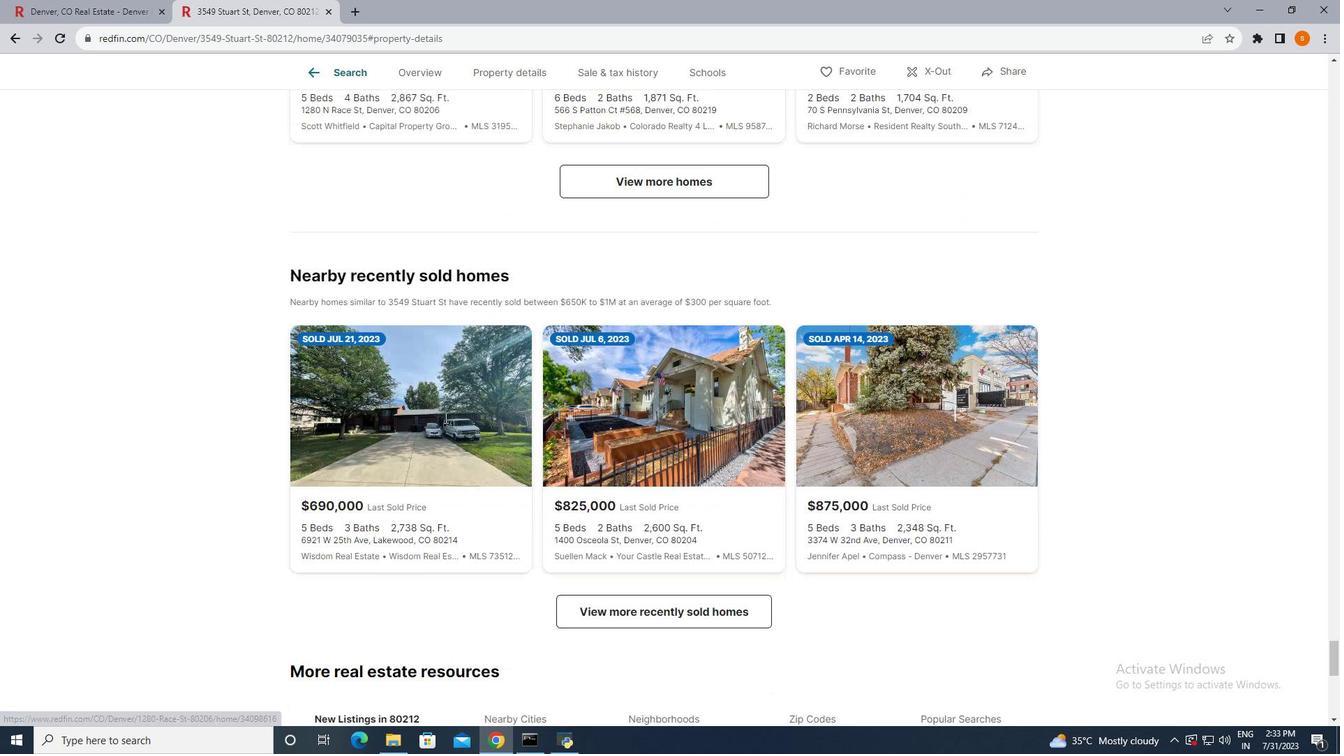 
Action: Mouse moved to (444, 417)
Screenshot: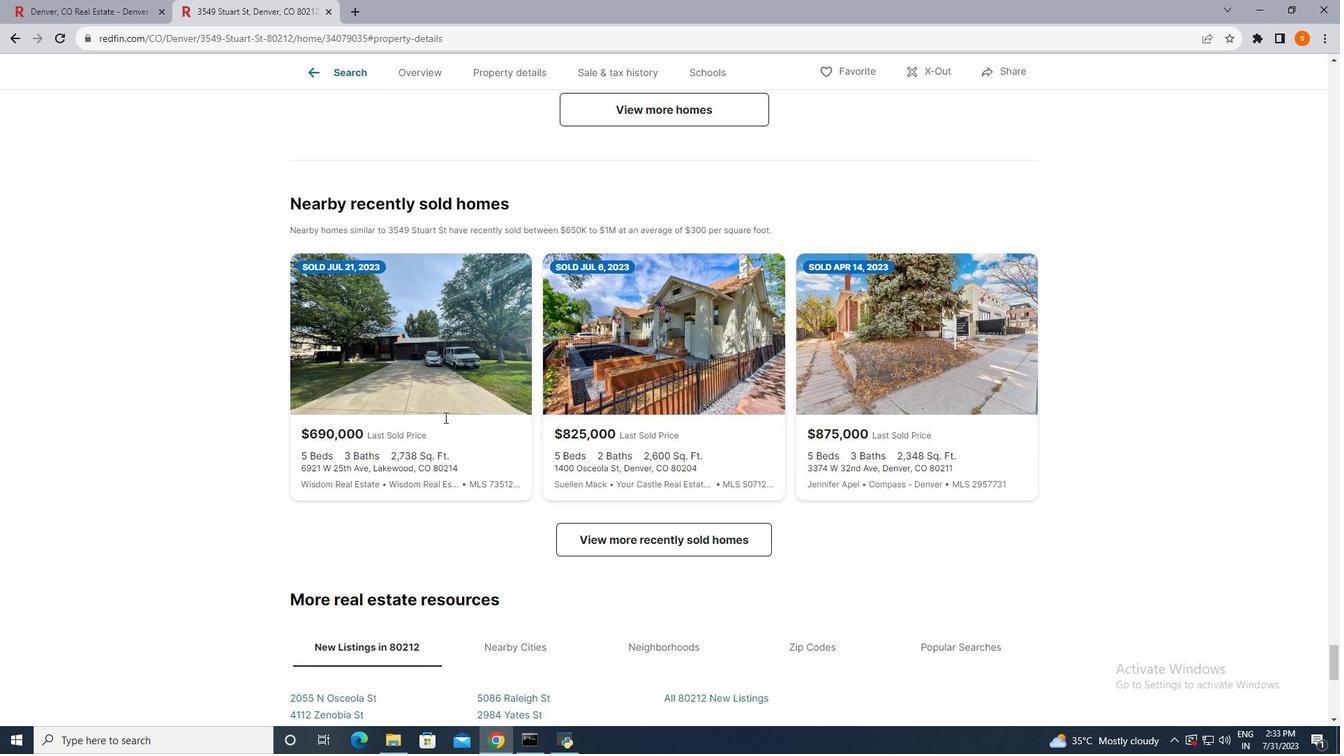 
Action: Mouse scrolled (444, 416) with delta (0, 0)
Screenshot: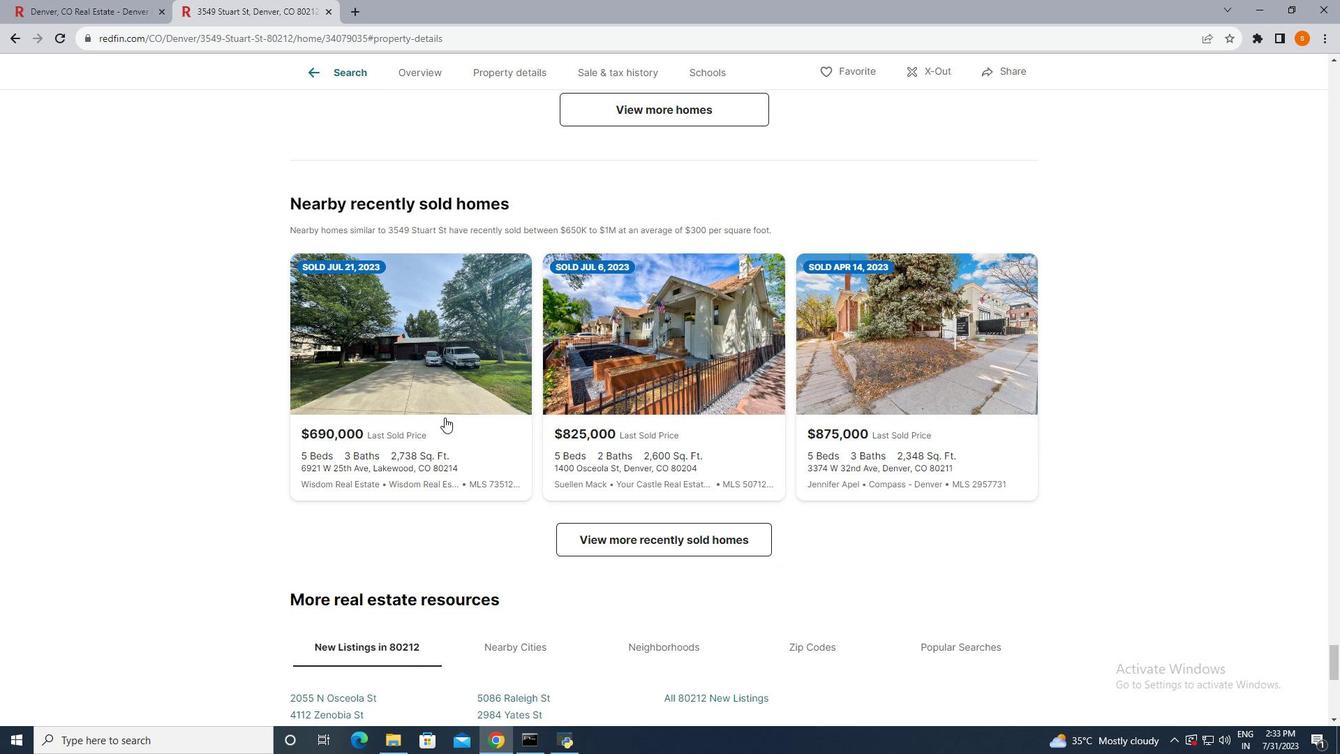 
Action: Mouse scrolled (444, 416) with delta (0, 0)
Screenshot: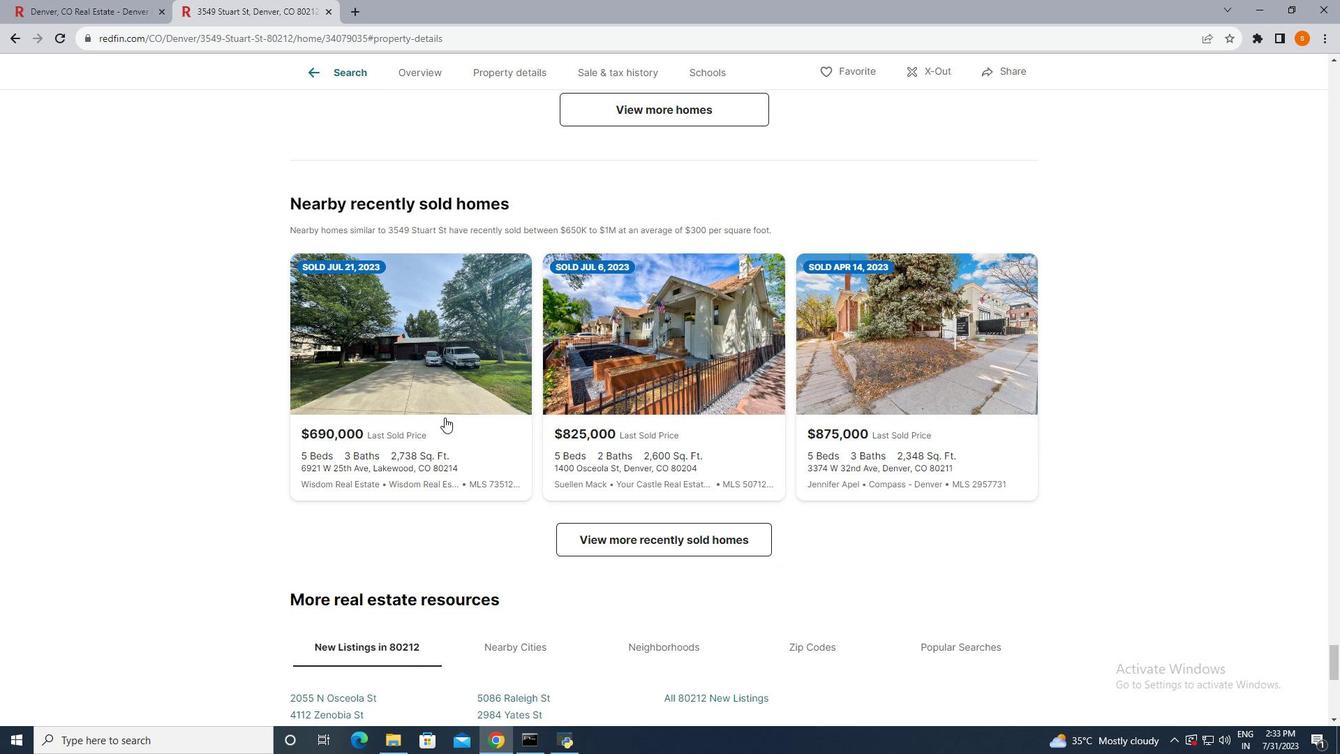 
Action: Mouse scrolled (444, 416) with delta (0, 0)
Screenshot: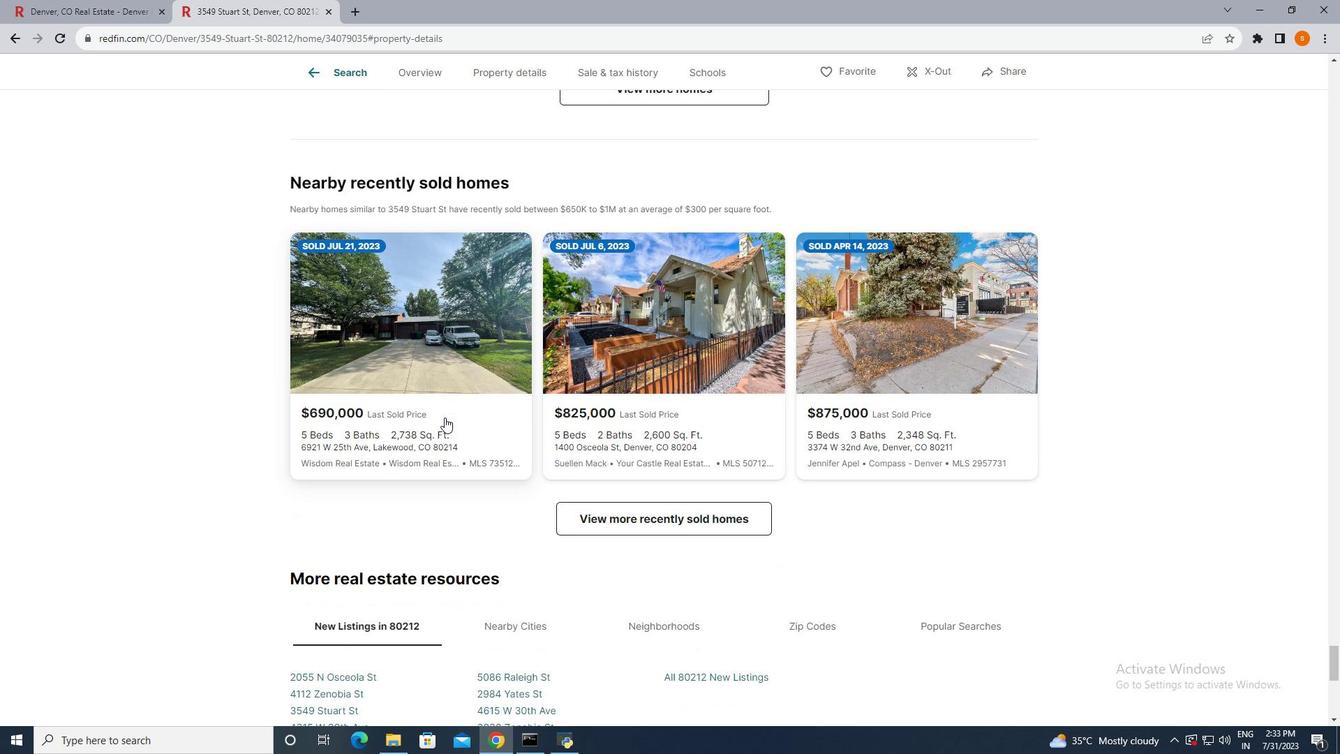 
Action: Mouse scrolled (444, 416) with delta (0, 0)
Screenshot: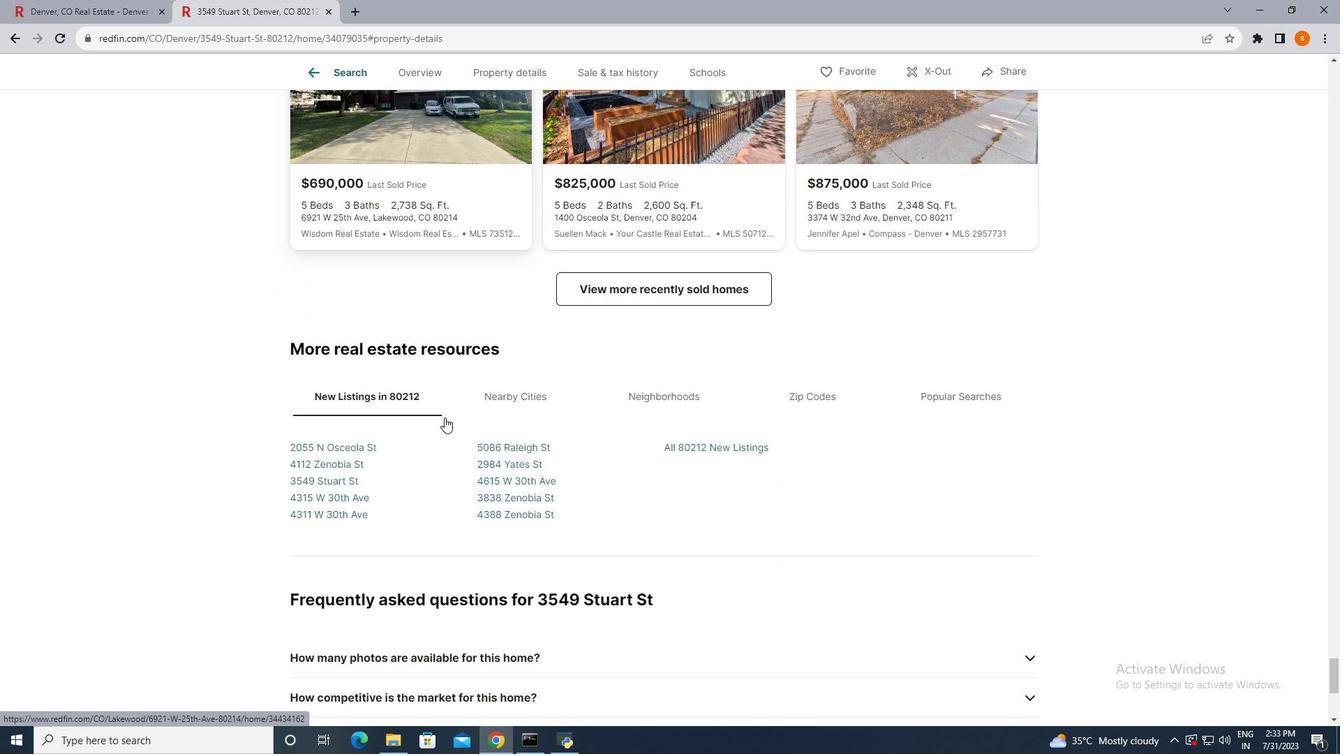
Action: Mouse scrolled (444, 416) with delta (0, 0)
Screenshot: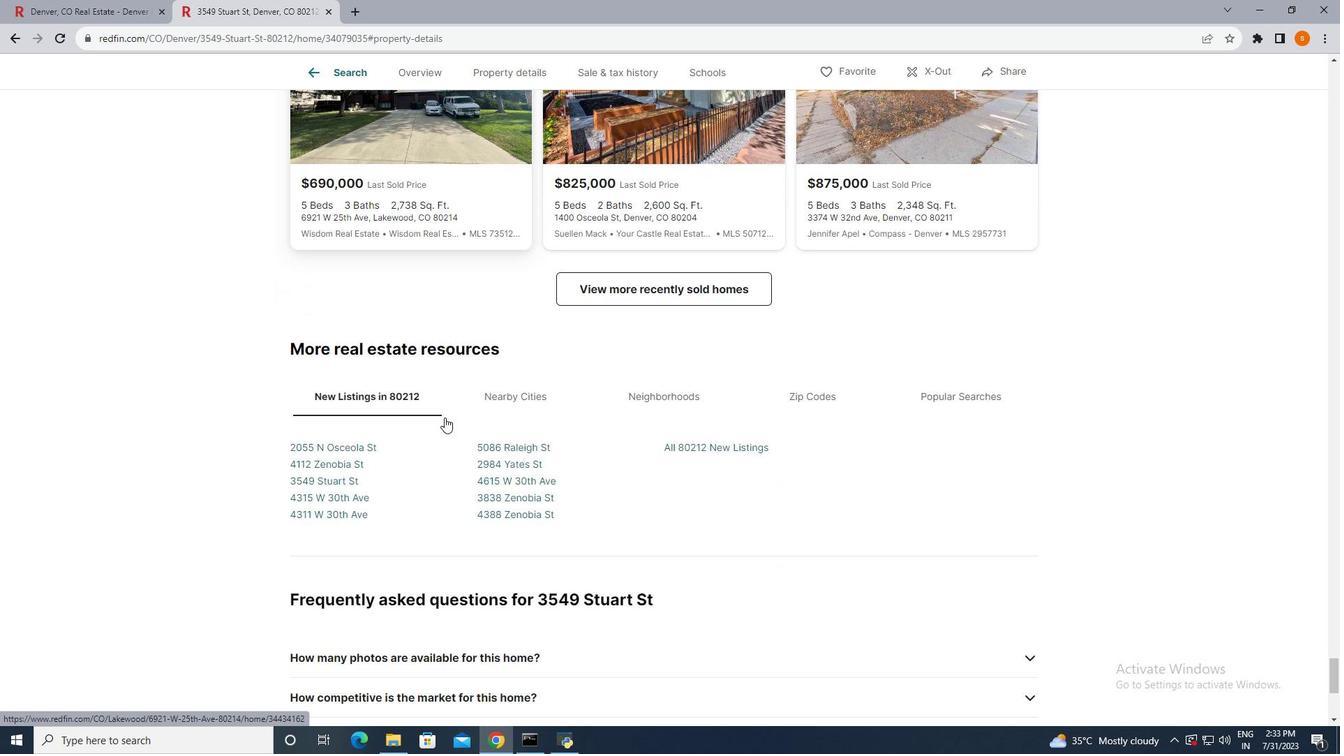 
Action: Mouse scrolled (444, 416) with delta (0, 0)
Screenshot: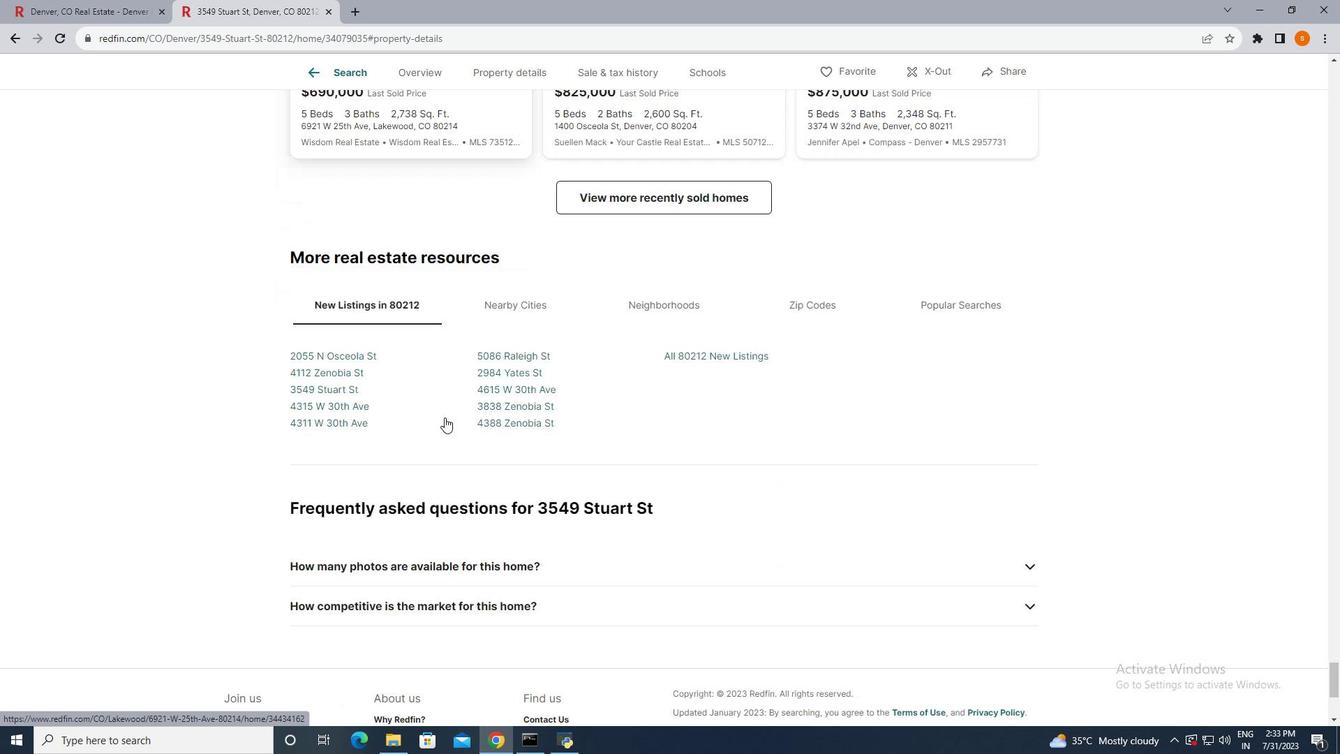 
Action: Mouse scrolled (444, 416) with delta (0, 0)
Screenshot: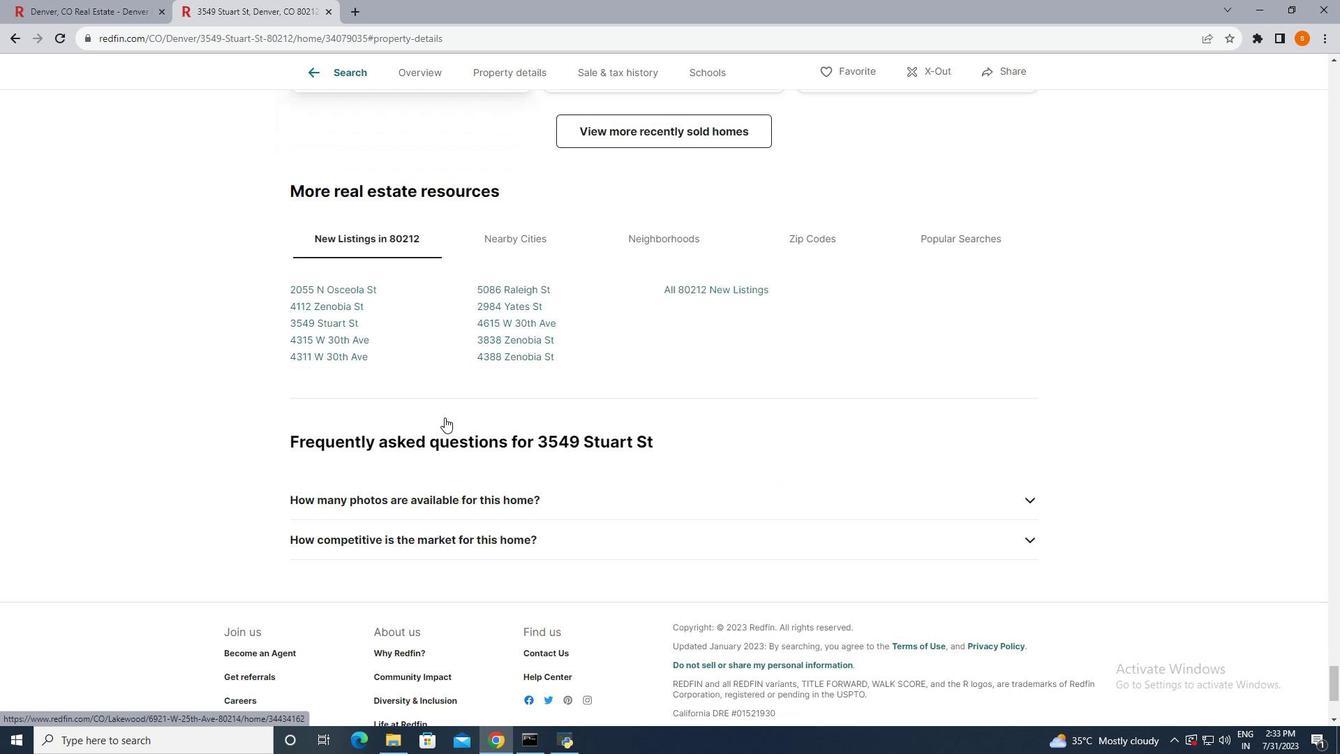 
Action: Mouse scrolled (444, 416) with delta (0, 0)
Screenshot: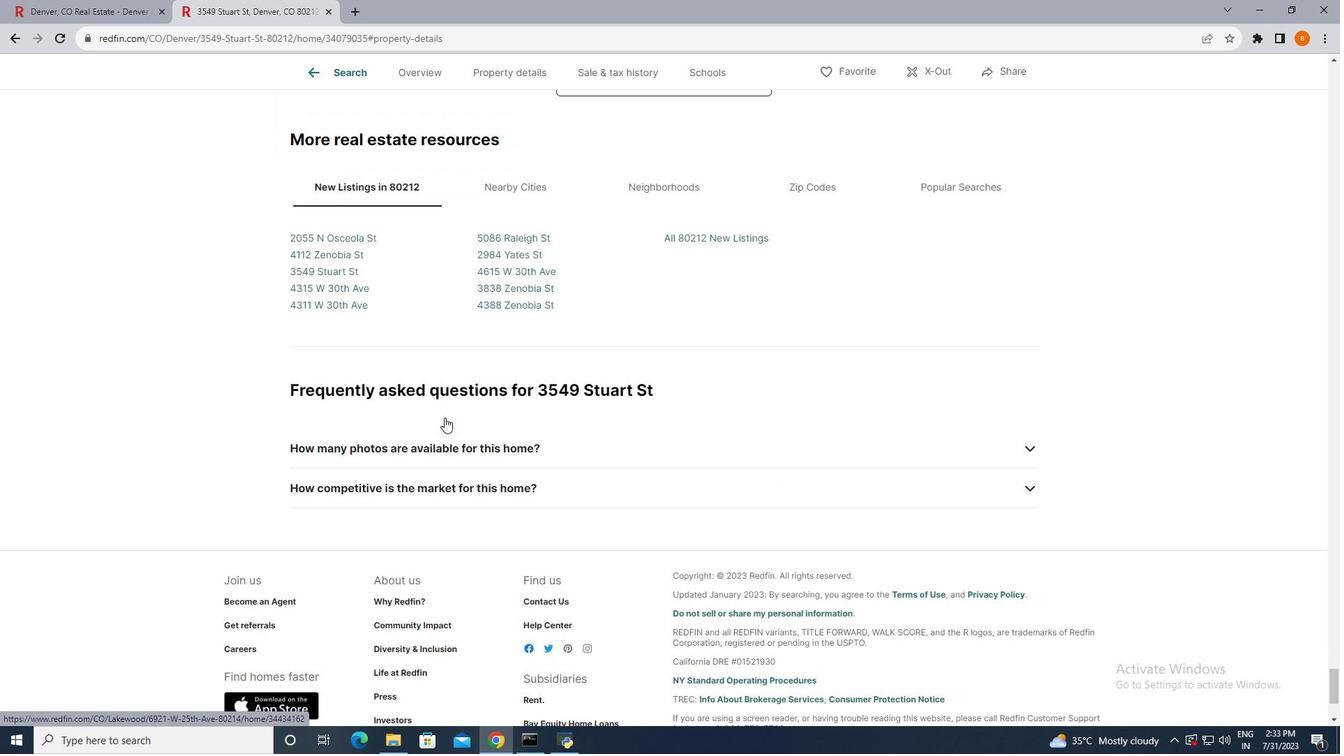 
Action: Mouse scrolled (444, 416) with delta (0, 0)
Screenshot: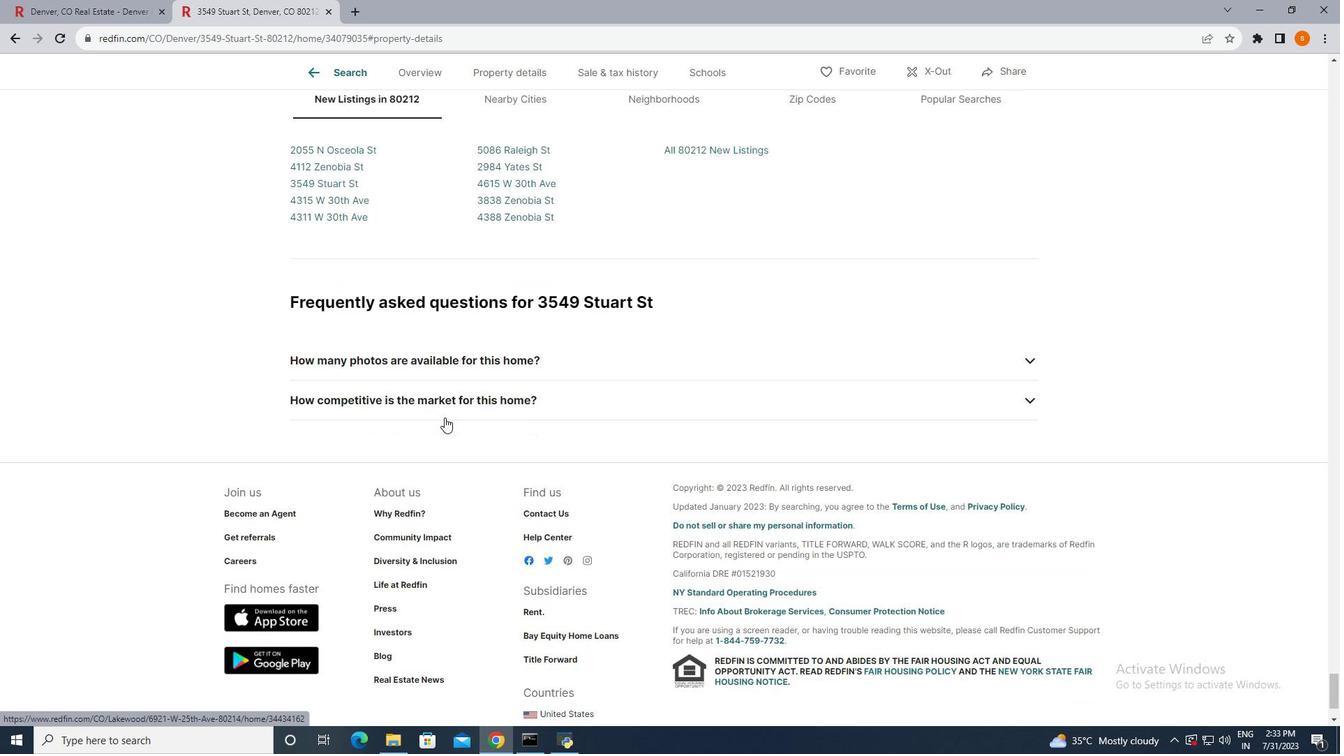 
Action: Mouse scrolled (444, 416) with delta (0, 0)
Screenshot: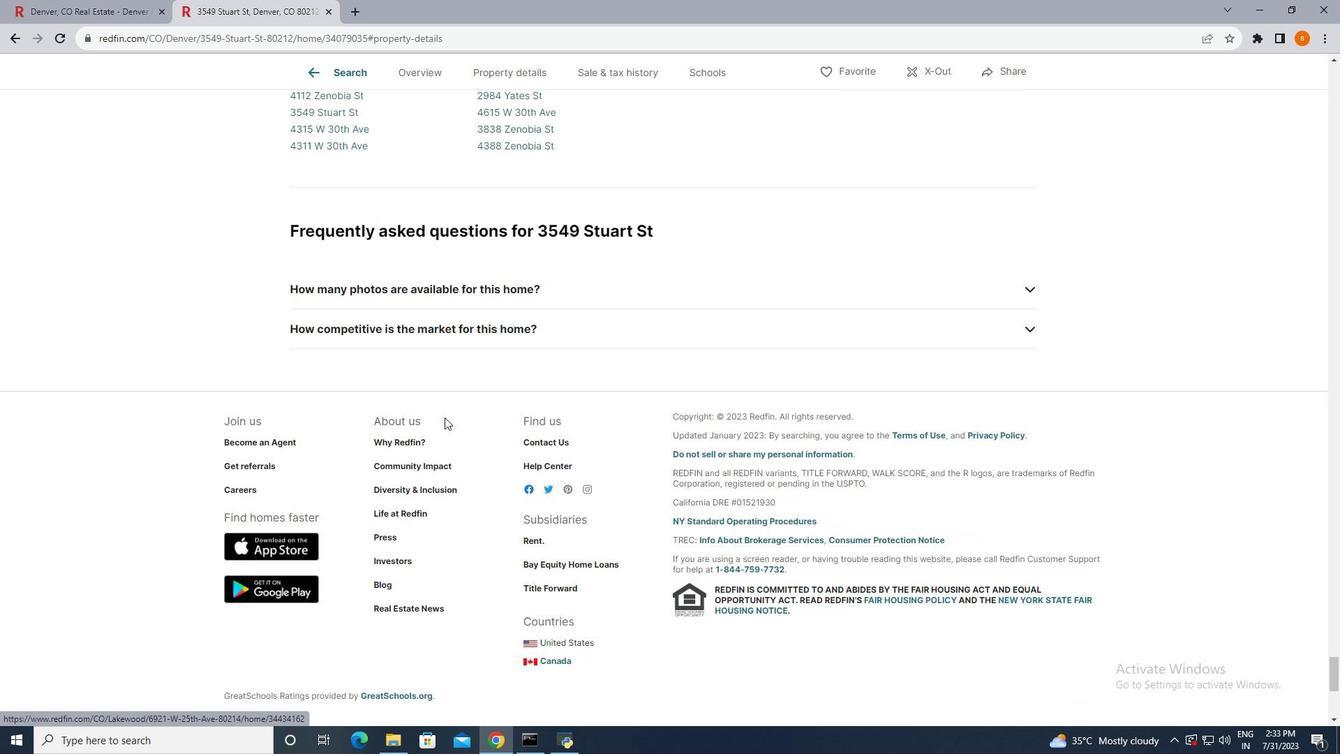 
Action: Mouse scrolled (444, 416) with delta (0, 0)
Screenshot: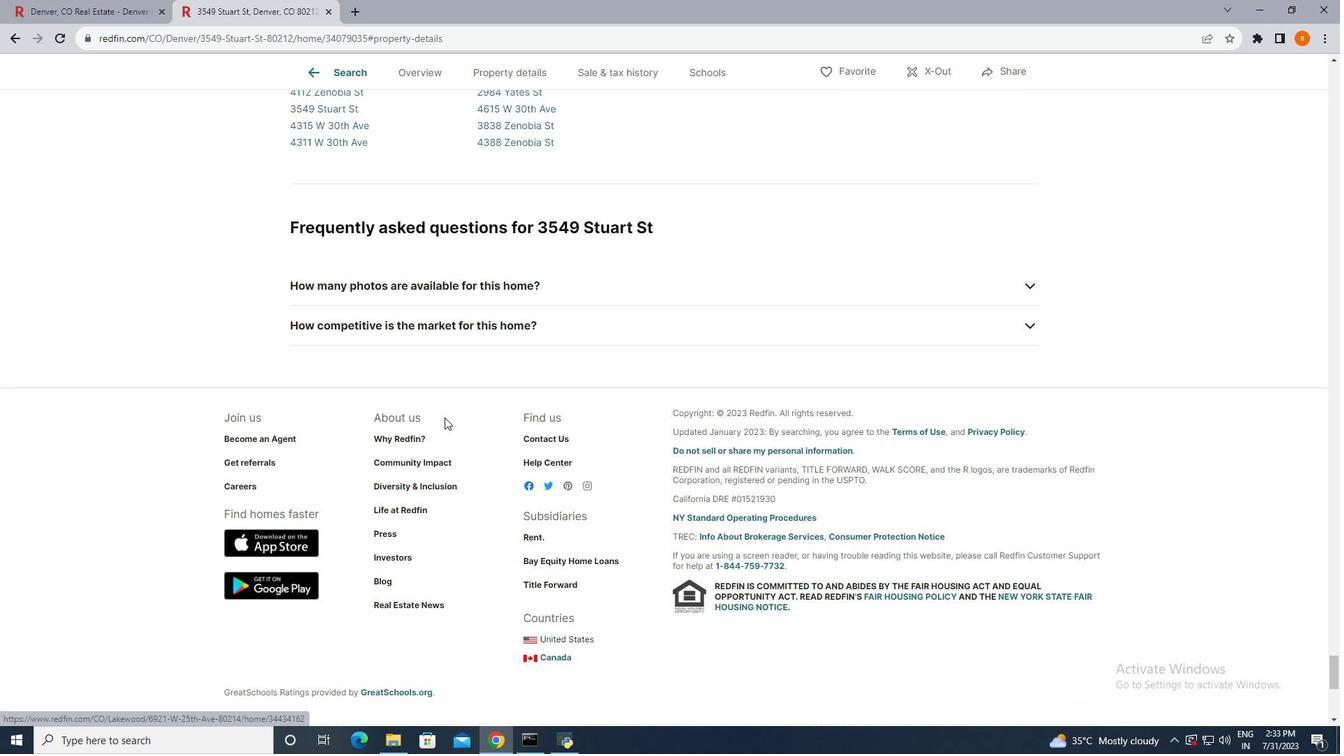 
Action: Mouse scrolled (444, 416) with delta (0, 0)
Screenshot: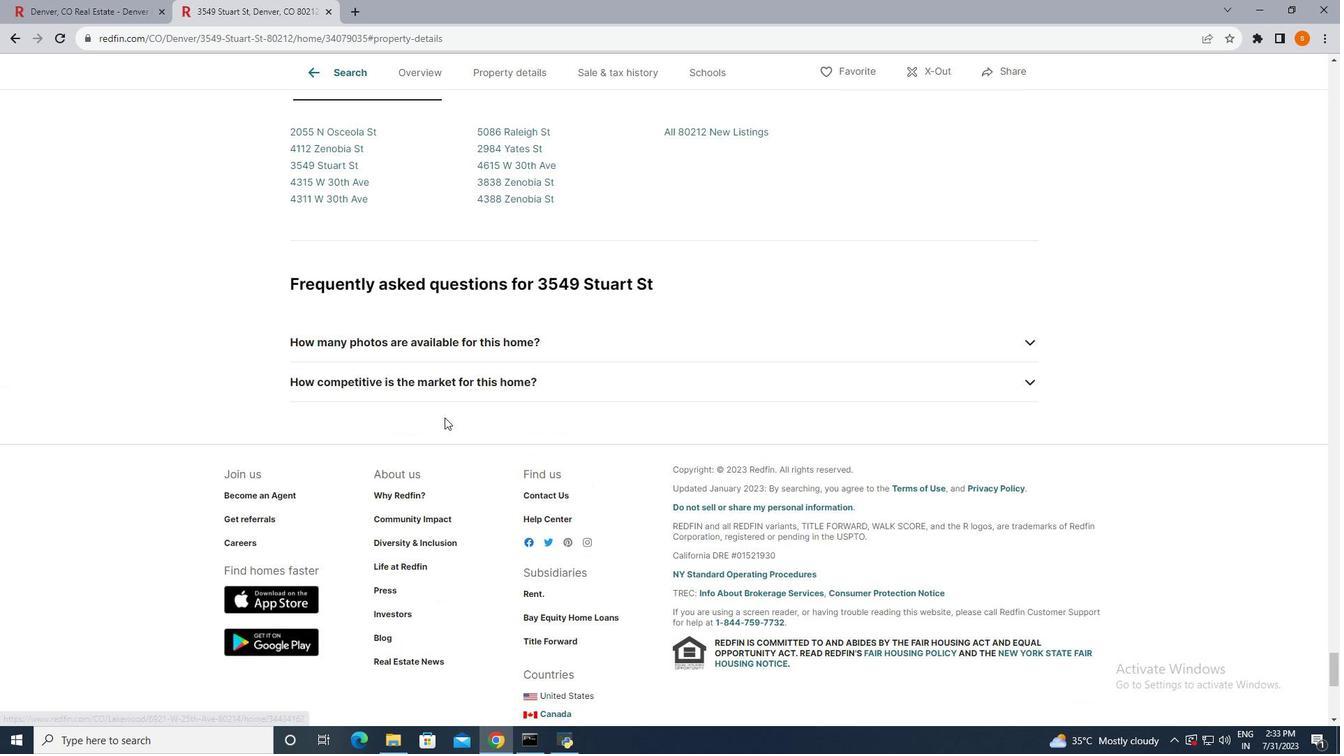 
Action: Mouse scrolled (444, 418) with delta (0, 0)
Screenshot: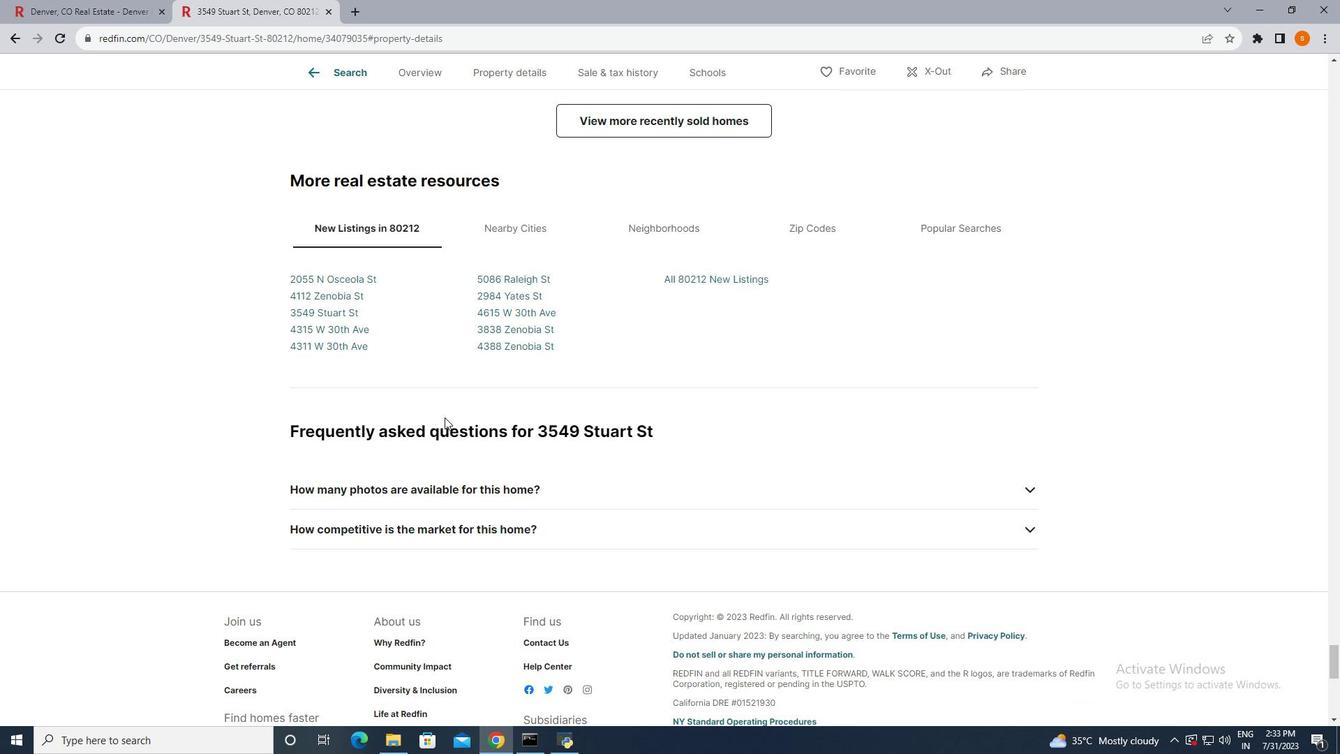 
Action: Mouse scrolled (444, 418) with delta (0, 0)
Screenshot: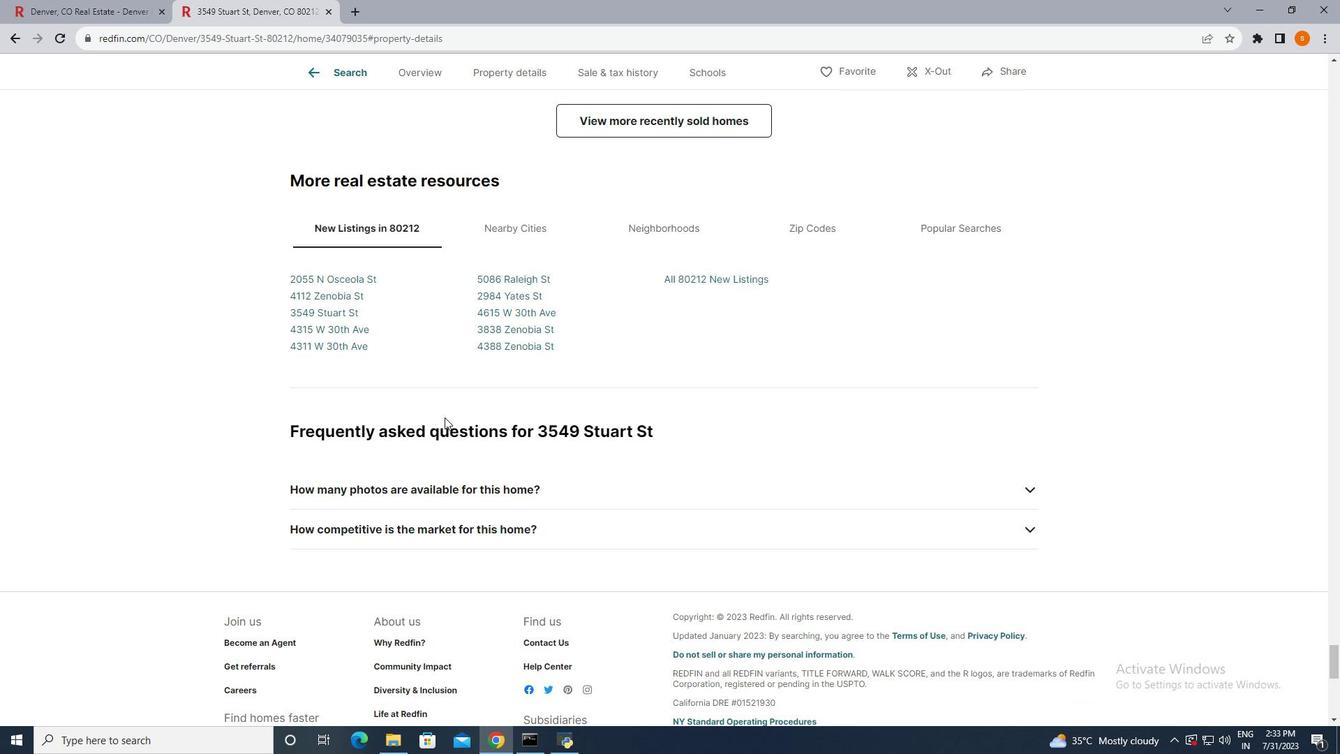 
Action: Mouse scrolled (444, 418) with delta (0, 0)
Screenshot: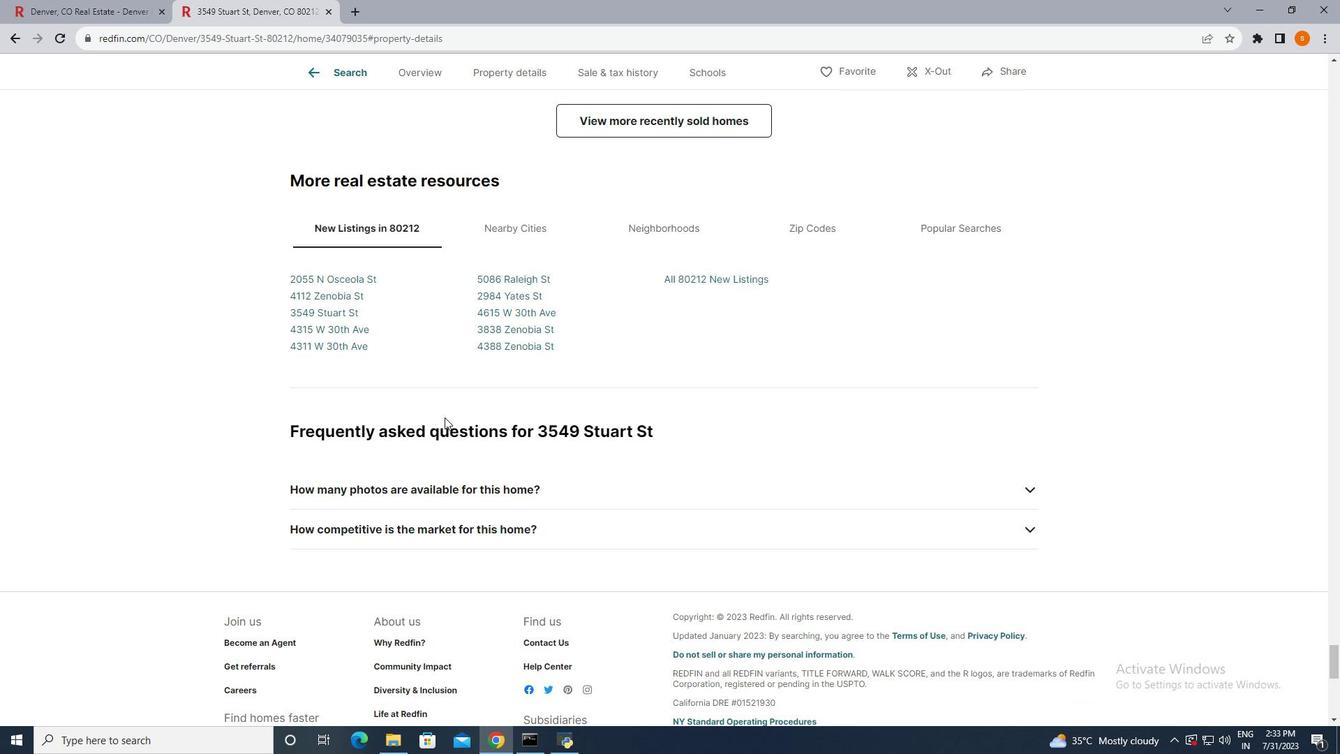 
Action: Mouse scrolled (444, 418) with delta (0, 0)
Screenshot: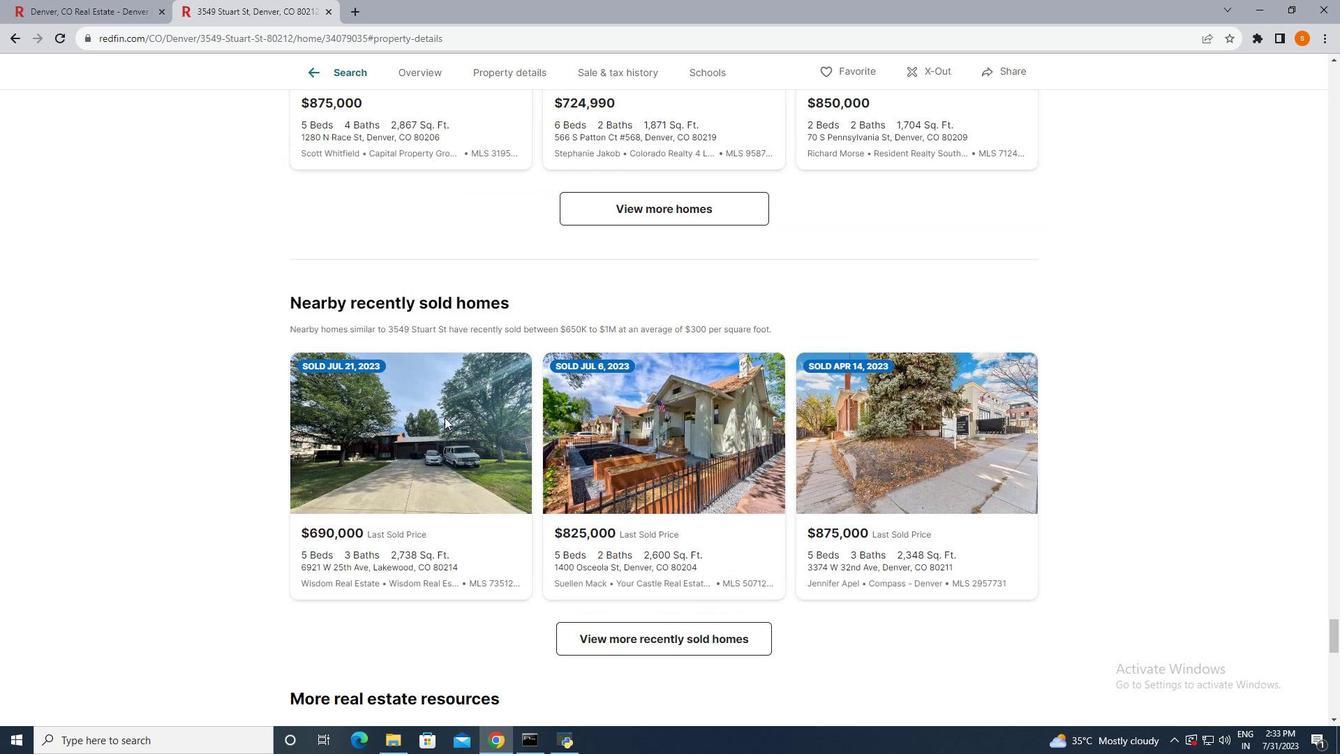 
Action: Mouse scrolled (444, 418) with delta (0, 0)
Screenshot: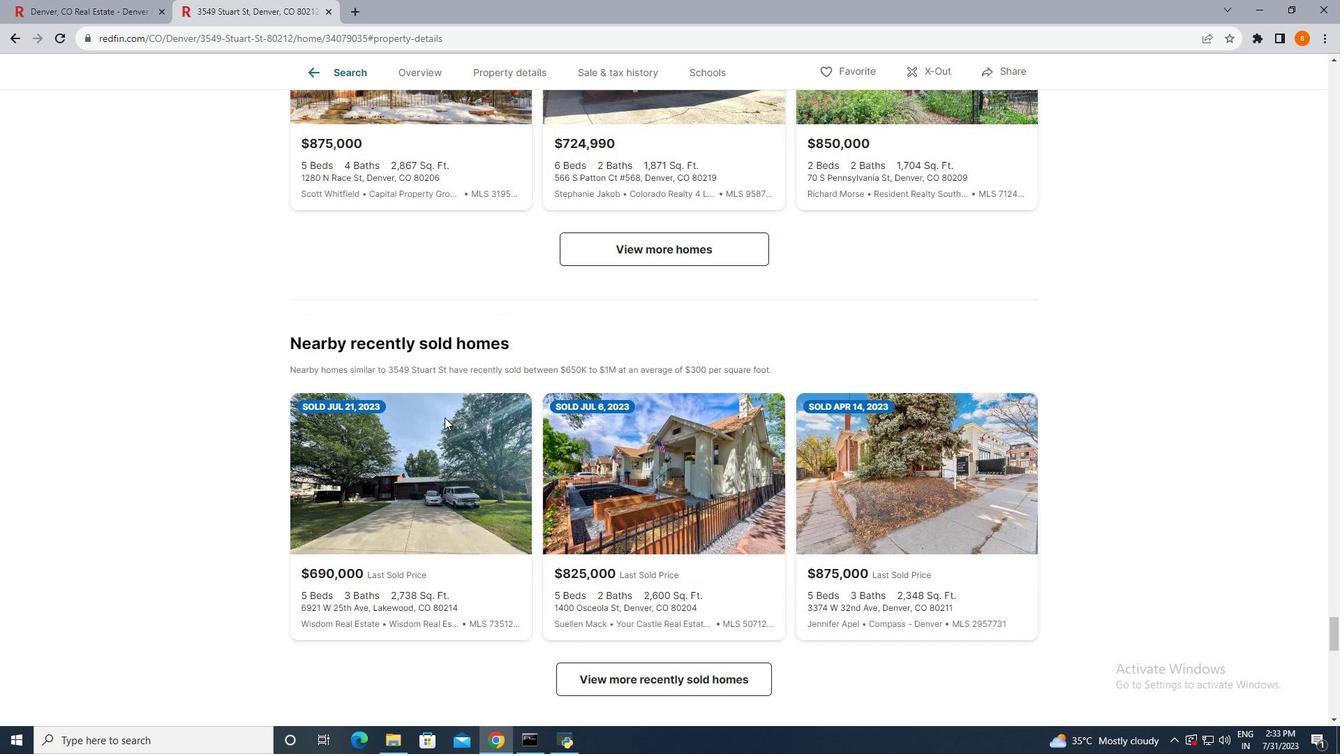
Action: Mouse scrolled (444, 418) with delta (0, 0)
Screenshot: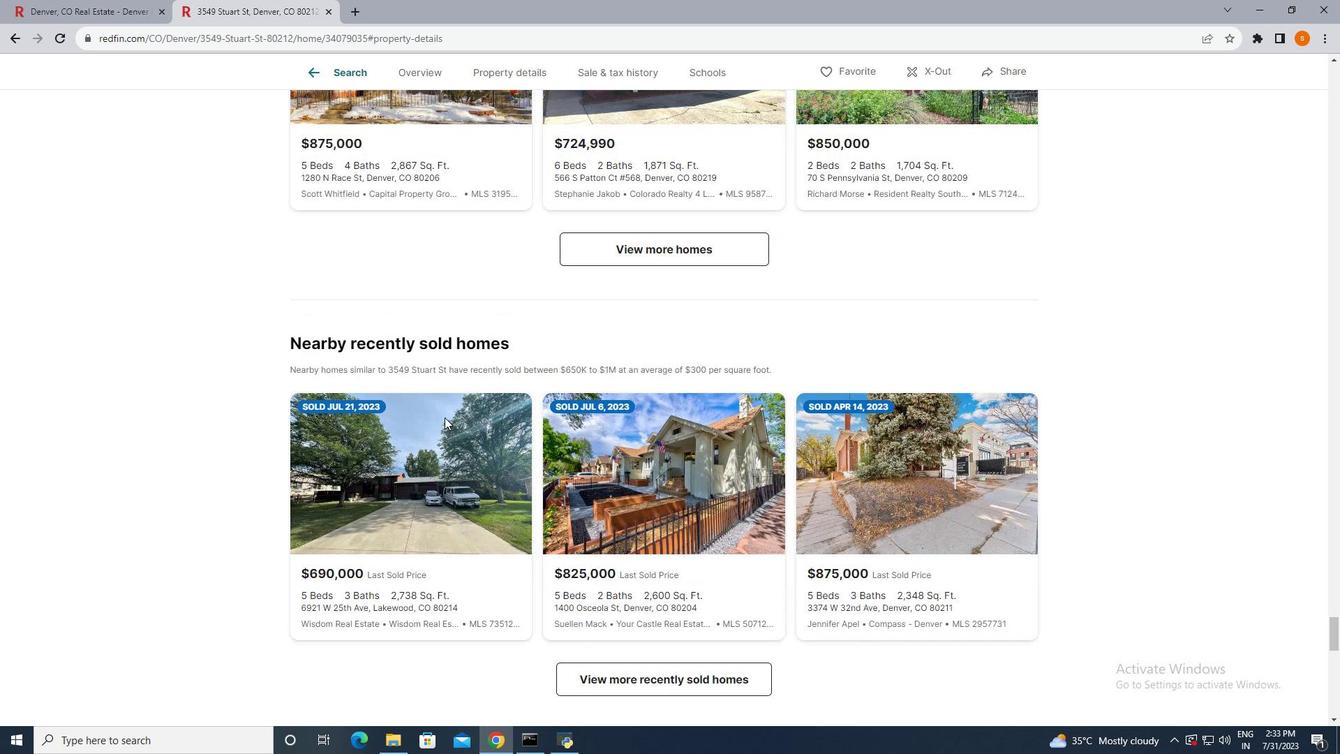 
Action: Mouse scrolled (444, 418) with delta (0, 0)
Screenshot: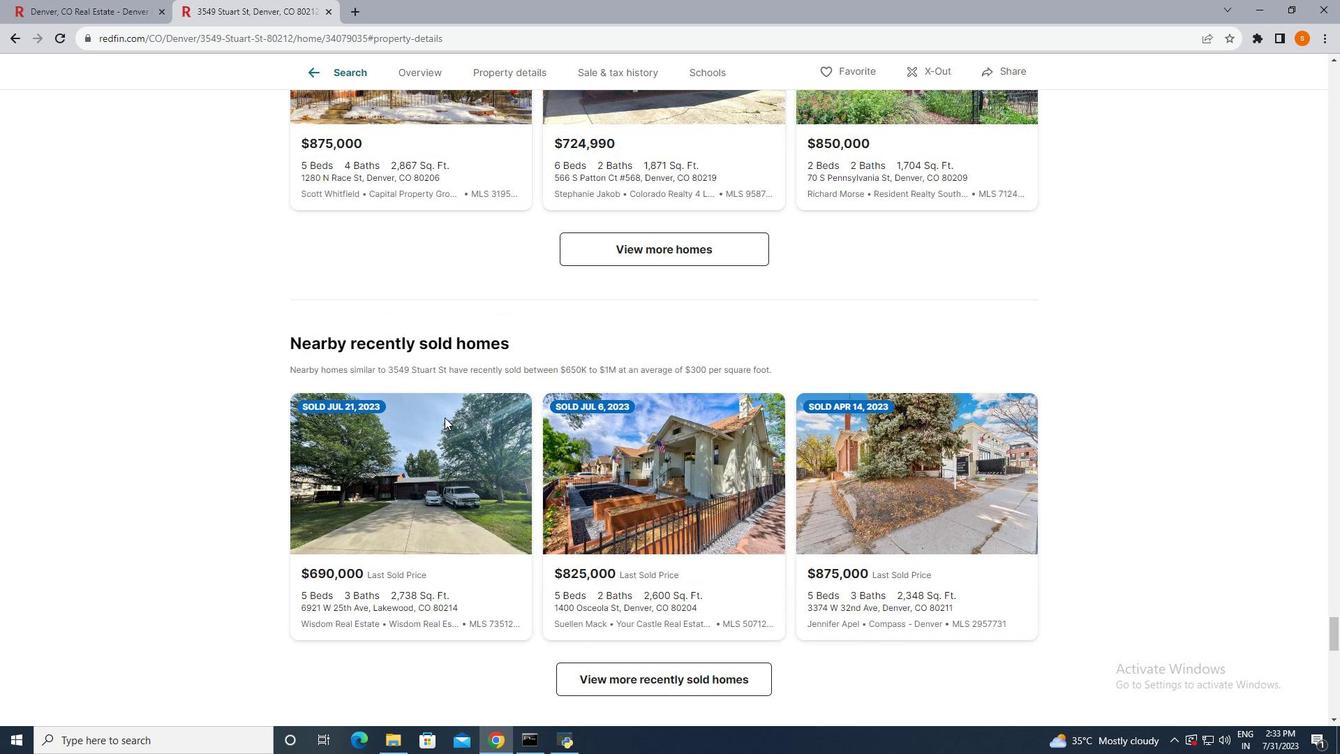 
Action: Mouse scrolled (444, 418) with delta (0, 0)
Screenshot: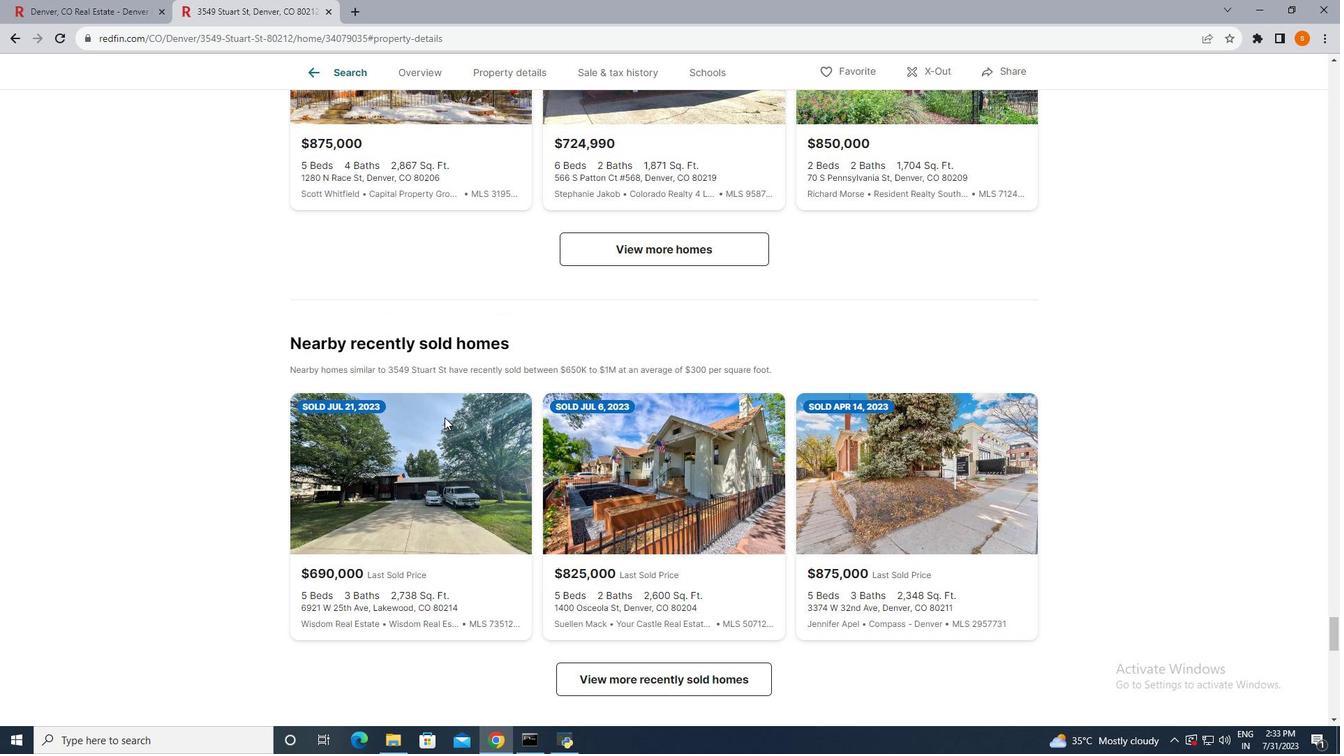 
Action: Mouse scrolled (444, 418) with delta (0, 0)
Screenshot: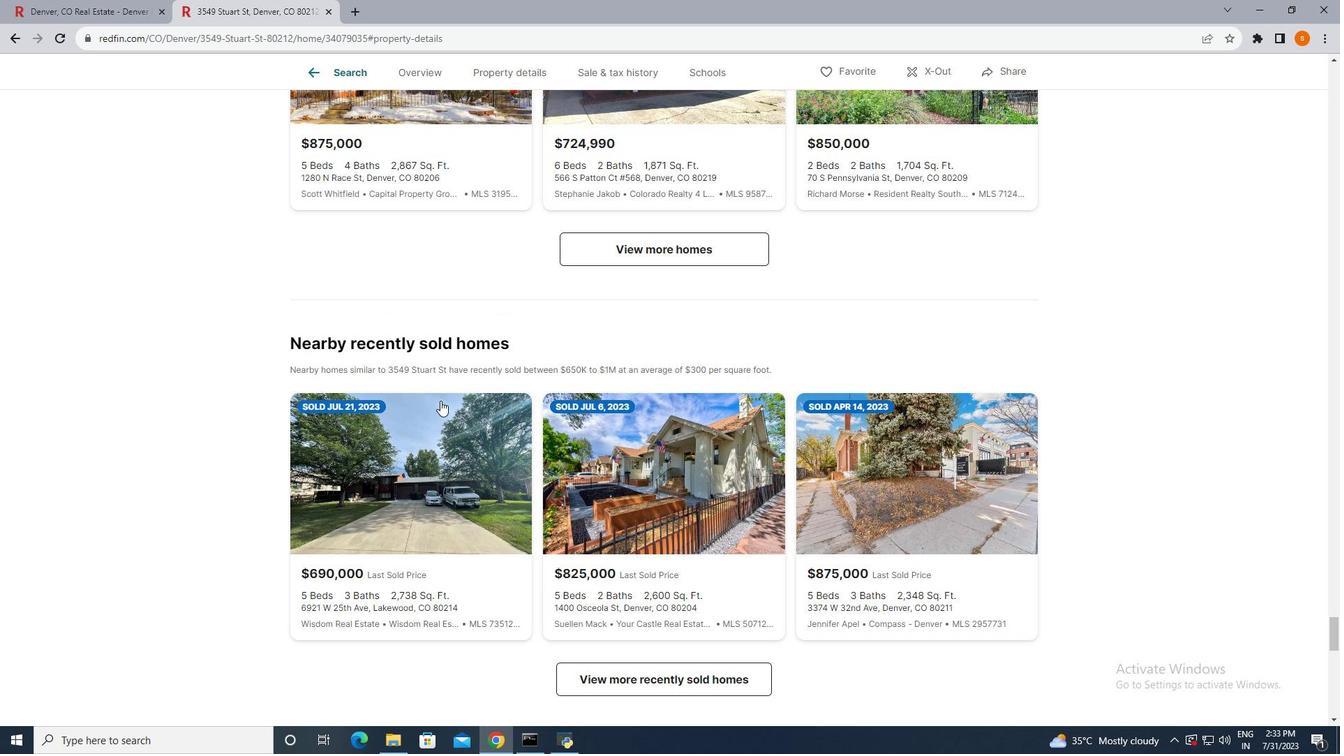 
Action: Mouse scrolled (444, 418) with delta (0, 0)
Screenshot: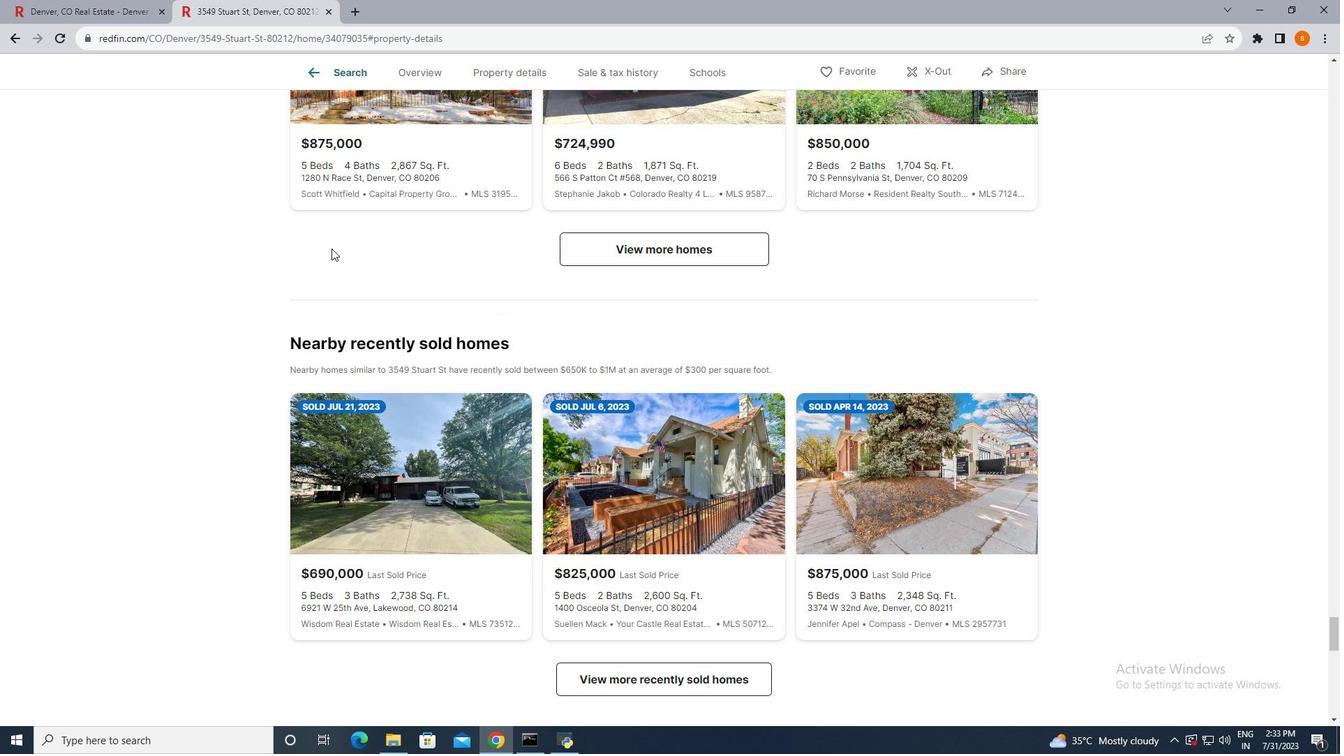 
Action: Mouse scrolled (444, 418) with delta (0, 0)
Screenshot: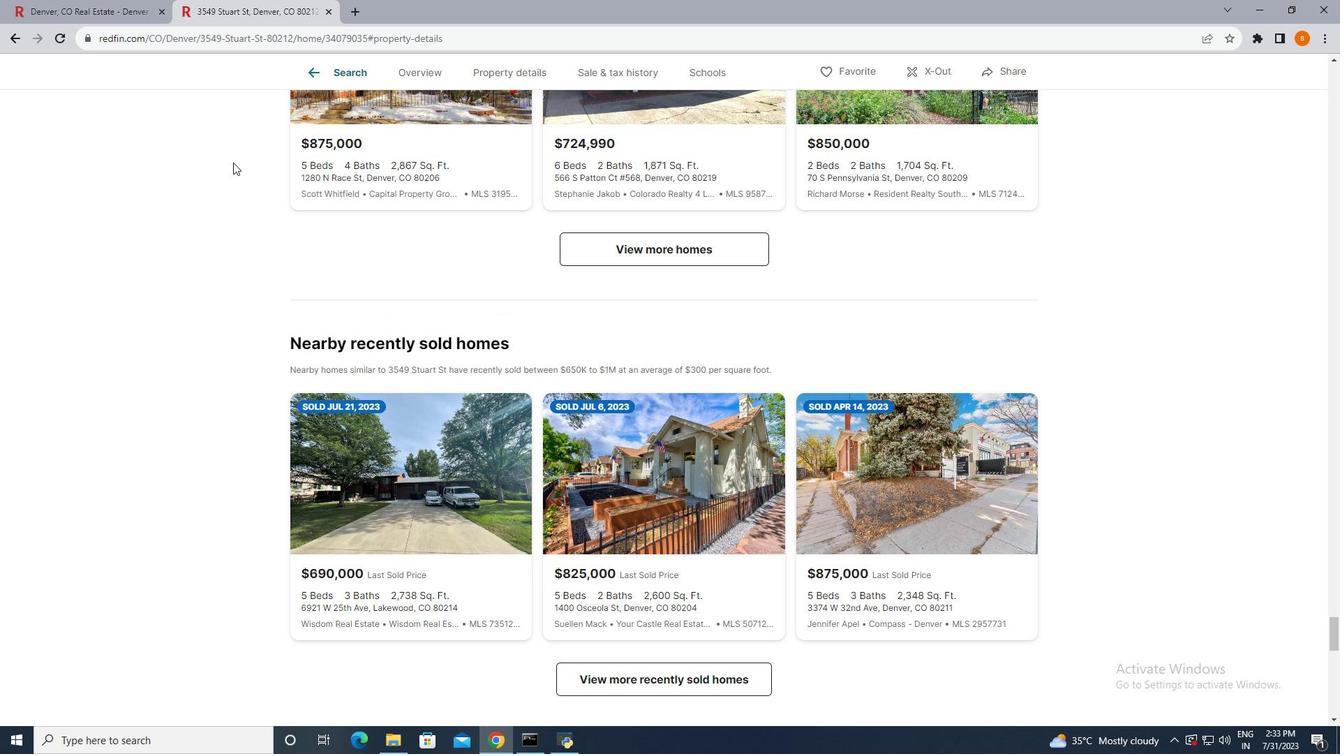 
Action: Mouse moved to (115, 3)
Screenshot: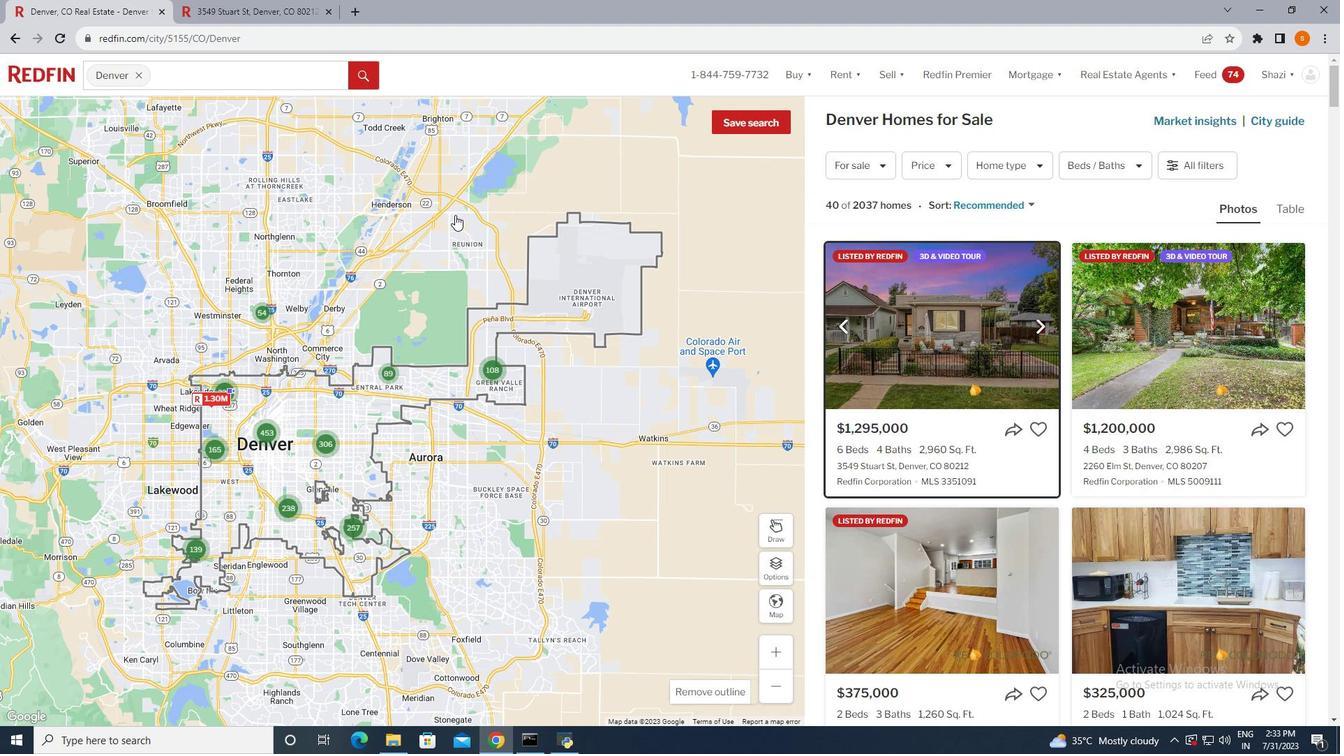 
Action: Mouse pressed left at (115, 3)
Screenshot: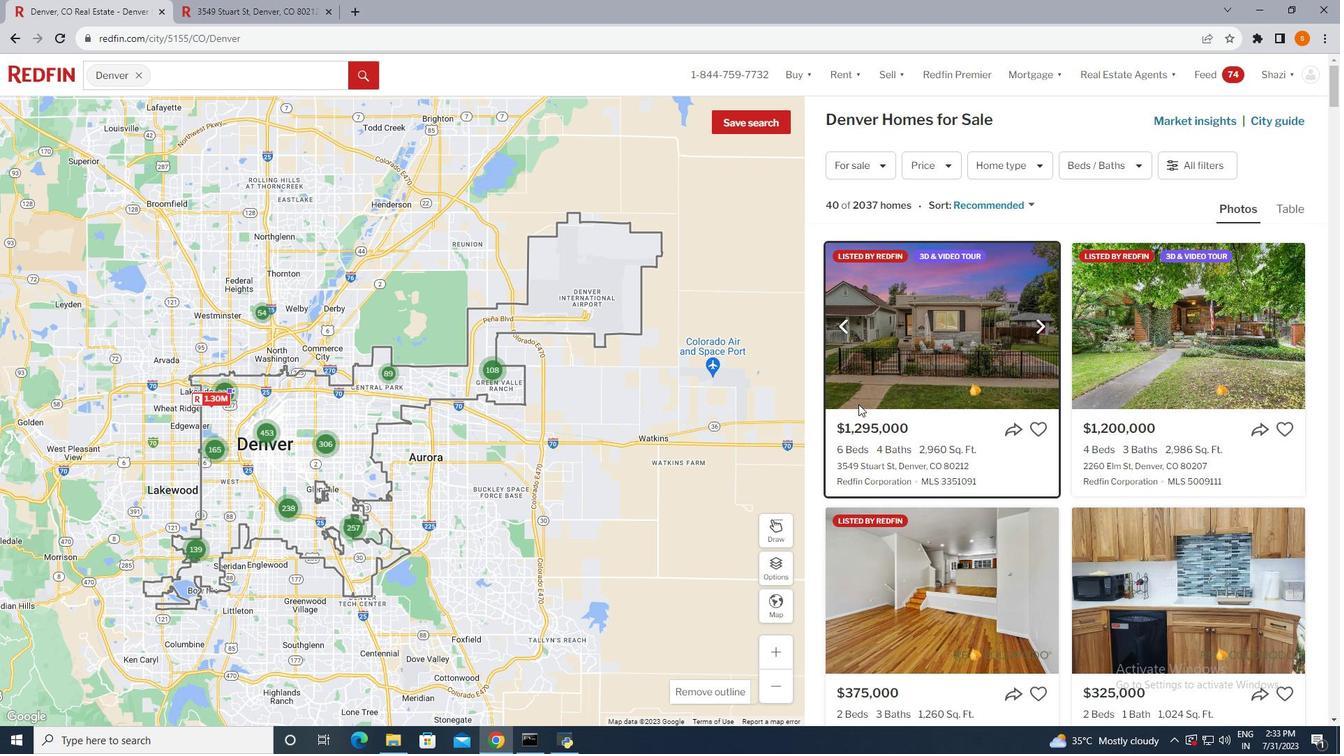 
Action: Mouse moved to (1016, 427)
Screenshot: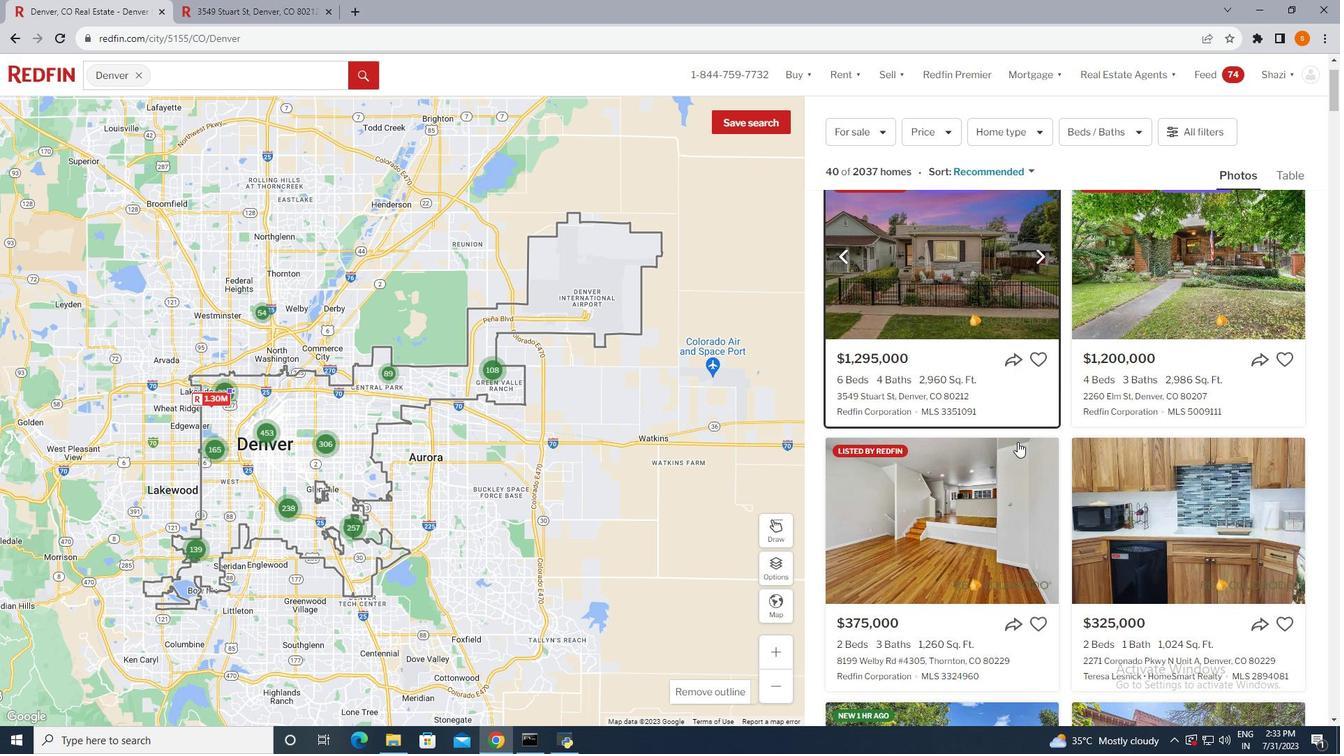 
Action: Mouse scrolled (1016, 426) with delta (0, 0)
Screenshot: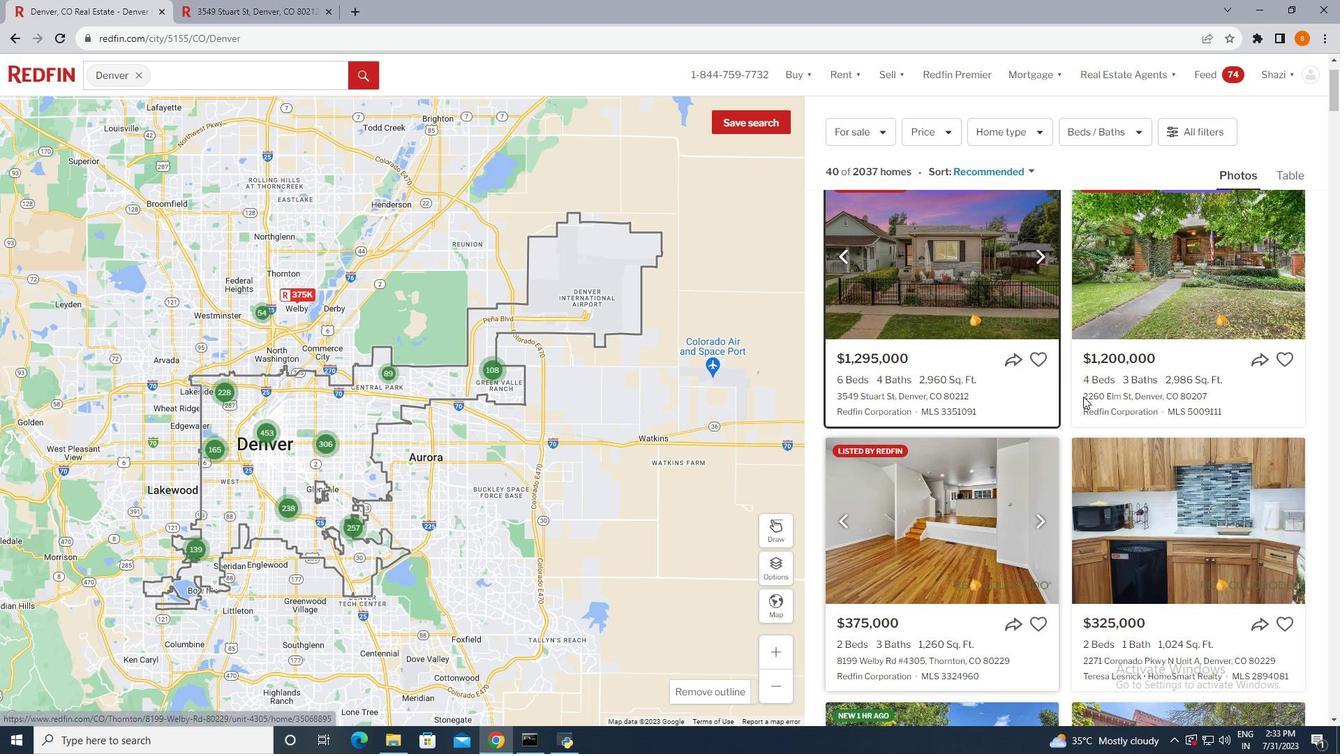 
Action: Mouse moved to (1158, 317)
Screenshot: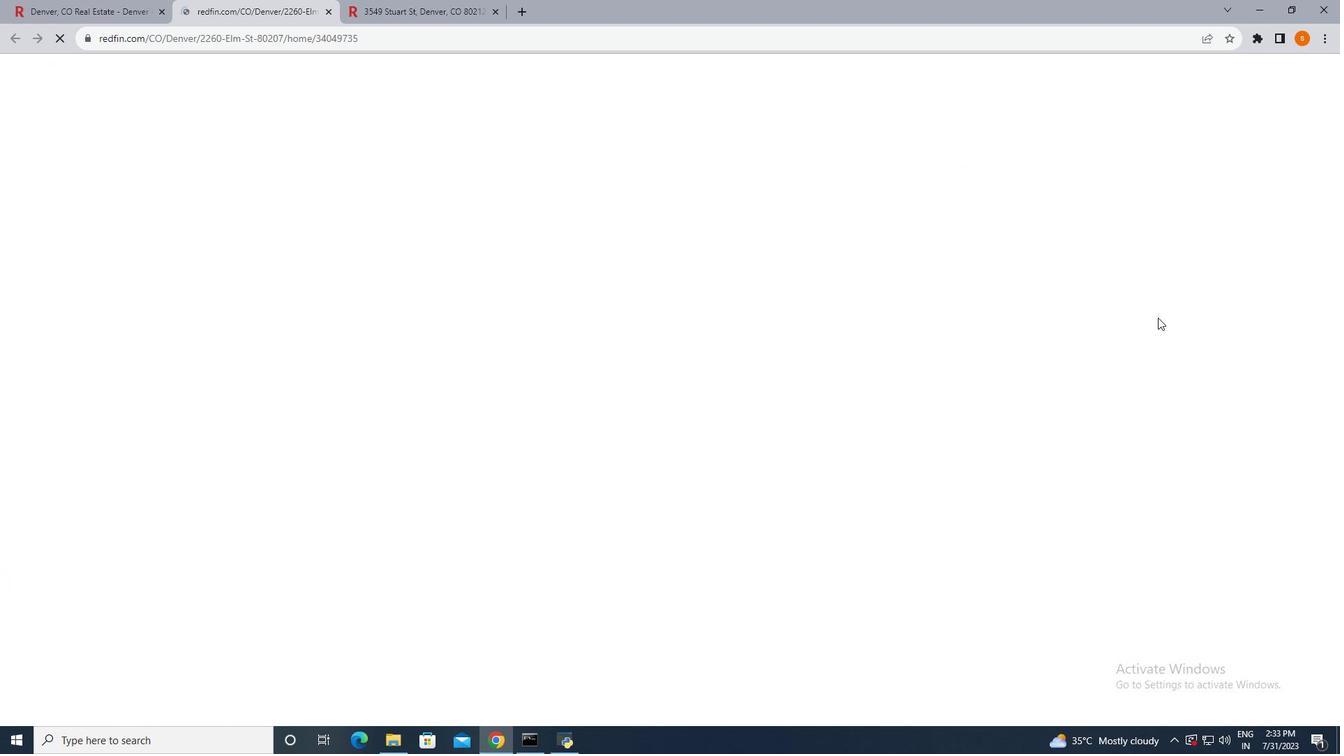 
Action: Mouse pressed left at (1158, 317)
Screenshot: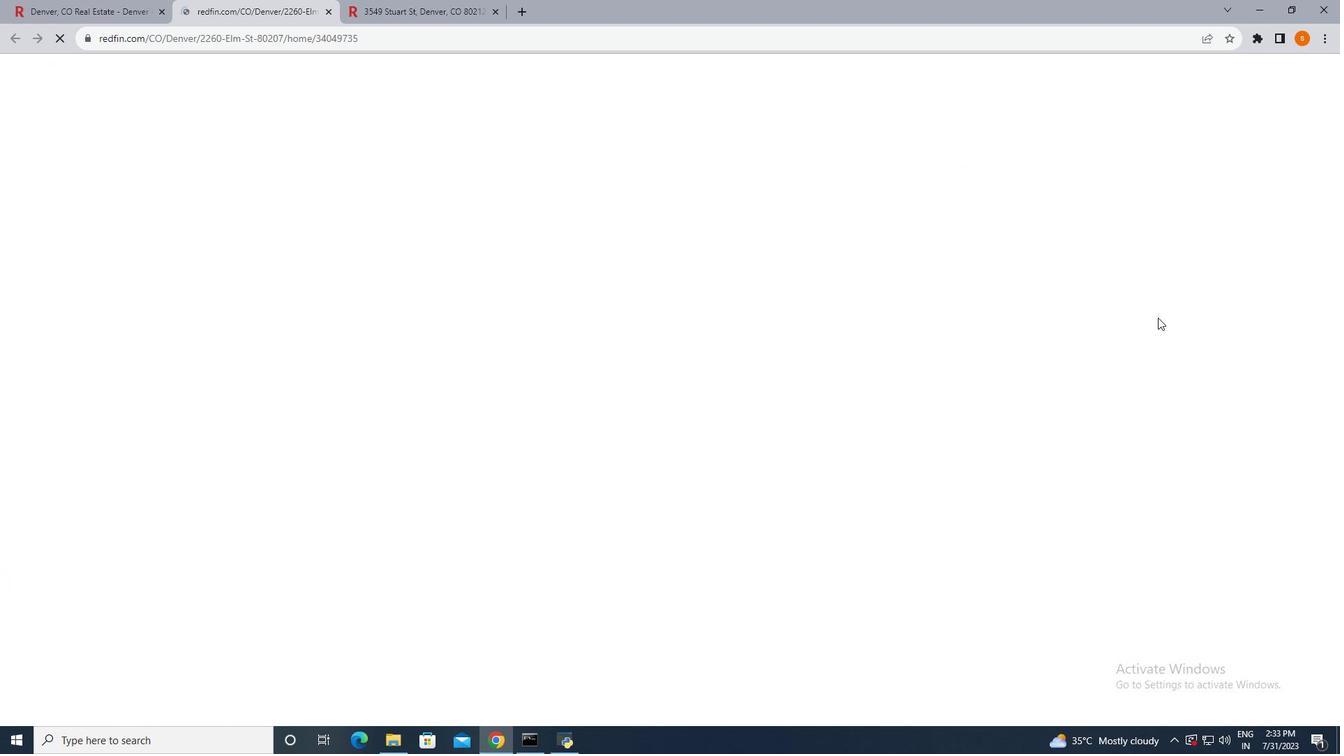 
Action: Mouse moved to (562, 390)
Screenshot: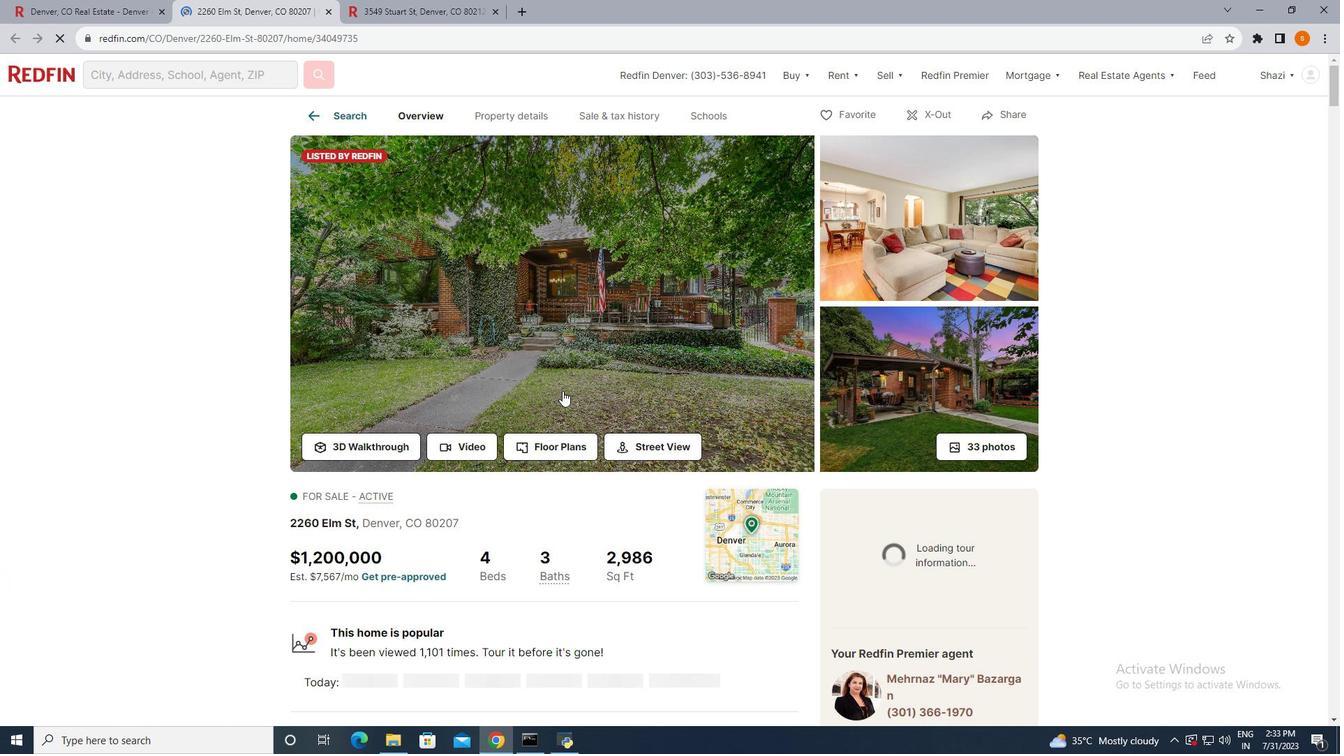
Action: Mouse scrolled (562, 390) with delta (0, 0)
Screenshot: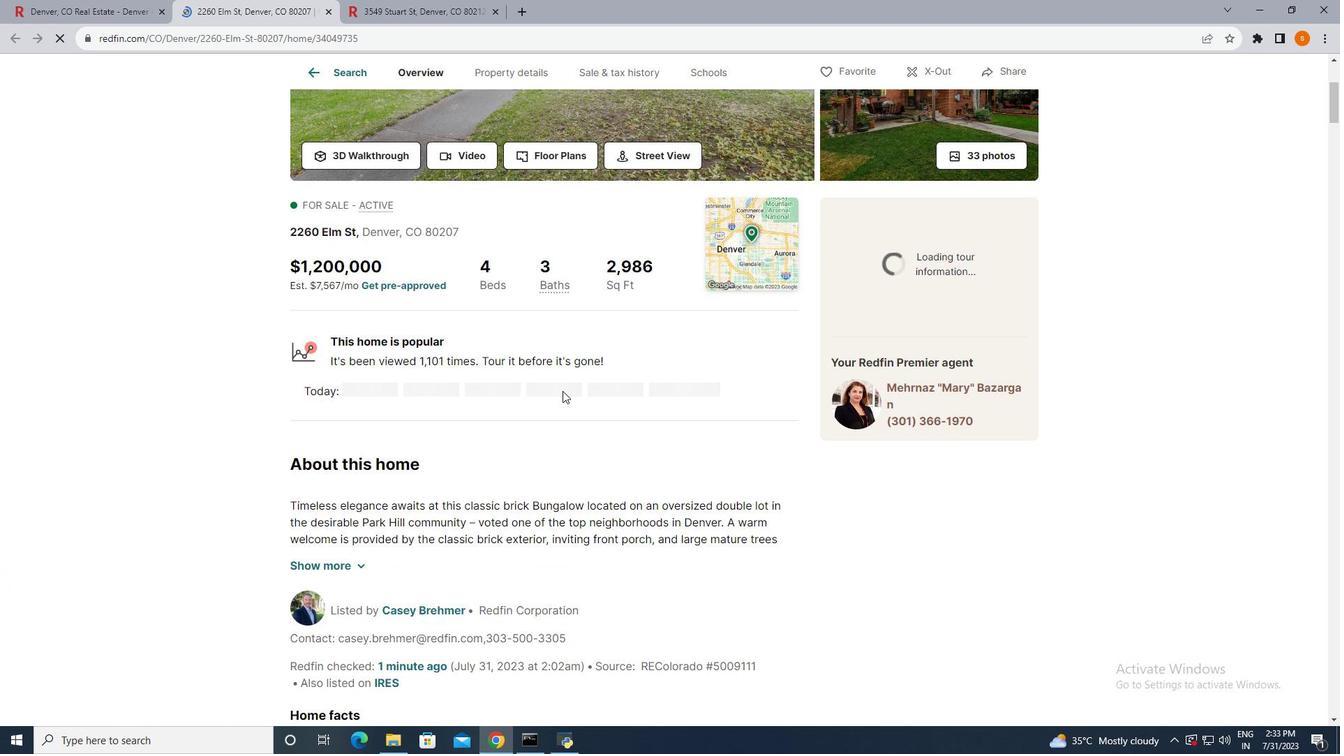 
Action: Mouse scrolled (562, 390) with delta (0, 0)
Screenshot: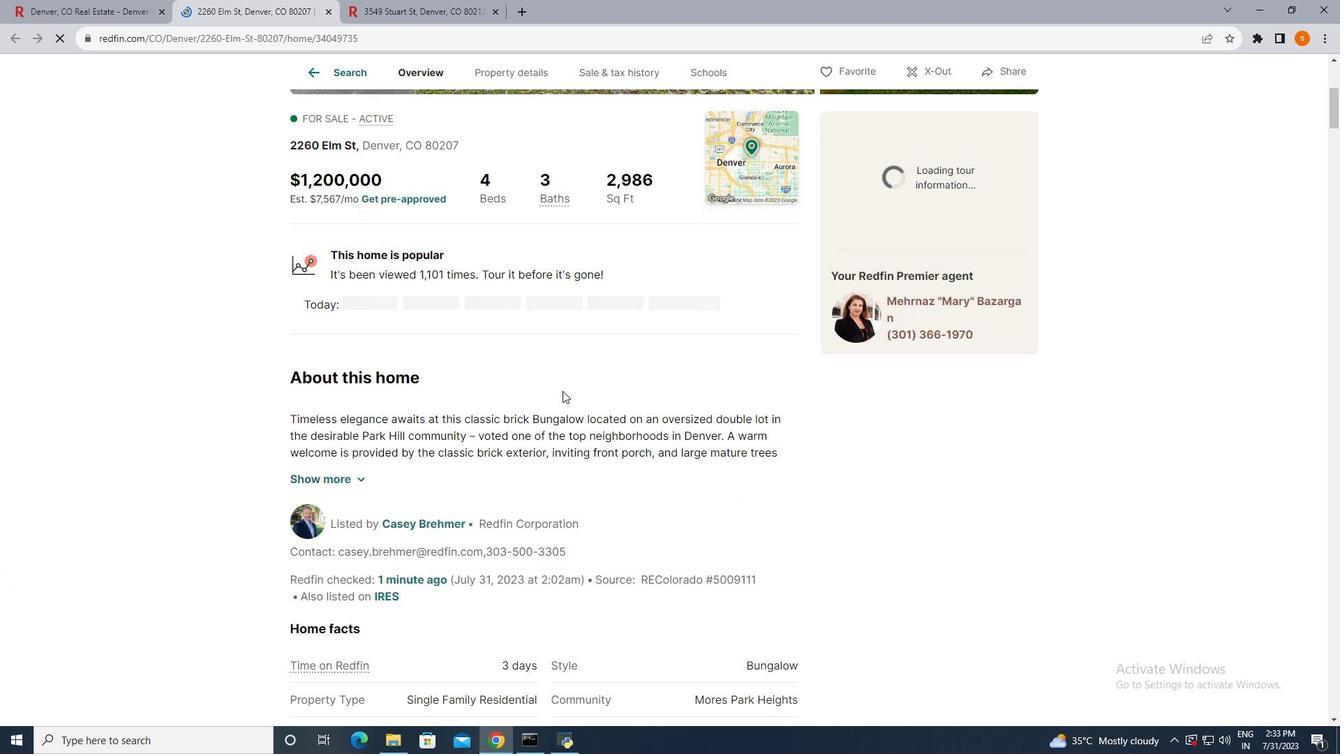 
Action: Mouse scrolled (562, 390) with delta (0, 0)
Screenshot: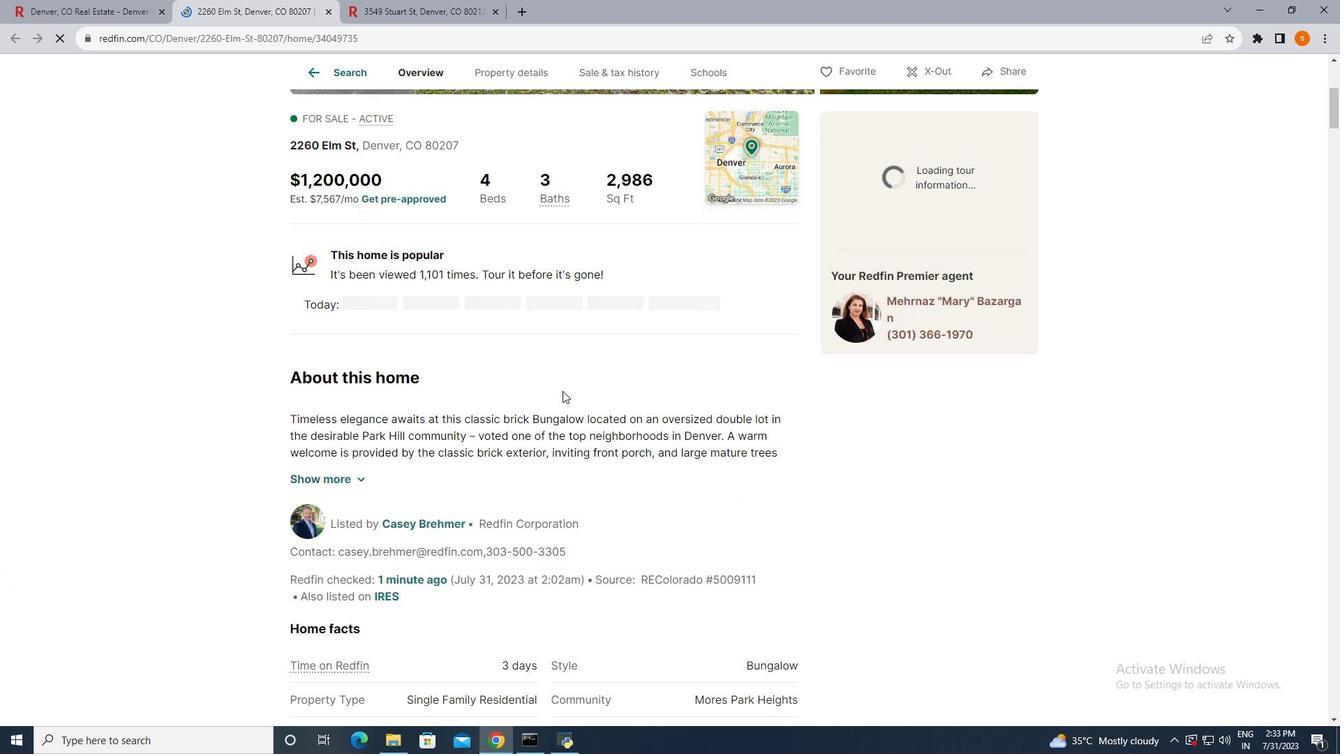 
Action: Mouse scrolled (562, 390) with delta (0, 0)
Screenshot: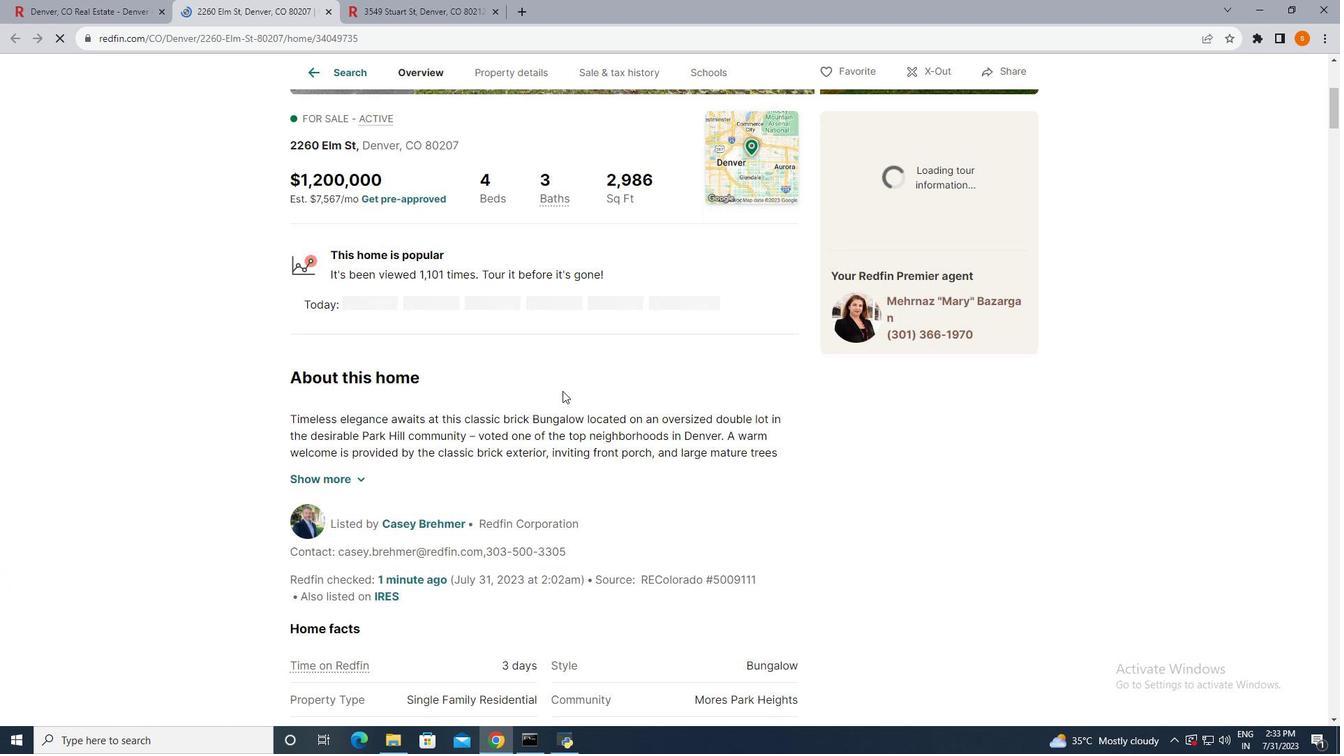 
Action: Mouse scrolled (562, 390) with delta (0, 0)
Screenshot: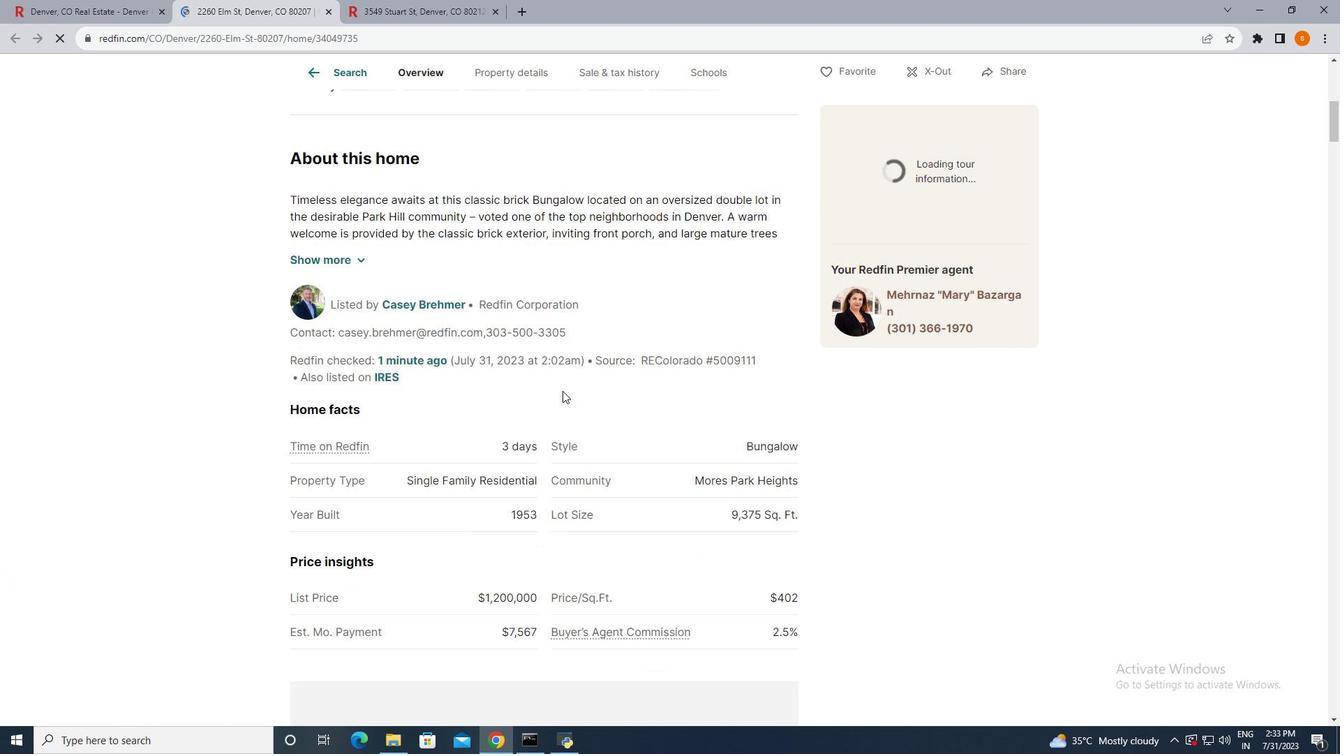 
Action: Mouse scrolled (562, 390) with delta (0, 0)
Screenshot: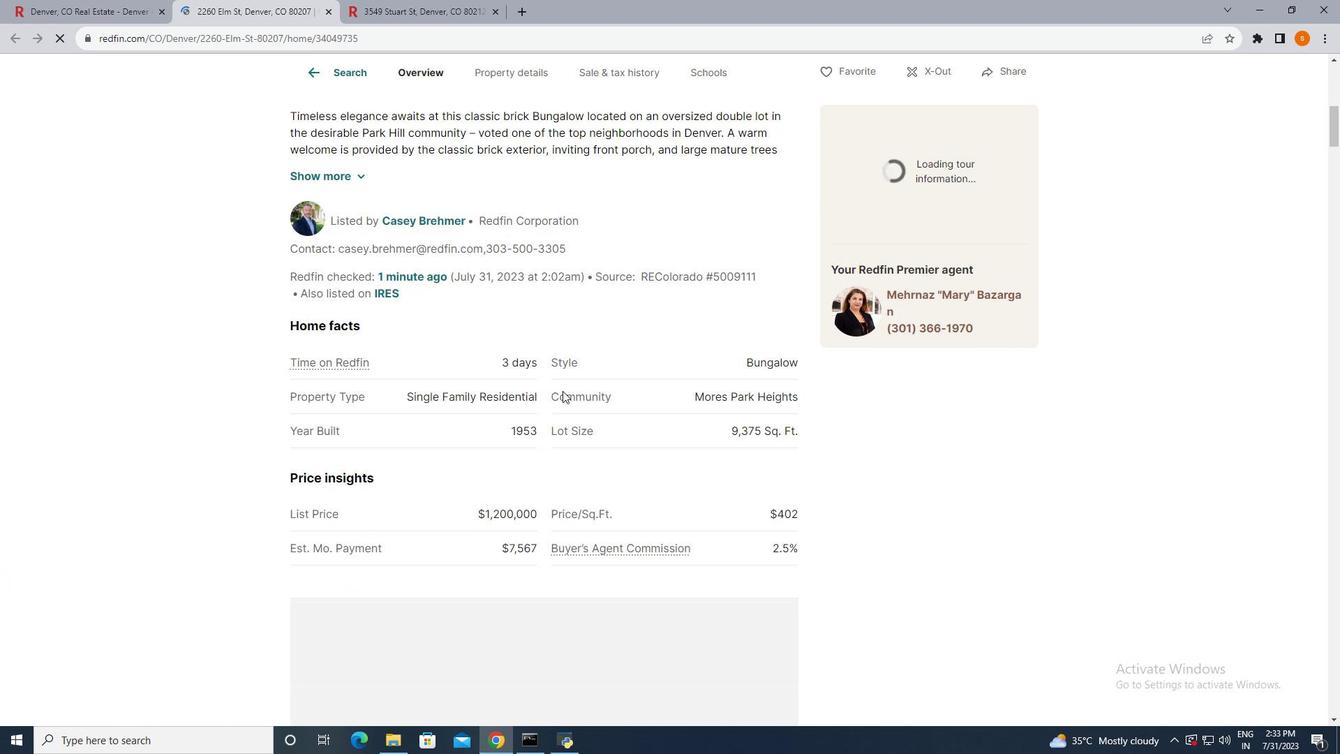 
Action: Mouse scrolled (562, 390) with delta (0, 0)
Screenshot: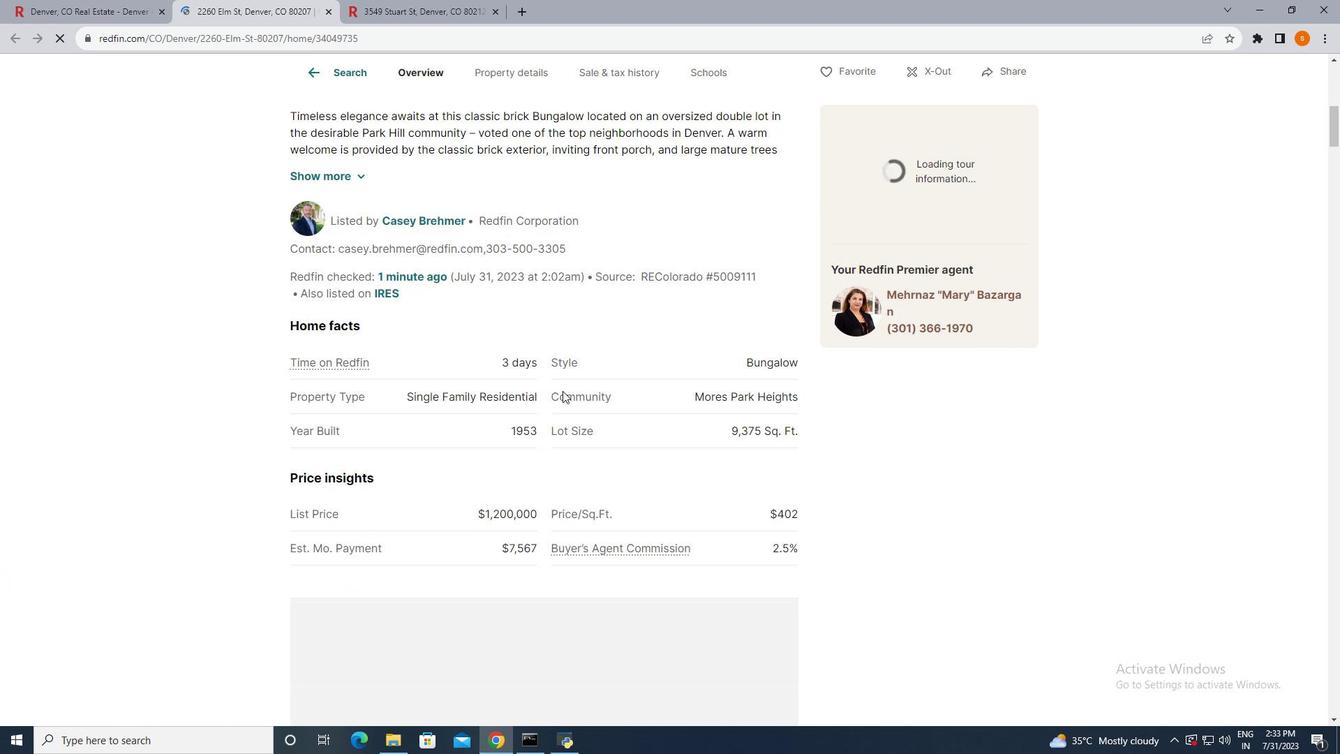 
Action: Mouse scrolled (562, 390) with delta (0, 0)
Screenshot: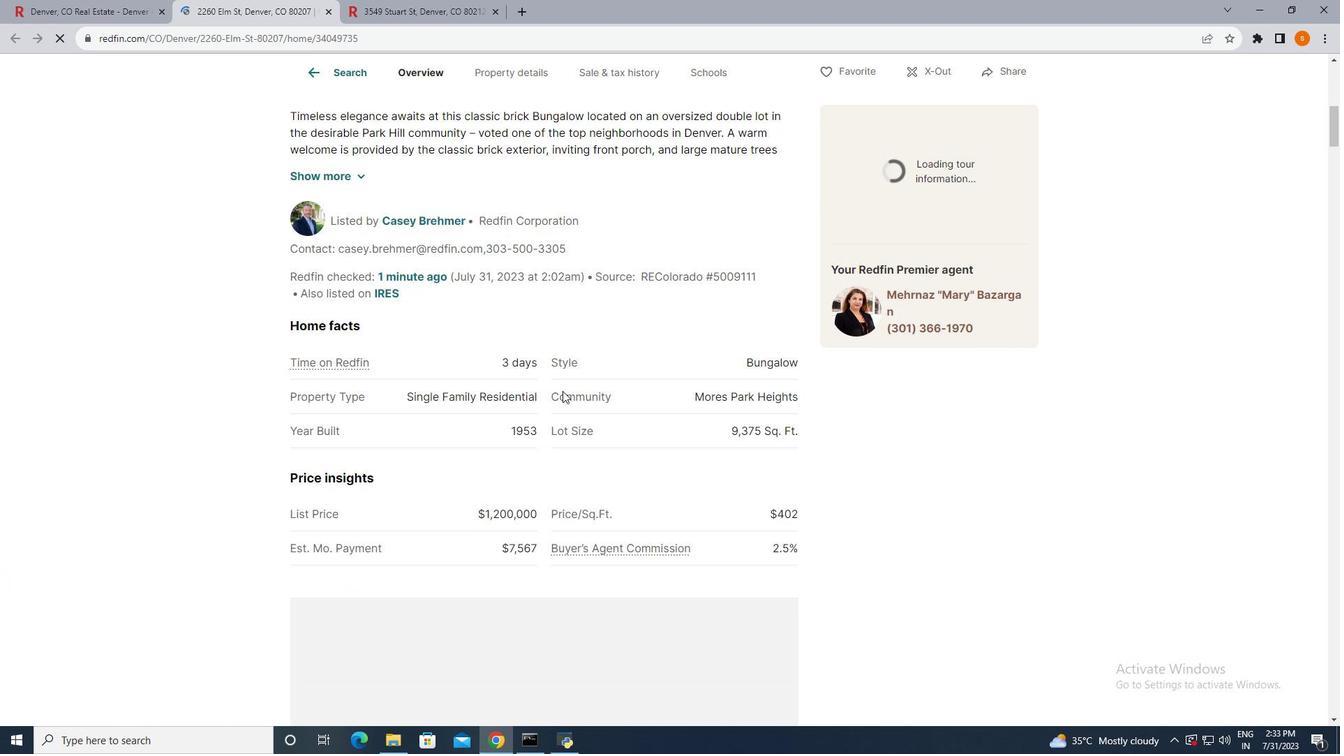
Action: Mouse scrolled (562, 390) with delta (0, 0)
Screenshot: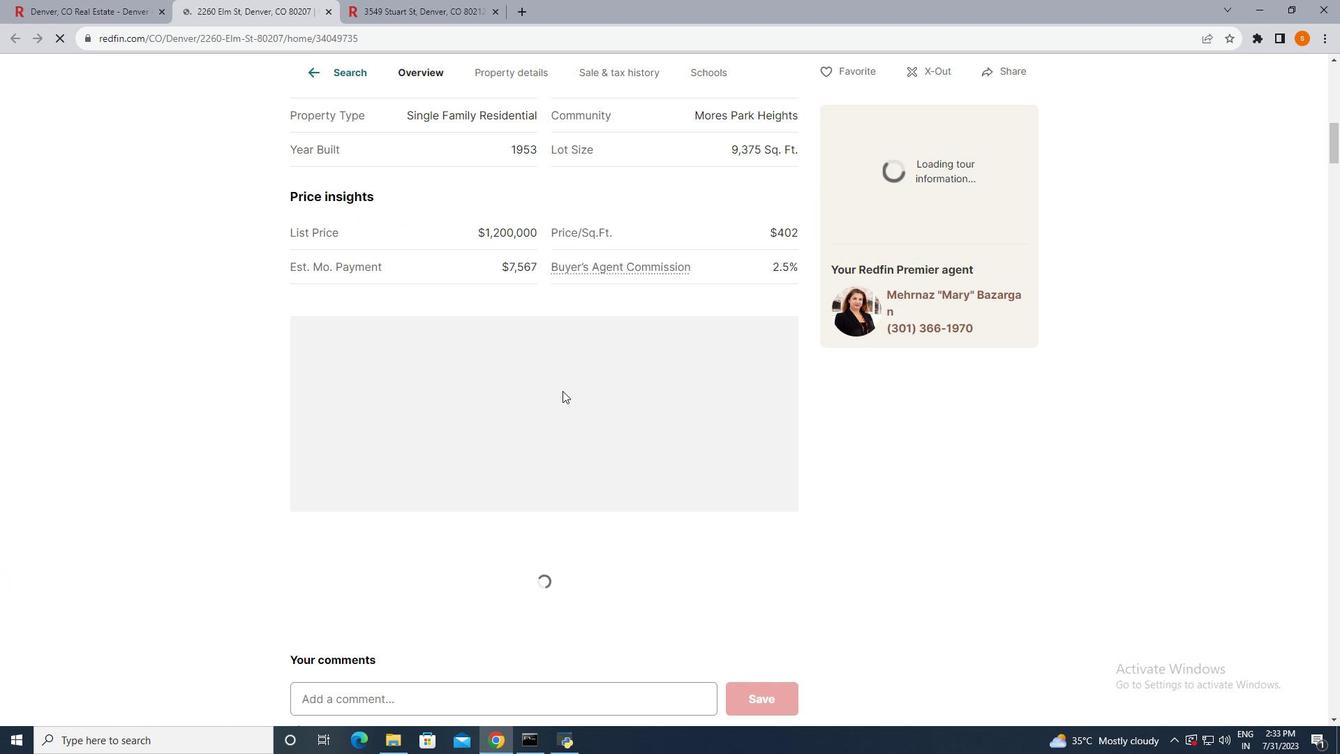 
Action: Mouse scrolled (562, 390) with delta (0, 0)
Screenshot: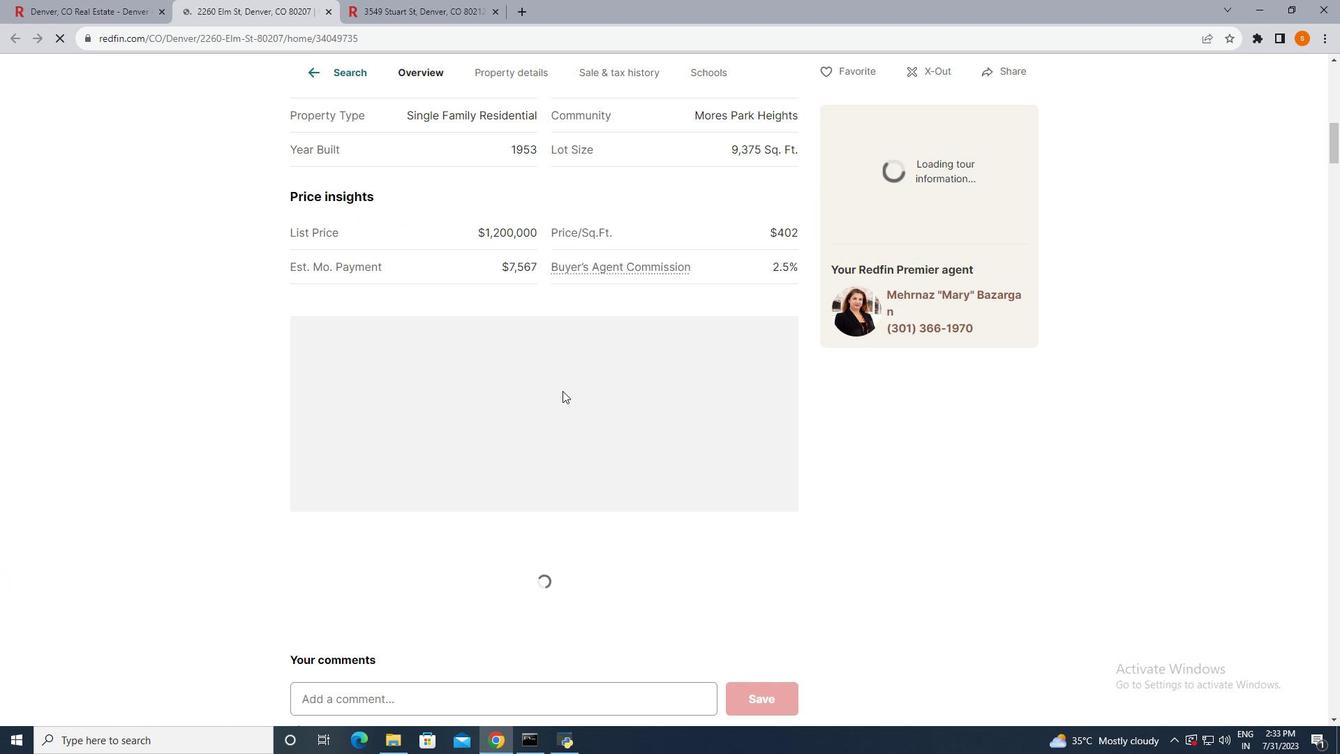 
Action: Mouse scrolled (562, 390) with delta (0, 0)
Screenshot: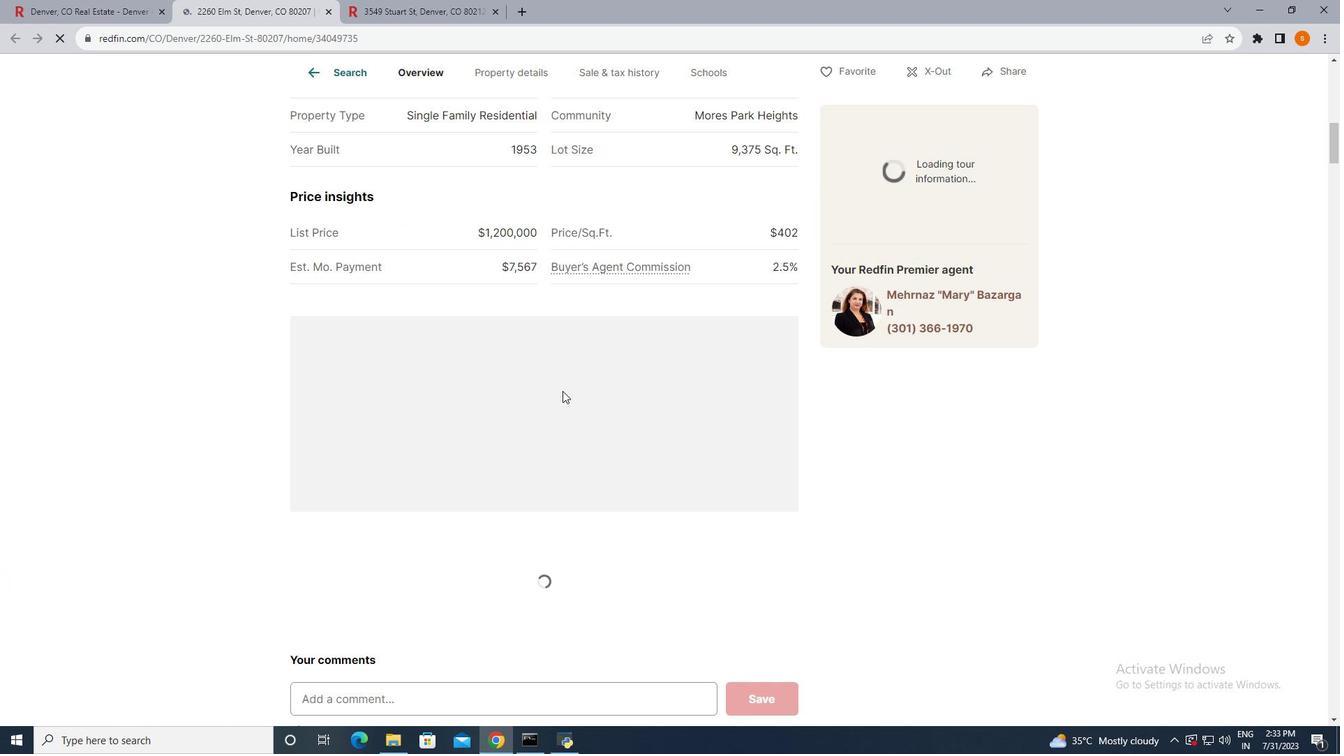 
Action: Mouse scrolled (562, 390) with delta (0, 0)
Screenshot: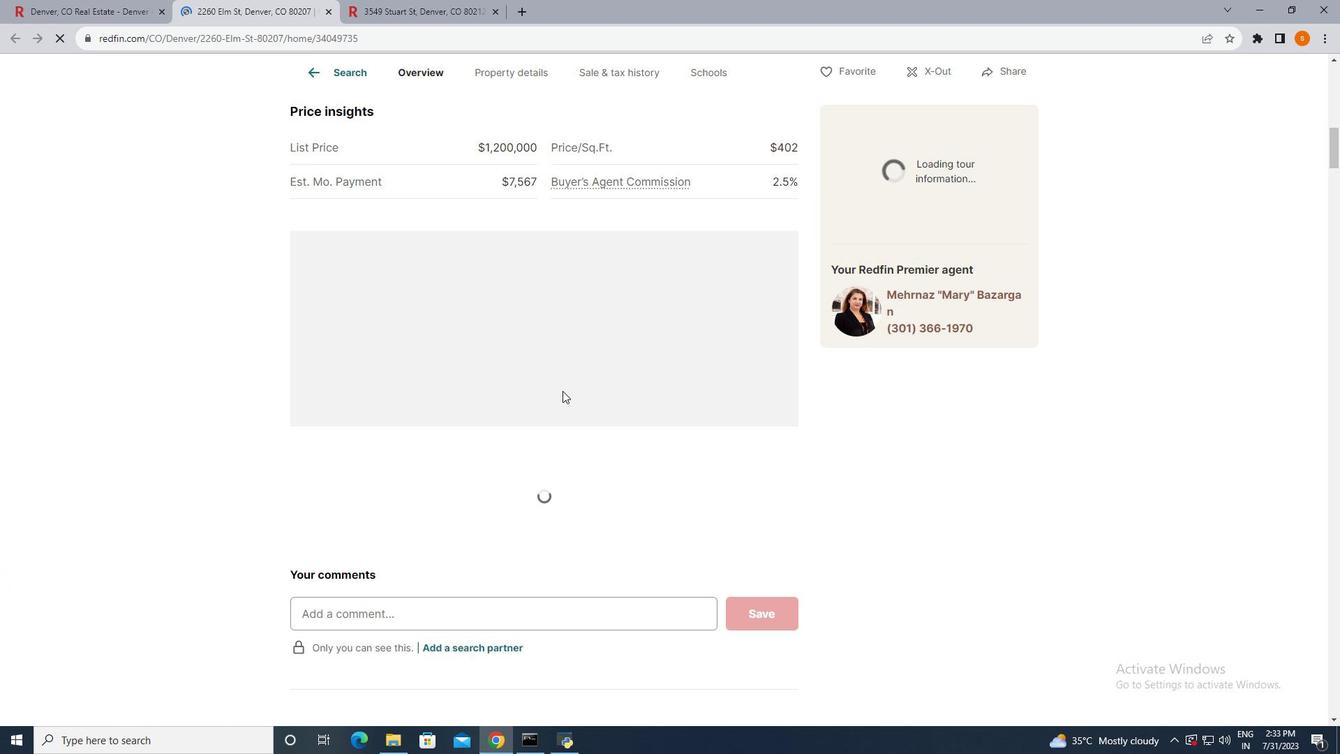 
Action: Mouse scrolled (562, 390) with delta (0, 0)
Screenshot: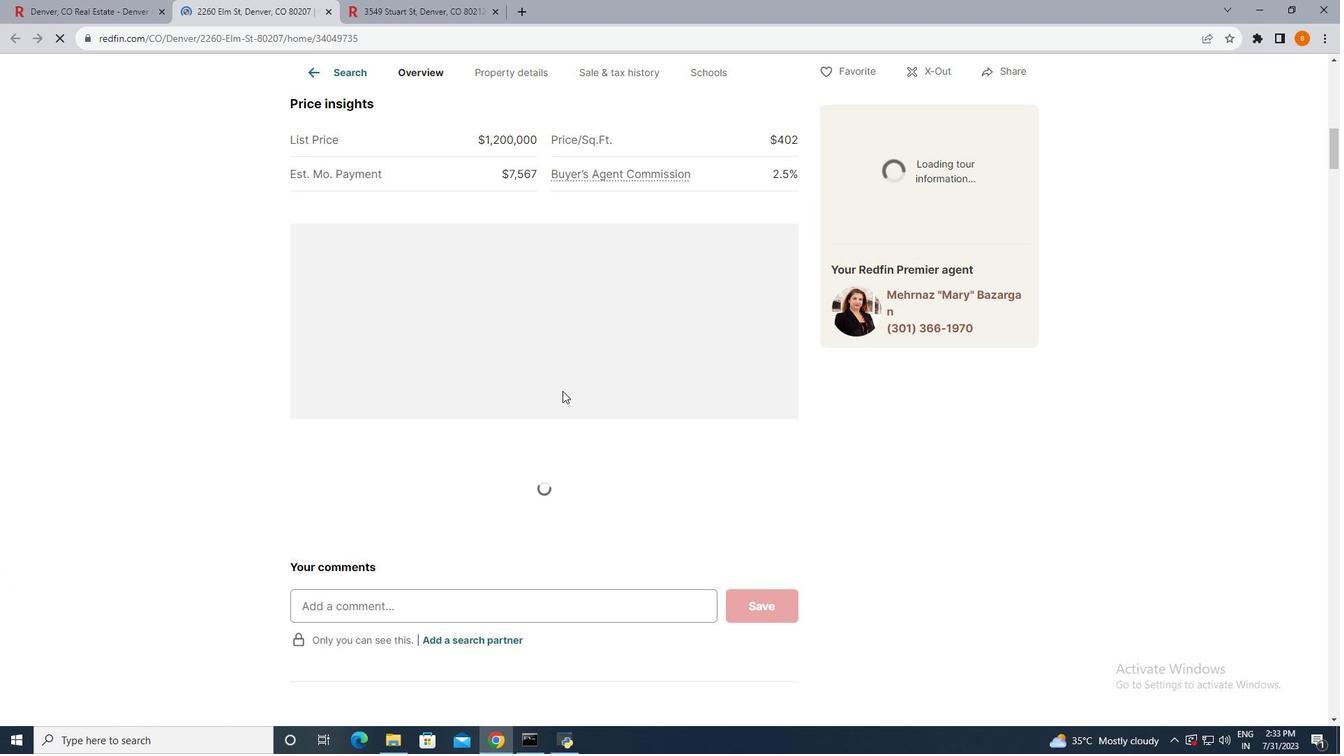
Action: Mouse scrolled (562, 390) with delta (0, 0)
Screenshot: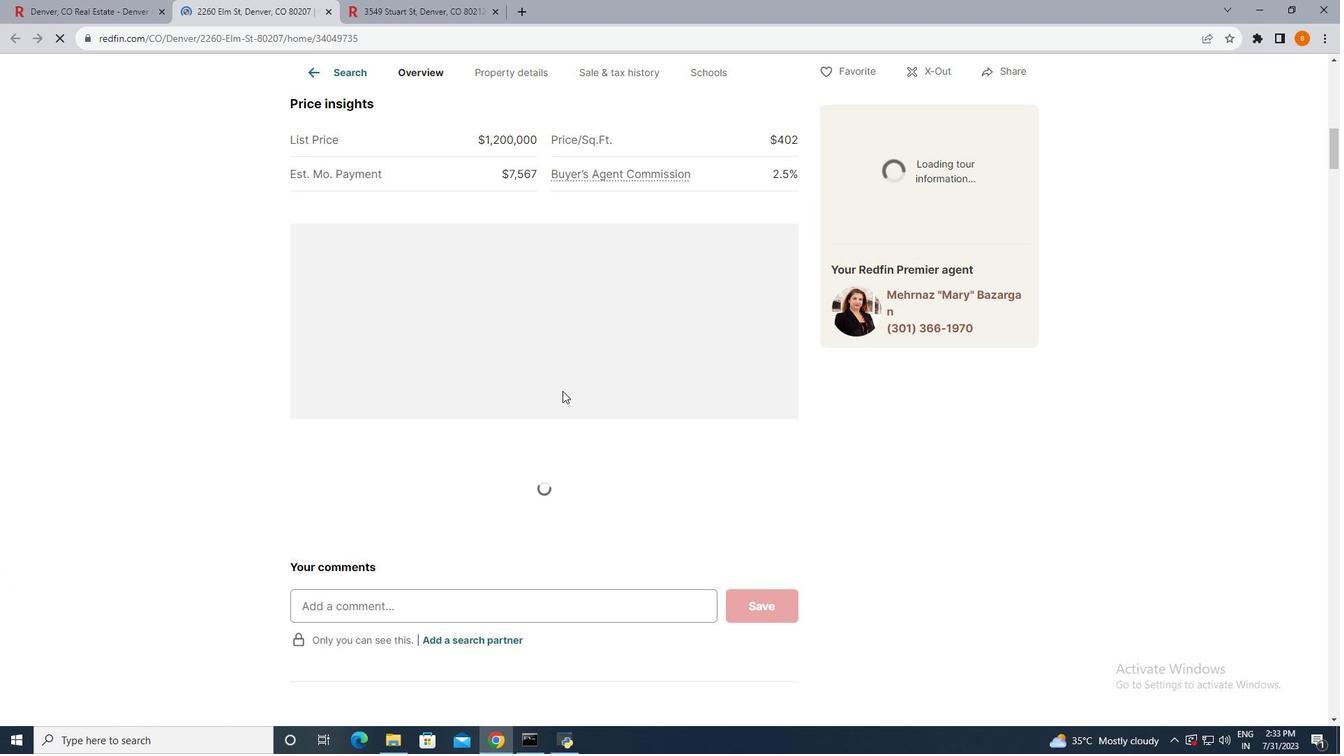 
Action: Mouse scrolled (562, 390) with delta (0, 0)
Screenshot: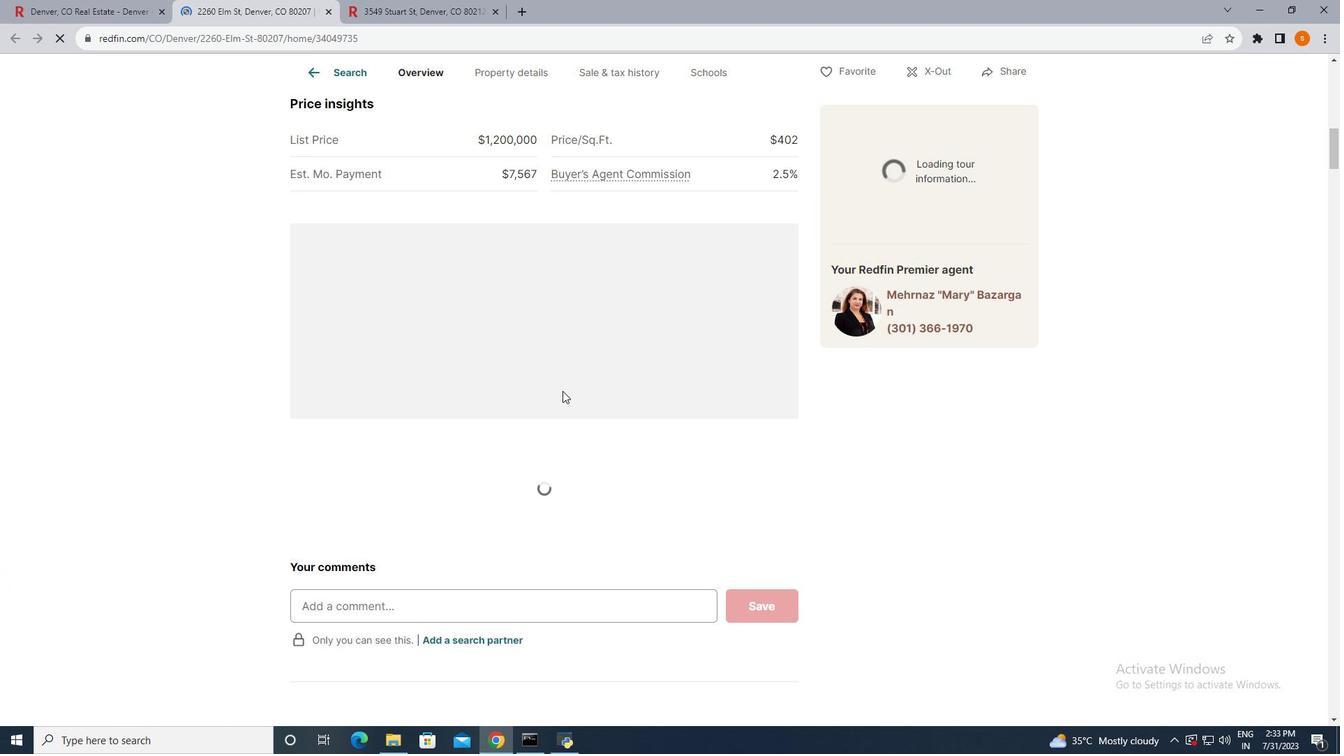 
Action: Mouse scrolled (562, 390) with delta (0, 0)
Screenshot: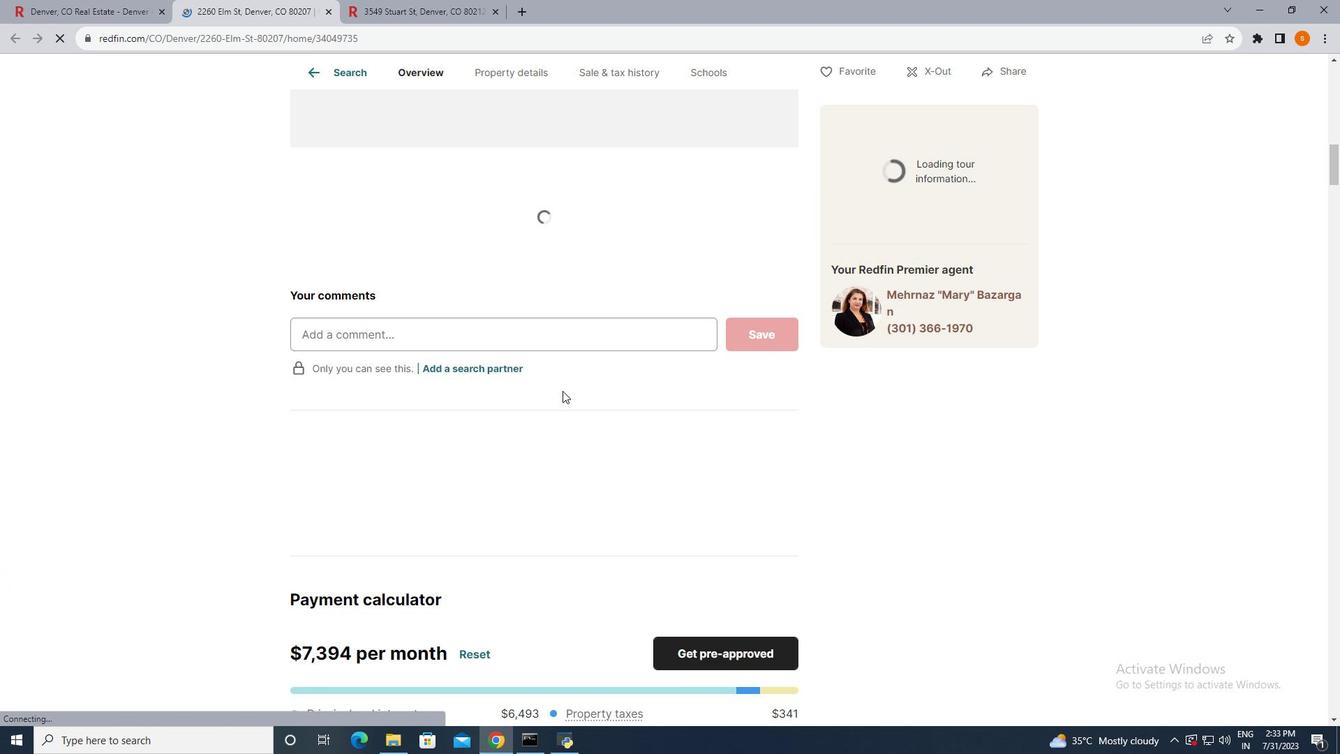 
Action: Mouse scrolled (562, 390) with delta (0, 0)
Screenshot: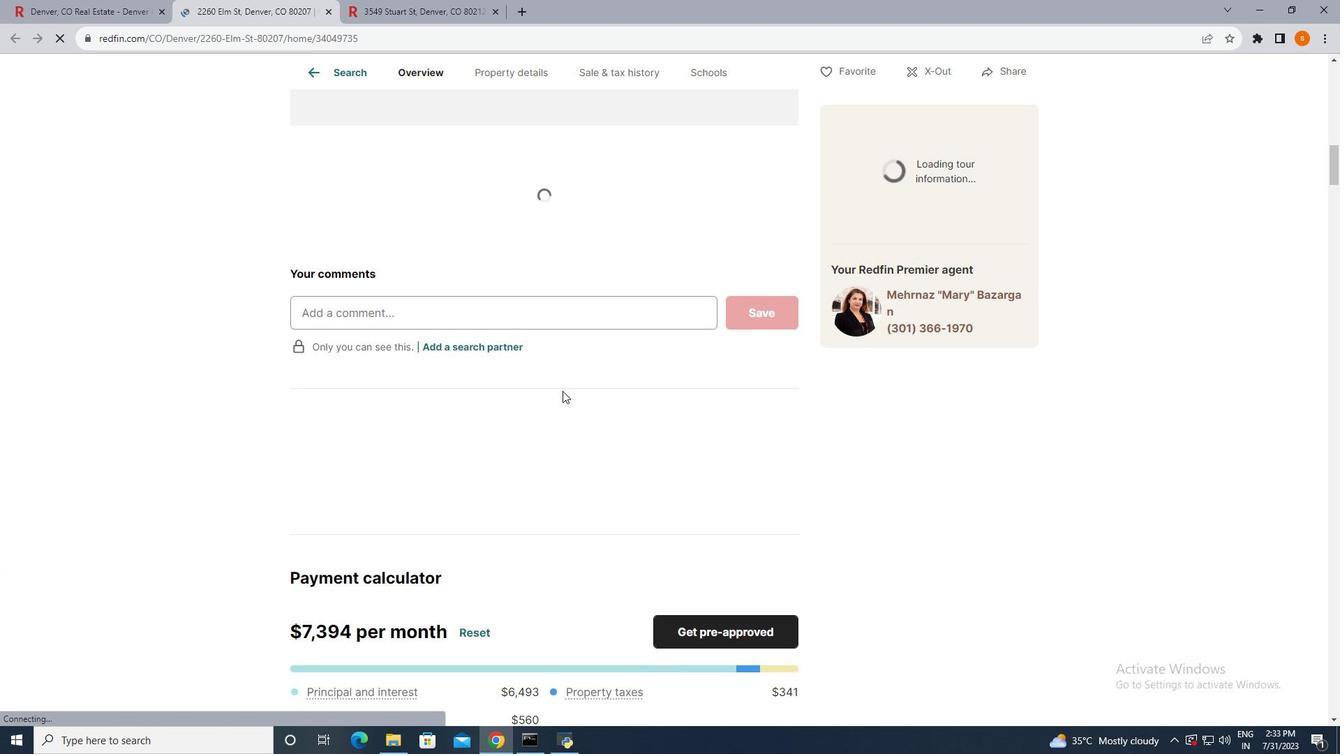 
Action: Mouse scrolled (562, 390) with delta (0, 0)
Screenshot: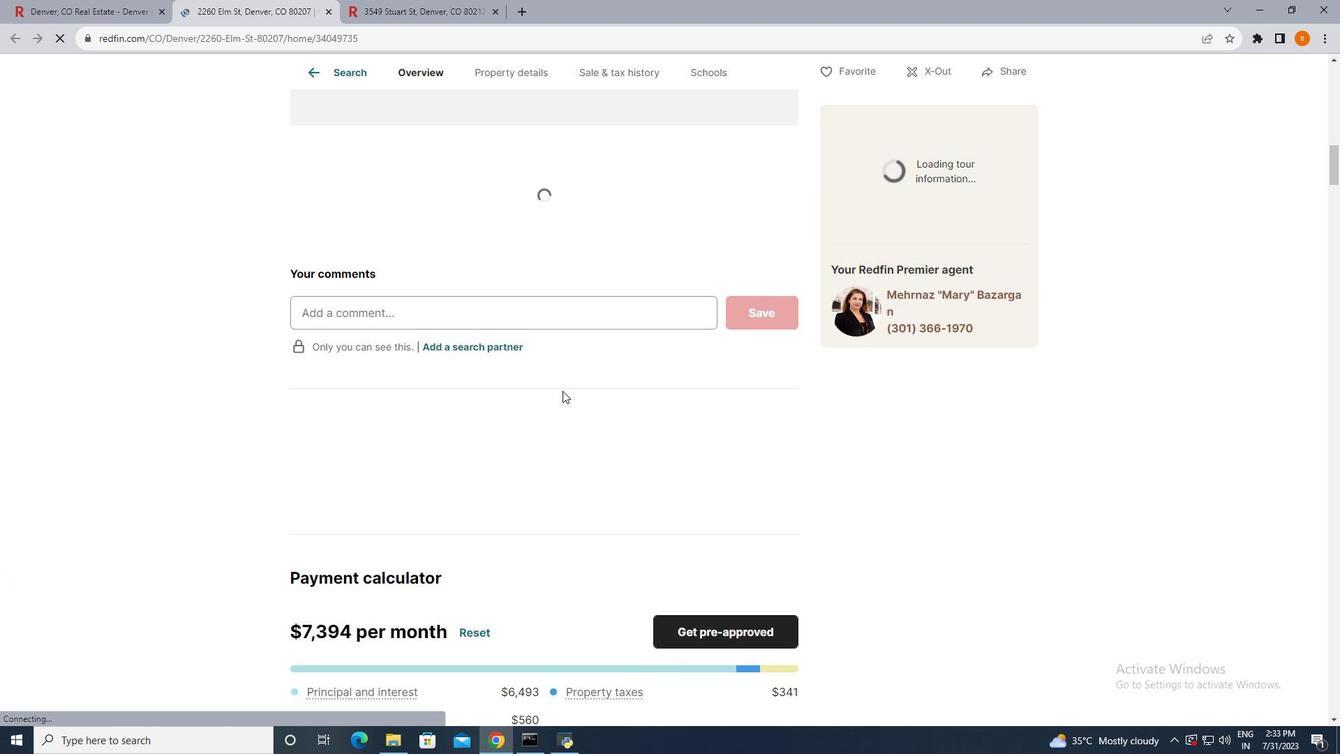 
Action: Mouse scrolled (562, 390) with delta (0, 0)
Screenshot: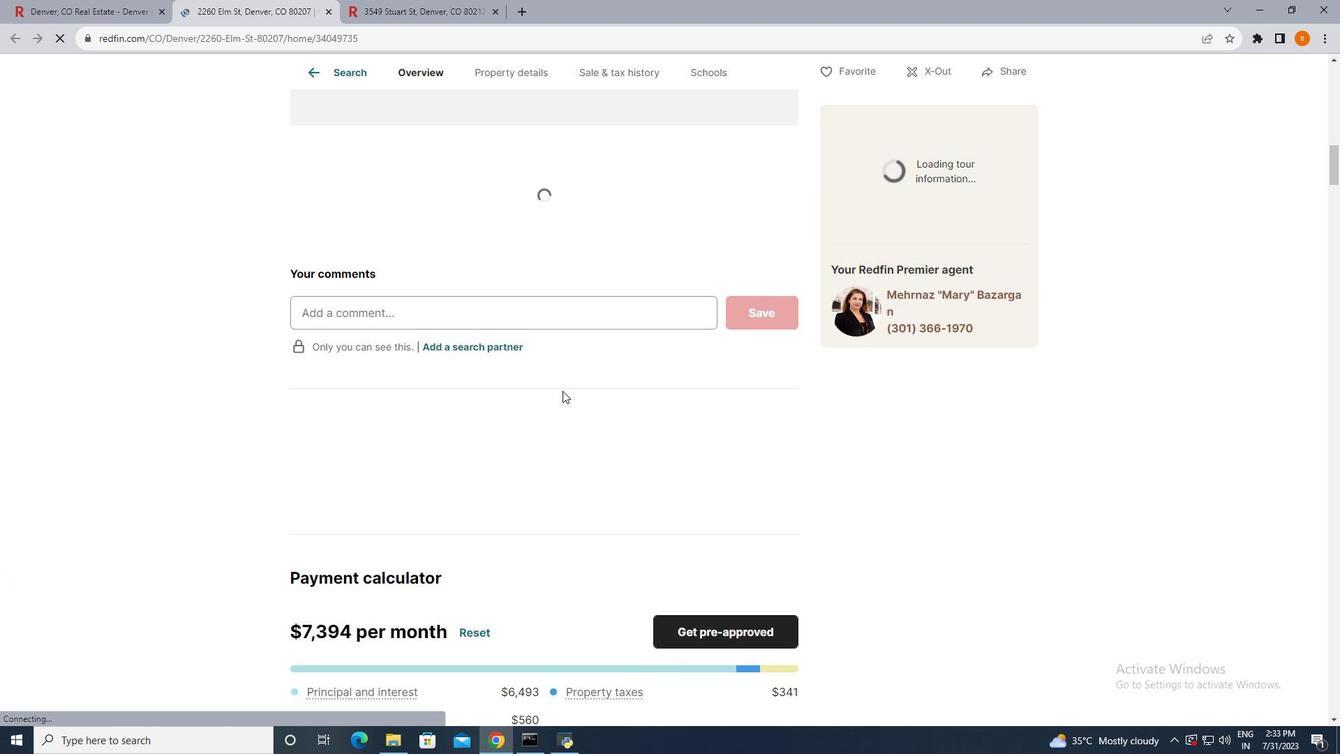 
Action: Mouse scrolled (562, 390) with delta (0, 0)
Screenshot: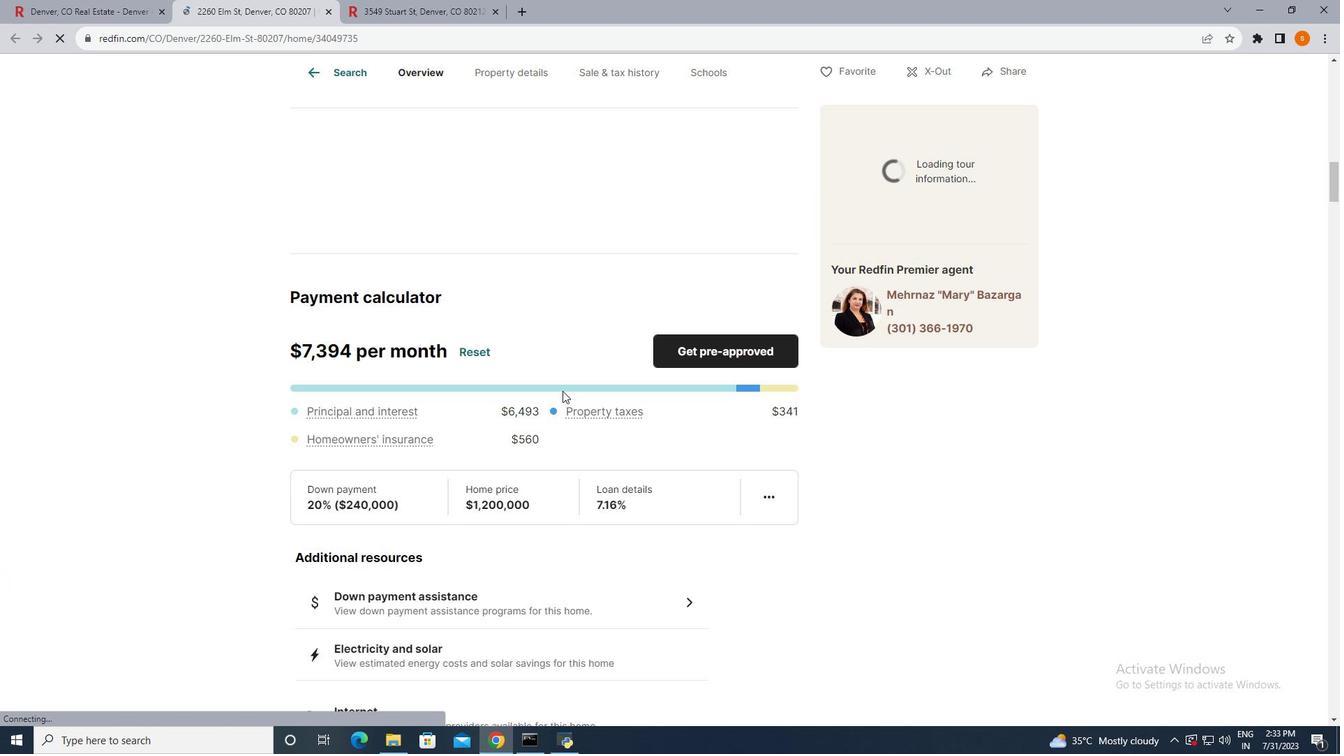 
Action: Mouse scrolled (562, 390) with delta (0, 0)
Screenshot: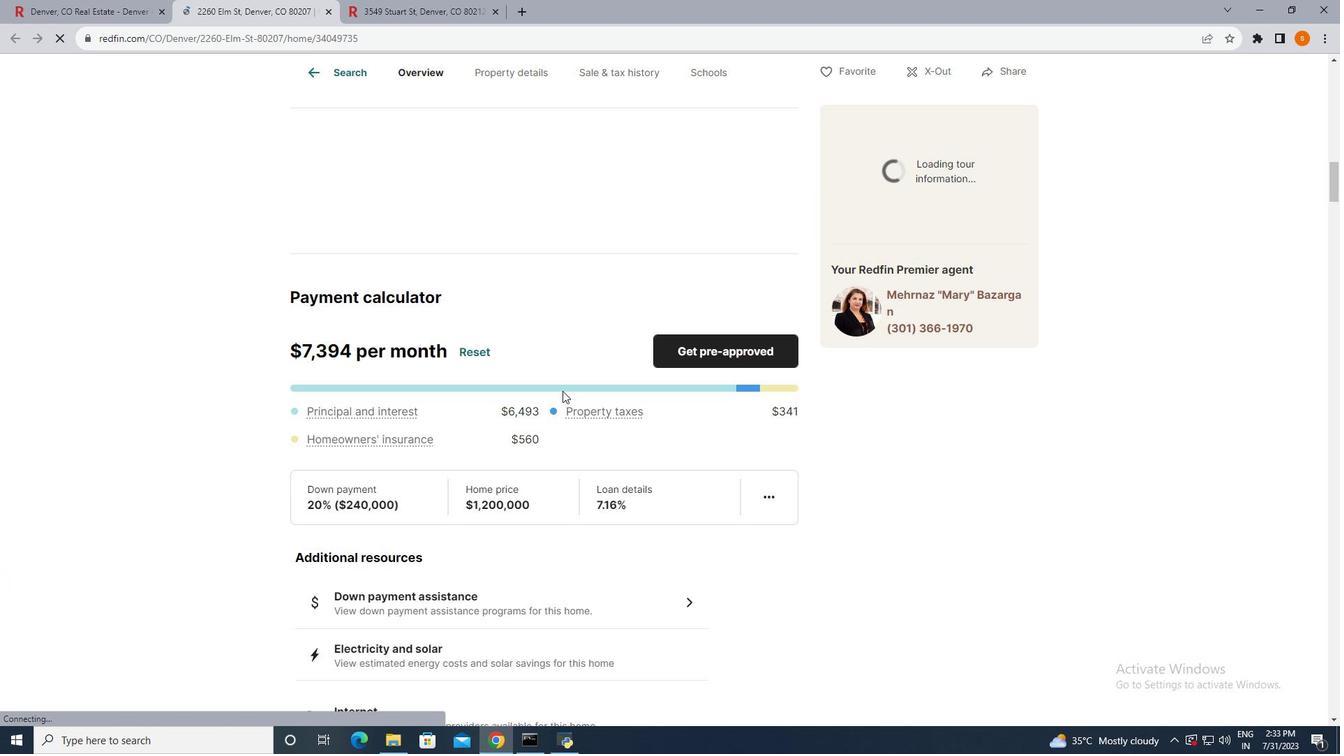 
Action: Mouse scrolled (562, 390) with delta (0, 0)
Screenshot: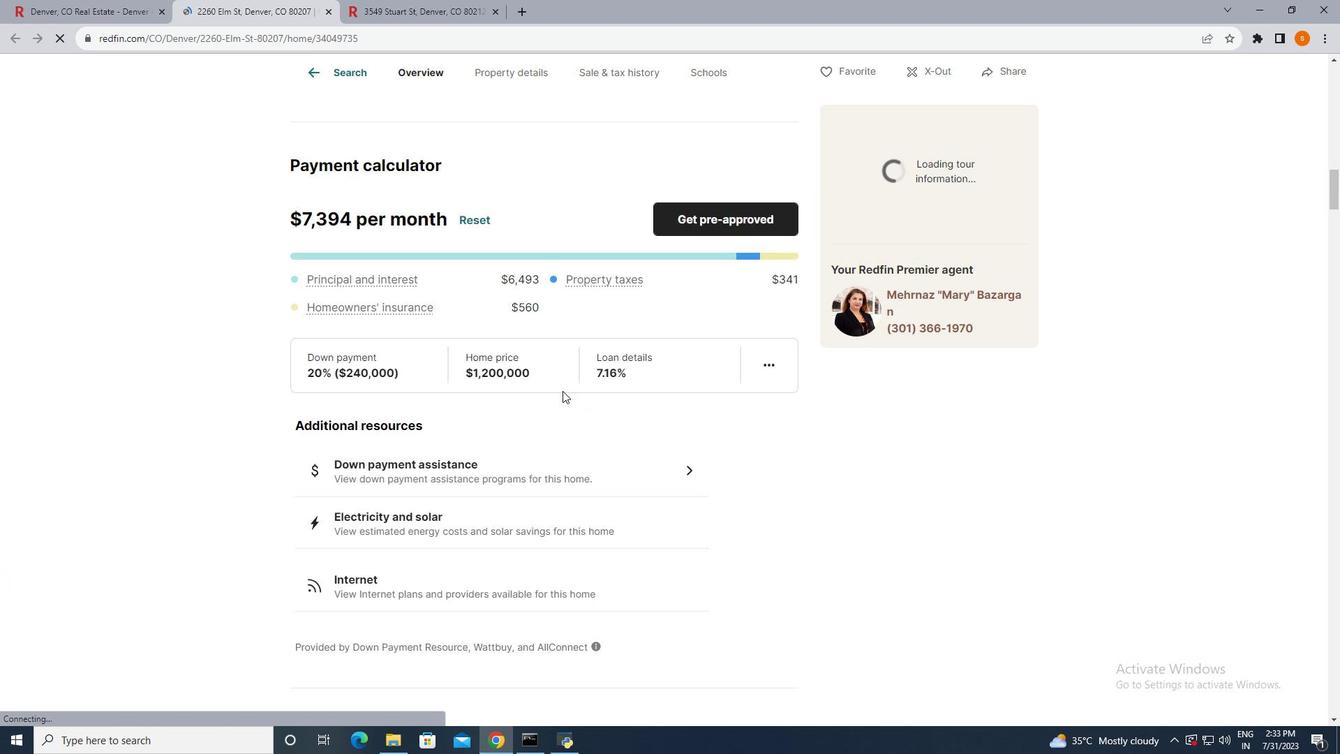 
Action: Mouse scrolled (562, 390) with delta (0, 0)
Screenshot: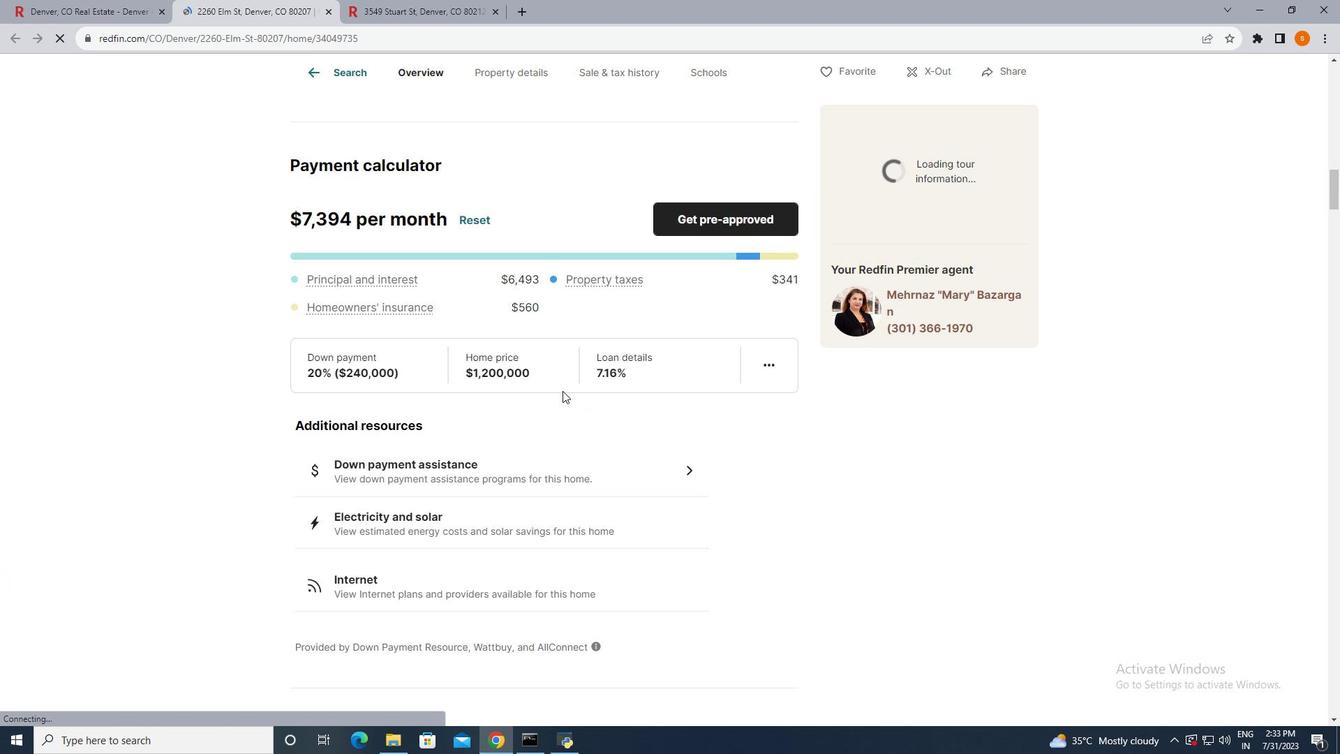 
Action: Mouse scrolled (562, 390) with delta (0, 0)
Screenshot: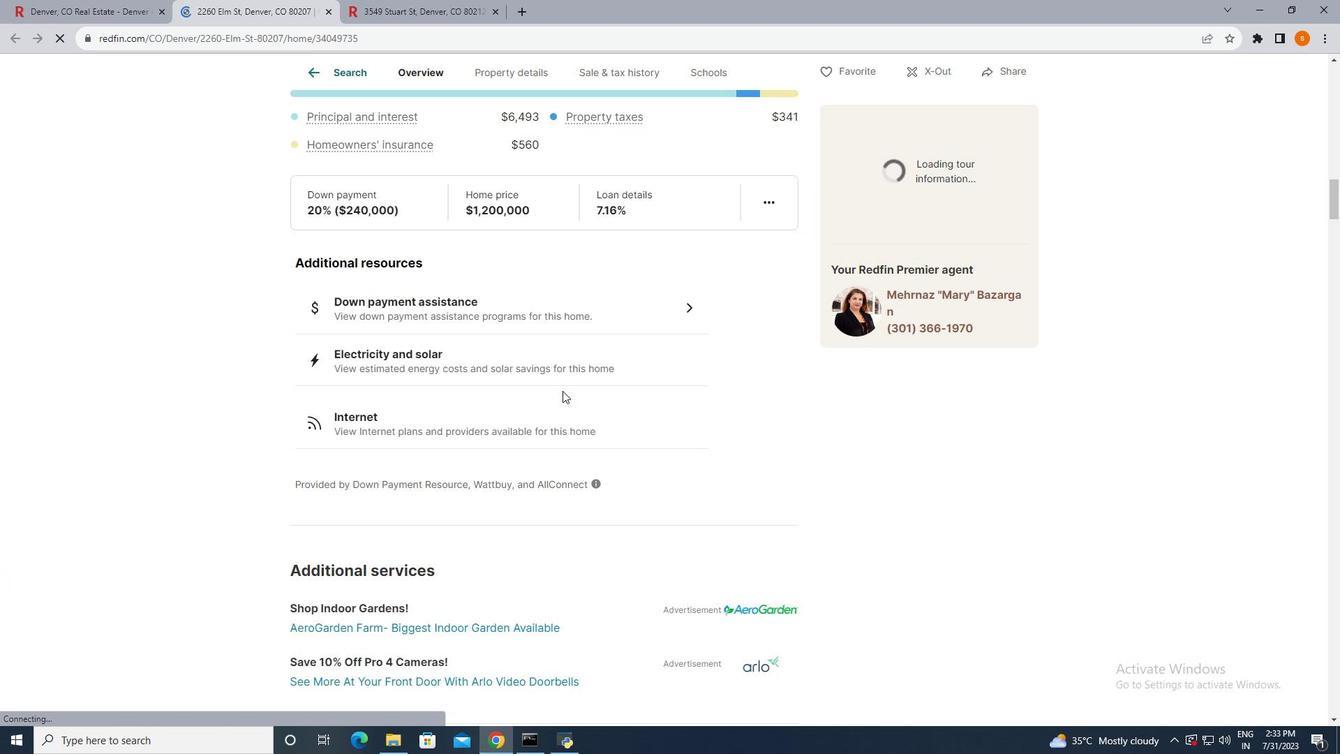 
Action: Mouse scrolled (562, 390) with delta (0, 0)
Screenshot: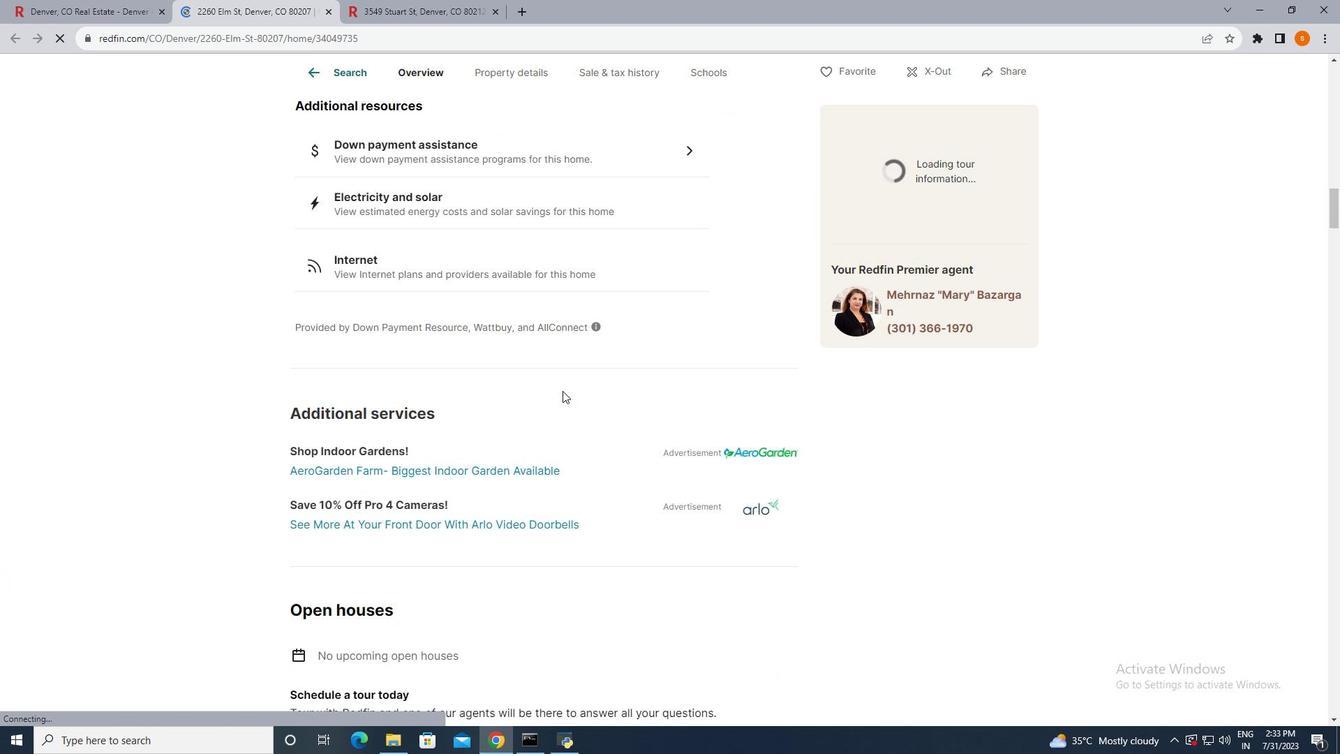 
Action: Mouse scrolled (562, 390) with delta (0, 0)
Screenshot: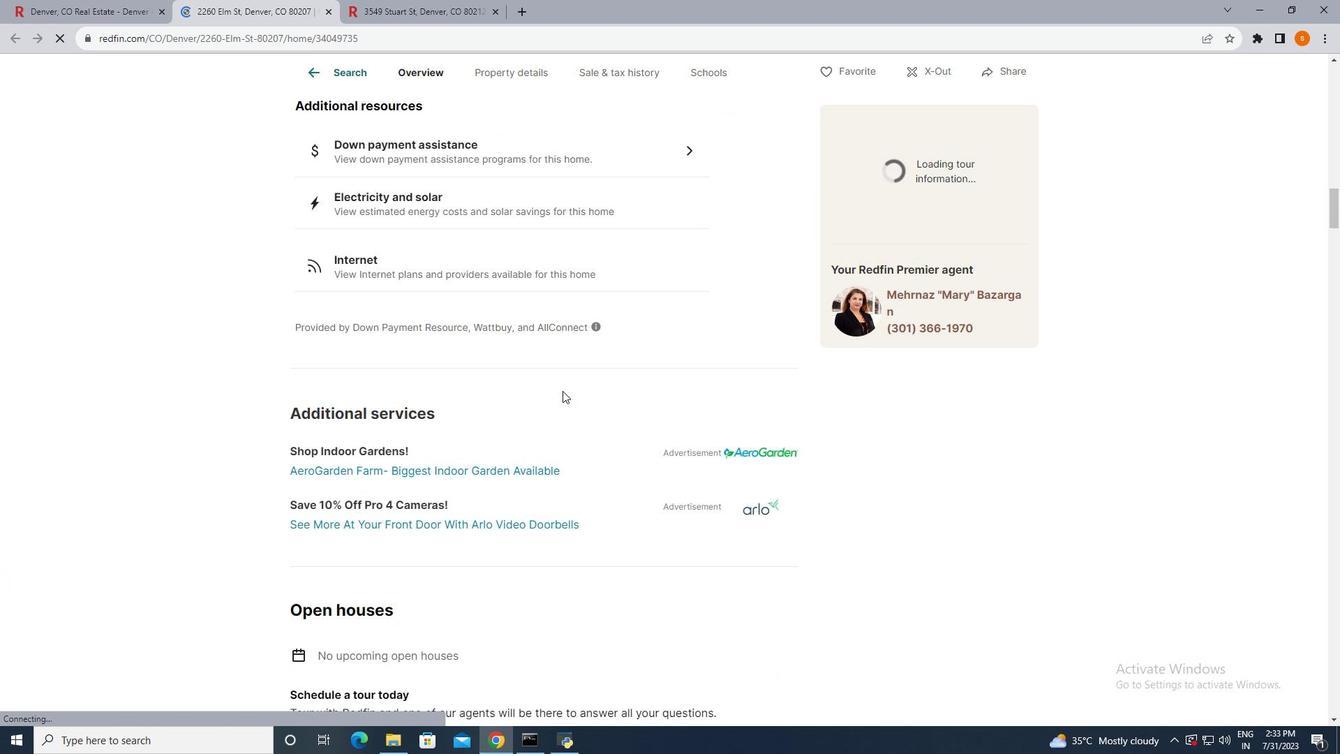 
Action: Mouse scrolled (562, 390) with delta (0, 0)
Screenshot: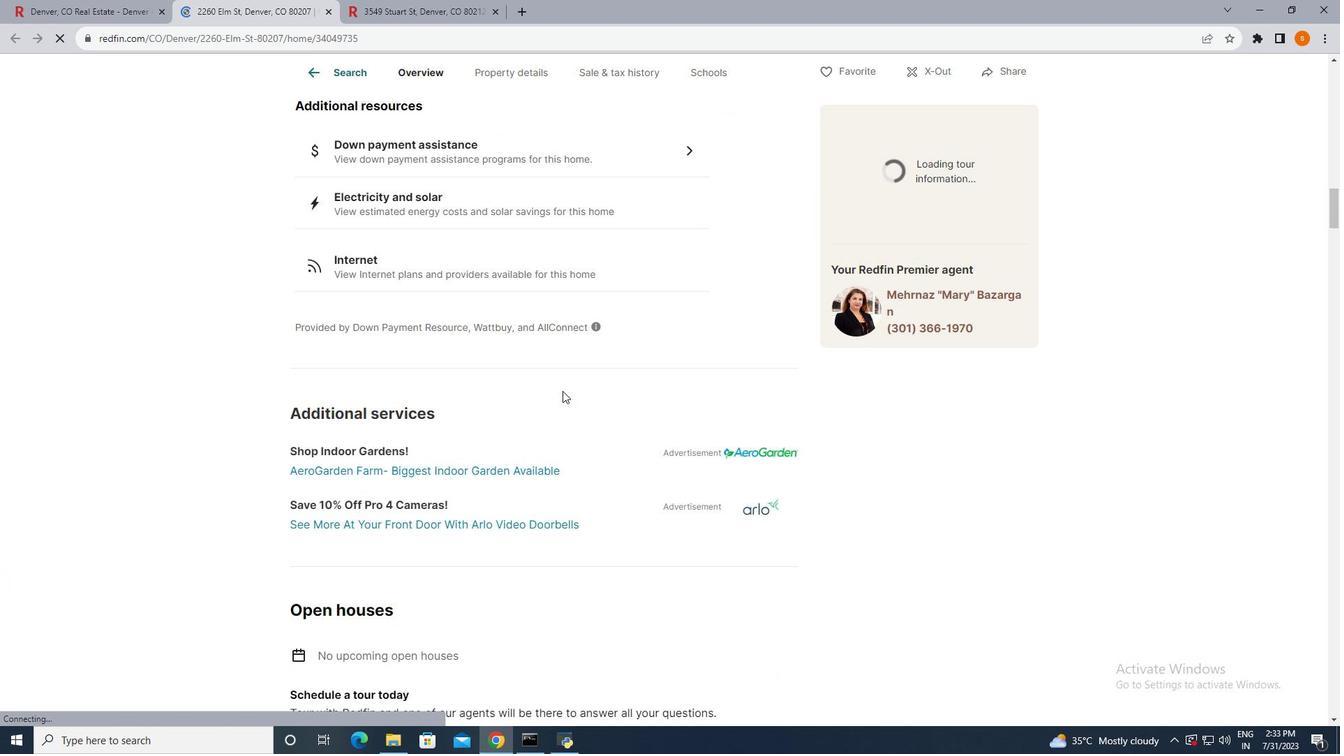
Action: Mouse scrolled (562, 390) with delta (0, 0)
Screenshot: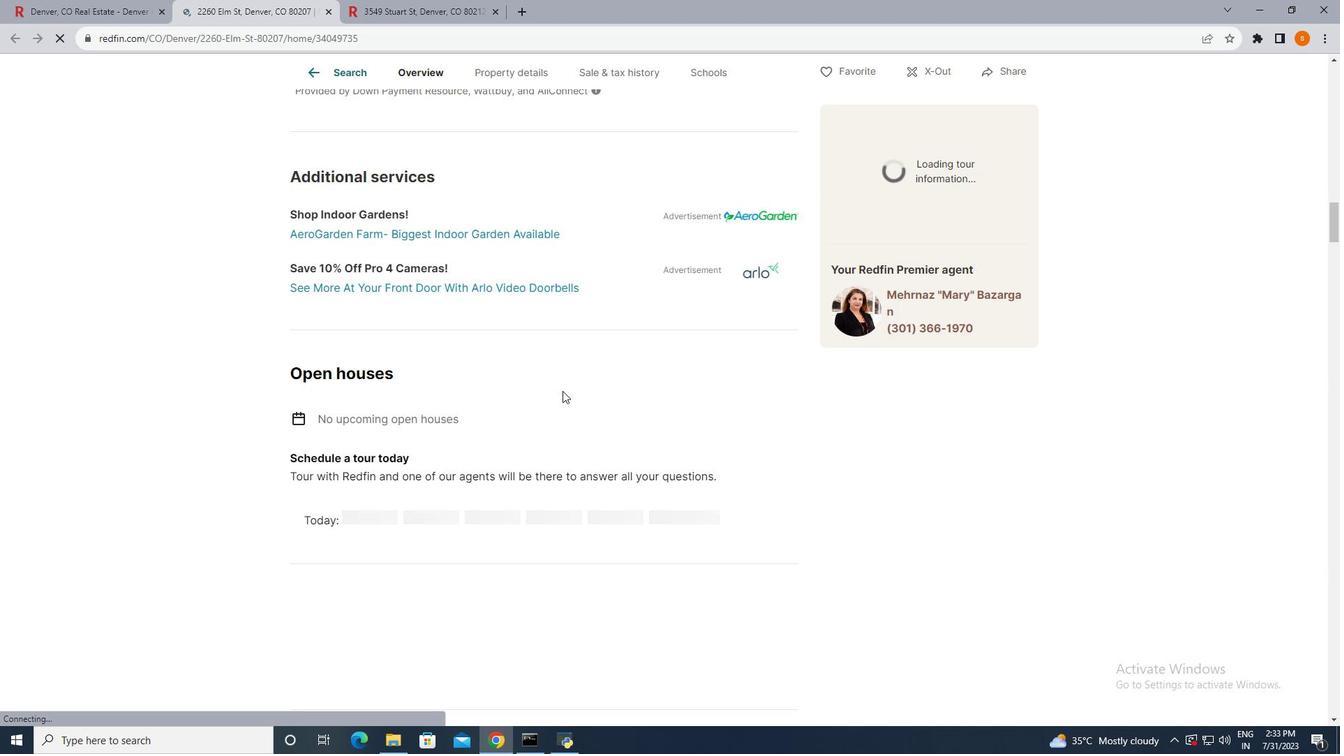 
Action: Mouse scrolled (562, 390) with delta (0, 0)
Screenshot: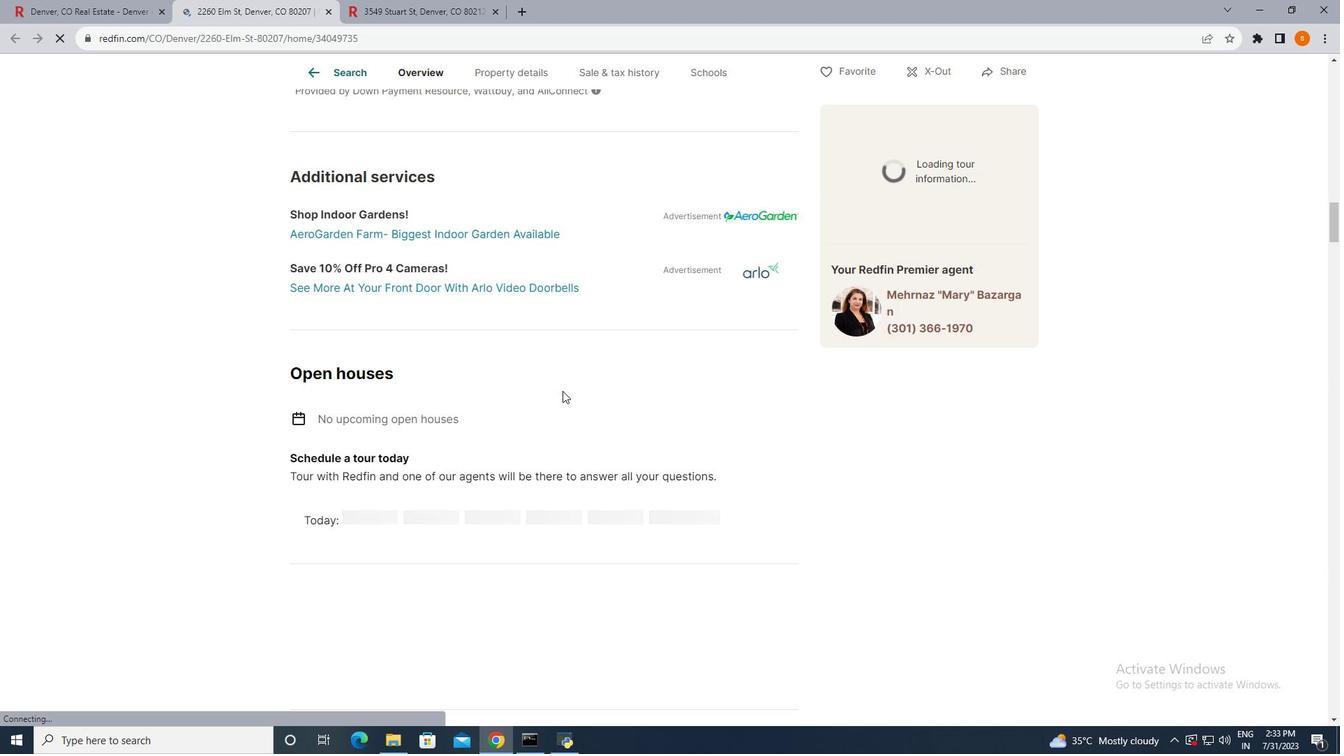 
Action: Mouse scrolled (562, 390) with delta (0, 0)
Screenshot: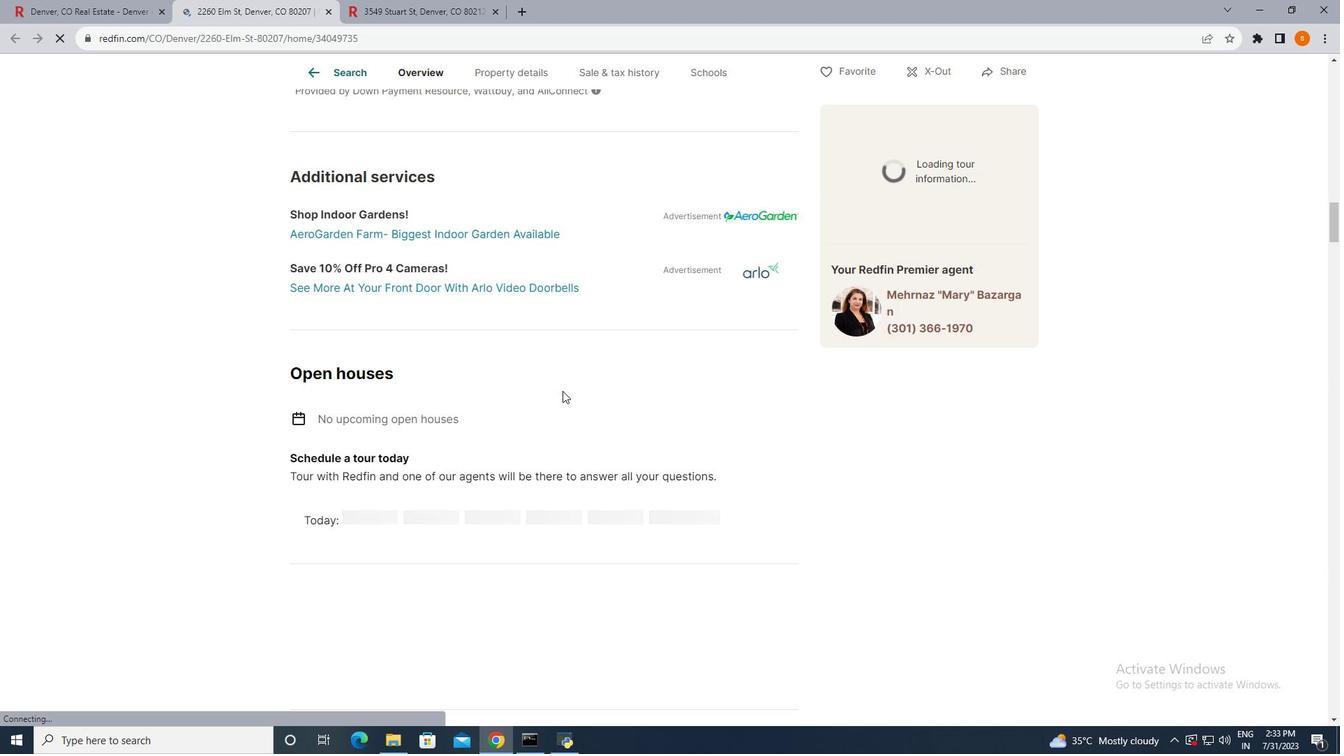 
Action: Mouse scrolled (562, 390) with delta (0, 0)
Screenshot: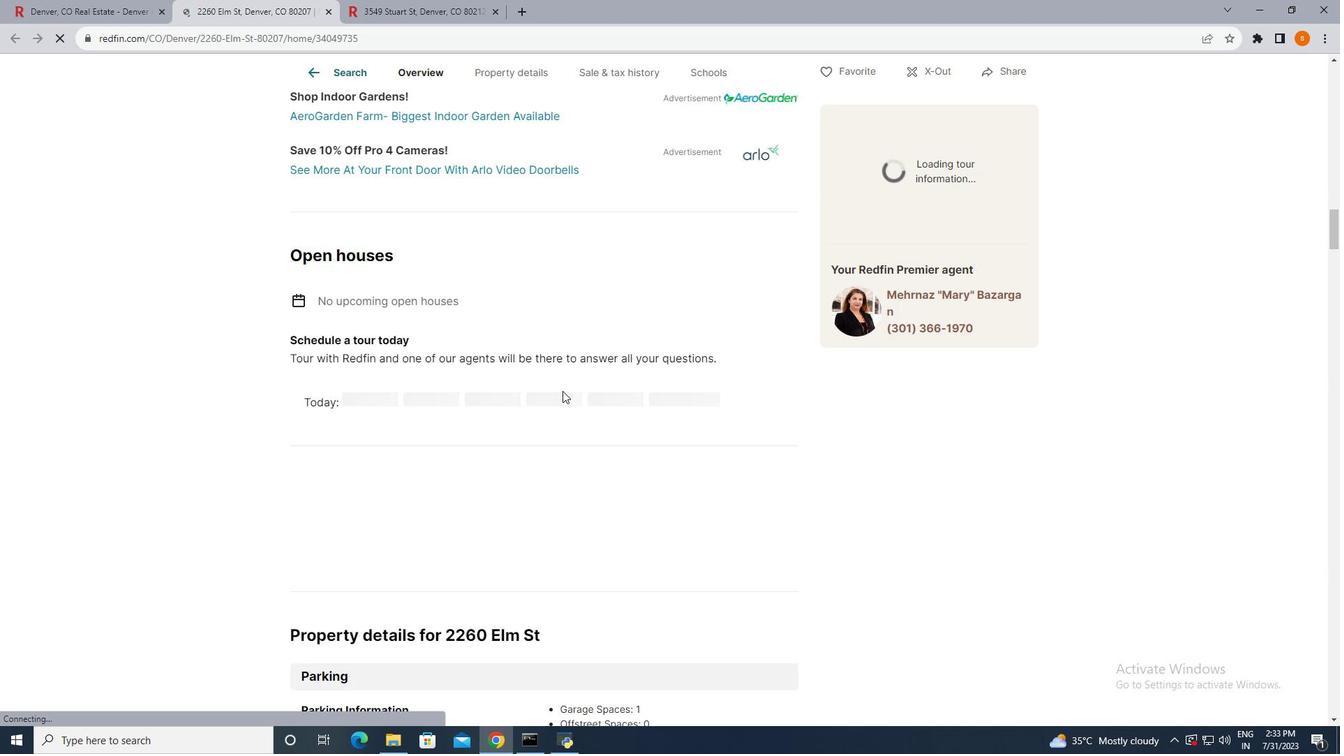 
Action: Mouse scrolled (562, 390) with delta (0, 0)
Screenshot: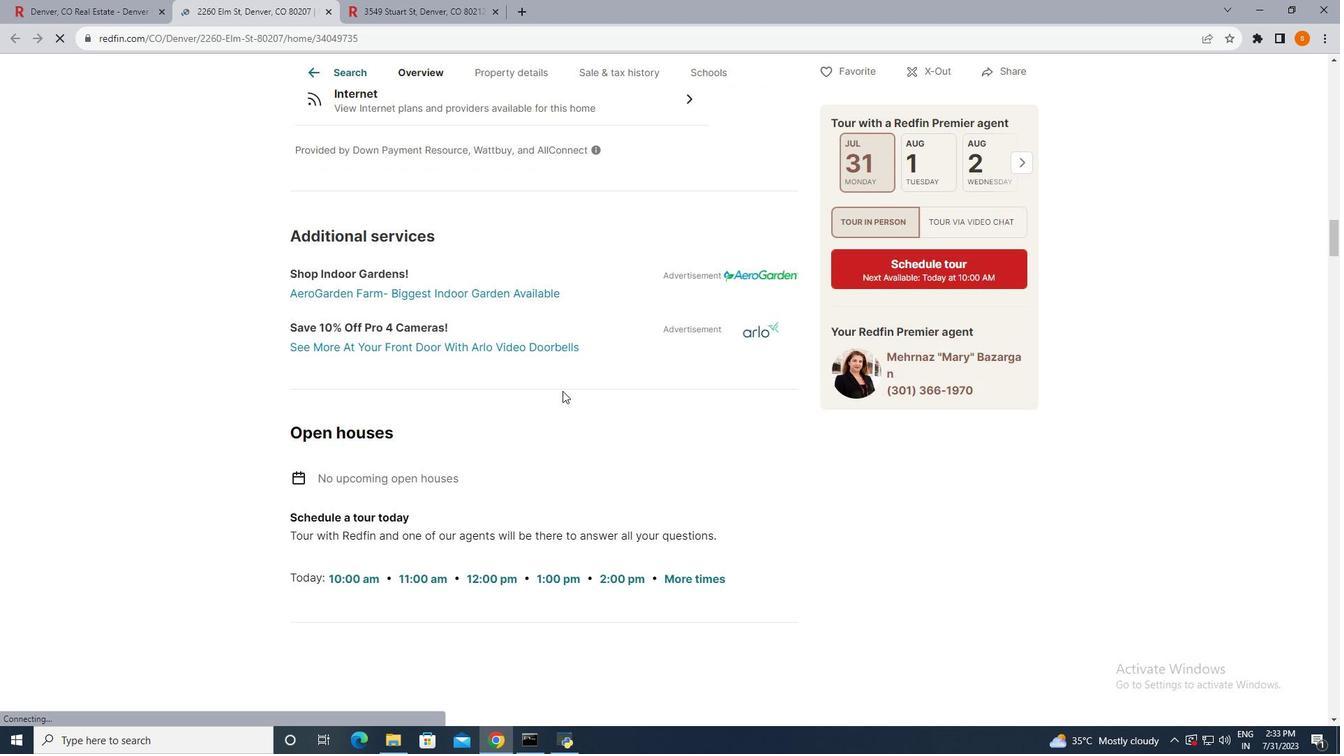 
Action: Mouse scrolled (562, 390) with delta (0, 0)
Screenshot: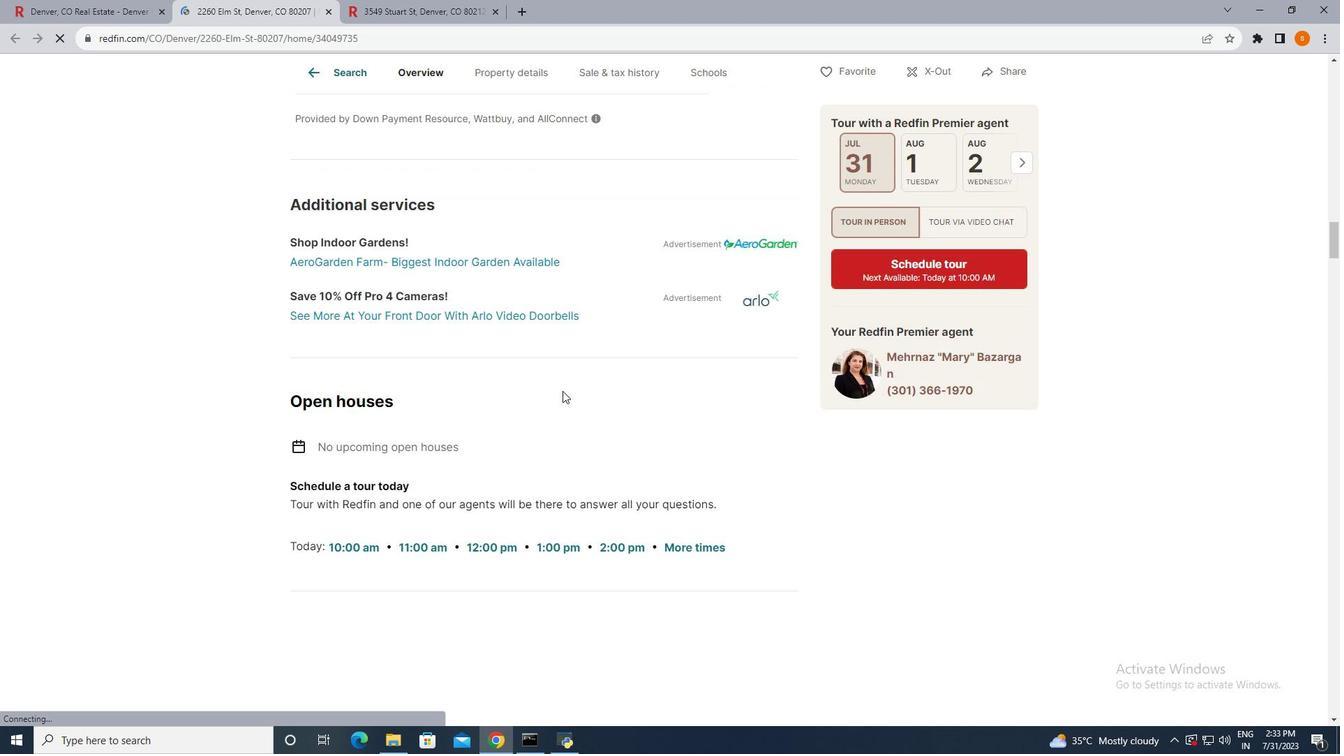 
Action: Mouse scrolled (562, 390) with delta (0, 0)
Screenshot: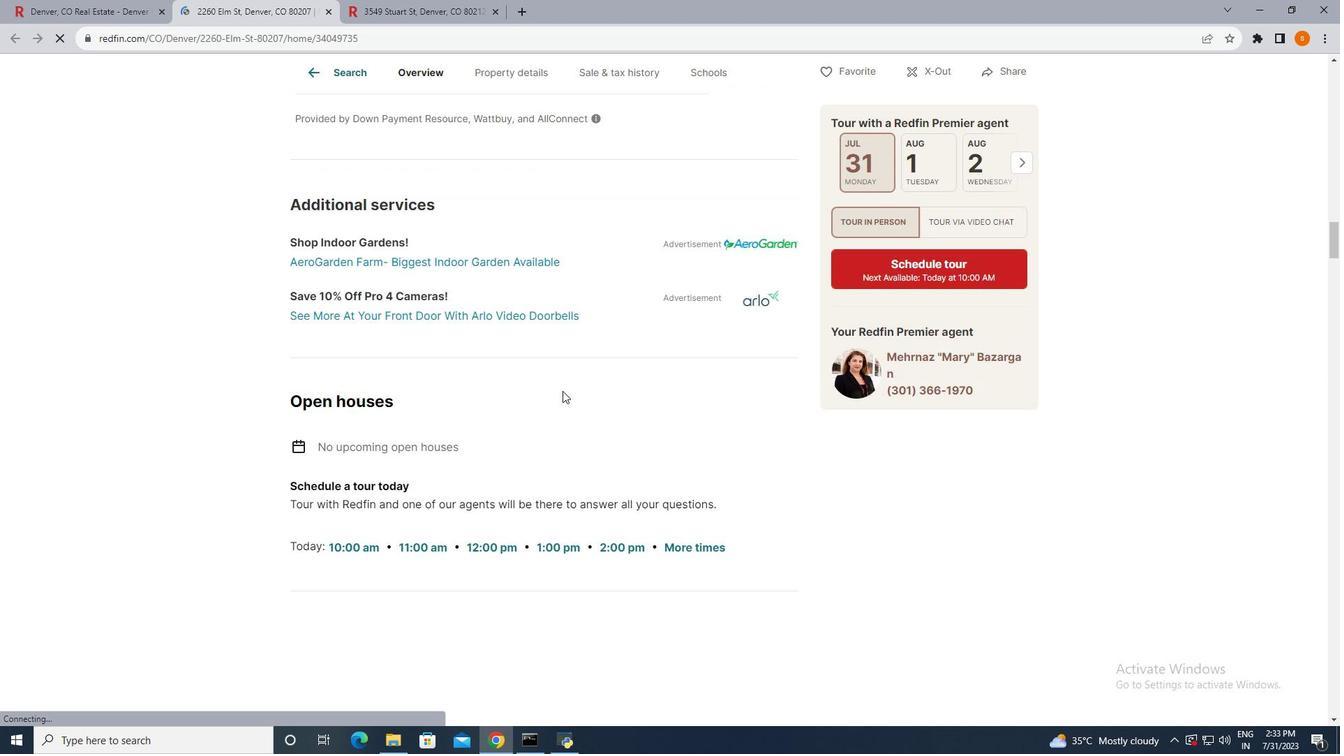 
Action: Mouse scrolled (562, 390) with delta (0, 0)
Screenshot: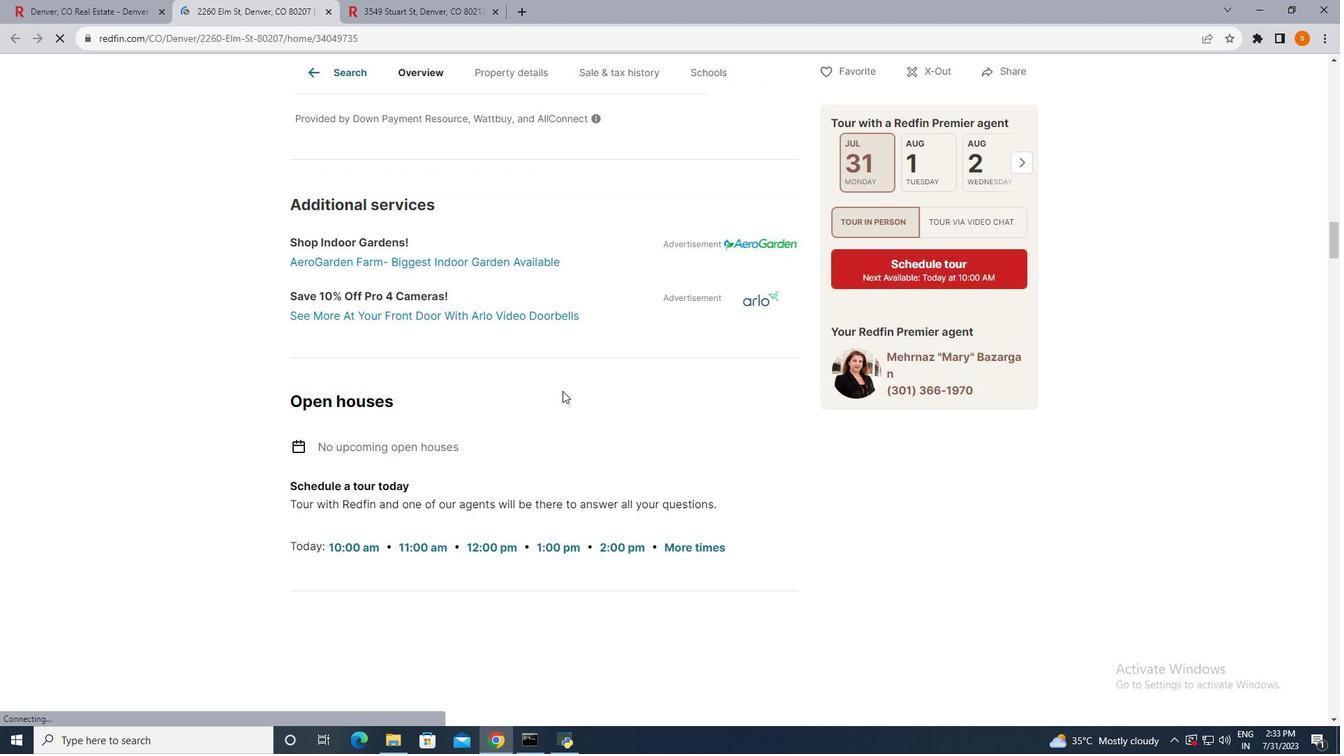 
Action: Mouse scrolled (562, 390) with delta (0, 0)
Screenshot: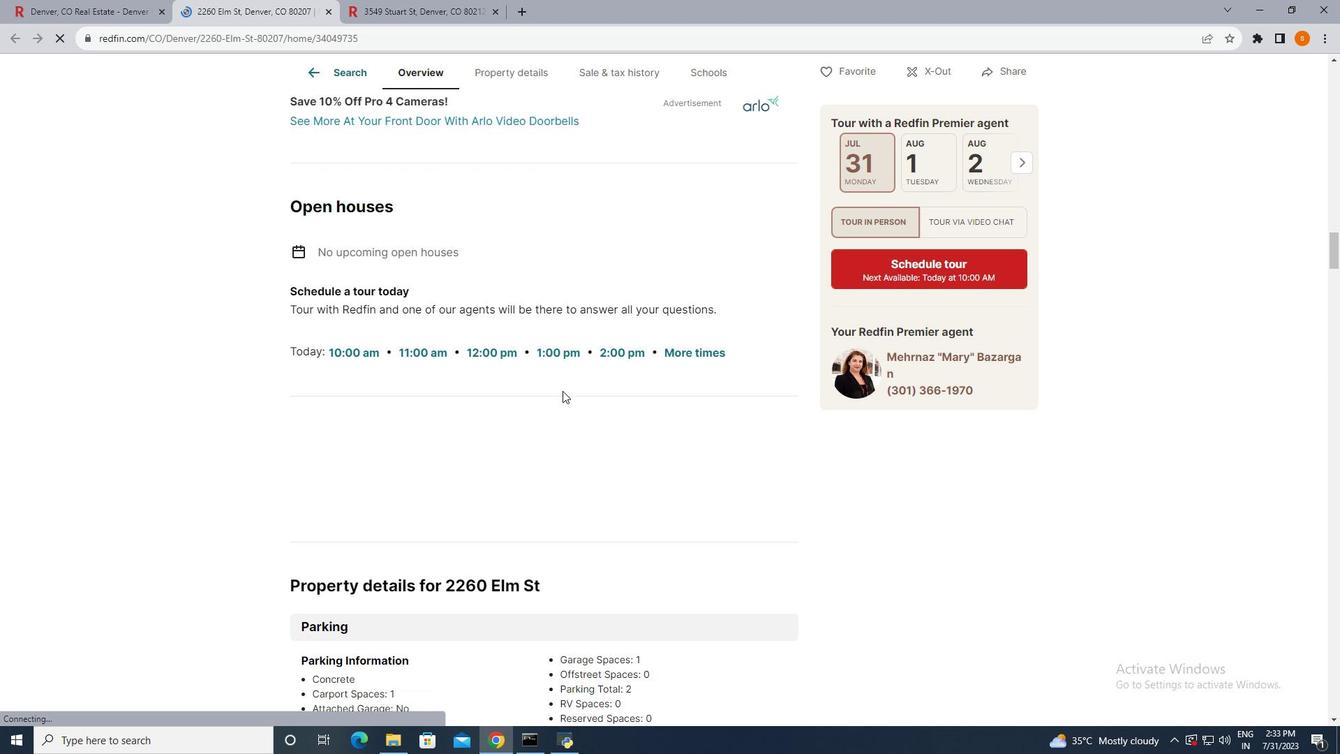 
Action: Mouse scrolled (562, 390) with delta (0, 0)
Screenshot: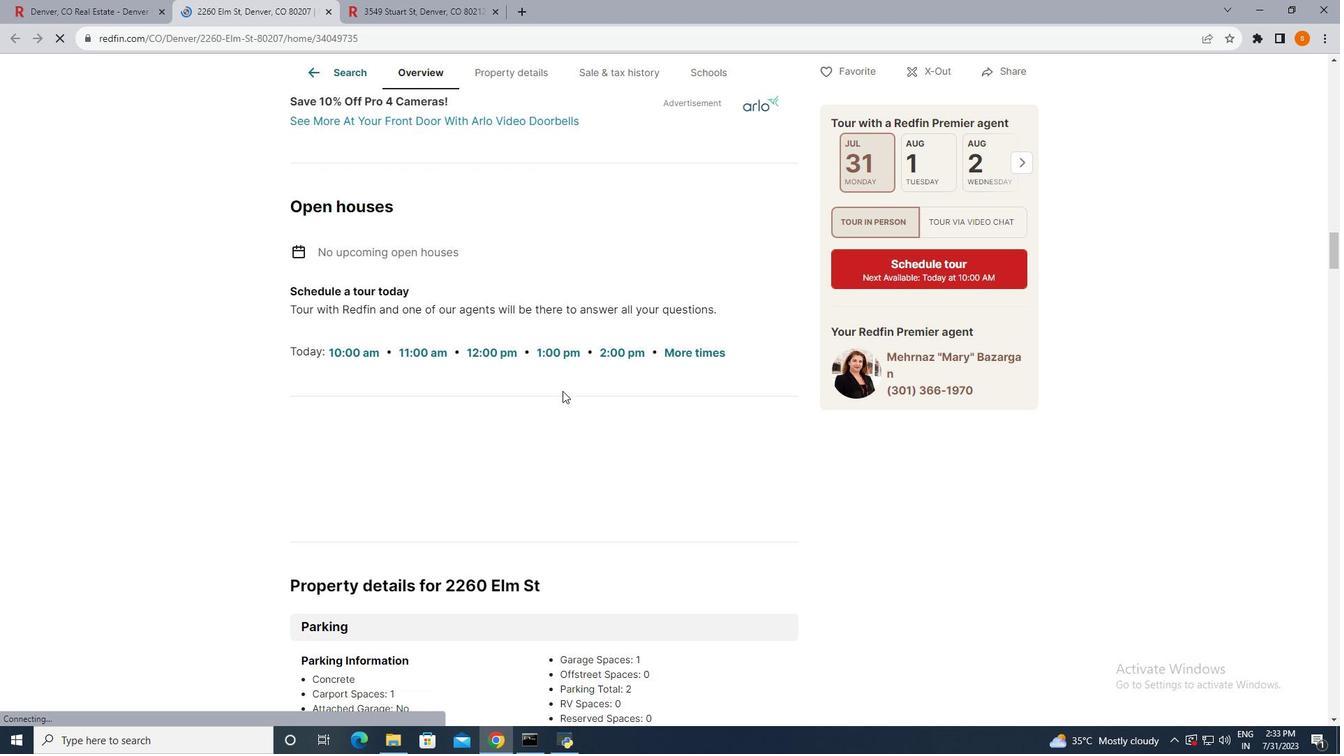 
Action: Mouse scrolled (562, 390) with delta (0, 0)
Screenshot: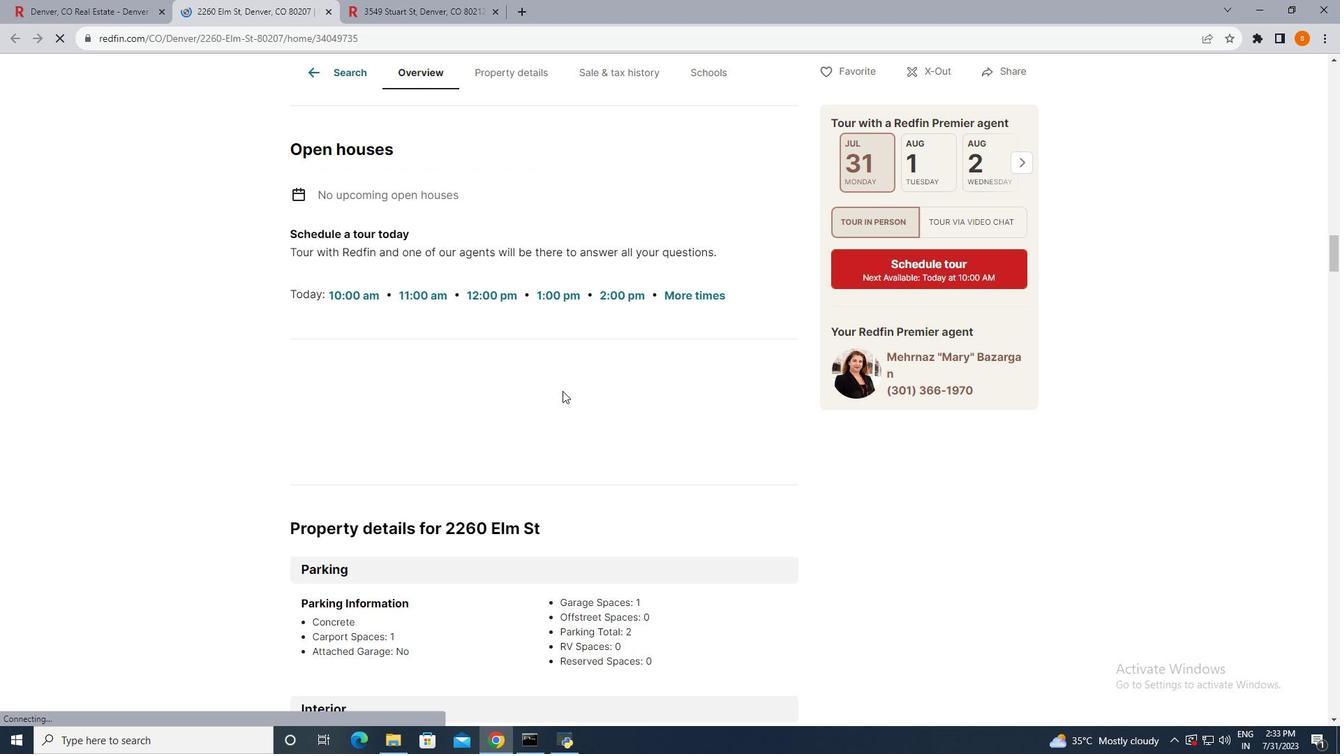
Action: Mouse scrolled (562, 390) with delta (0, 0)
Screenshot: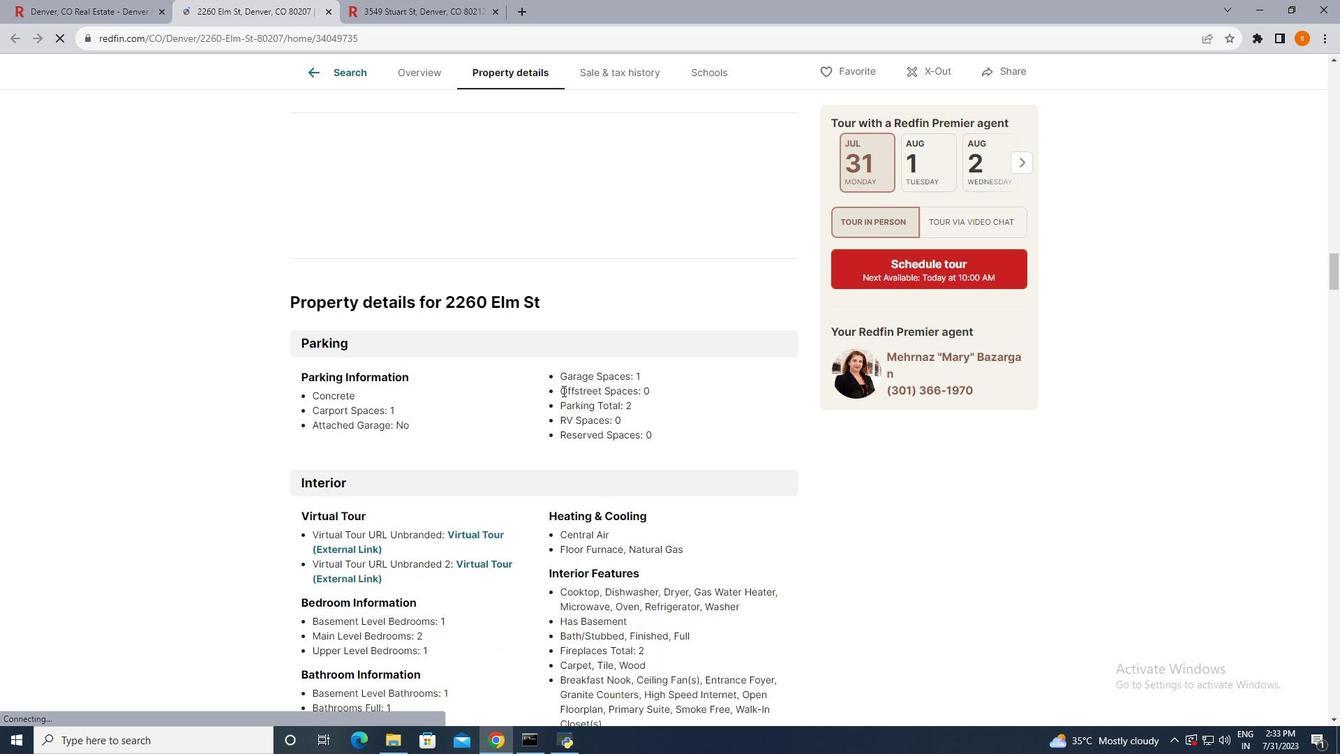 
Action: Mouse scrolled (562, 390) with delta (0, 0)
Screenshot: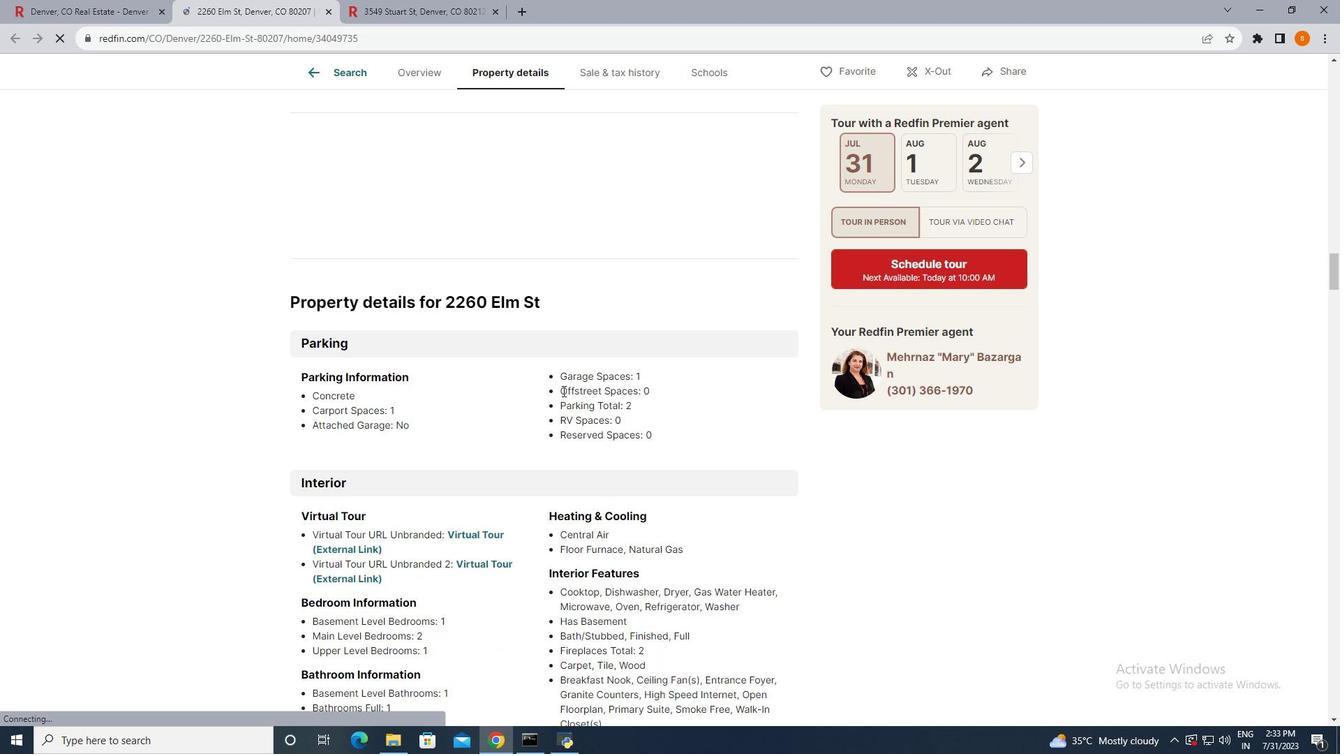 
Action: Mouse scrolled (562, 390) with delta (0, 0)
Screenshot: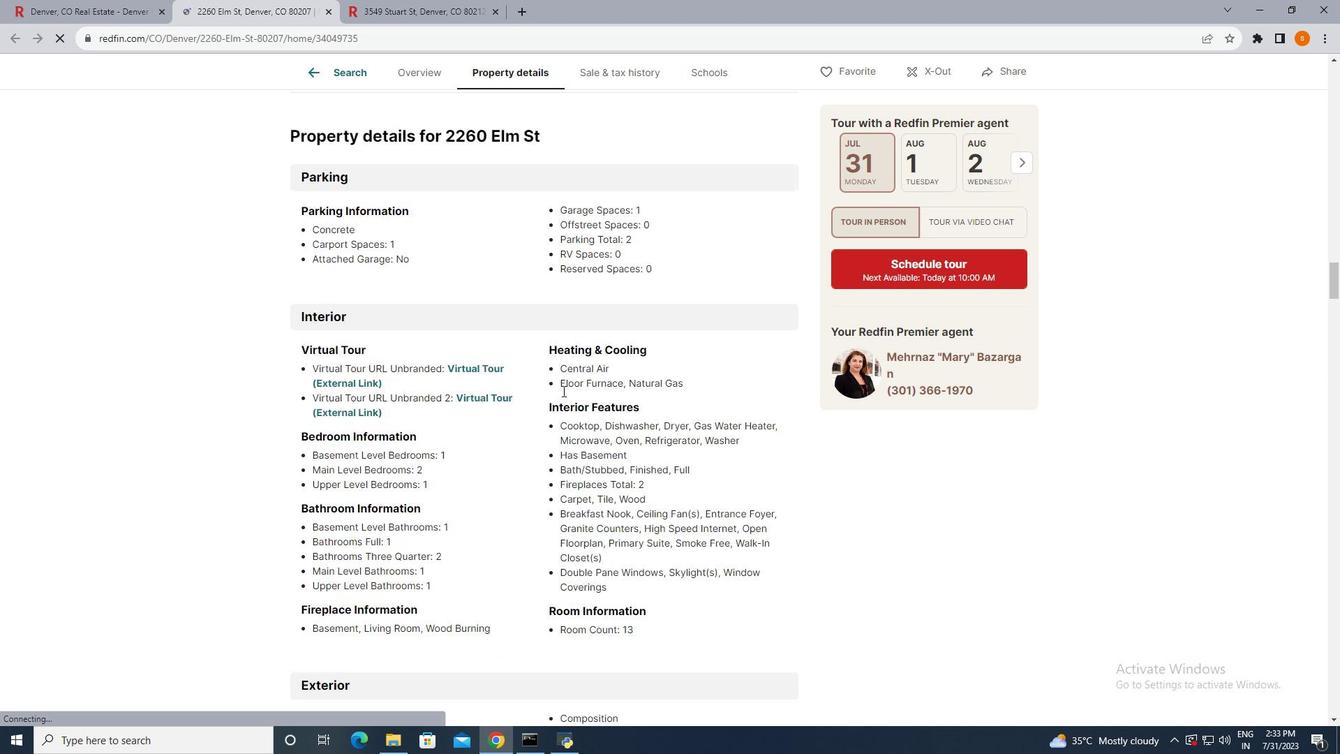 
Action: Mouse scrolled (562, 390) with delta (0, 0)
Screenshot: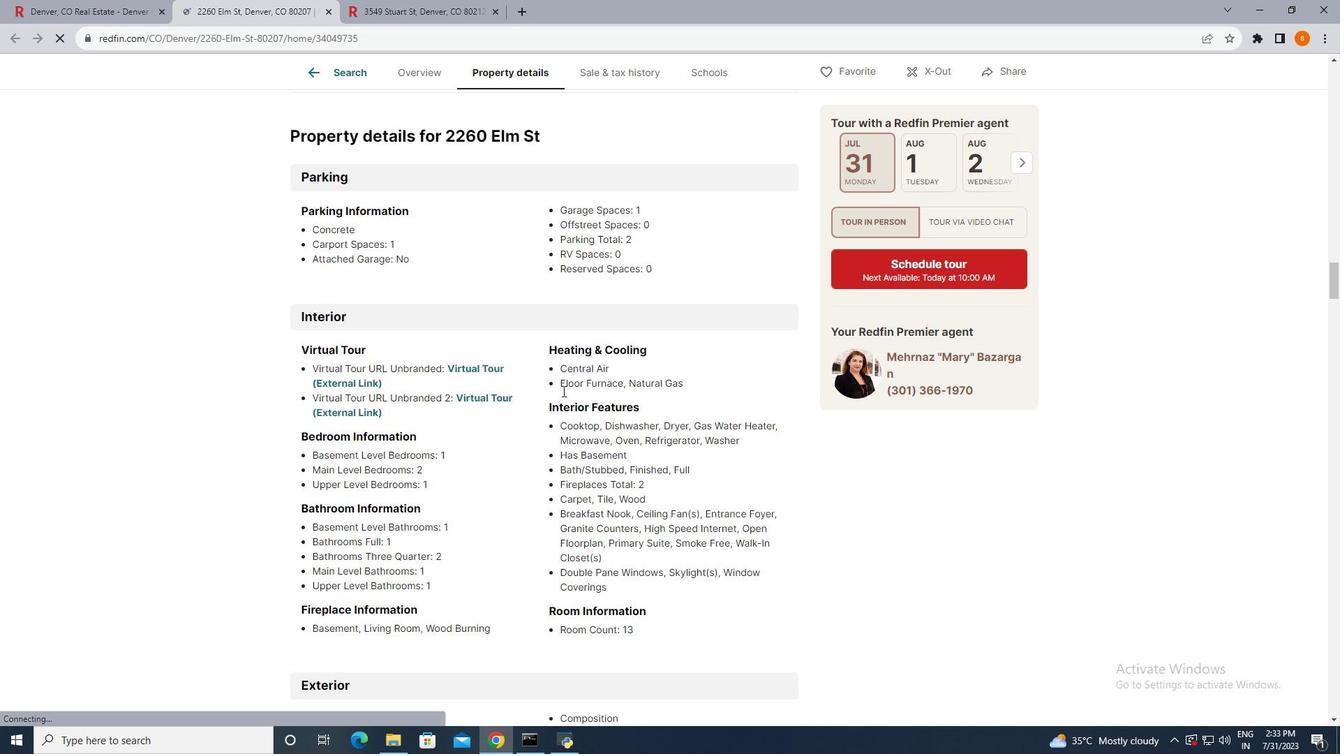 
Action: Mouse scrolled (562, 390) with delta (0, 0)
Screenshot: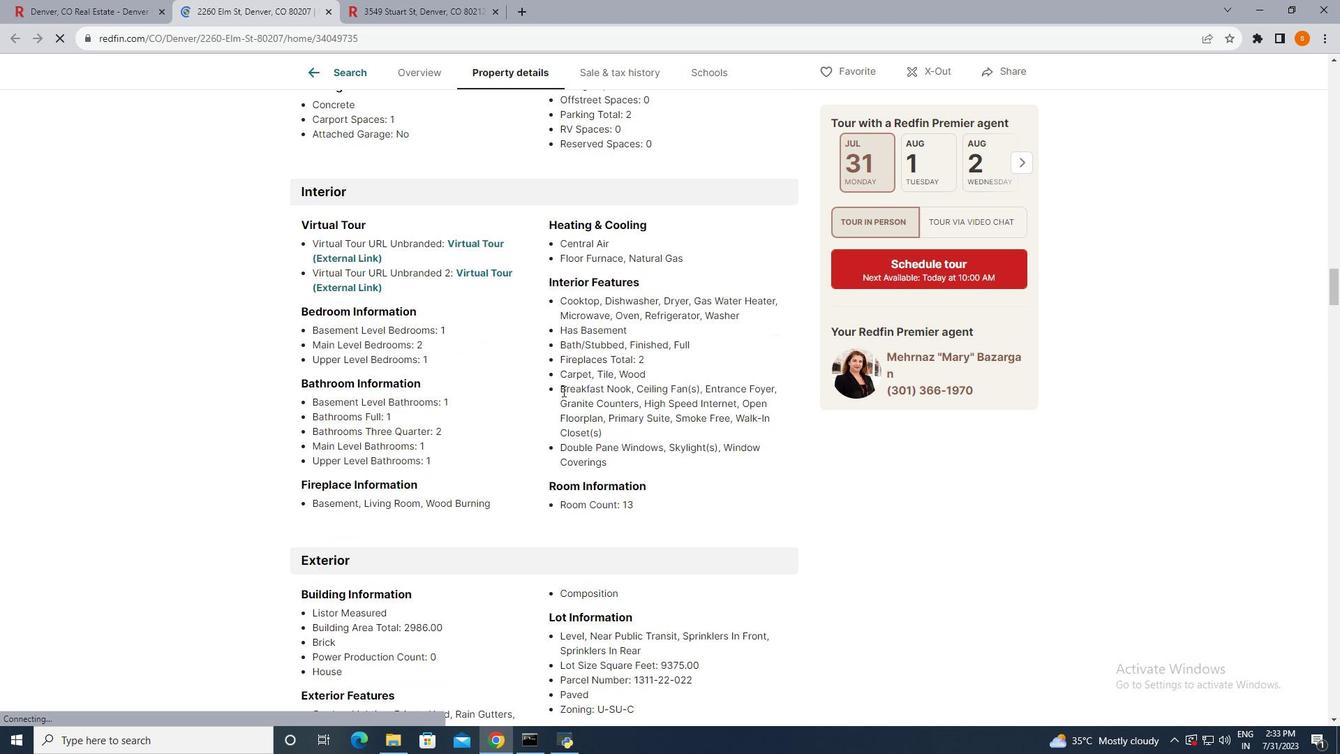 
Action: Mouse scrolled (562, 390) with delta (0, 0)
Screenshot: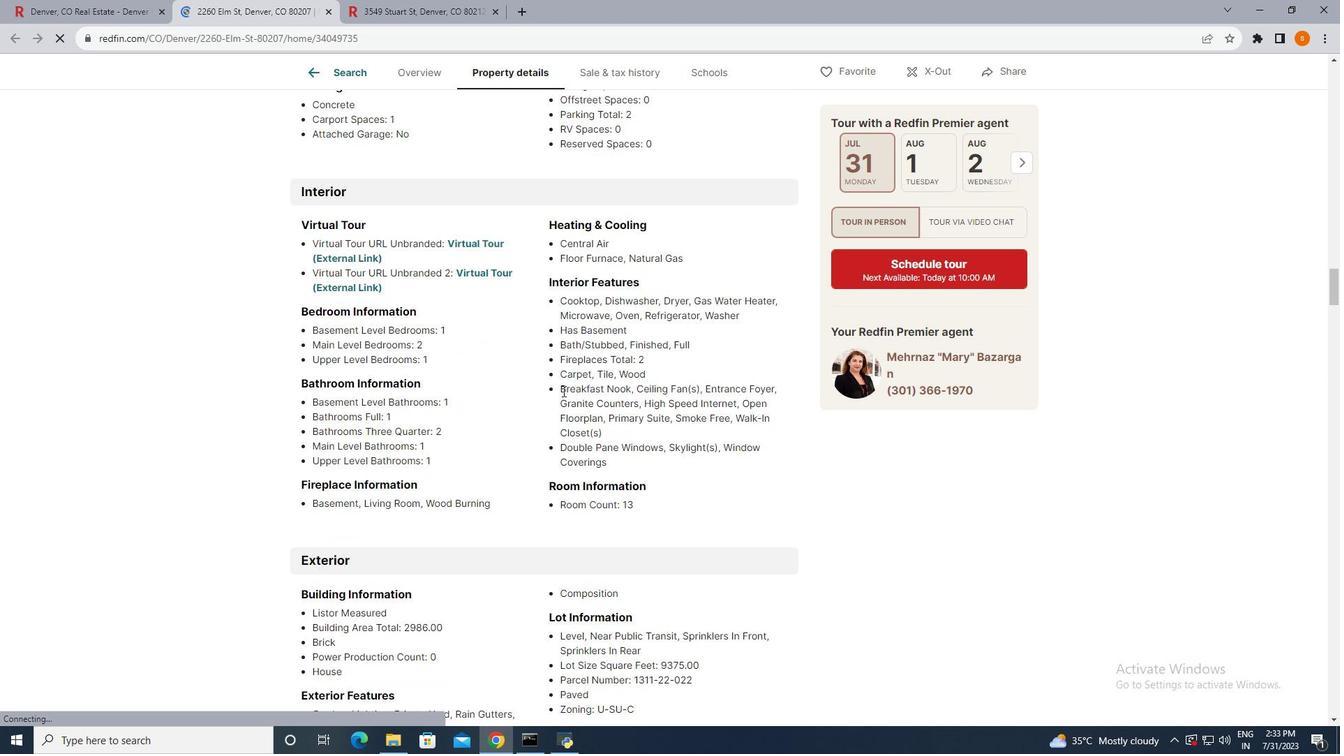 
Action: Mouse scrolled (562, 390) with delta (0, 0)
Screenshot: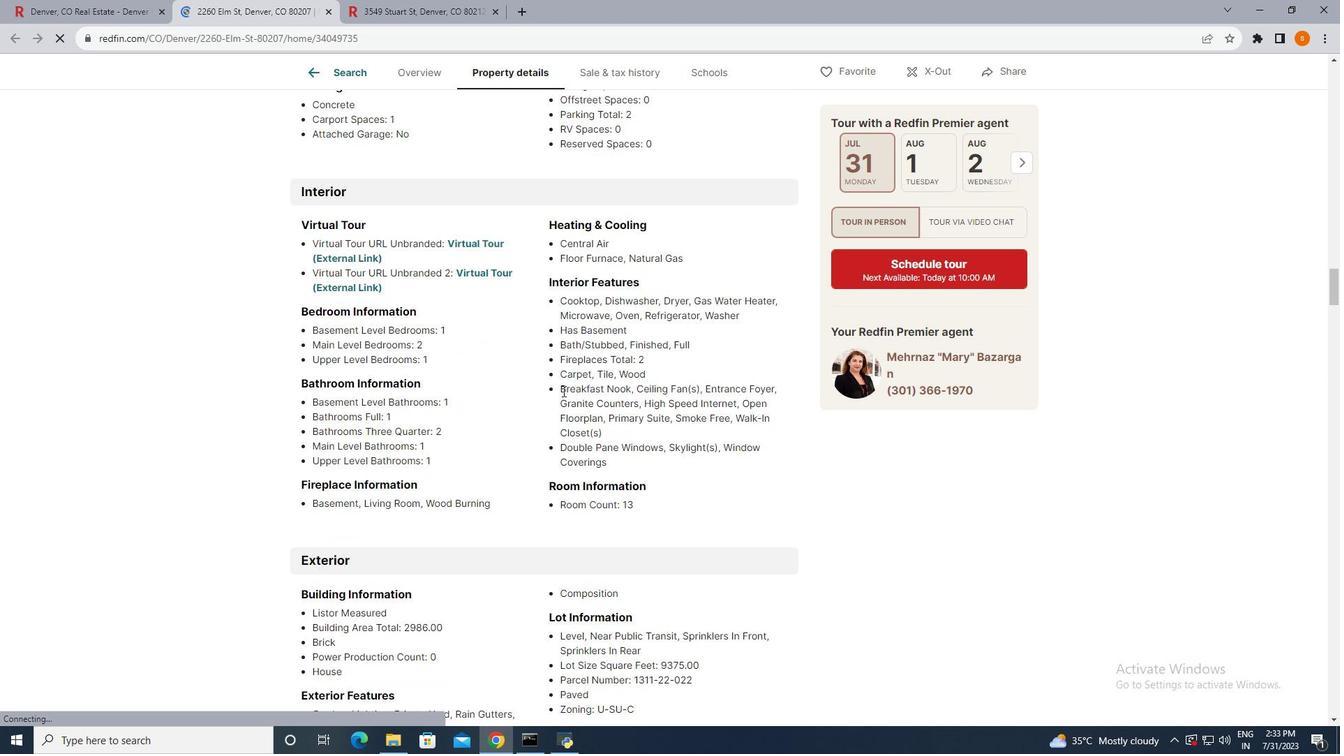 
Action: Mouse scrolled (562, 390) with delta (0, 0)
Screenshot: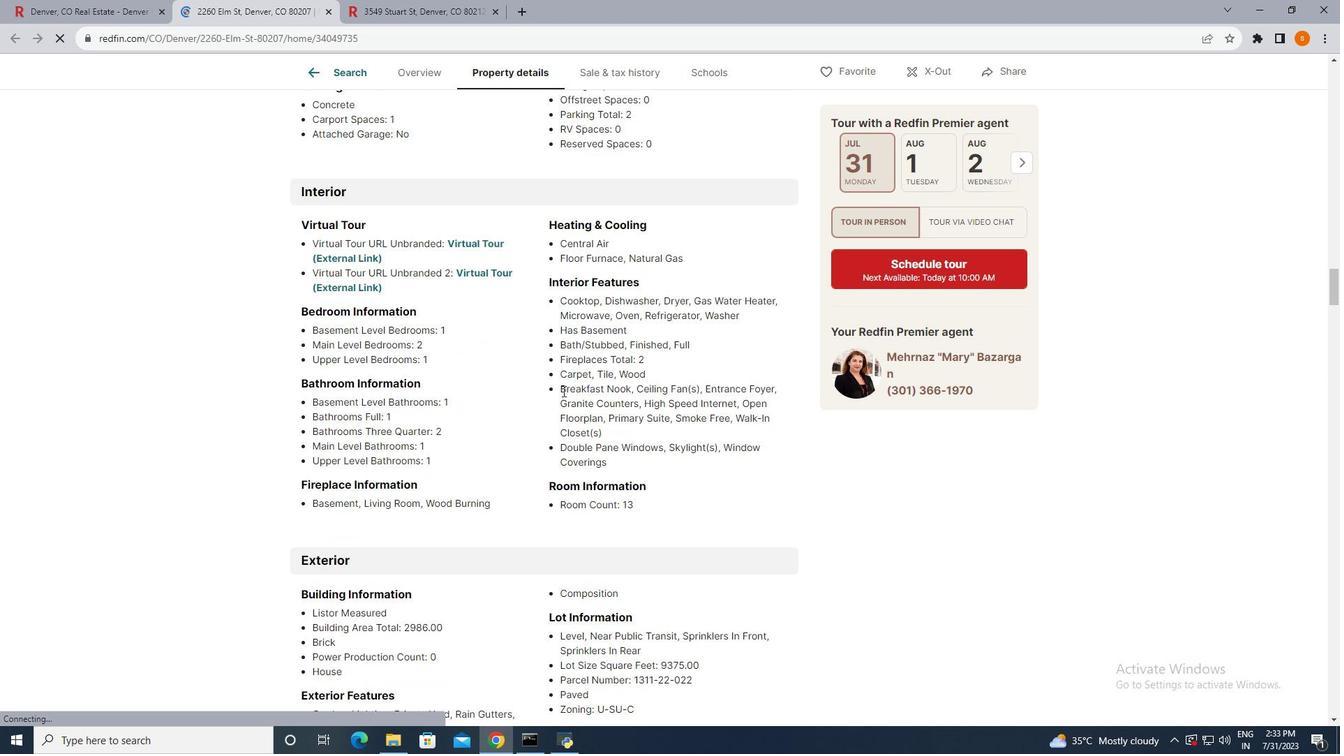 
Action: Mouse scrolled (562, 390) with delta (0, 0)
Screenshot: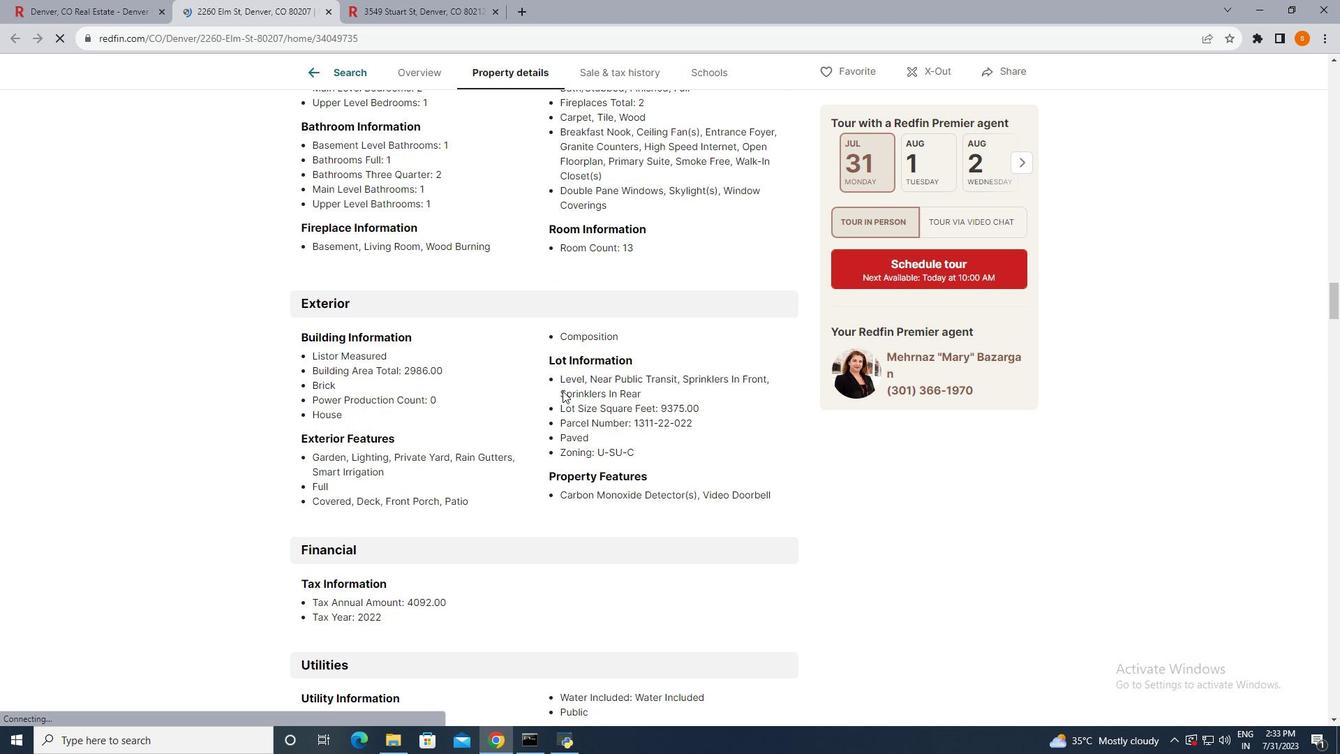 
Action: Mouse scrolled (562, 390) with delta (0, 0)
Screenshot: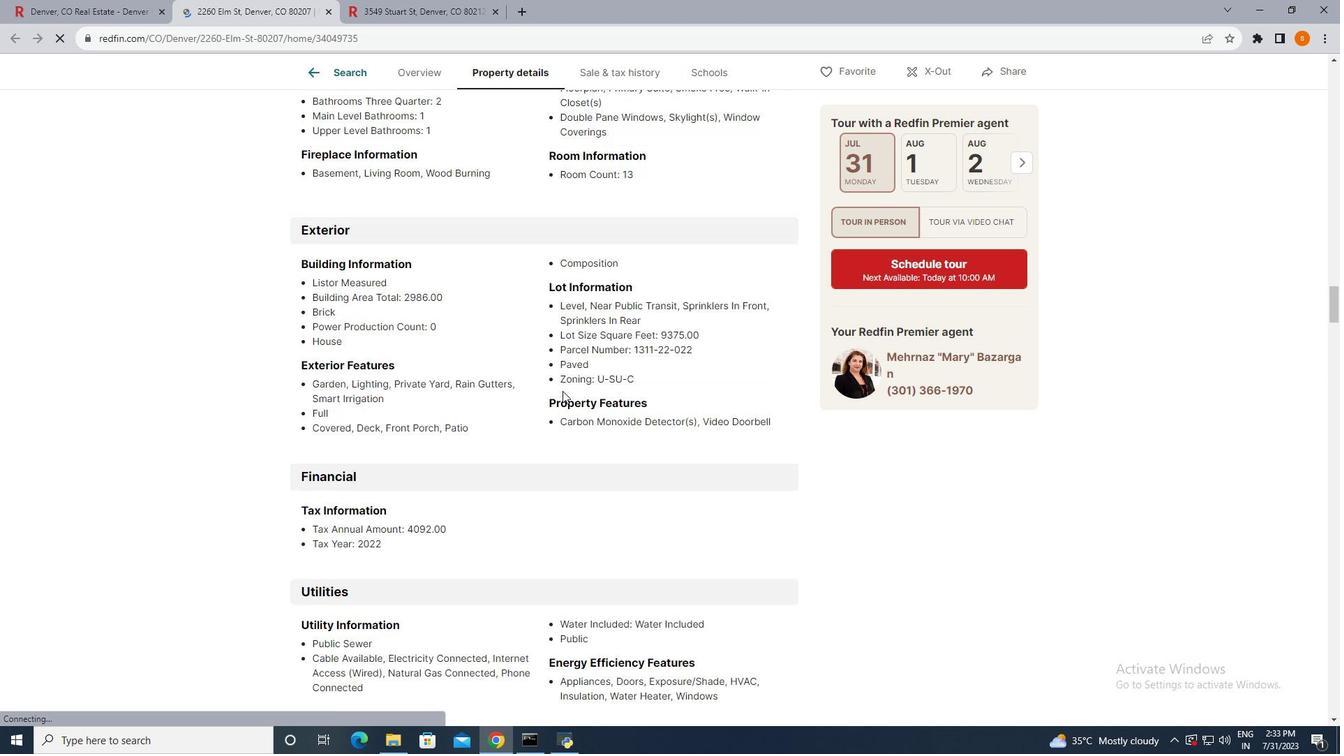 
Action: Mouse scrolled (562, 390) with delta (0, 0)
Screenshot: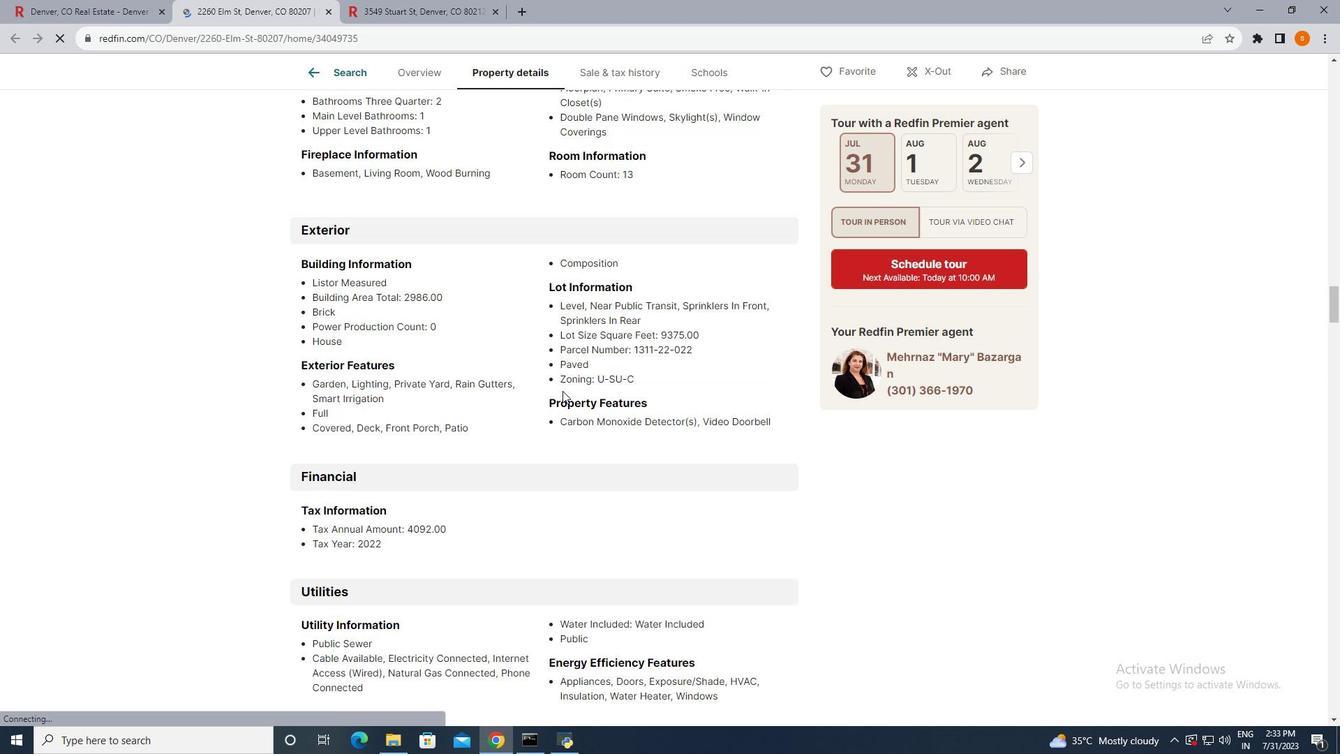 
Action: Mouse scrolled (562, 390) with delta (0, 0)
Screenshot: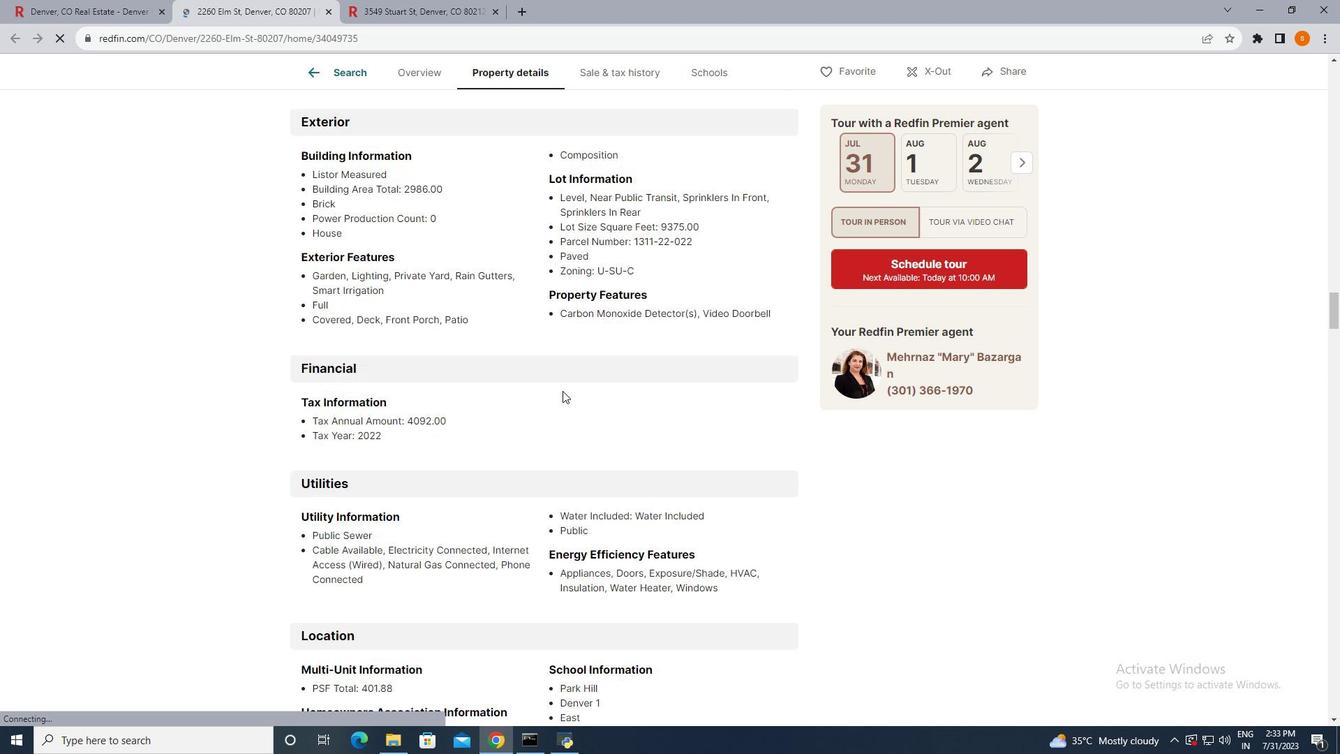 
Action: Mouse scrolled (562, 390) with delta (0, 0)
Screenshot: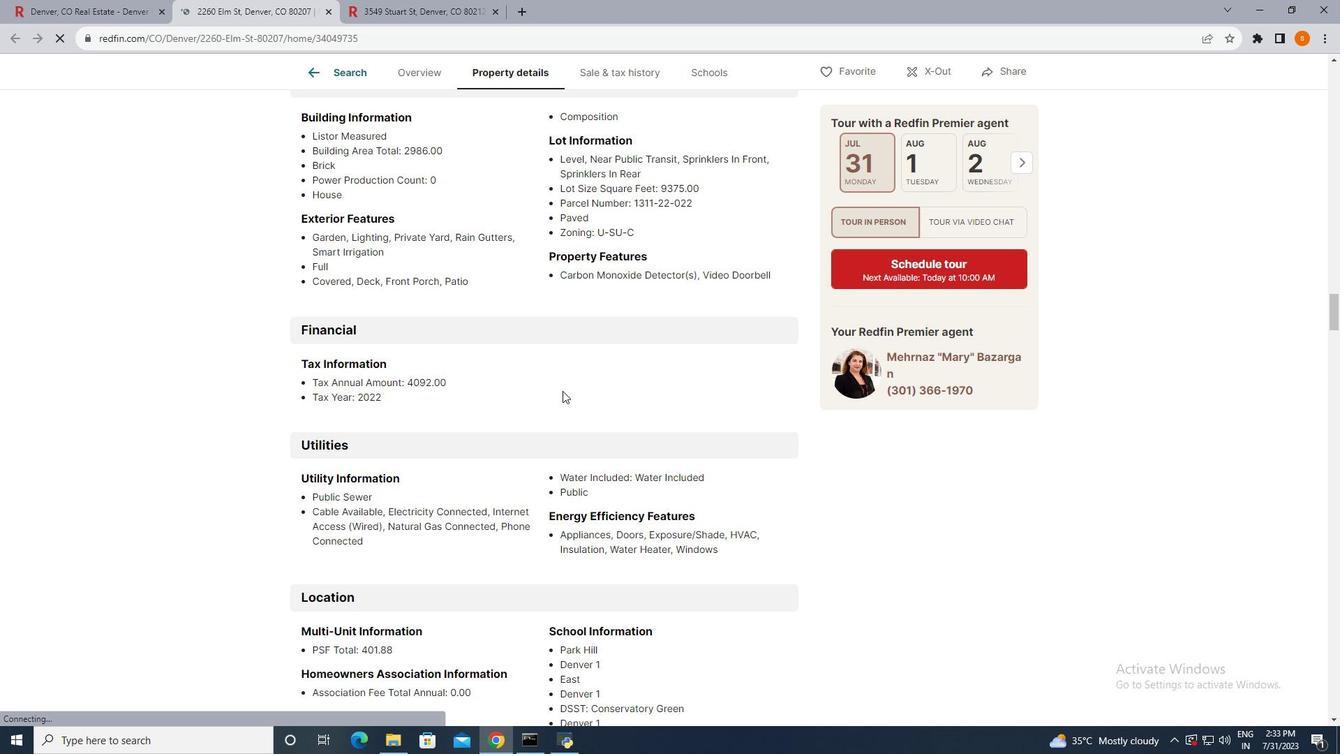 
Action: Mouse scrolled (562, 390) with delta (0, 0)
Screenshot: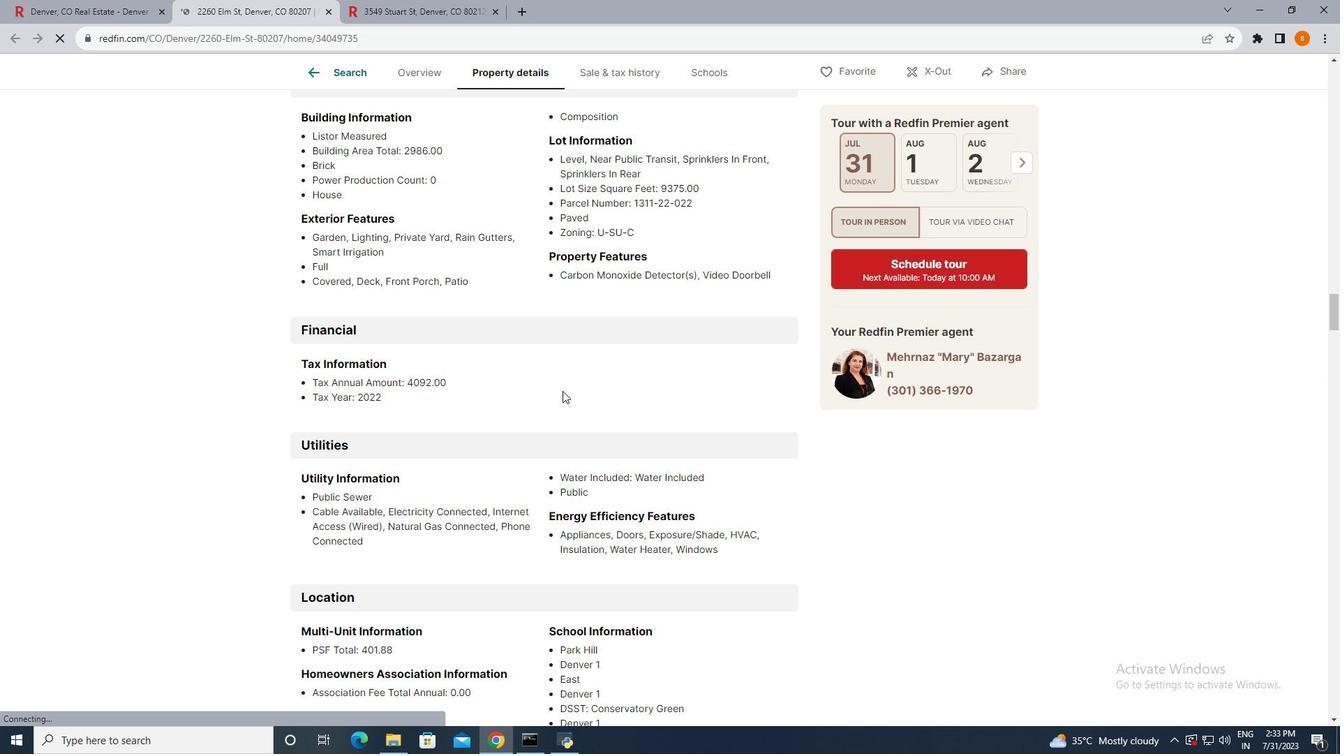 
Action: Mouse scrolled (562, 390) with delta (0, 0)
Screenshot: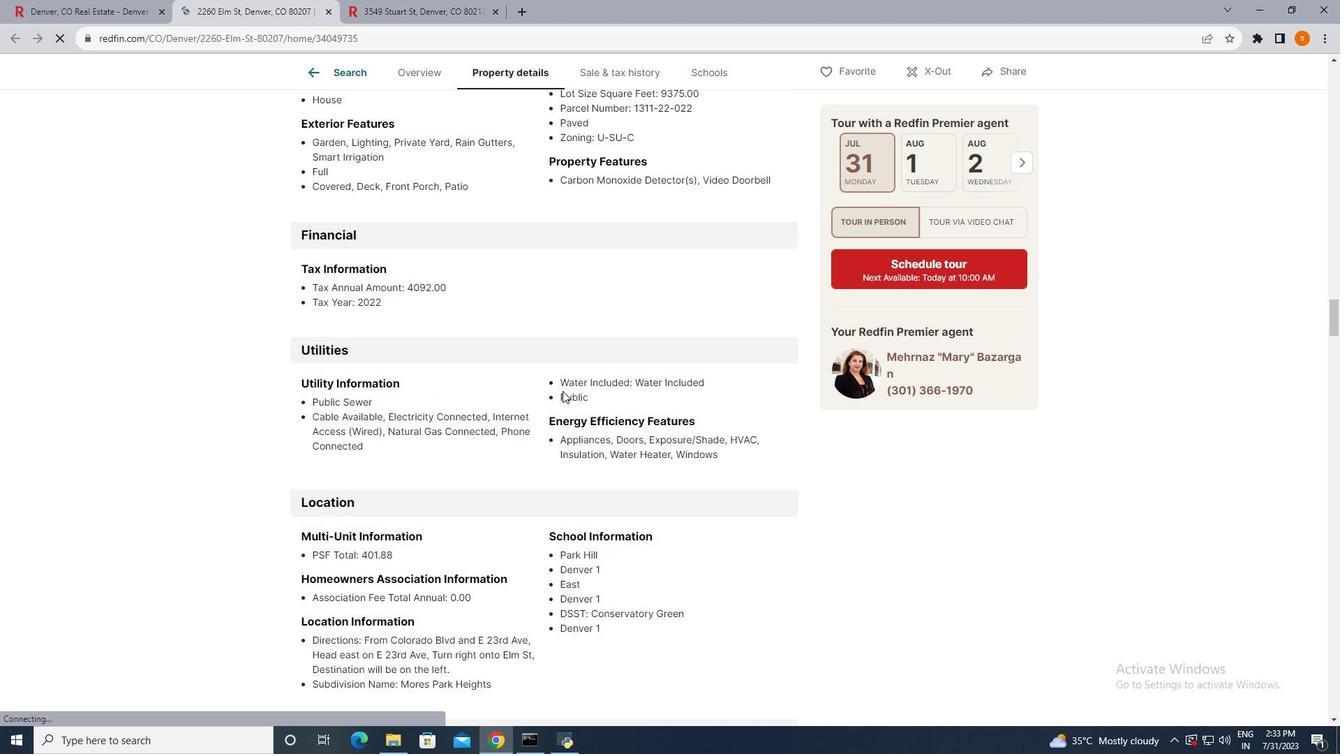 
Action: Mouse scrolled (562, 390) with delta (0, 0)
Screenshot: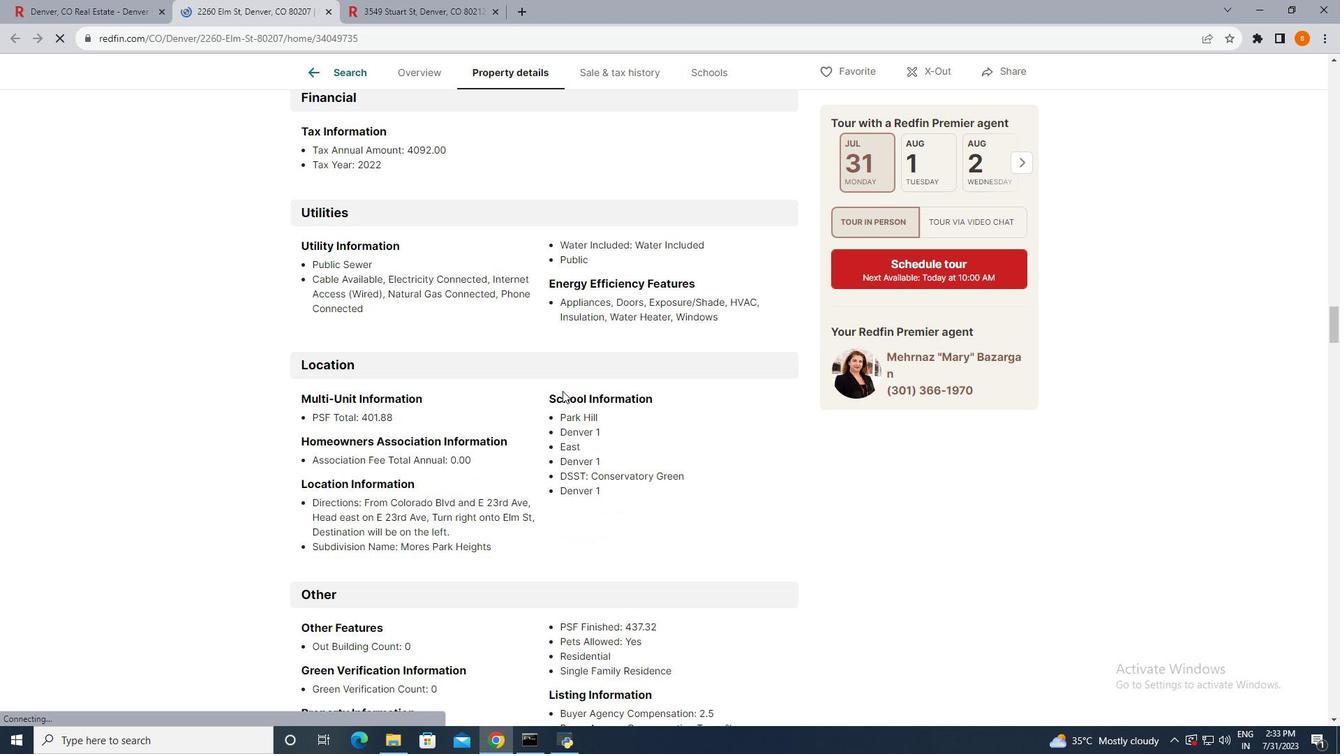 
Action: Mouse scrolled (562, 390) with delta (0, 0)
Screenshot: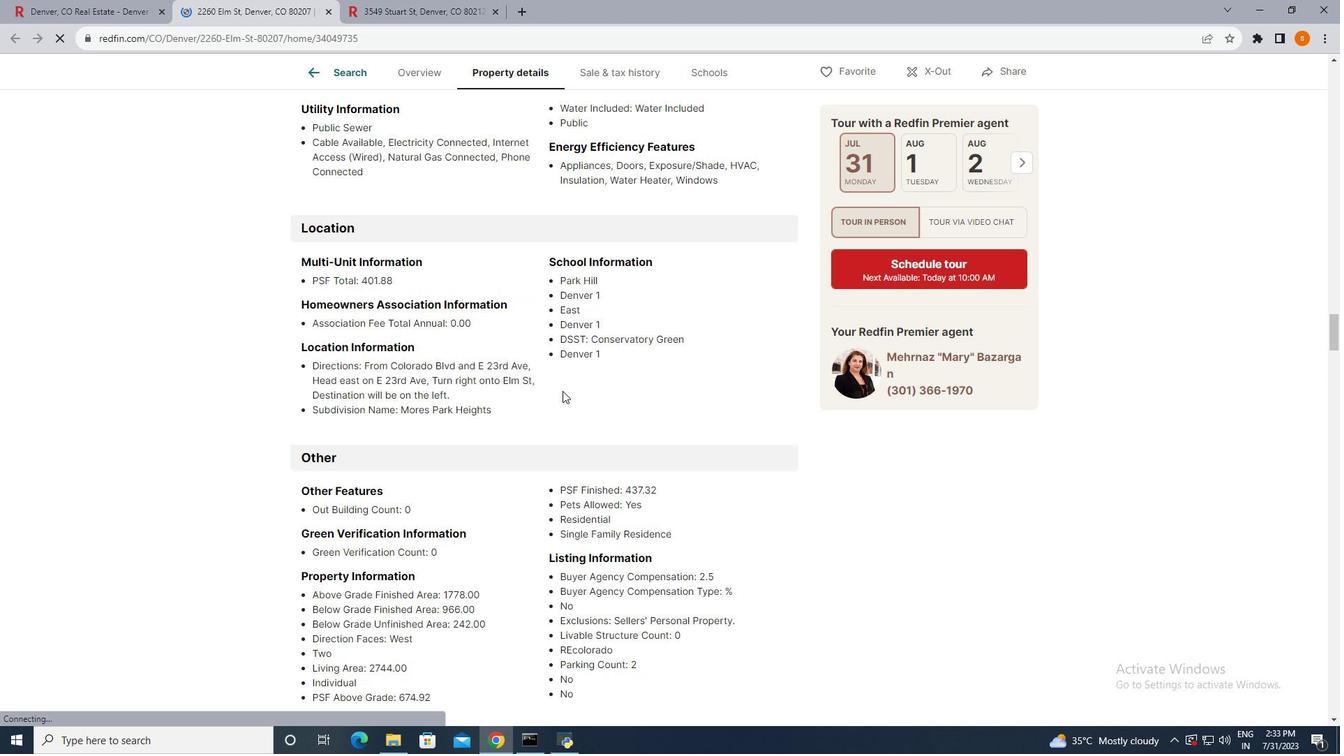 
Action: Mouse scrolled (562, 390) with delta (0, 0)
Screenshot: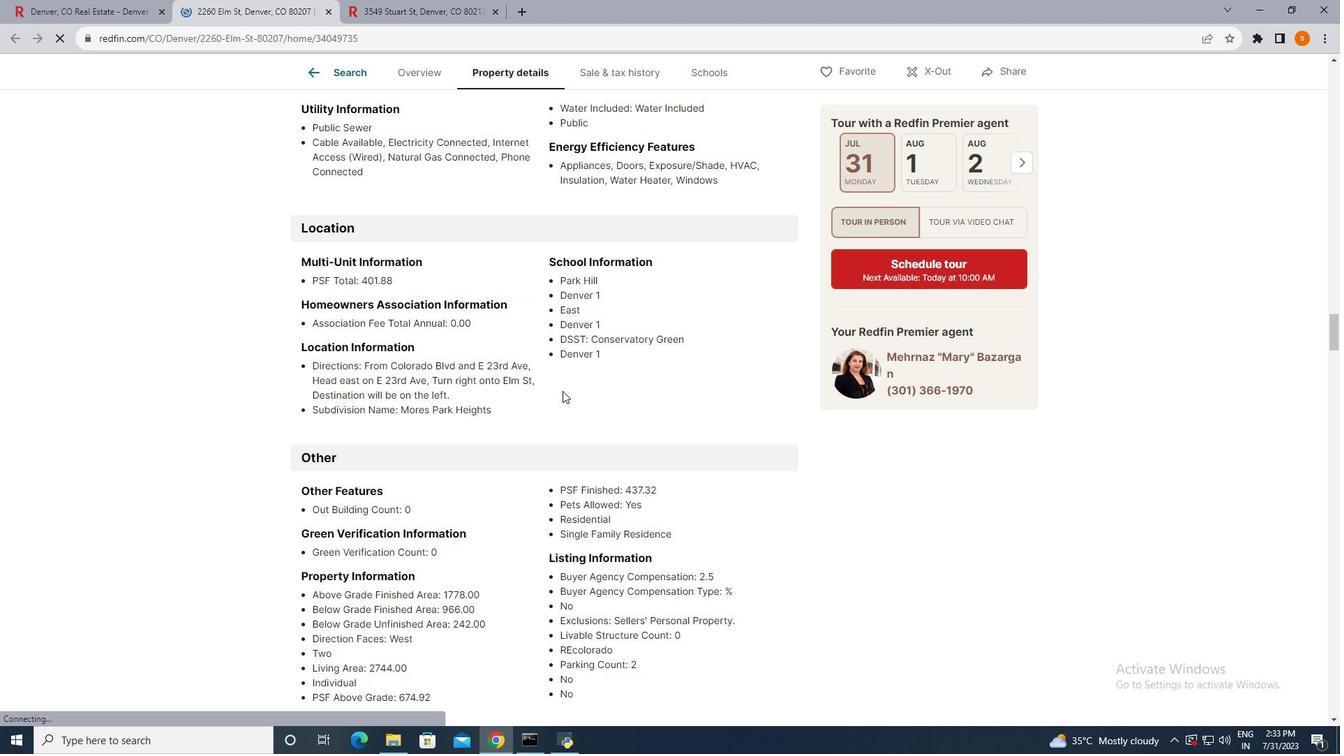 
Action: Mouse scrolled (562, 390) with delta (0, 0)
Screenshot: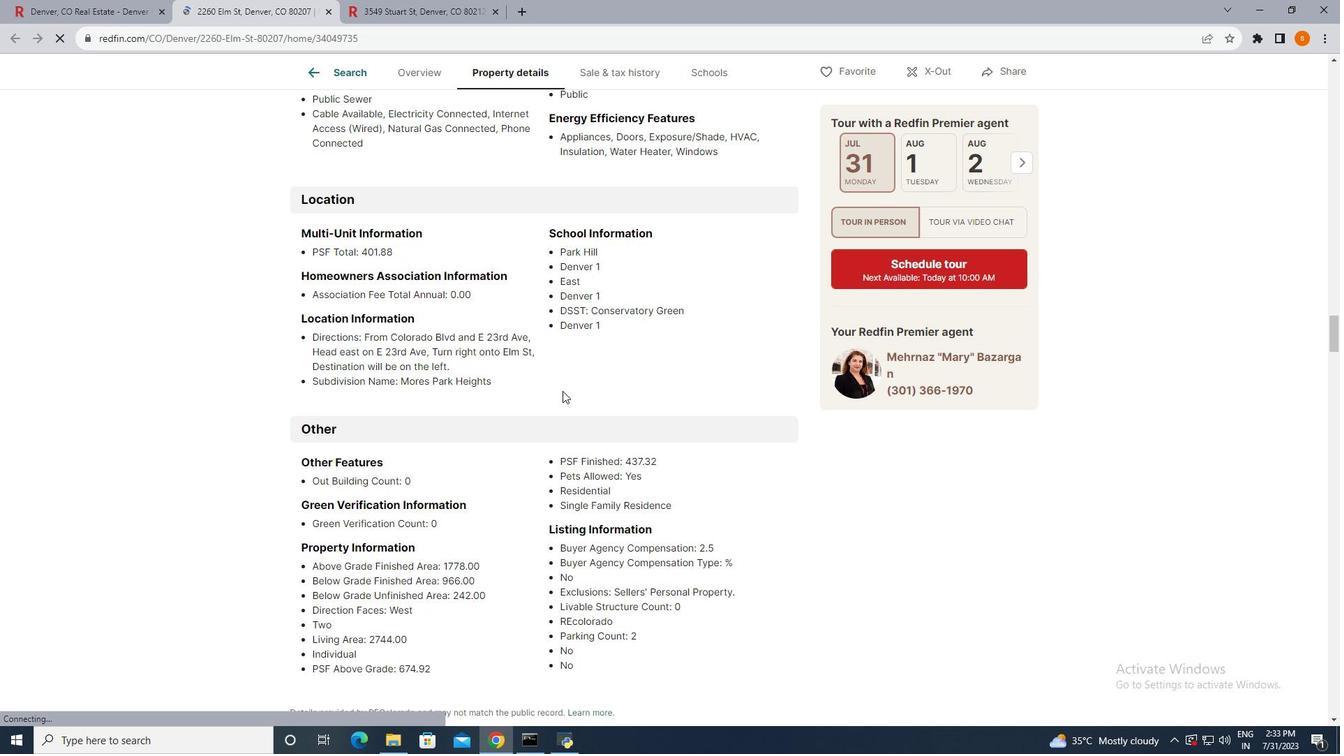 
Action: Mouse scrolled (562, 390) with delta (0, 0)
Screenshot: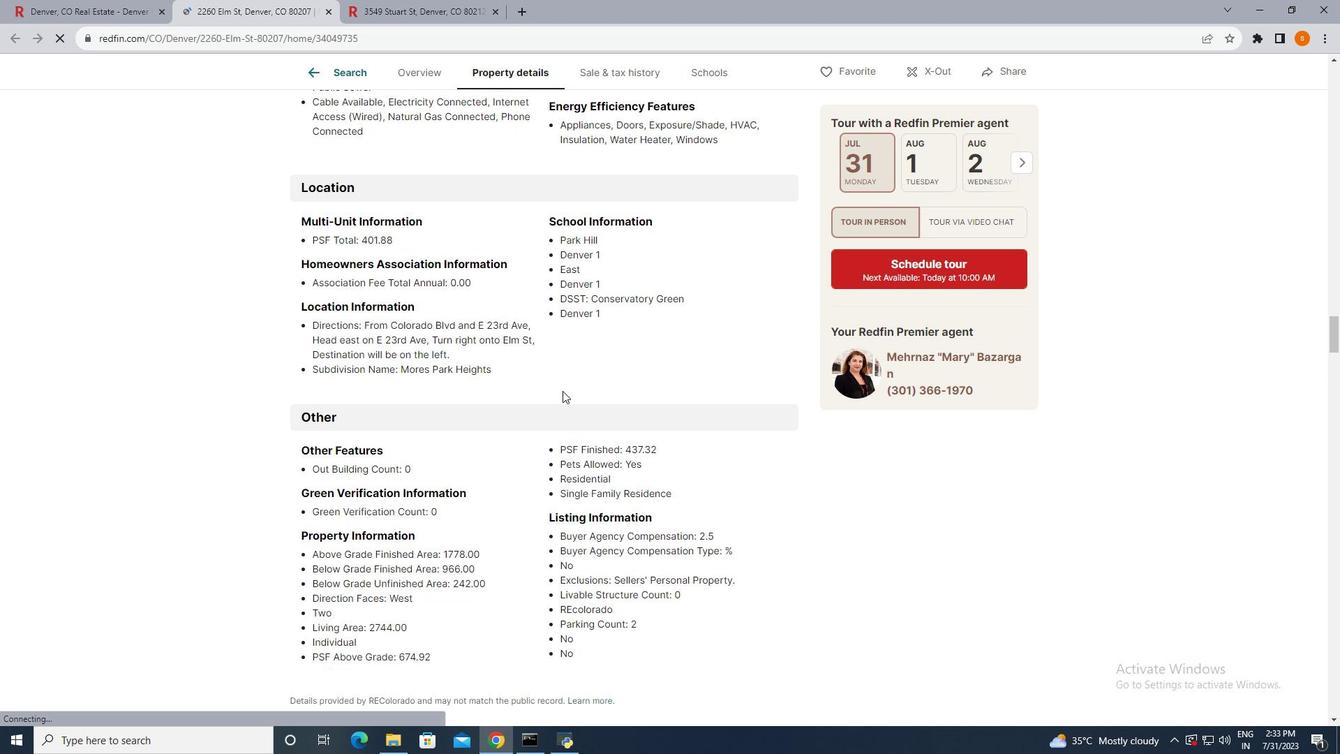 
Action: Mouse scrolled (562, 390) with delta (0, 0)
Screenshot: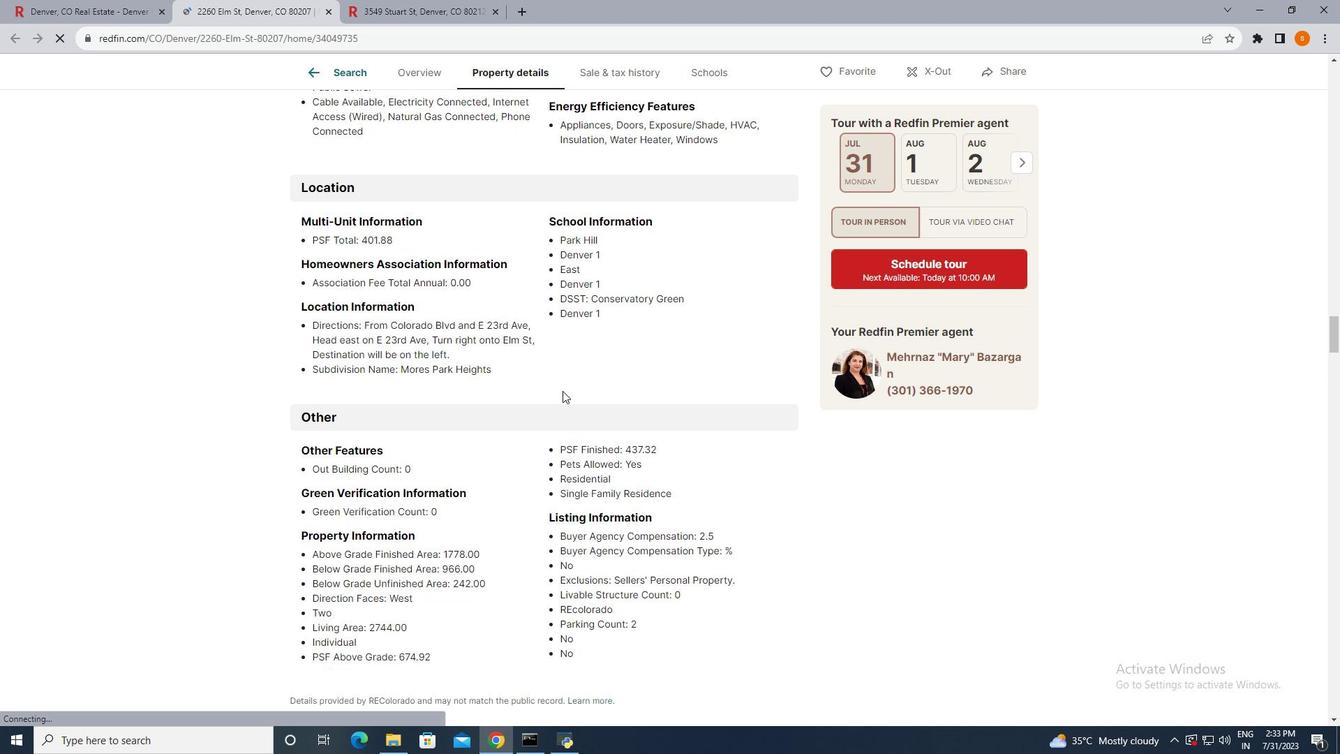 
Action: Mouse scrolled (562, 390) with delta (0, 0)
Screenshot: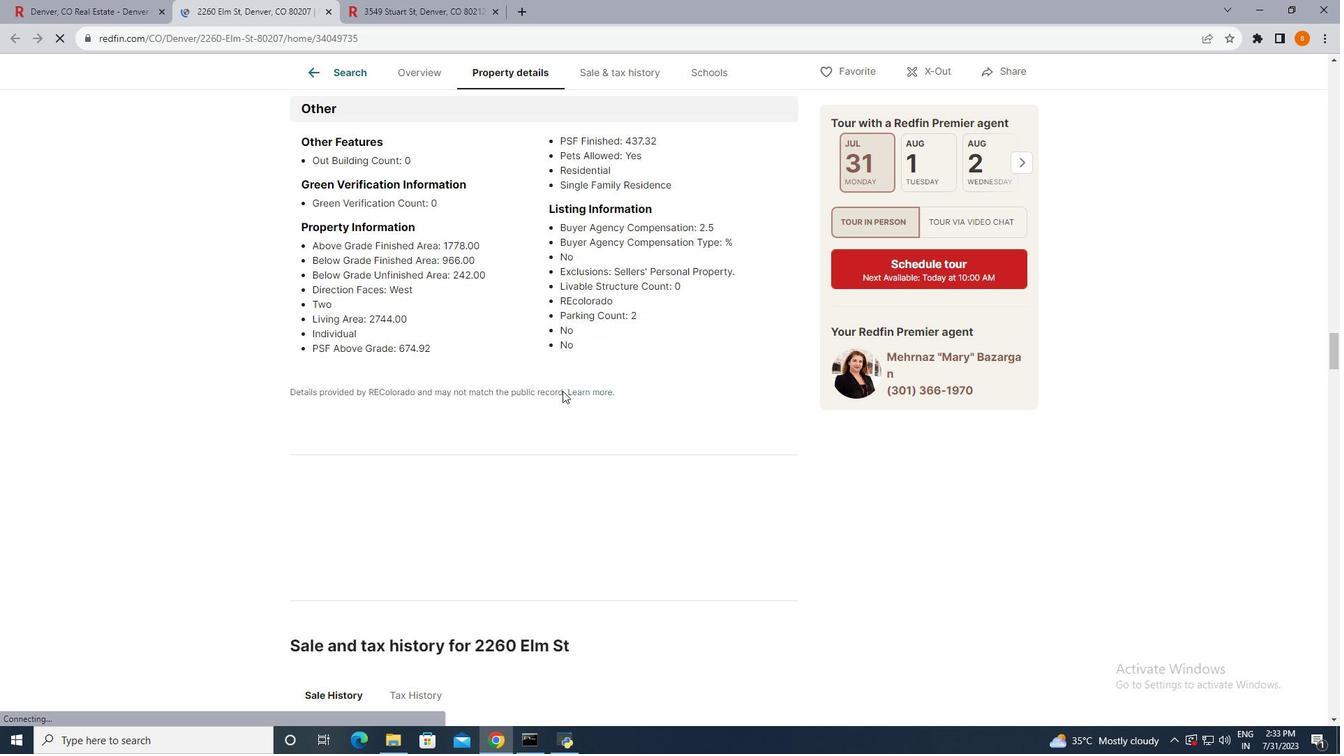 
Action: Mouse scrolled (562, 390) with delta (0, 0)
Screenshot: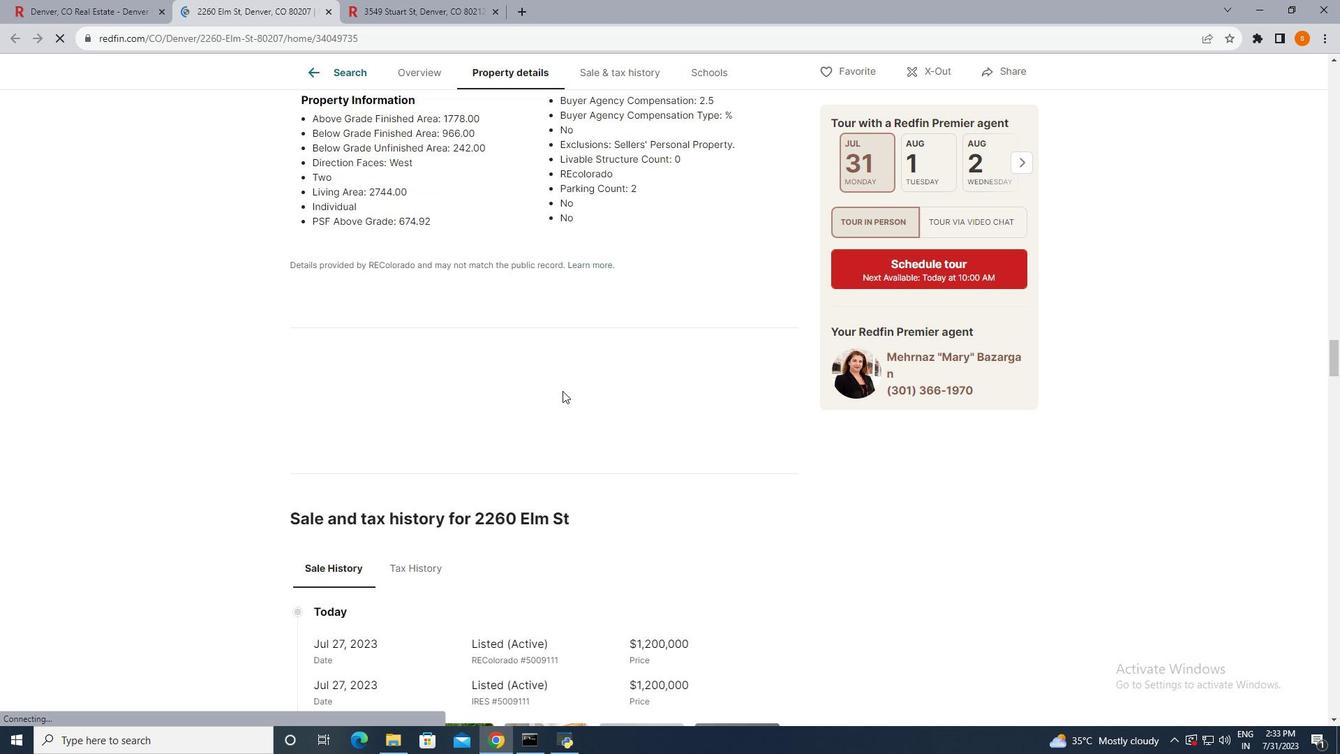 
Action: Mouse scrolled (562, 390) with delta (0, 0)
Screenshot: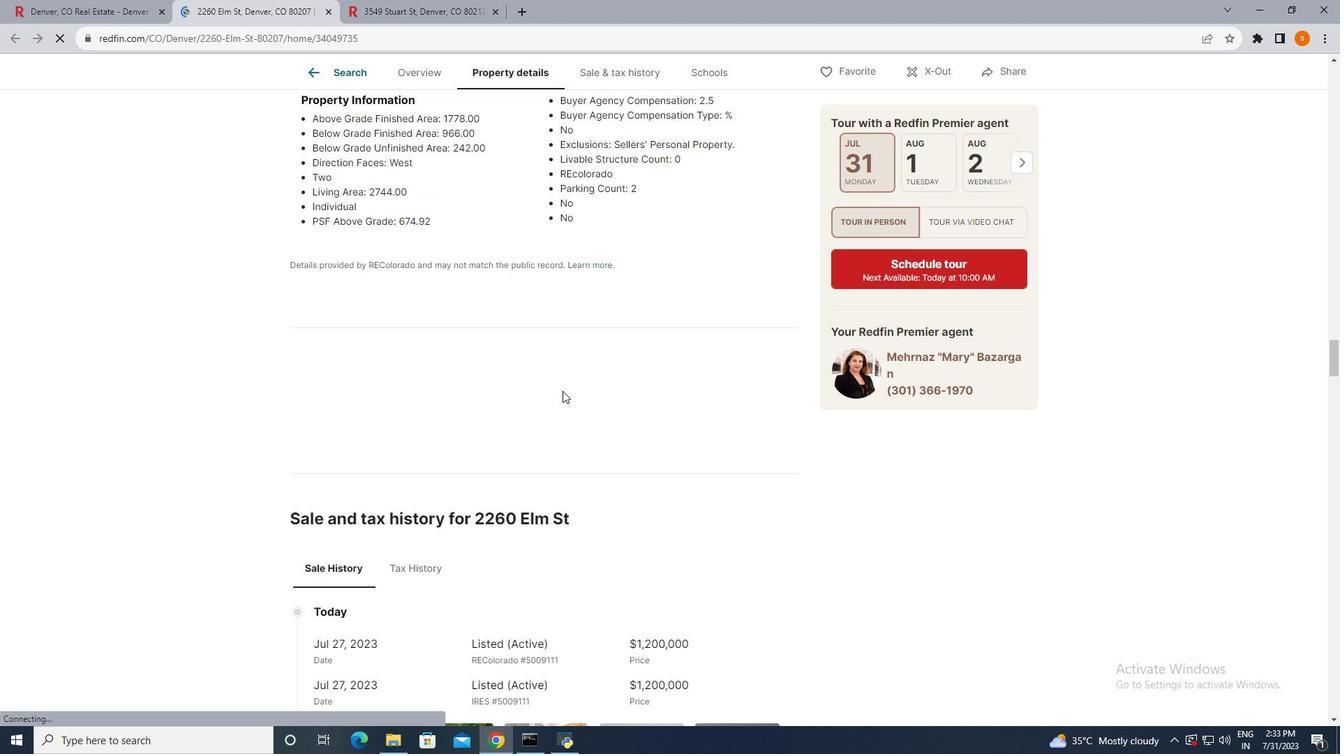 
Action: Mouse scrolled (562, 390) with delta (0, 0)
Screenshot: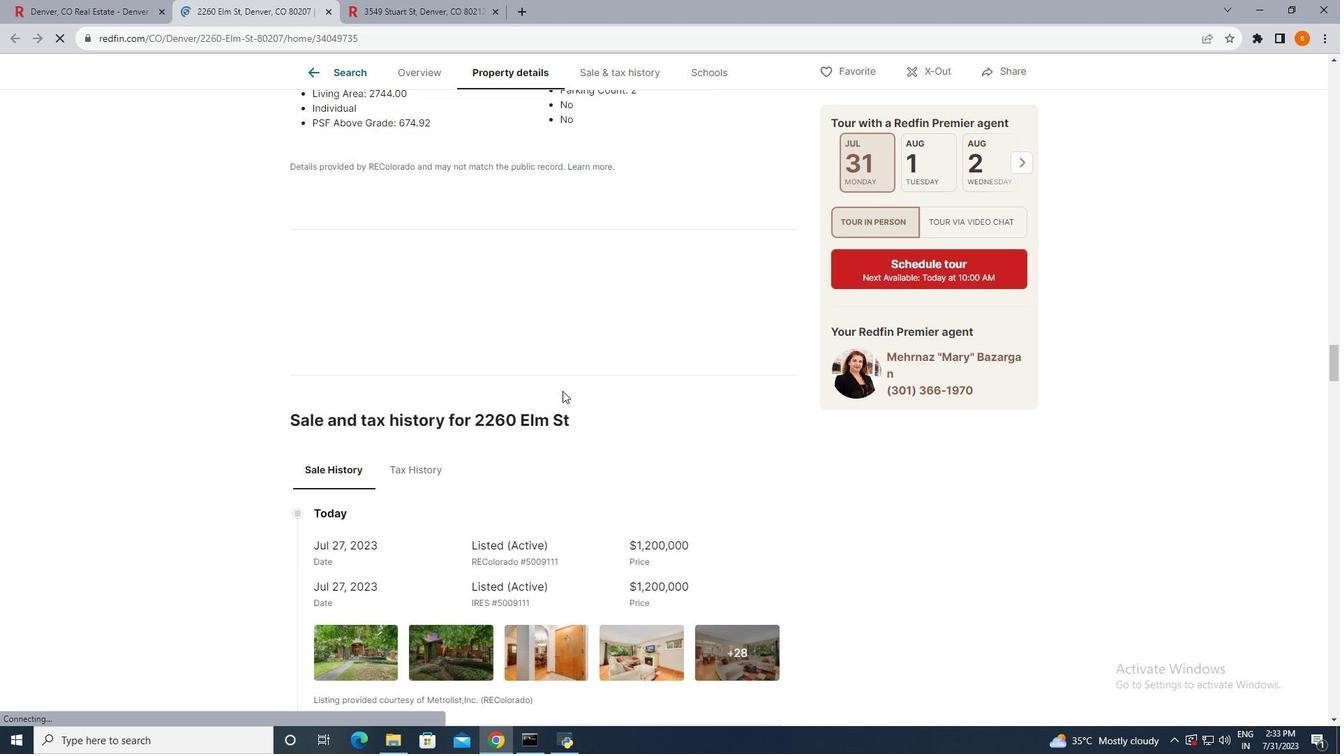 
Action: Mouse scrolled (562, 390) with delta (0, 0)
Screenshot: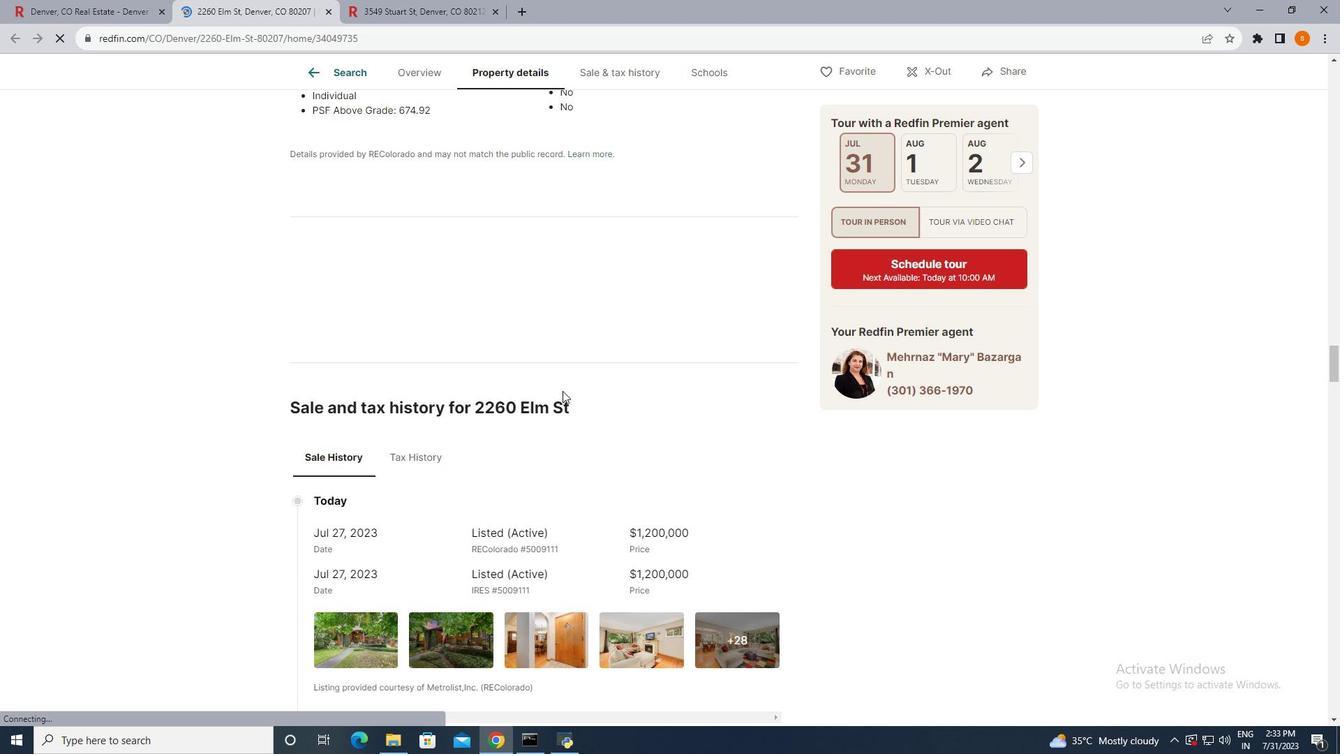 
Action: Mouse scrolled (562, 390) with delta (0, 0)
Screenshot: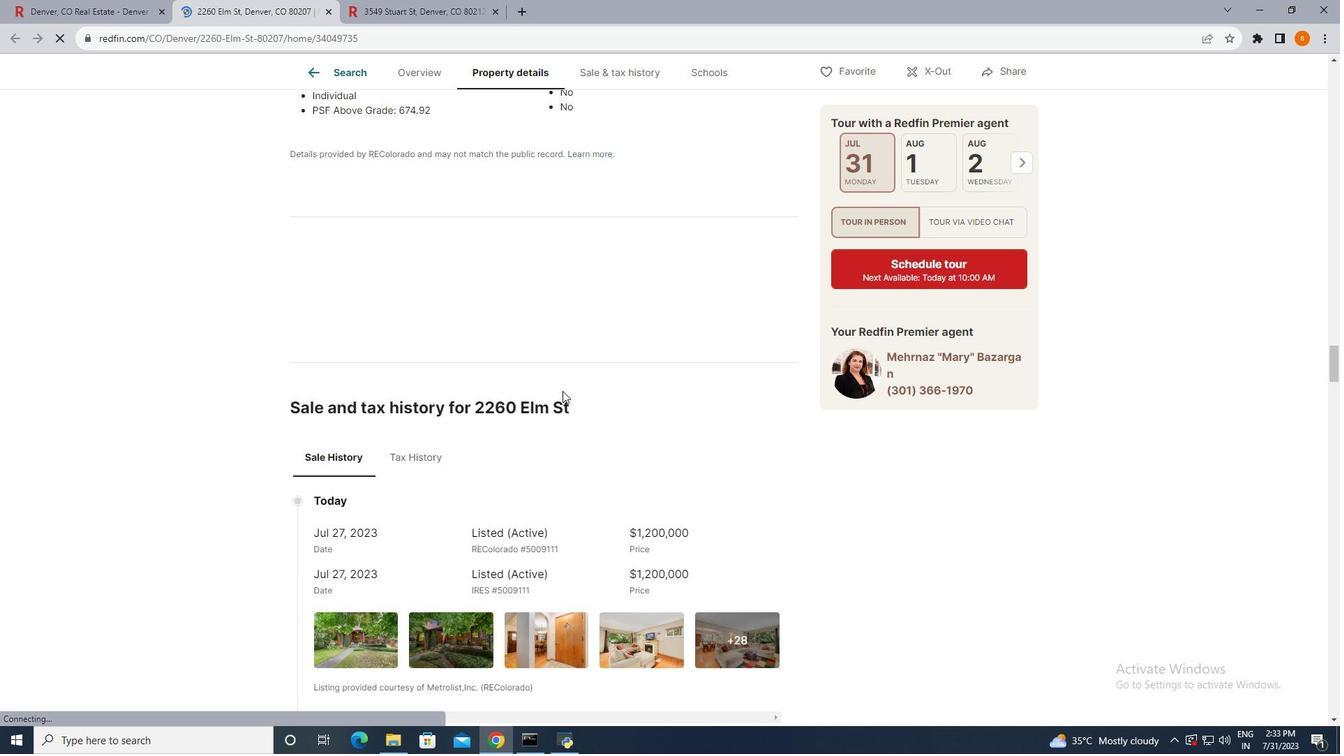 
Action: Mouse scrolled (562, 390) with delta (0, 0)
Screenshot: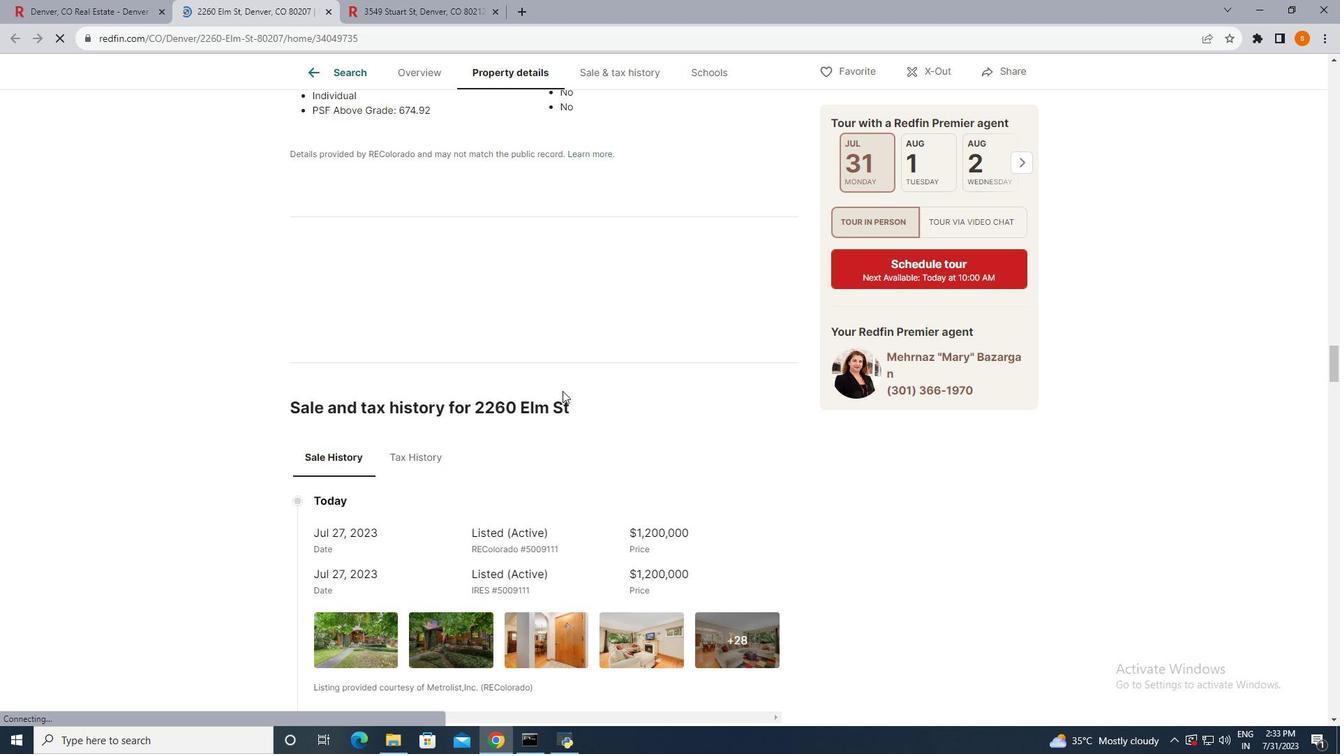 
Action: Mouse scrolled (562, 390) with delta (0, 0)
Screenshot: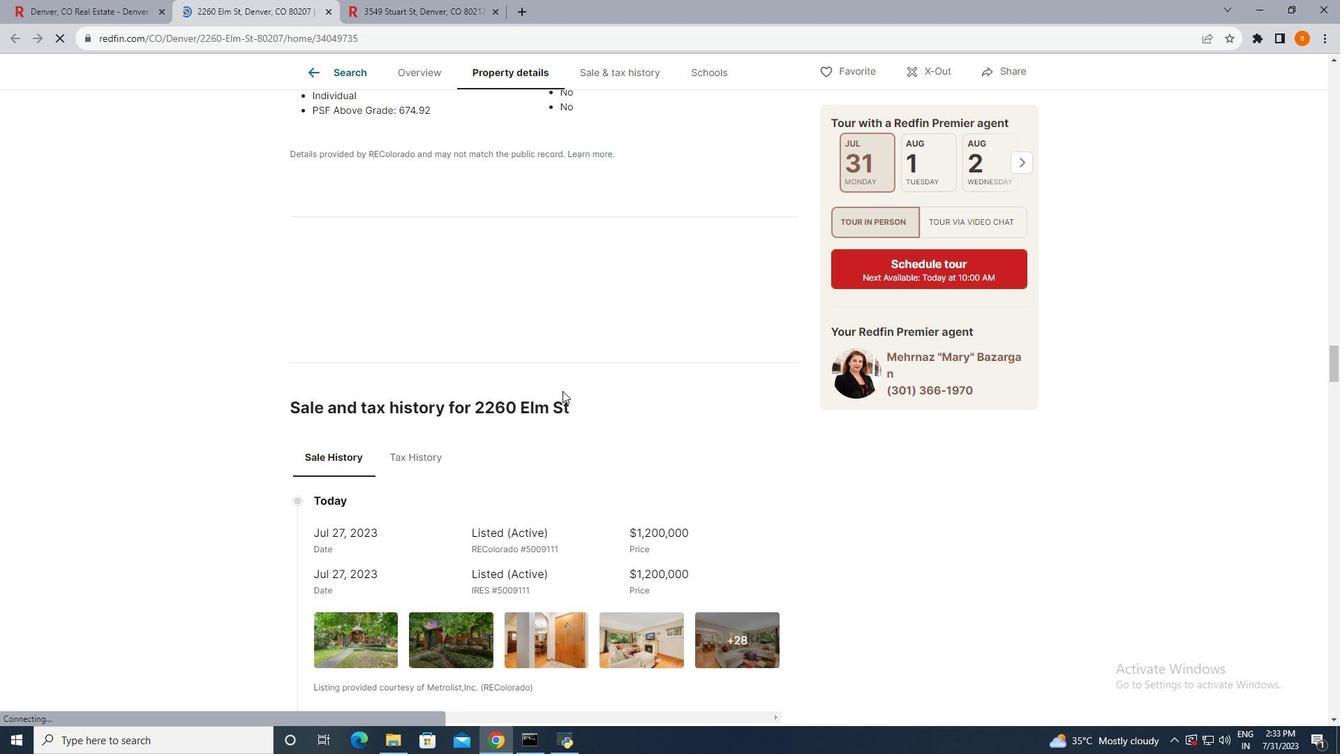 
Action: Mouse scrolled (562, 390) with delta (0, 0)
Screenshot: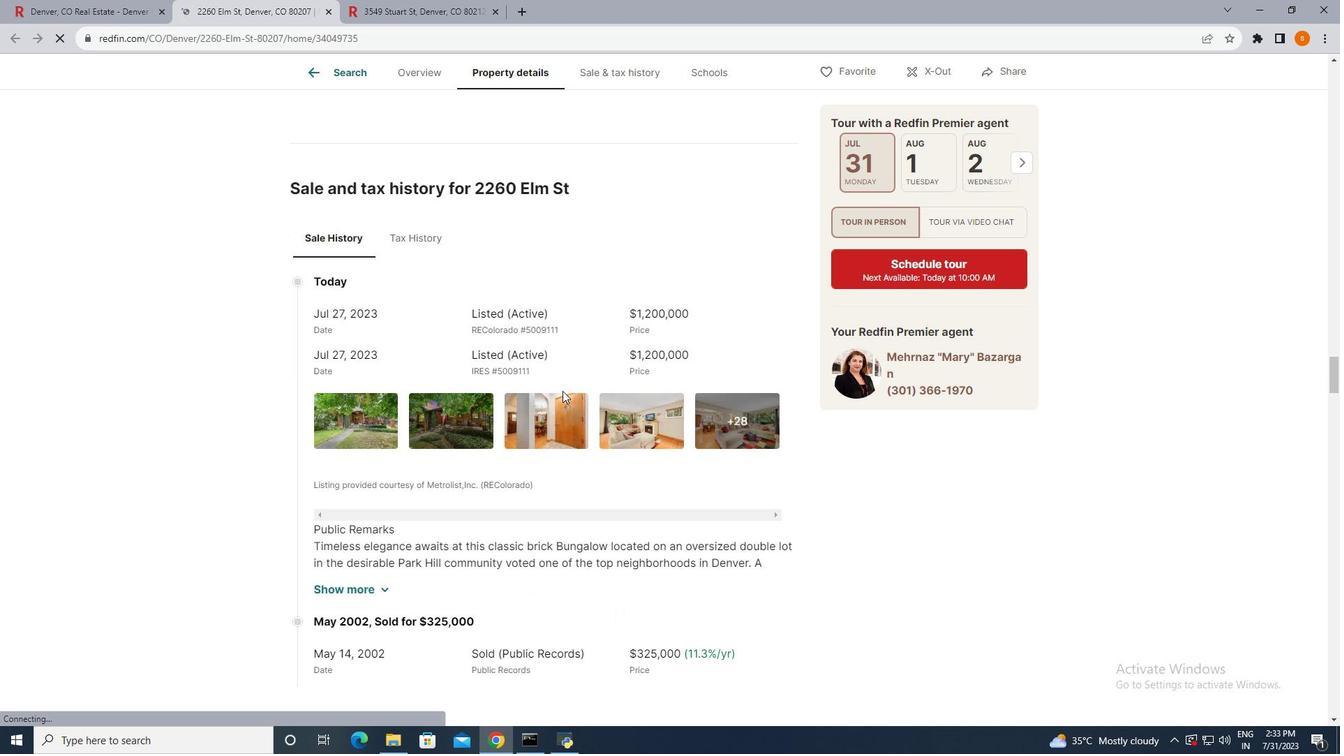 
Action: Mouse scrolled (562, 390) with delta (0, 0)
Screenshot: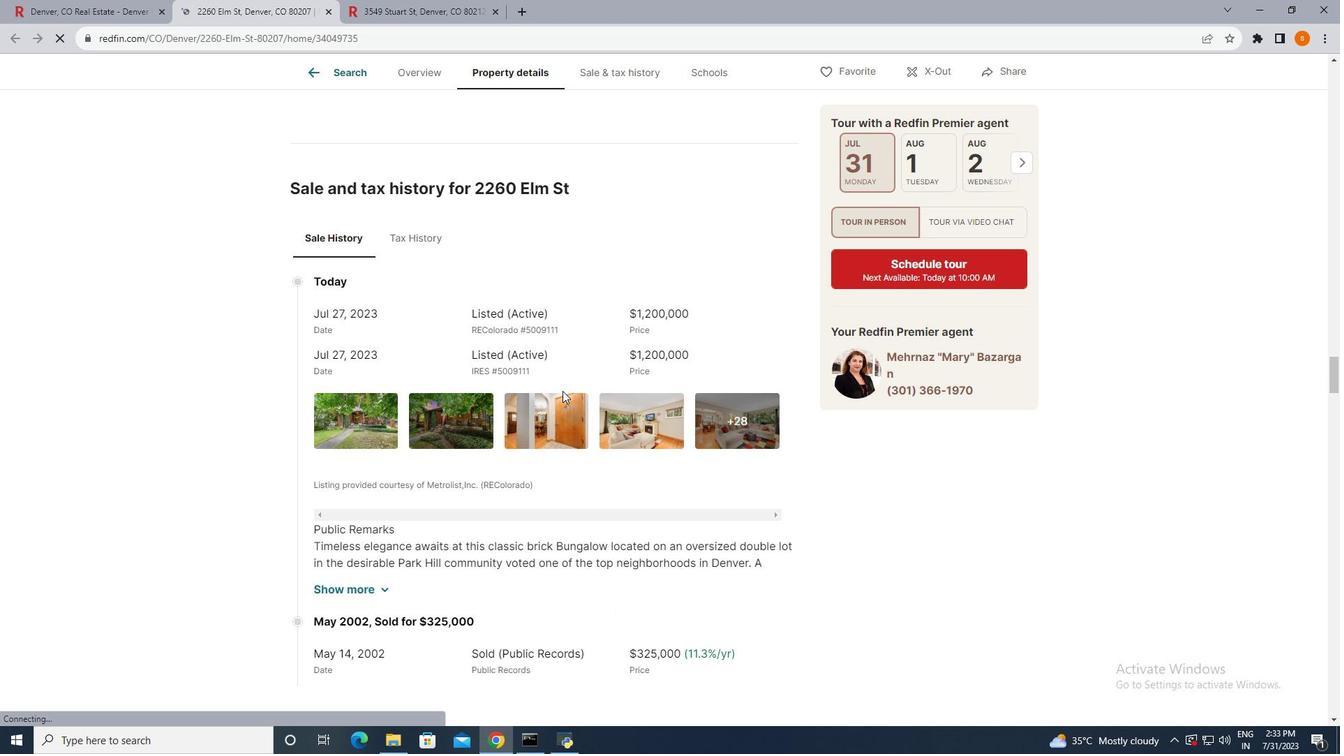 
Action: Mouse scrolled (562, 390) with delta (0, 0)
Screenshot: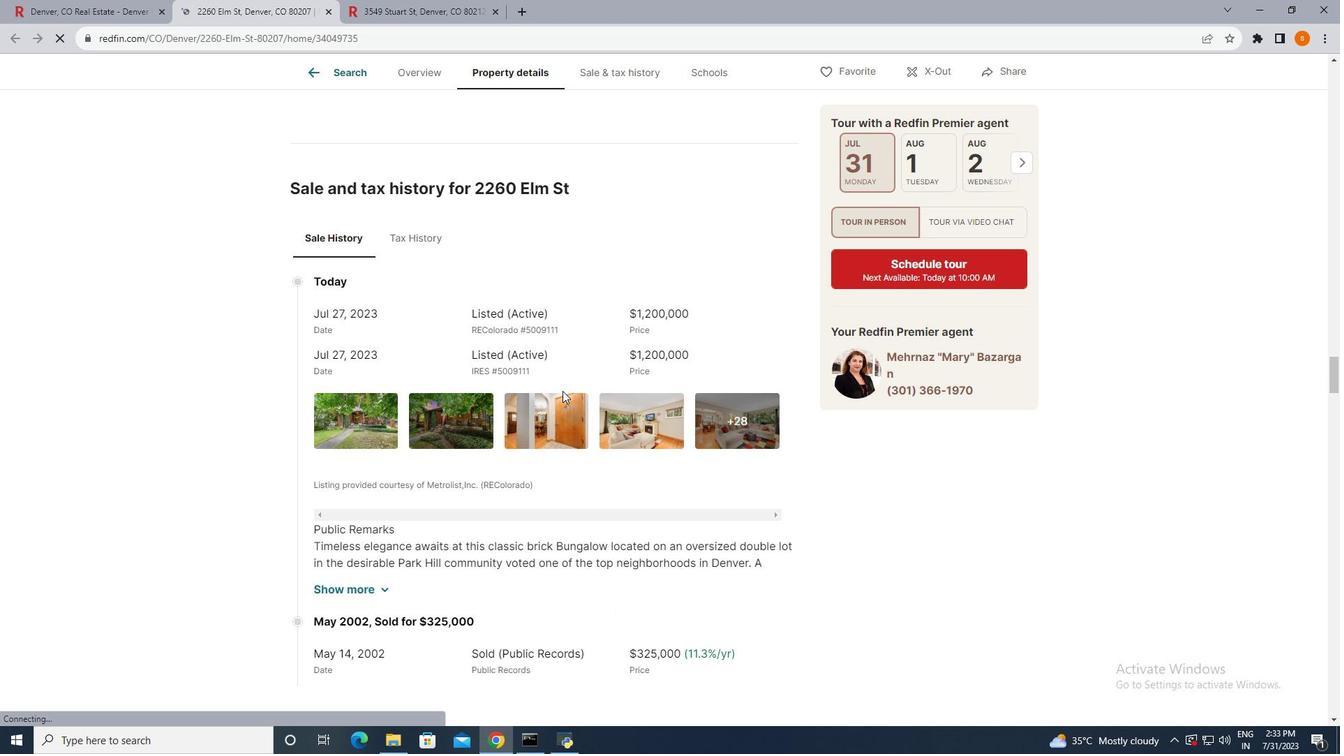 
Action: Mouse scrolled (562, 390) with delta (0, 0)
Screenshot: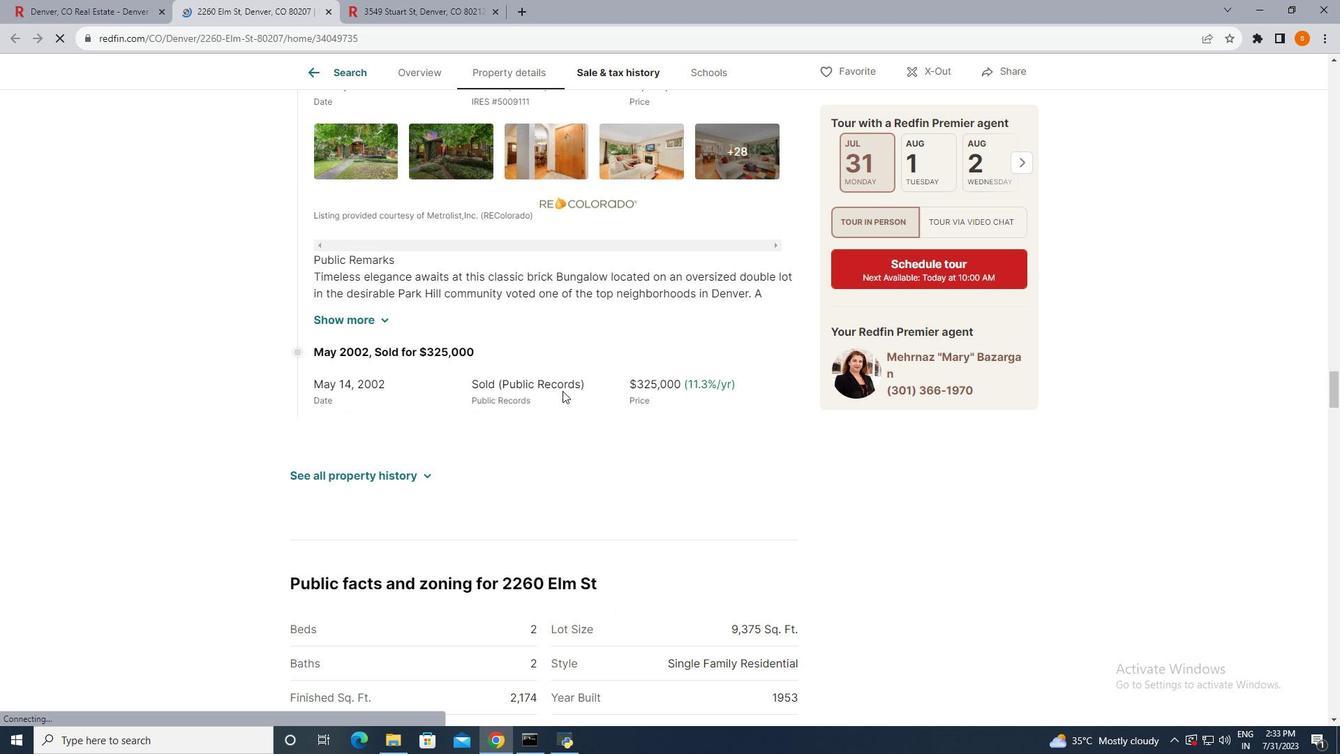 
Action: Mouse scrolled (562, 390) with delta (0, 0)
Screenshot: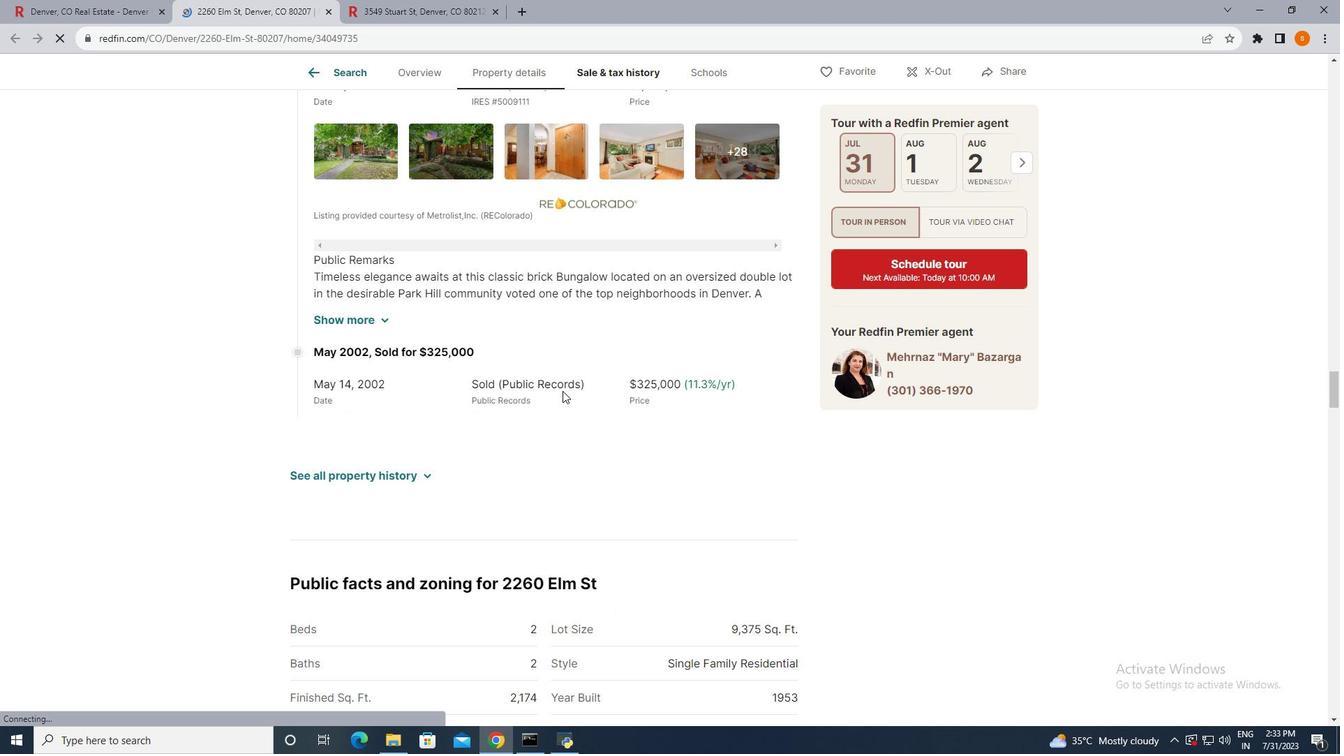 
Action: Mouse scrolled (562, 390) with delta (0, 0)
Screenshot: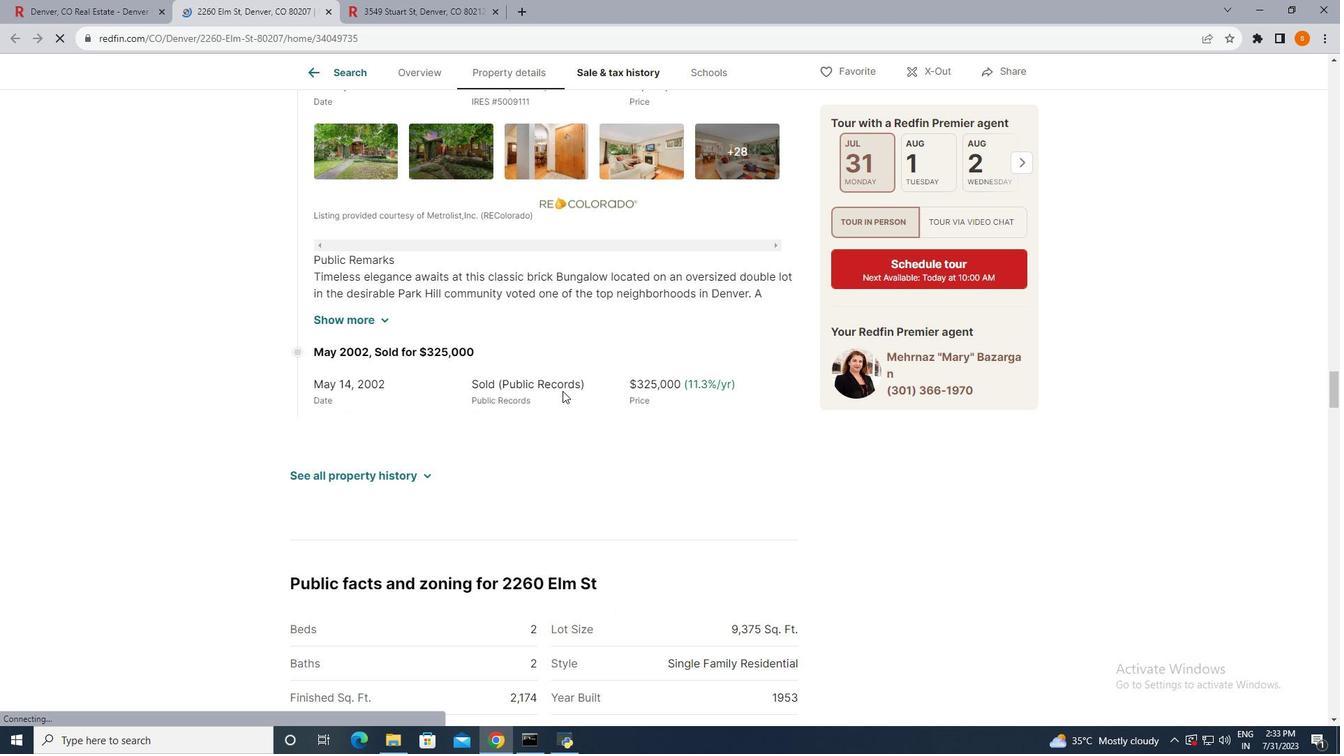 
Action: Mouse scrolled (562, 390) with delta (0, 0)
Screenshot: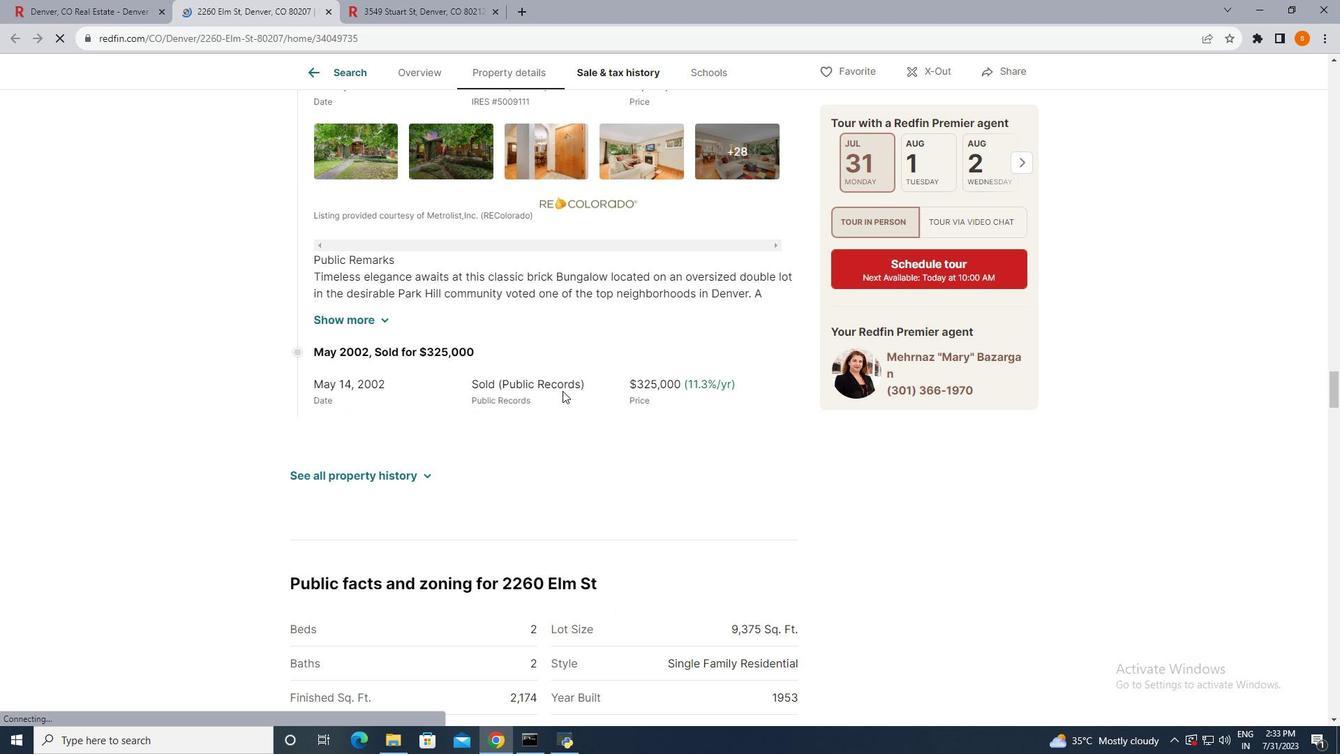 
Action: Mouse scrolled (562, 390) with delta (0, 0)
Screenshot: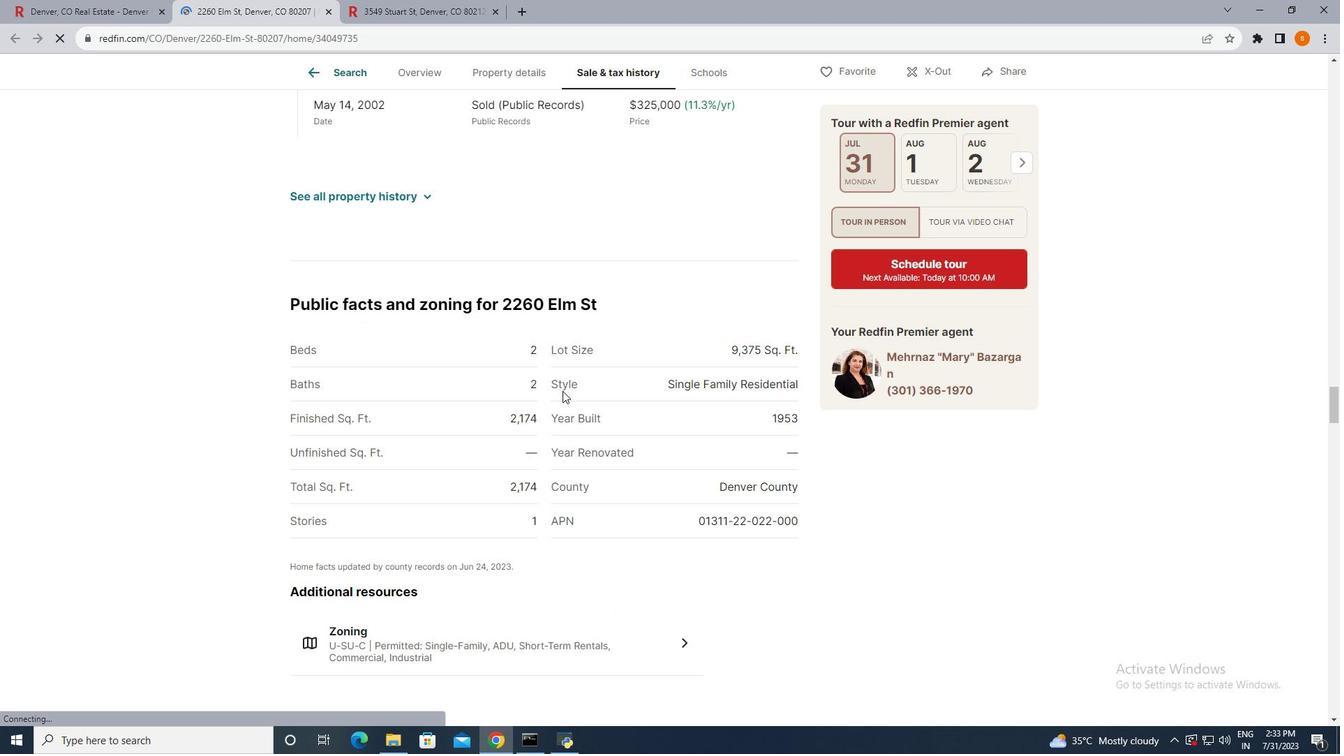 
Action: Mouse scrolled (562, 390) with delta (0, 0)
Screenshot: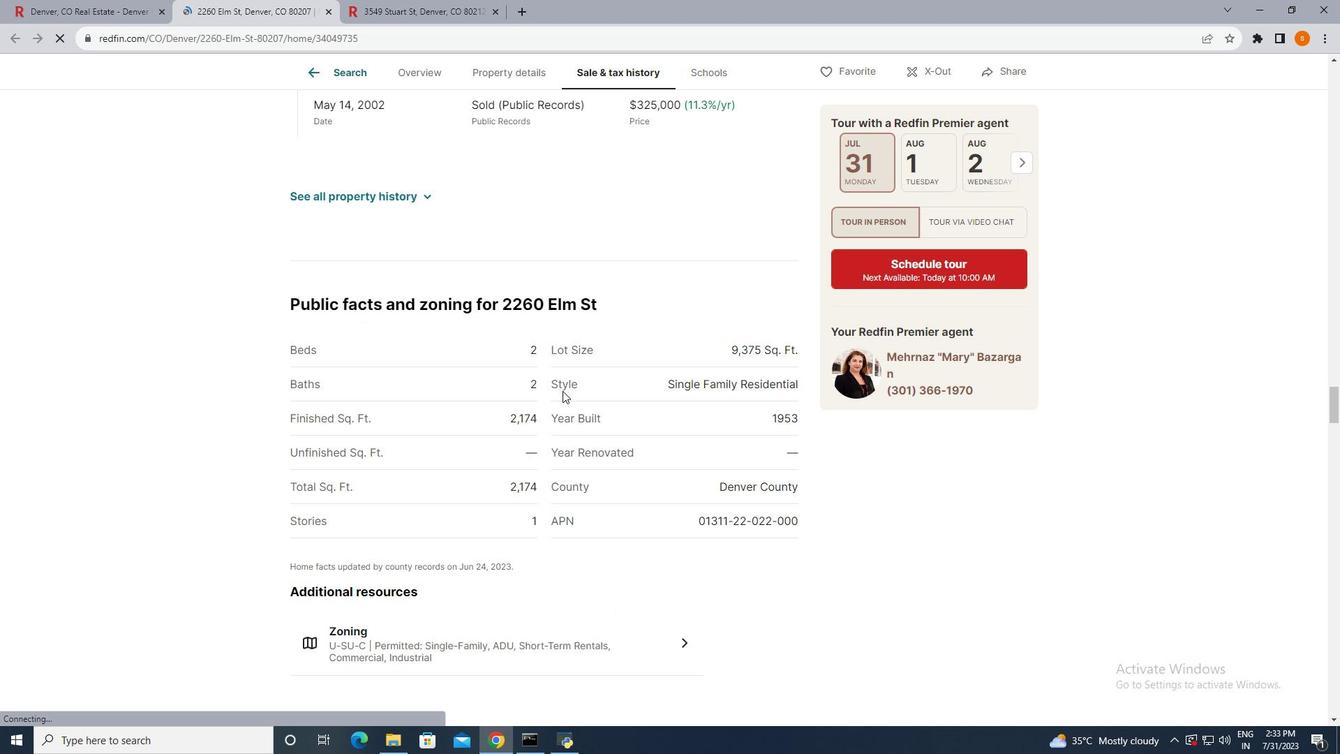 
Action: Mouse scrolled (562, 390) with delta (0, 0)
Screenshot: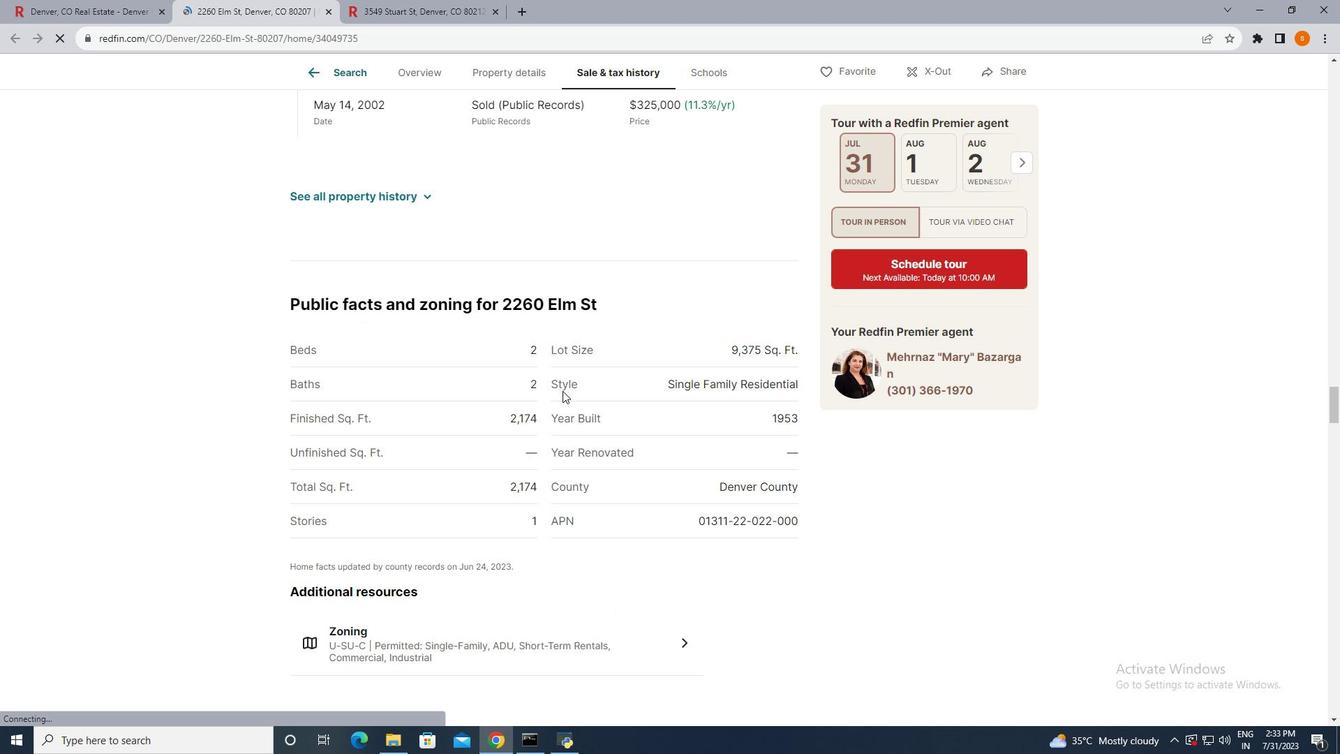 
Action: Mouse scrolled (562, 390) with delta (0, 0)
Screenshot: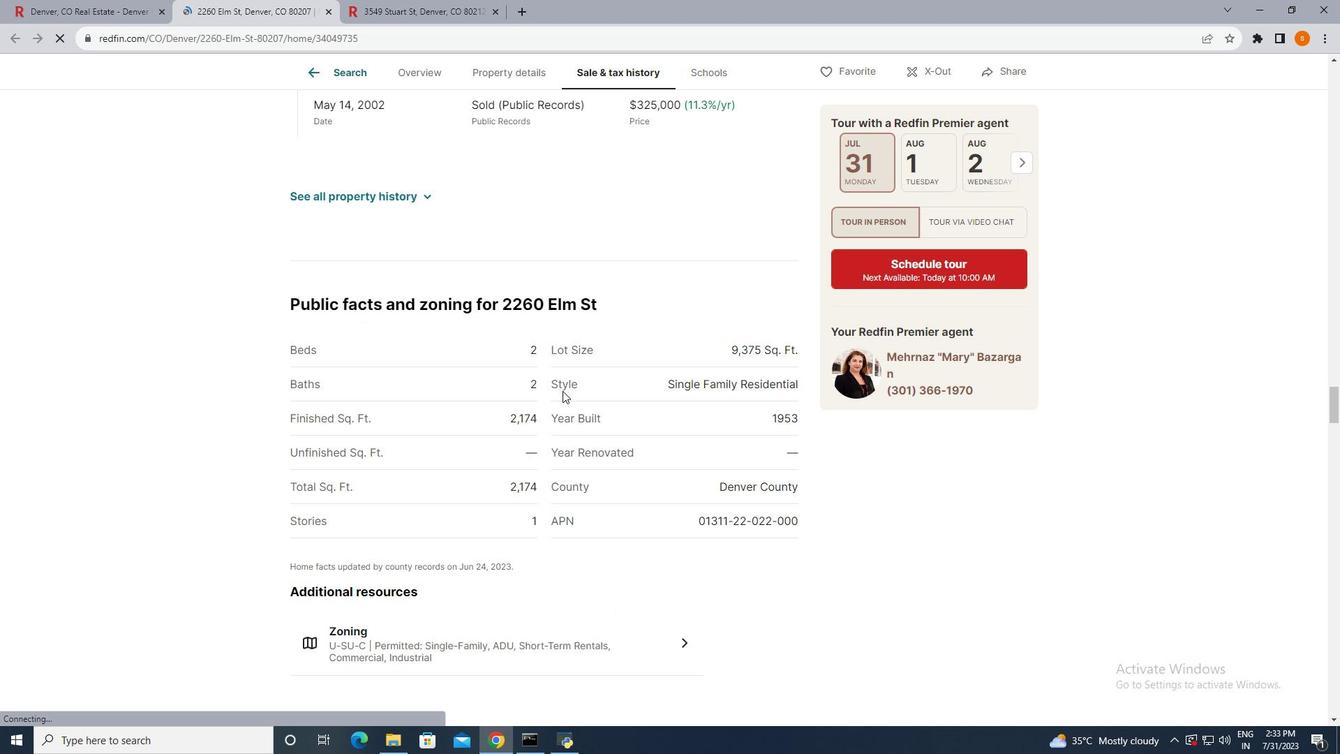 
Action: Mouse scrolled (562, 390) with delta (0, 0)
Screenshot: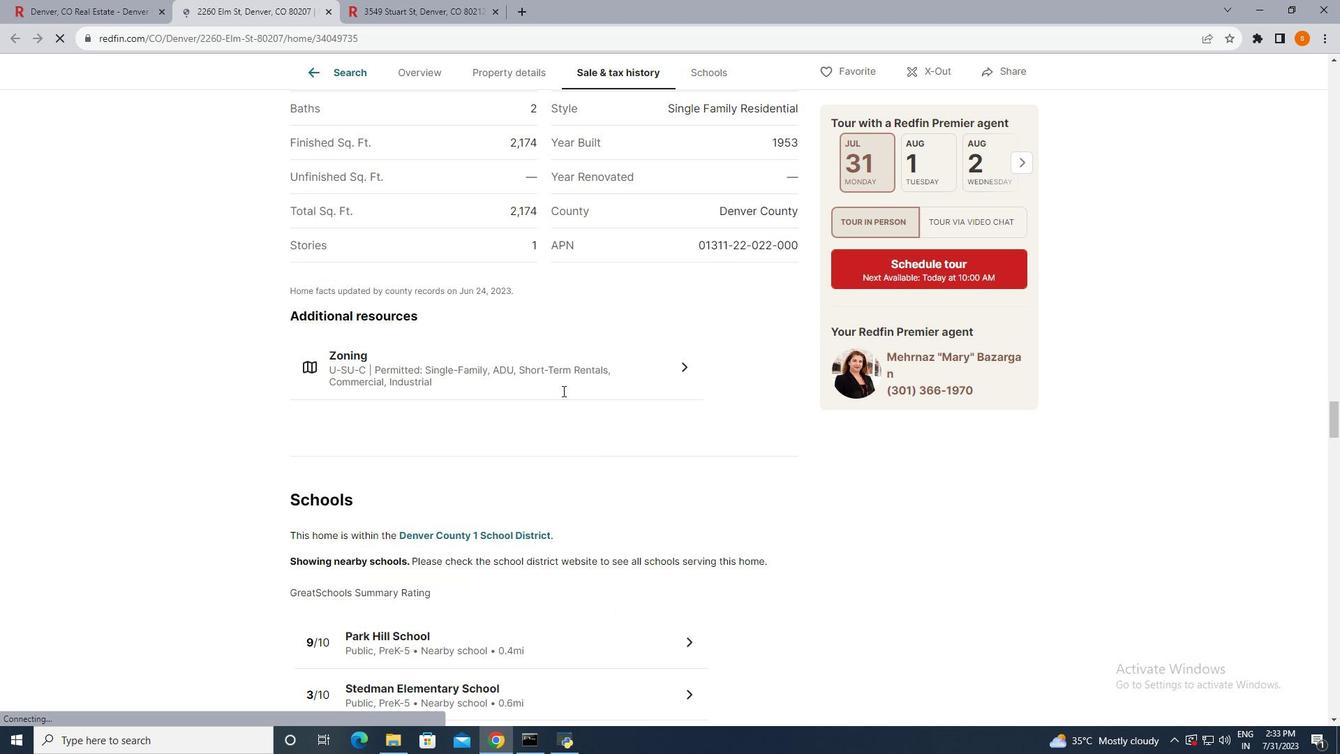 
Action: Mouse scrolled (562, 390) with delta (0, 0)
